 Task: Research Airbnb listings near Independence Hall and other landmarks for exploring historical sites in Philadelphia, Pennsylvania. 
Action: Key pressed p<Key.caps_lock>ENSYLVANI
Screenshot: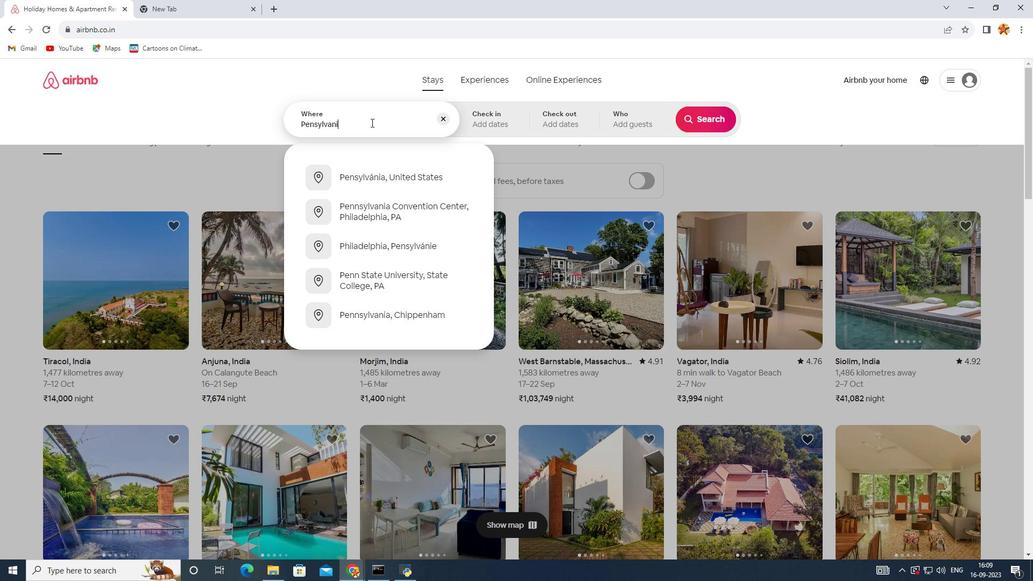 
Action: Mouse moved to (376, 240)
Screenshot: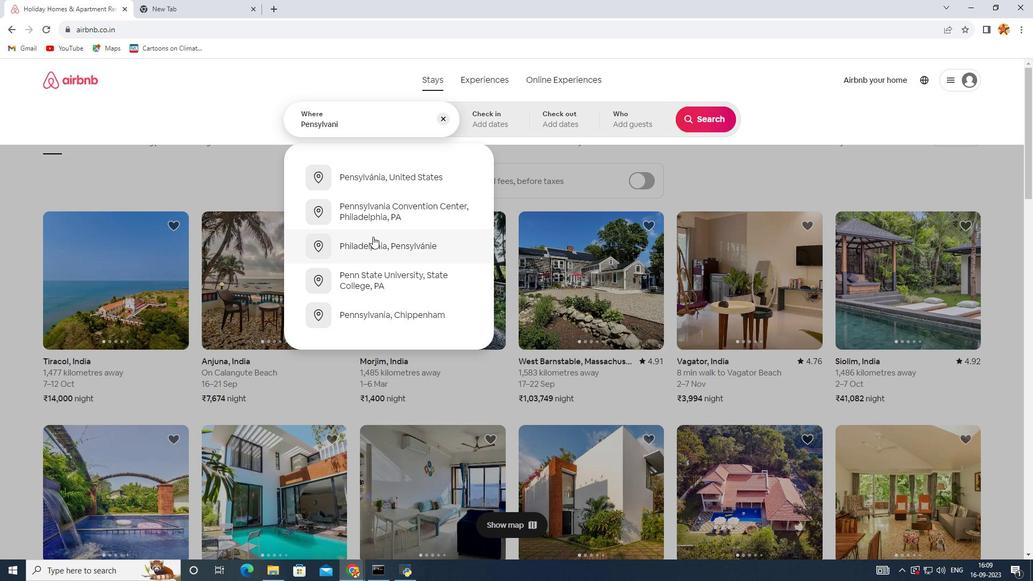 
Action: Mouse pressed left at (376, 240)
Screenshot: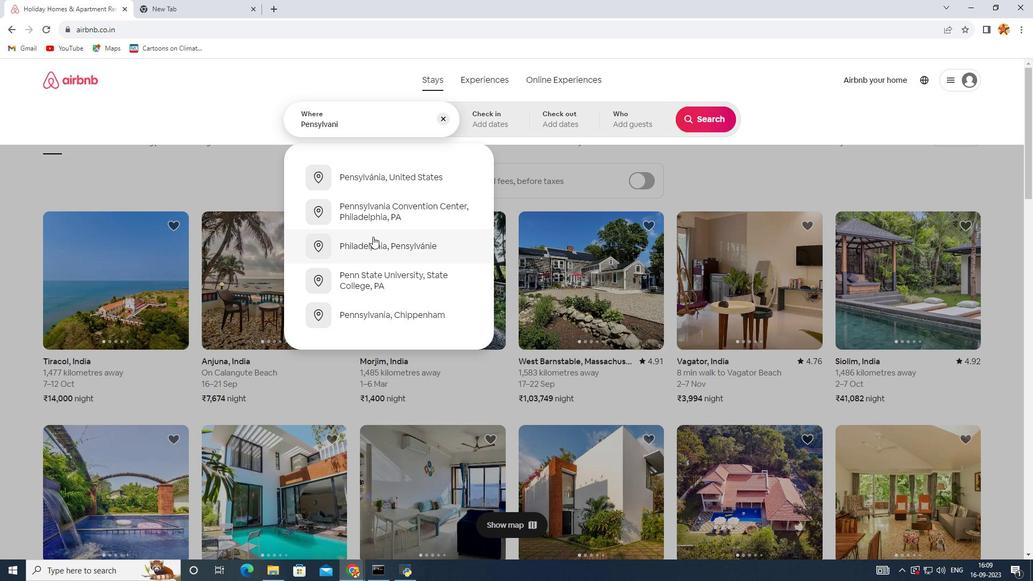 
Action: Mouse moved to (540, 278)
Screenshot: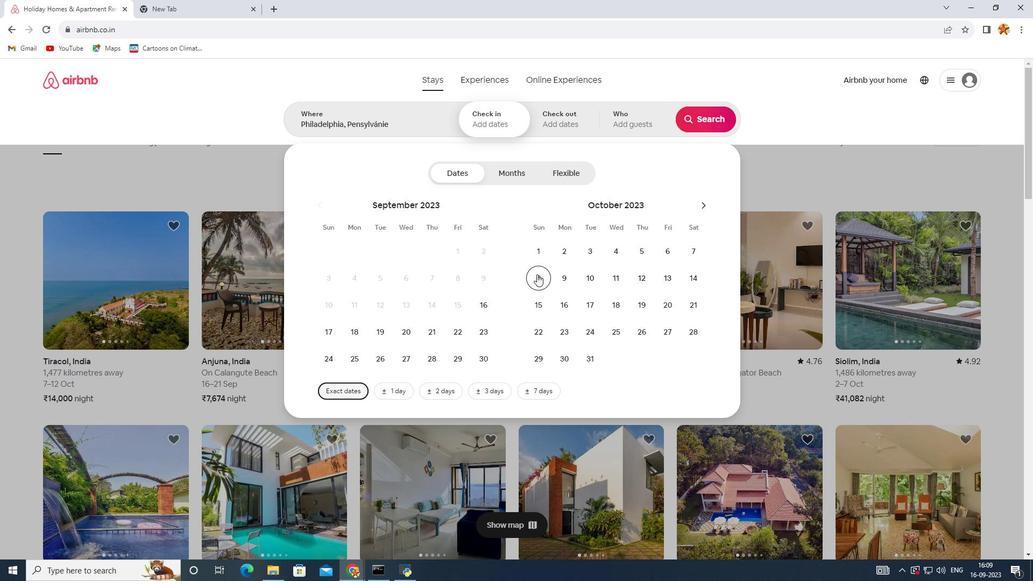 
Action: Mouse pressed left at (540, 278)
Screenshot: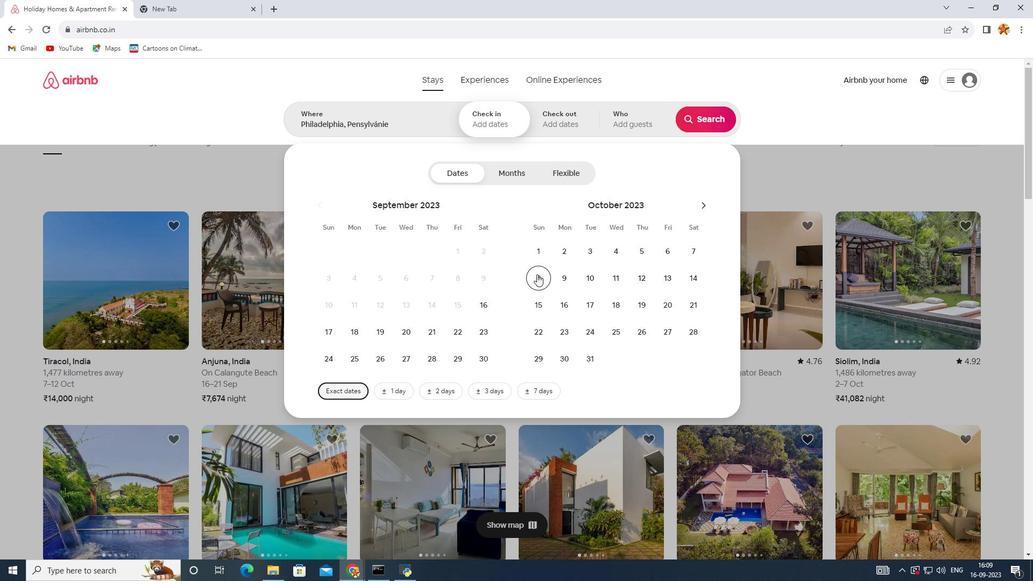 
Action: Mouse moved to (538, 307)
Screenshot: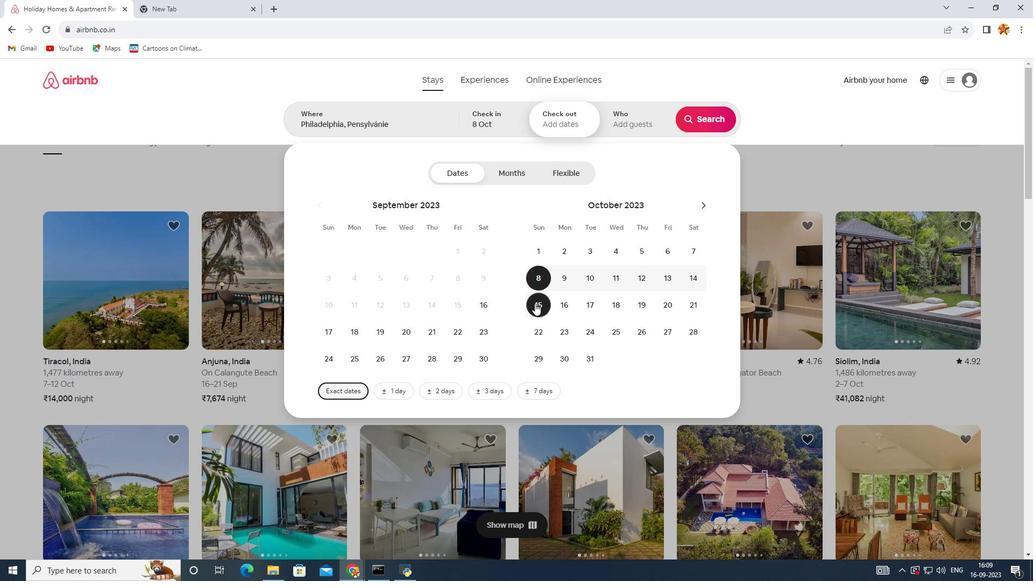 
Action: Mouse pressed left at (538, 307)
Screenshot: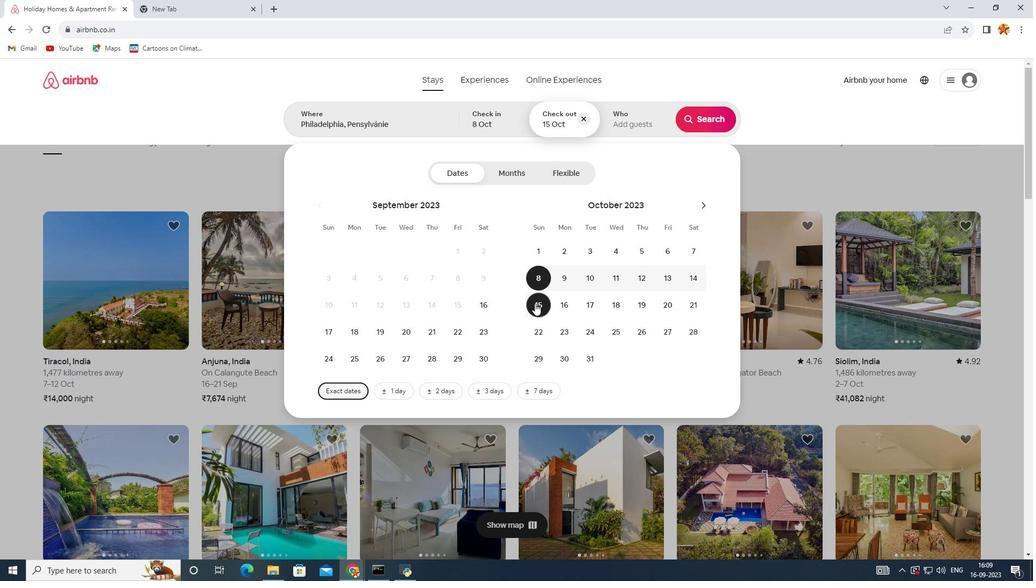 
Action: Mouse moved to (697, 126)
Screenshot: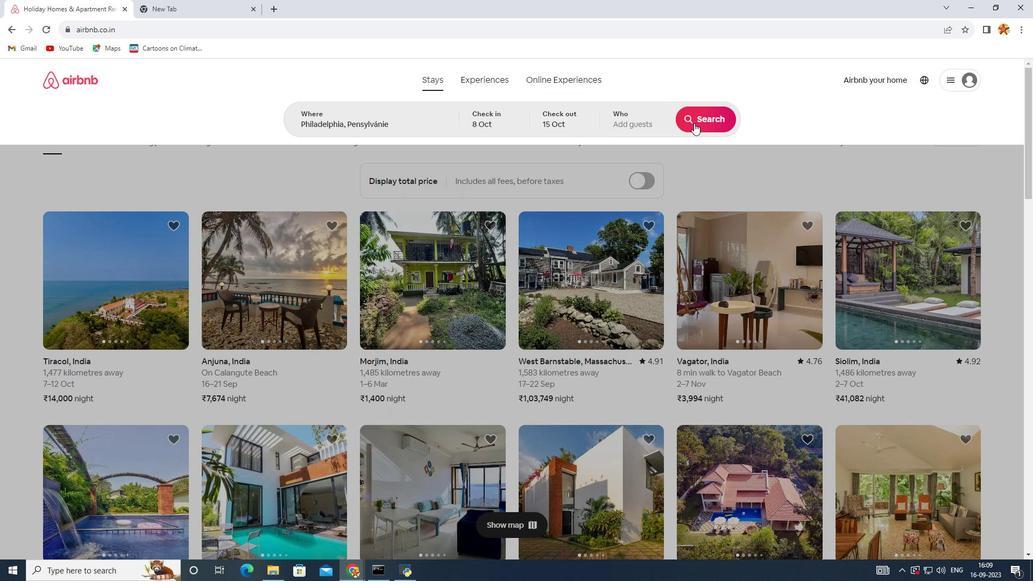 
Action: Mouse pressed left at (697, 126)
Screenshot: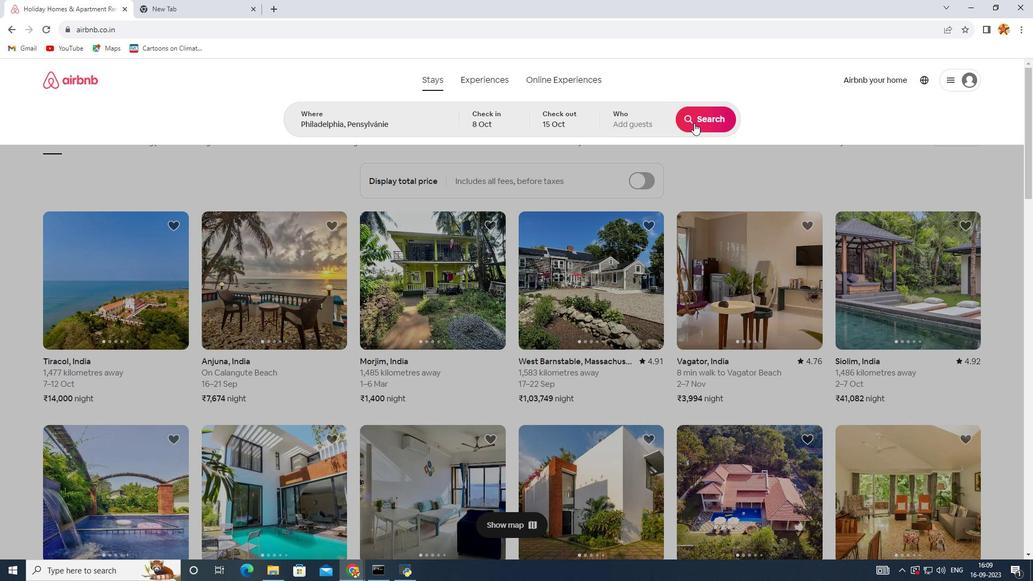 
Action: Mouse moved to (97, 134)
Screenshot: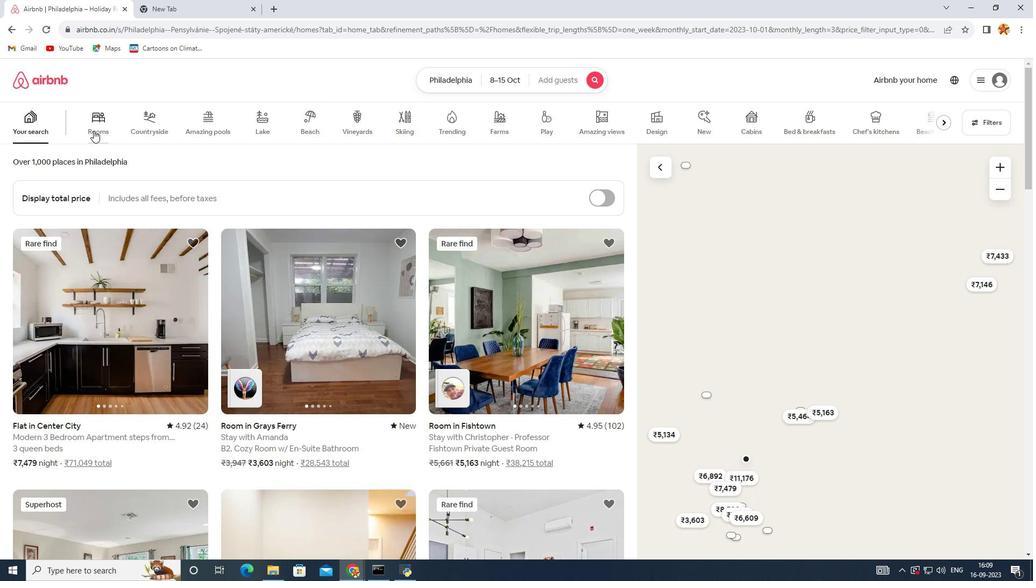 
Action: Mouse pressed left at (97, 134)
Screenshot: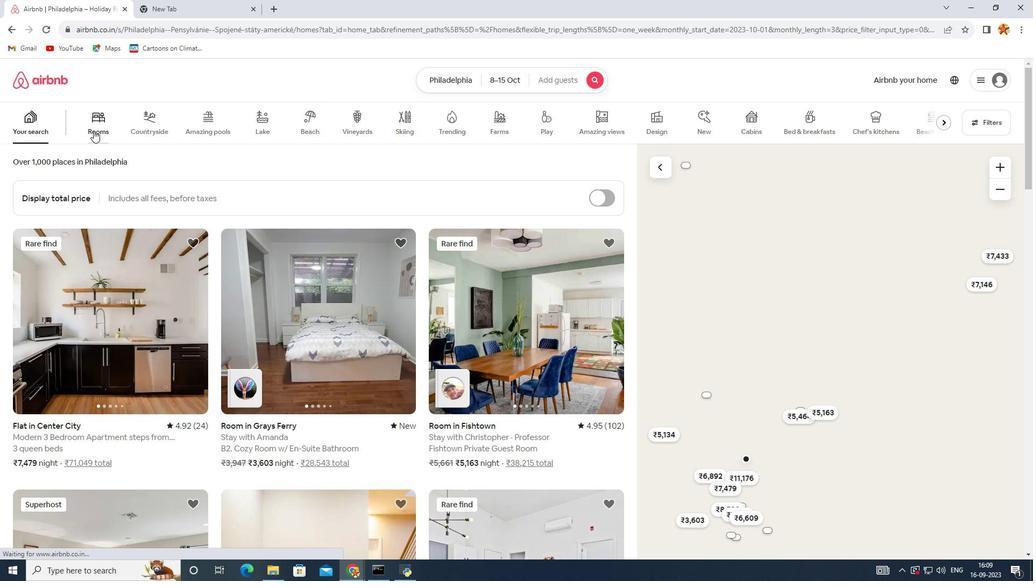 
Action: Mouse moved to (356, 435)
Screenshot: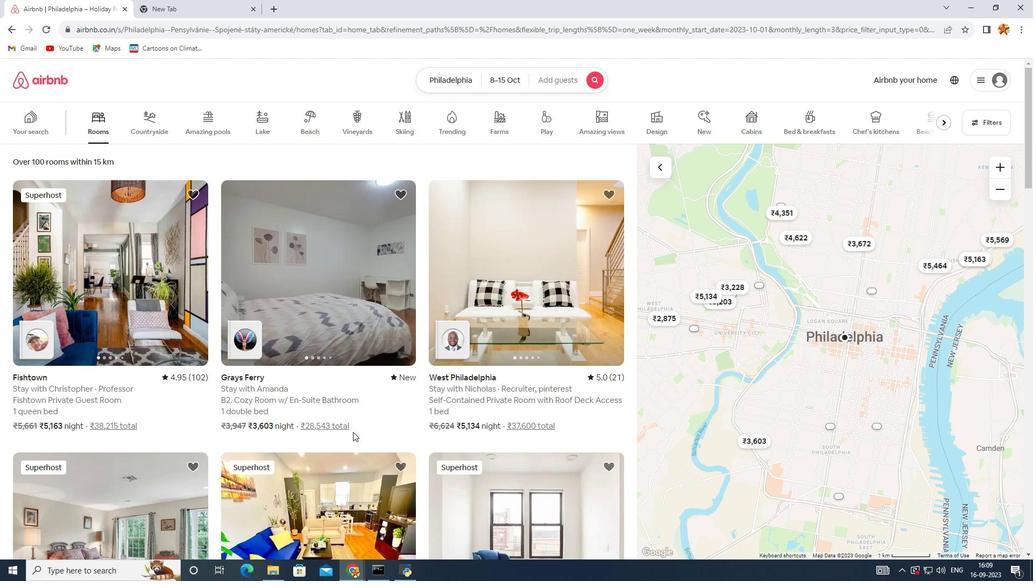 
Action: Mouse scrolled (356, 435) with delta (0, 0)
Screenshot: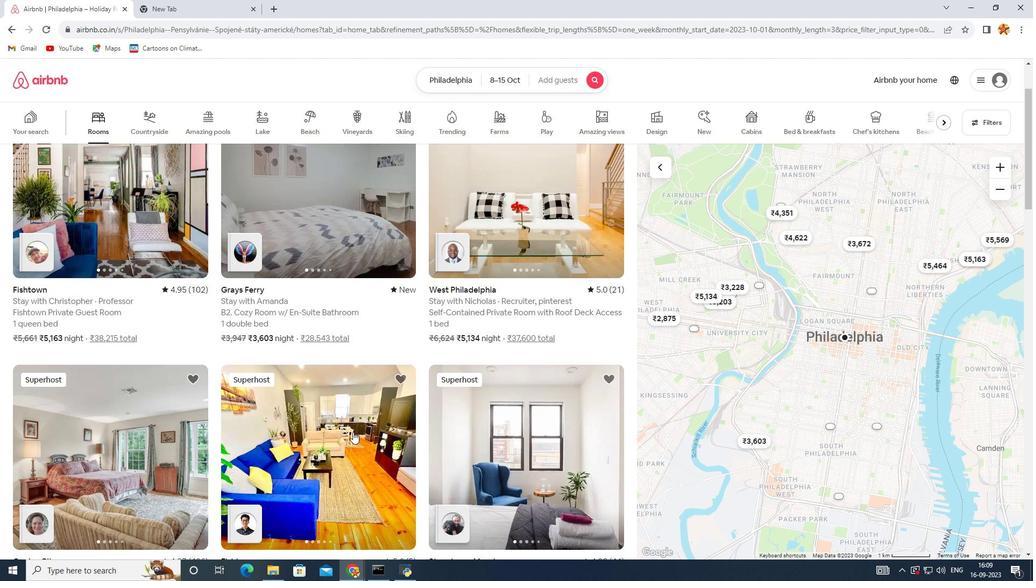 
Action: Mouse scrolled (356, 435) with delta (0, 0)
Screenshot: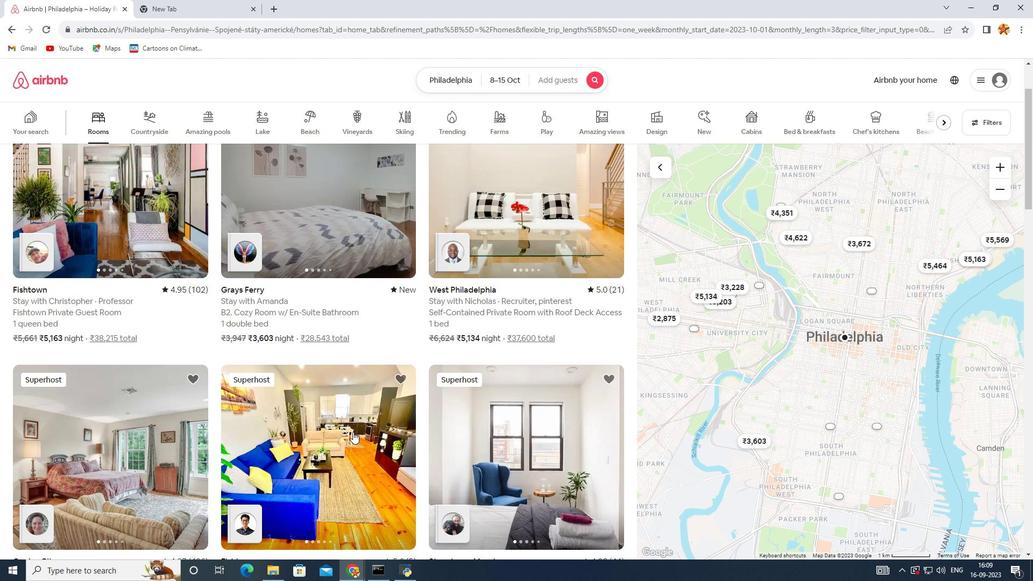 
Action: Mouse scrolled (356, 435) with delta (0, 0)
Screenshot: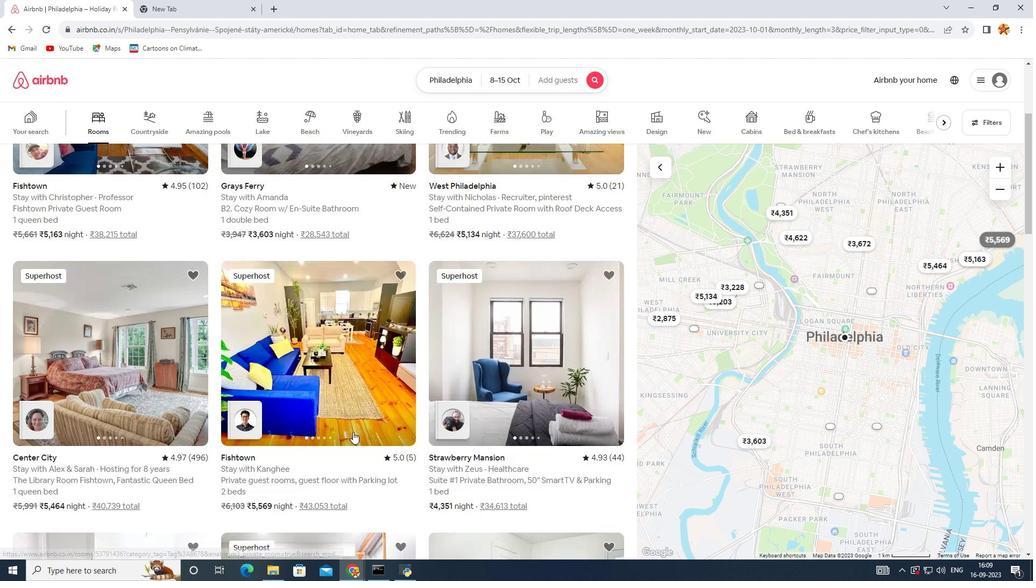 
Action: Mouse scrolled (356, 435) with delta (0, 0)
Screenshot: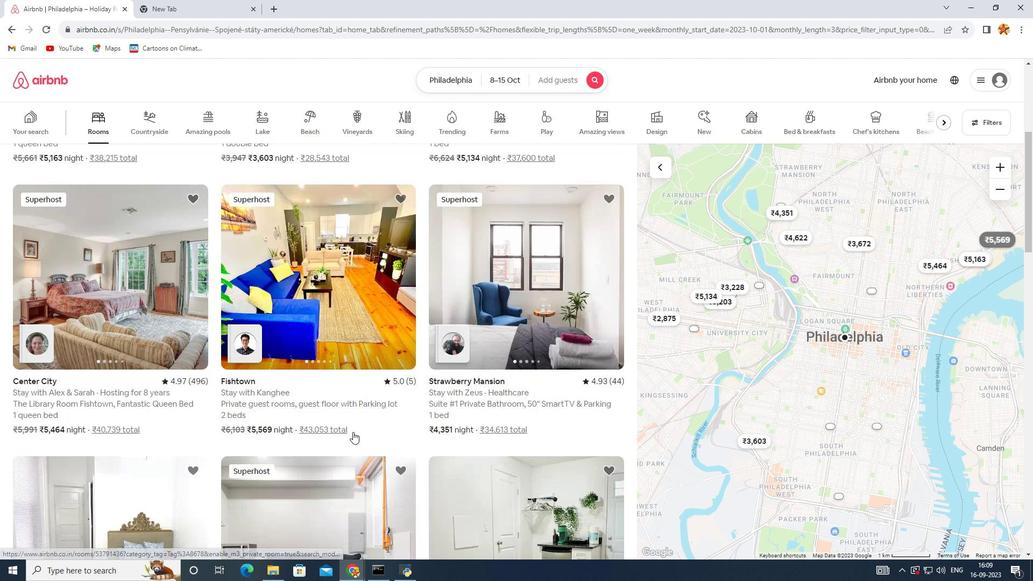 
Action: Mouse scrolled (356, 435) with delta (0, 0)
Screenshot: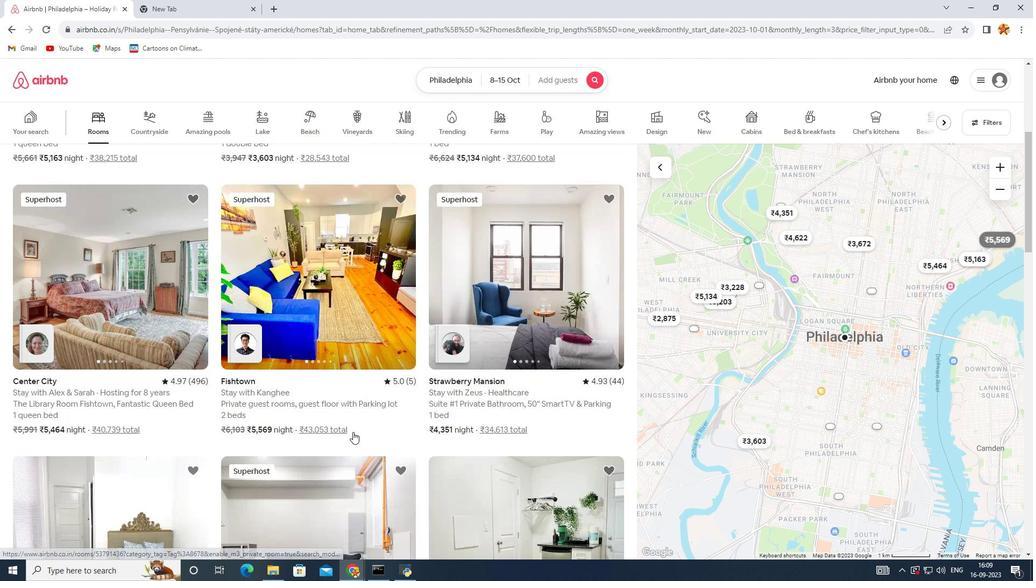 
Action: Mouse scrolled (356, 435) with delta (0, 0)
Screenshot: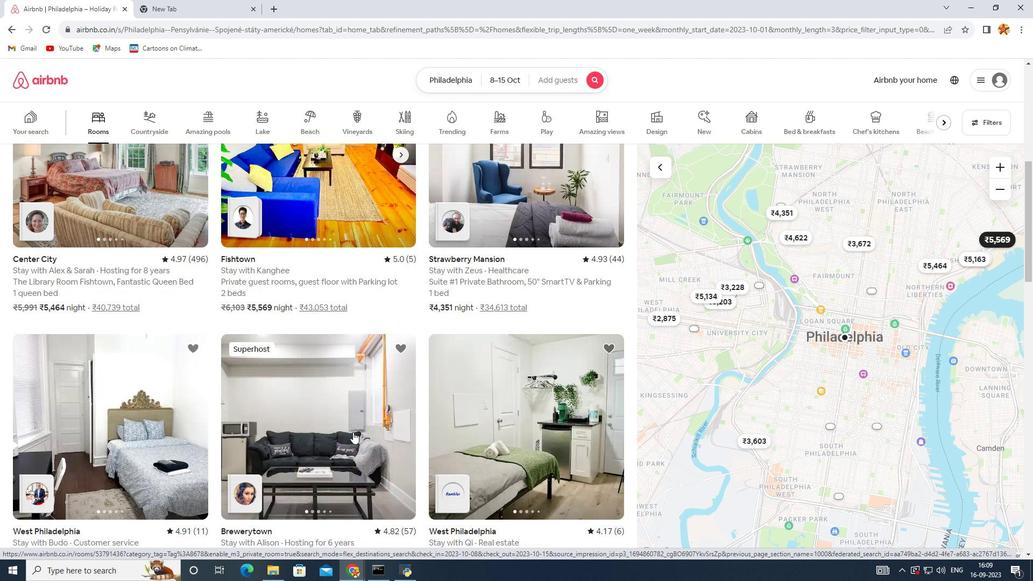 
Action: Mouse scrolled (356, 435) with delta (0, 0)
Screenshot: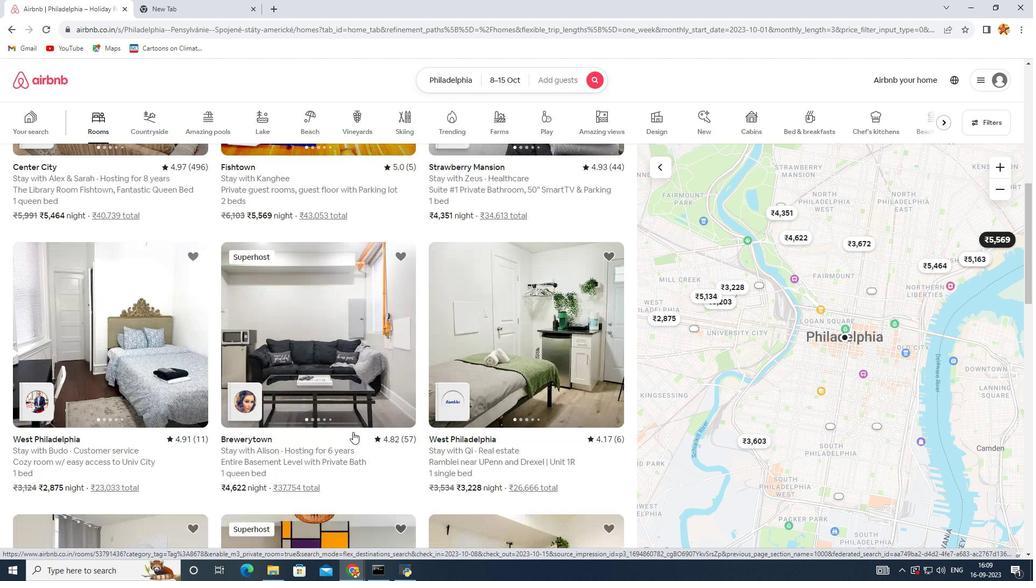 
Action: Mouse scrolled (356, 435) with delta (0, 0)
Screenshot: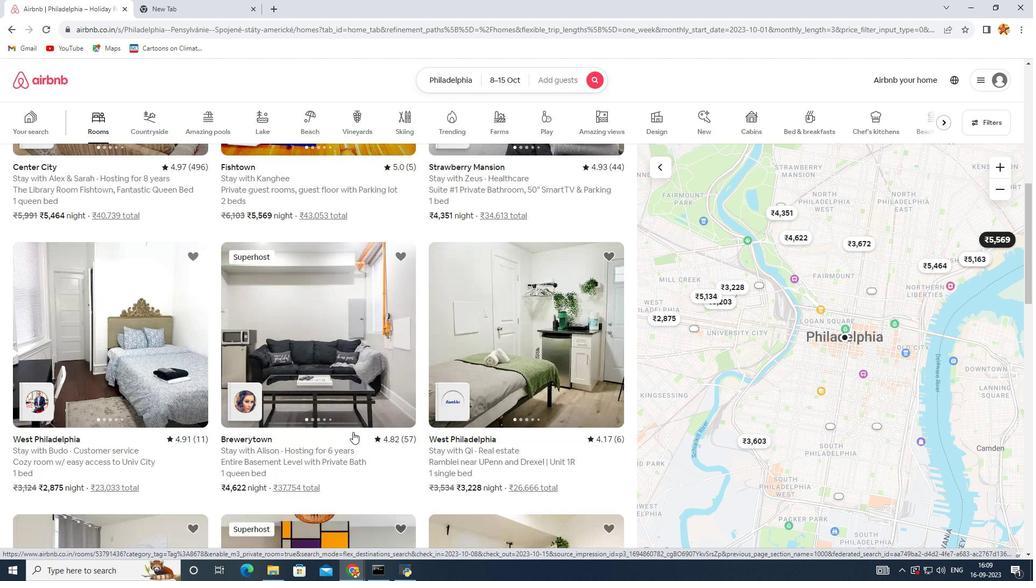 
Action: Mouse scrolled (356, 435) with delta (0, 0)
Screenshot: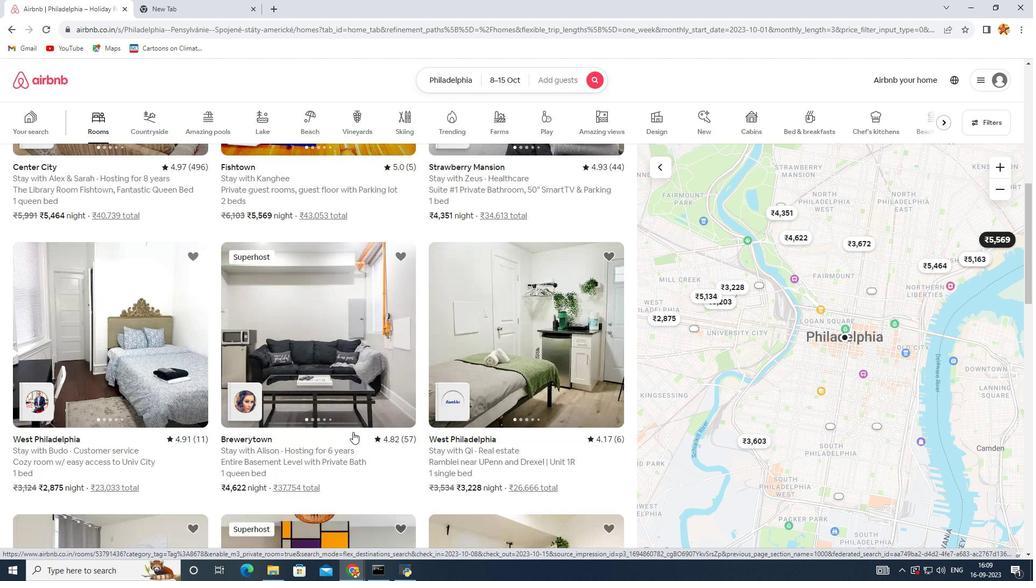 
Action: Mouse scrolled (356, 435) with delta (0, 0)
Screenshot: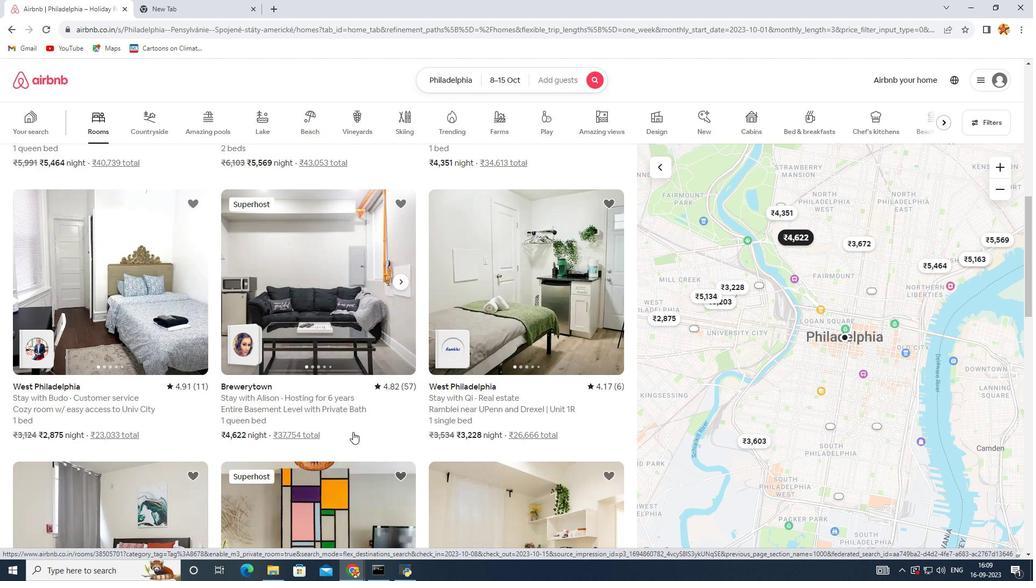 
Action: Mouse scrolled (356, 435) with delta (0, 0)
Screenshot: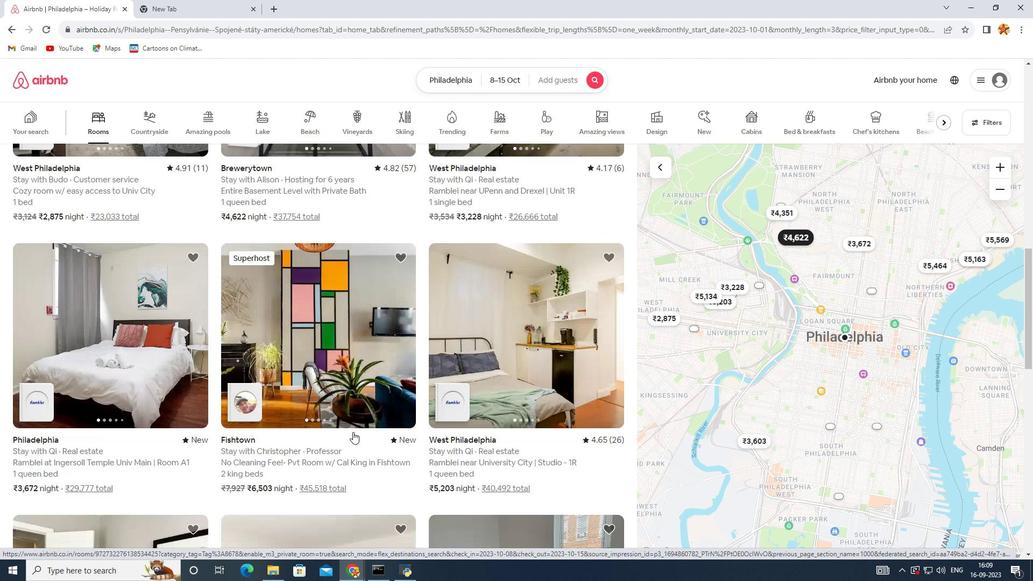 
Action: Mouse scrolled (356, 435) with delta (0, 0)
Screenshot: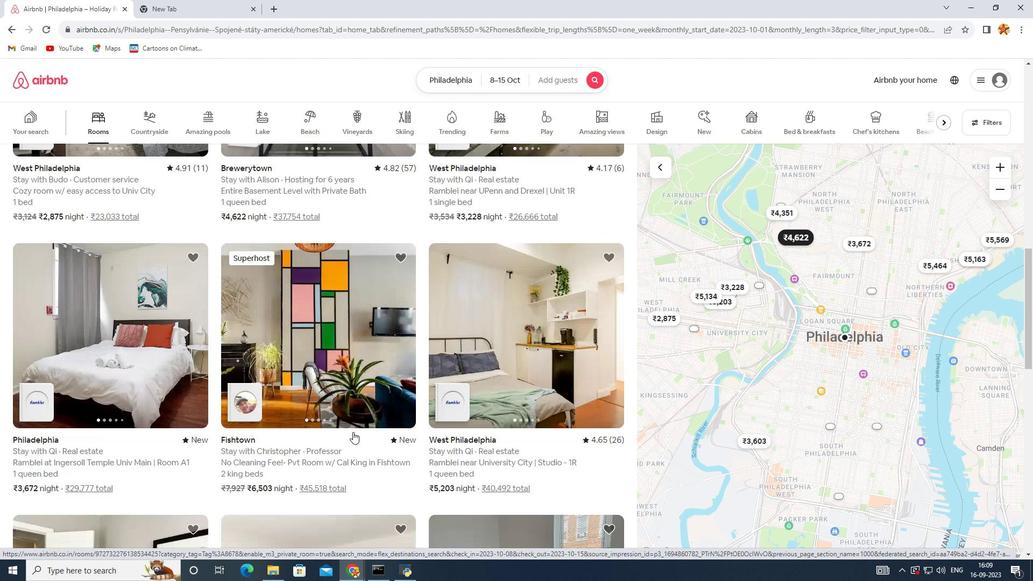 
Action: Mouse scrolled (356, 435) with delta (0, 0)
Screenshot: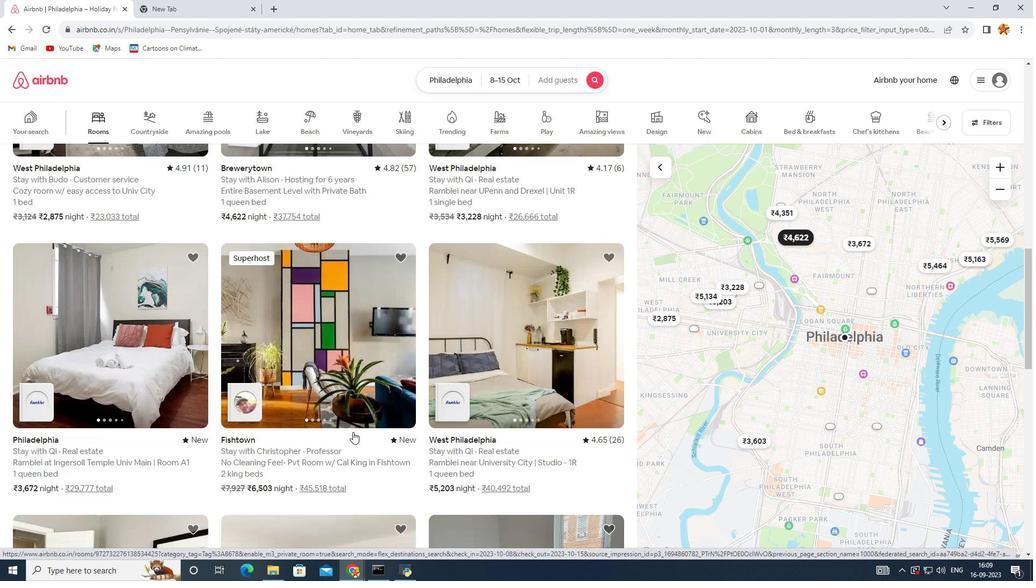 
Action: Mouse scrolled (356, 435) with delta (0, 0)
Screenshot: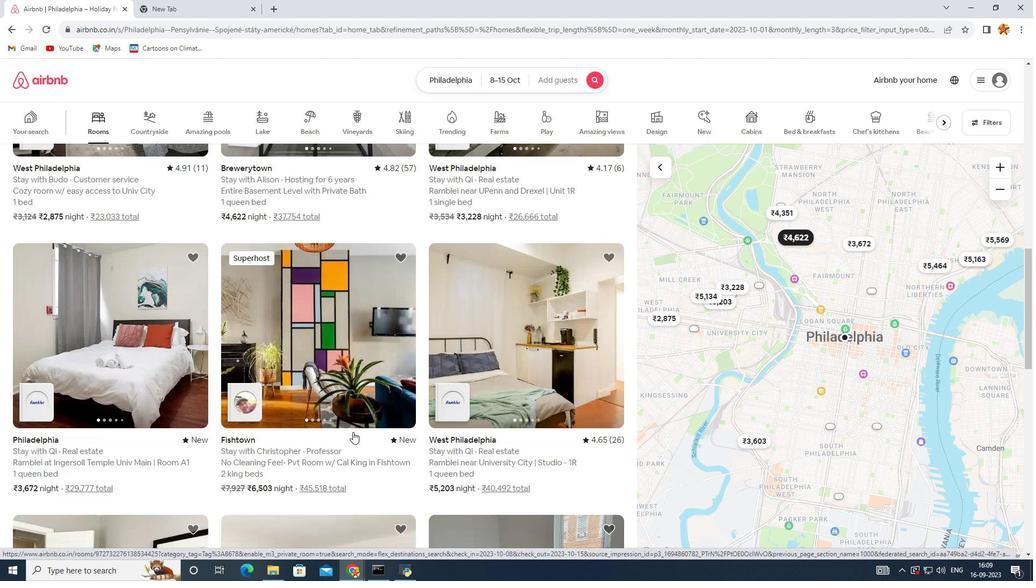 
Action: Mouse moved to (276, 387)
Screenshot: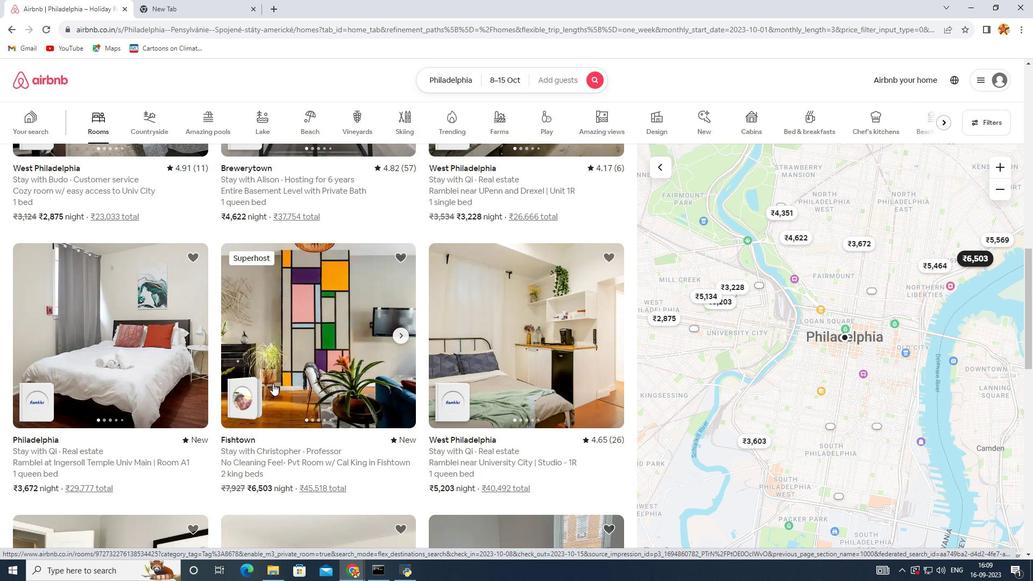 
Action: Mouse scrolled (276, 386) with delta (0, 0)
Screenshot: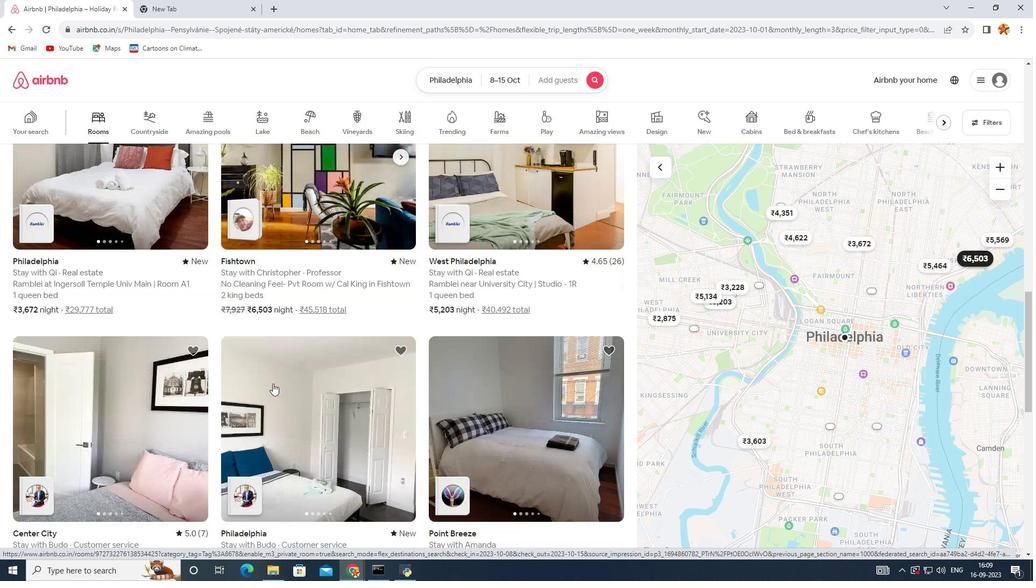
Action: Mouse scrolled (276, 386) with delta (0, 0)
Screenshot: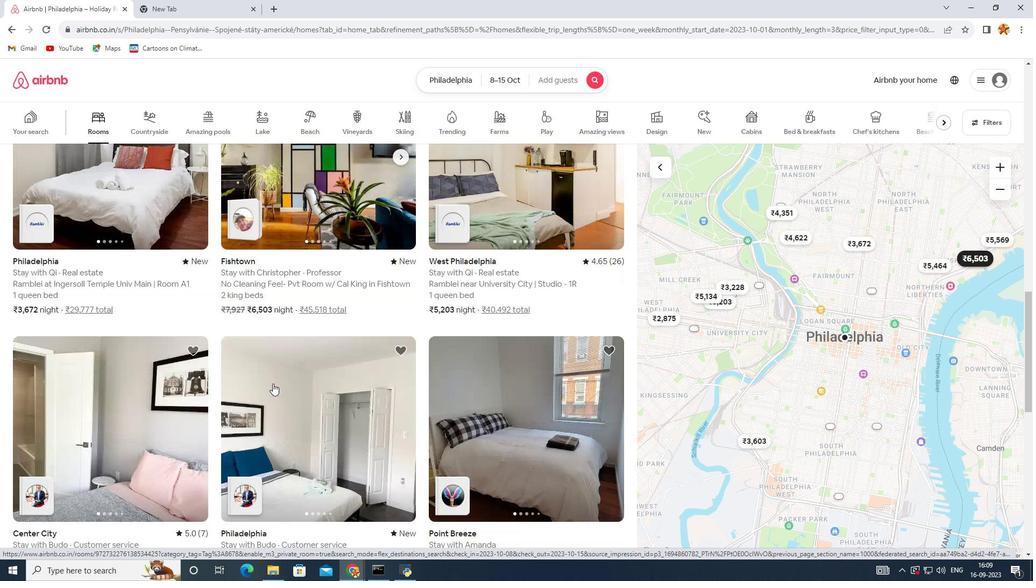 
Action: Mouse scrolled (276, 386) with delta (0, 0)
Screenshot: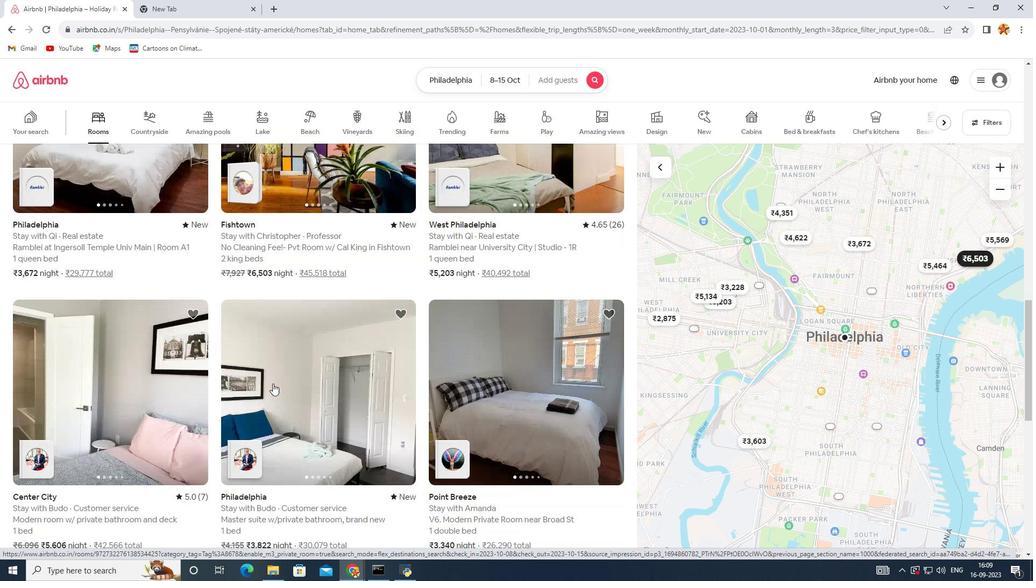 
Action: Mouse scrolled (276, 386) with delta (0, 0)
Screenshot: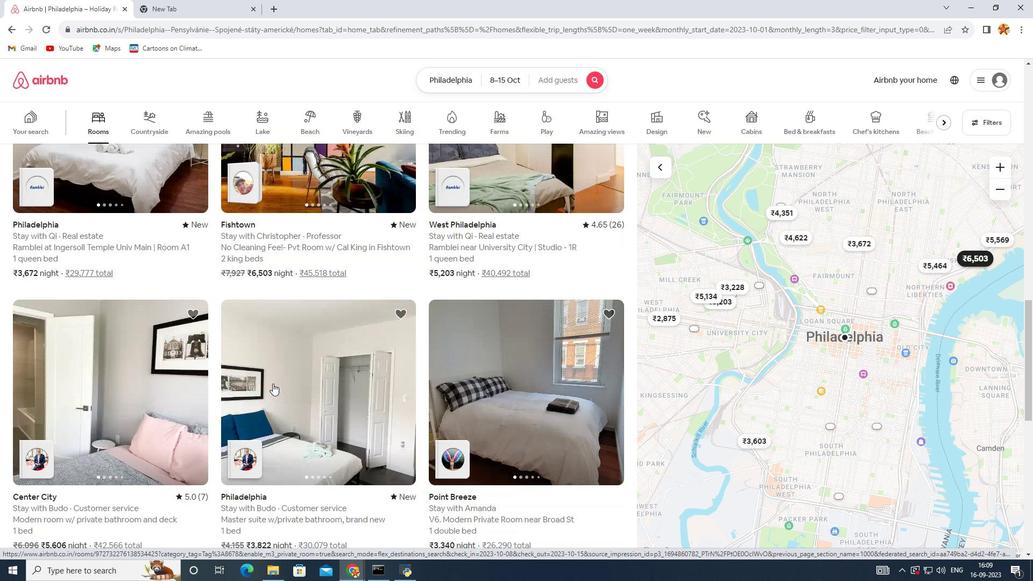 
Action: Mouse scrolled (276, 386) with delta (0, 0)
Screenshot: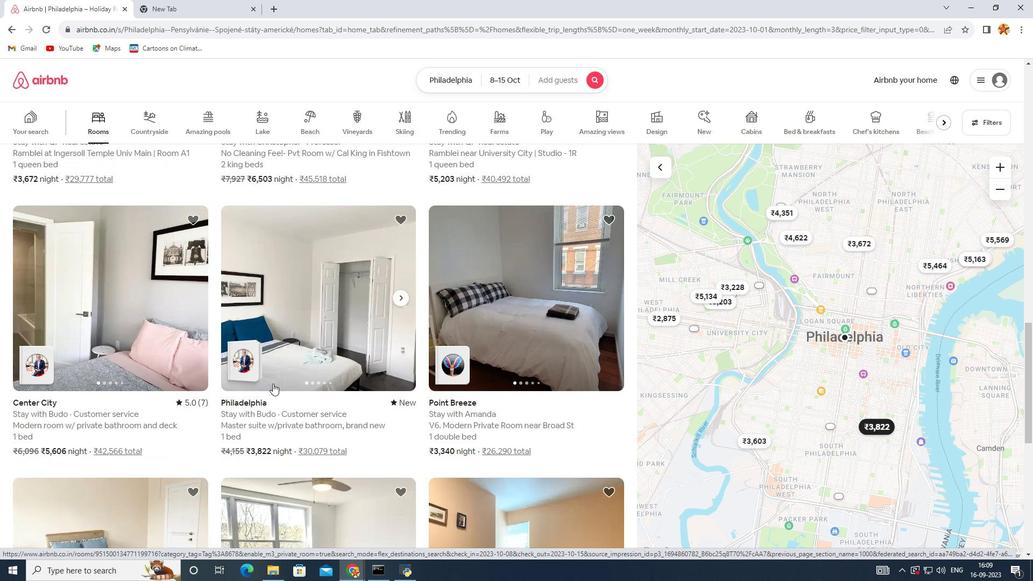 
Action: Mouse scrolled (276, 386) with delta (0, 0)
Screenshot: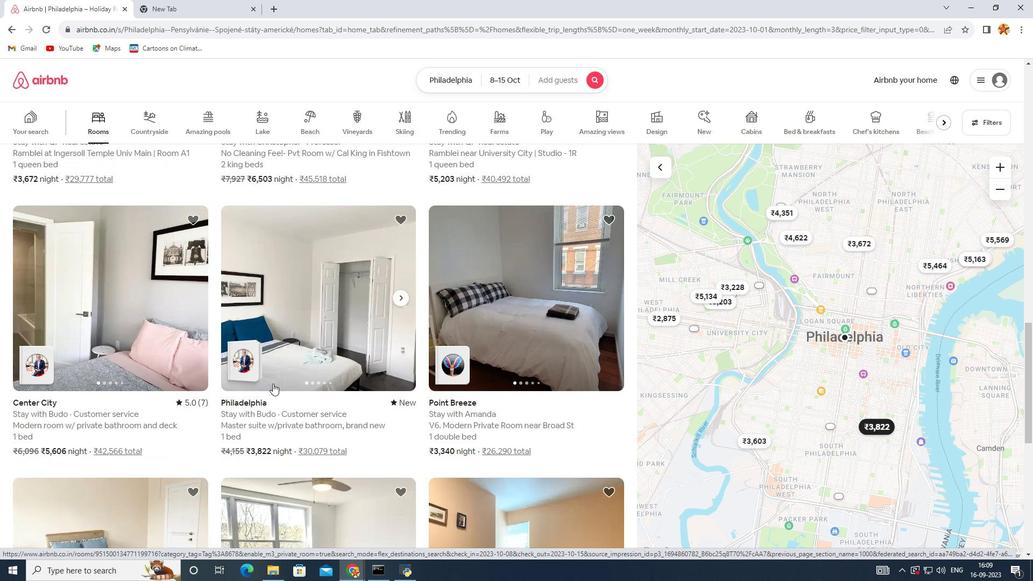 
Action: Mouse scrolled (276, 386) with delta (0, 0)
Screenshot: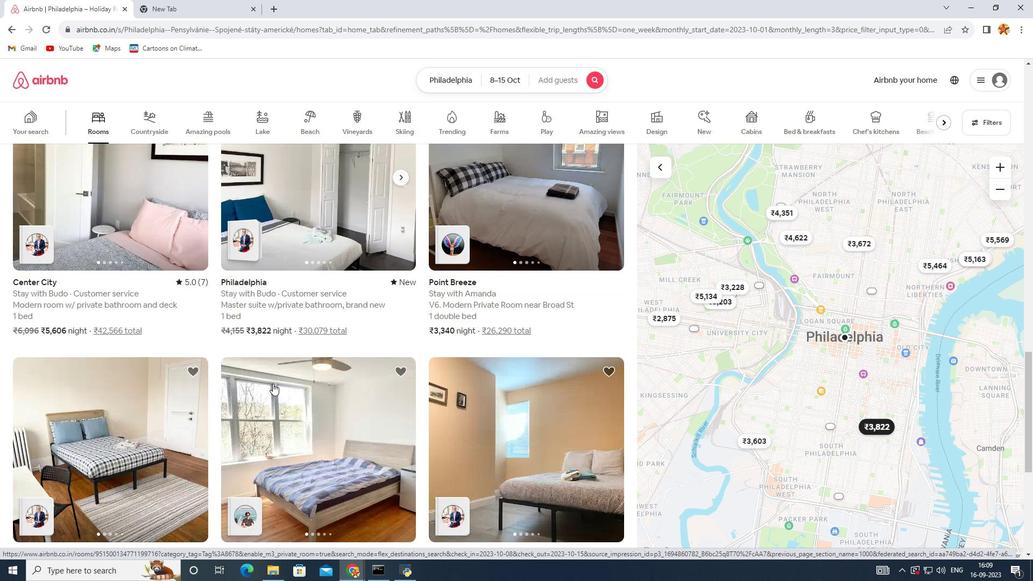 
Action: Mouse scrolled (276, 386) with delta (0, 0)
Screenshot: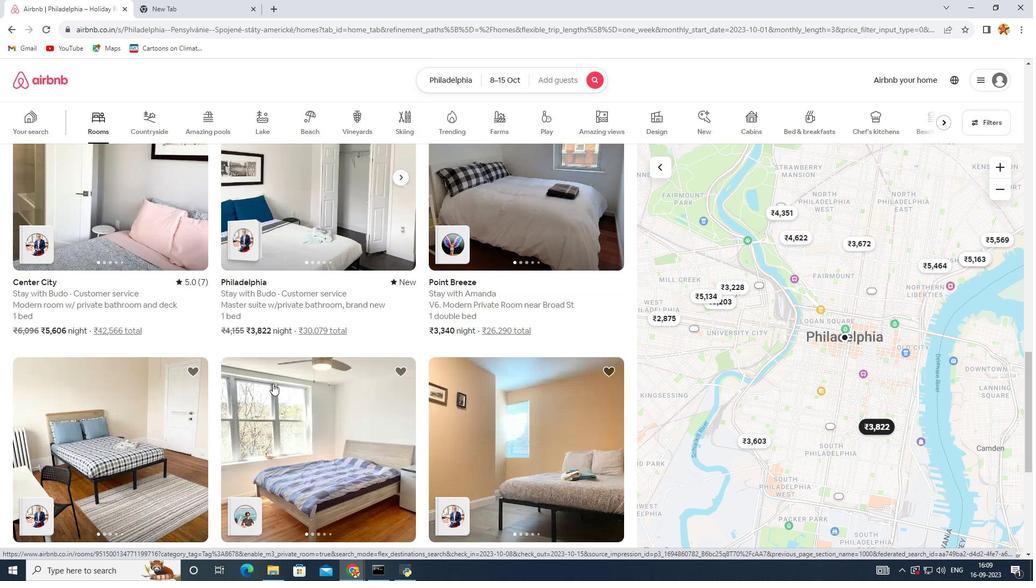 
Action: Mouse scrolled (276, 386) with delta (0, 0)
Screenshot: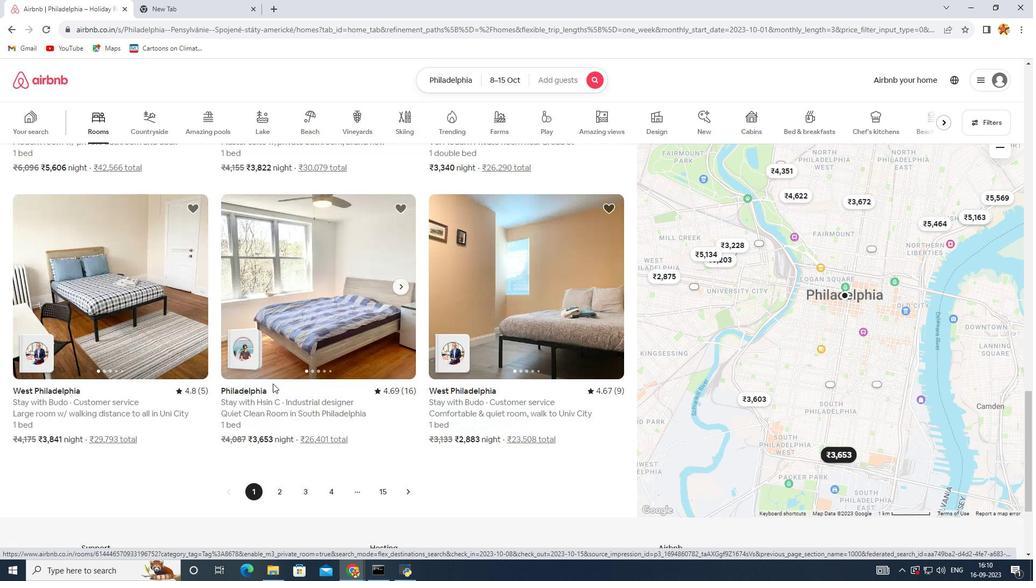 
Action: Mouse scrolled (276, 386) with delta (0, 0)
Screenshot: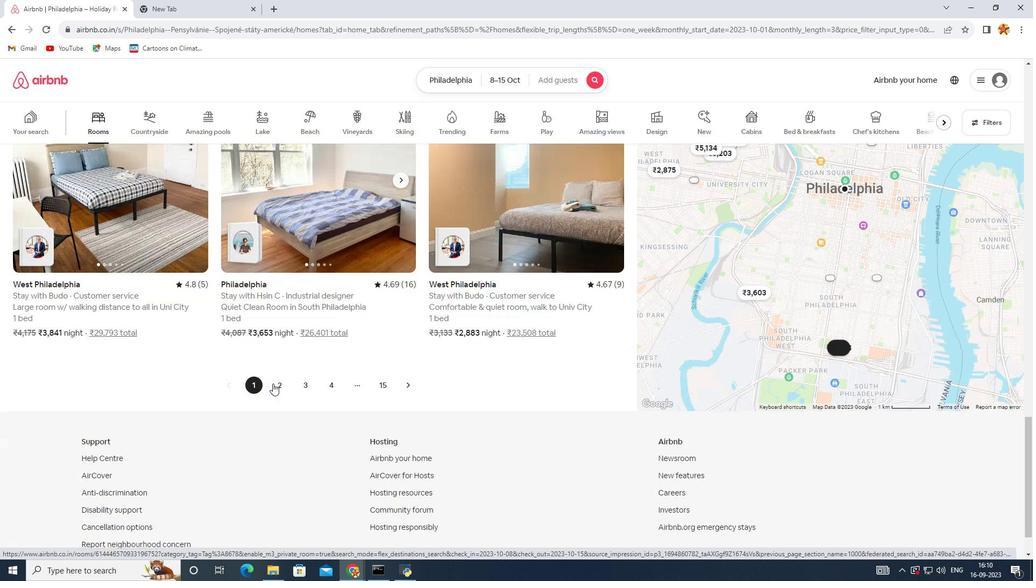 
Action: Mouse scrolled (276, 386) with delta (0, 0)
Screenshot: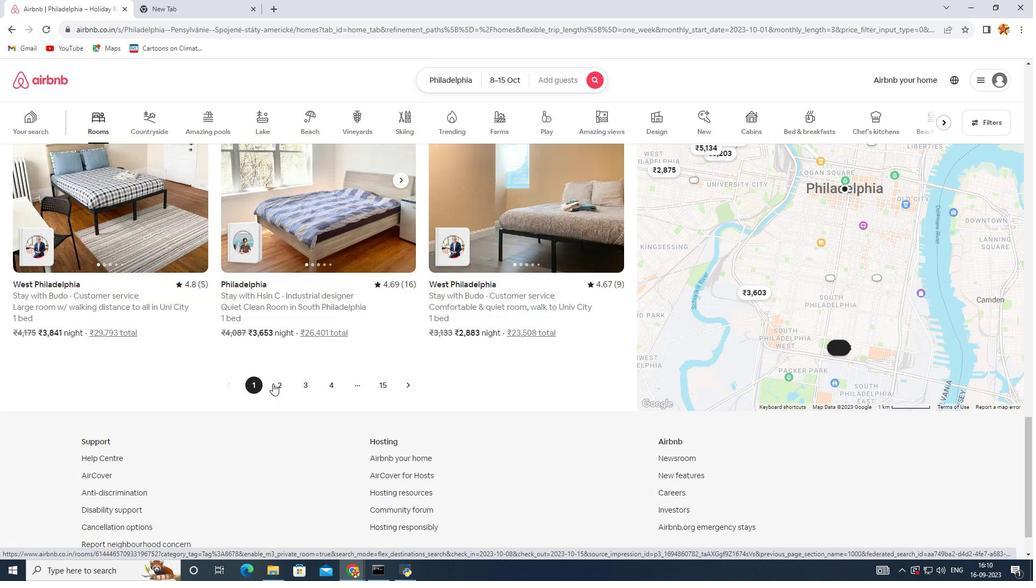 
Action: Mouse scrolled (276, 386) with delta (0, 0)
Screenshot: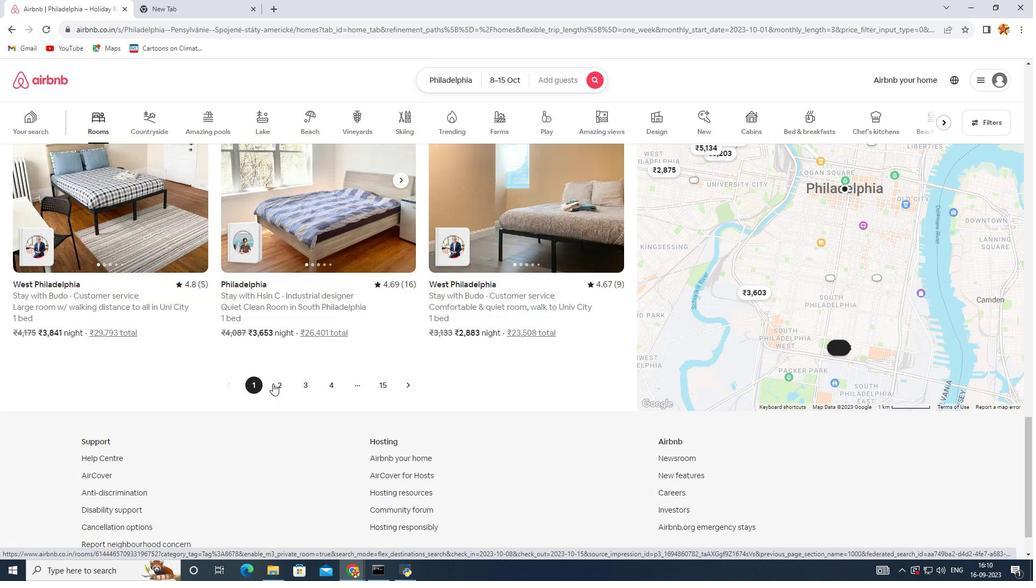 
Action: Mouse scrolled (276, 386) with delta (0, 0)
Screenshot: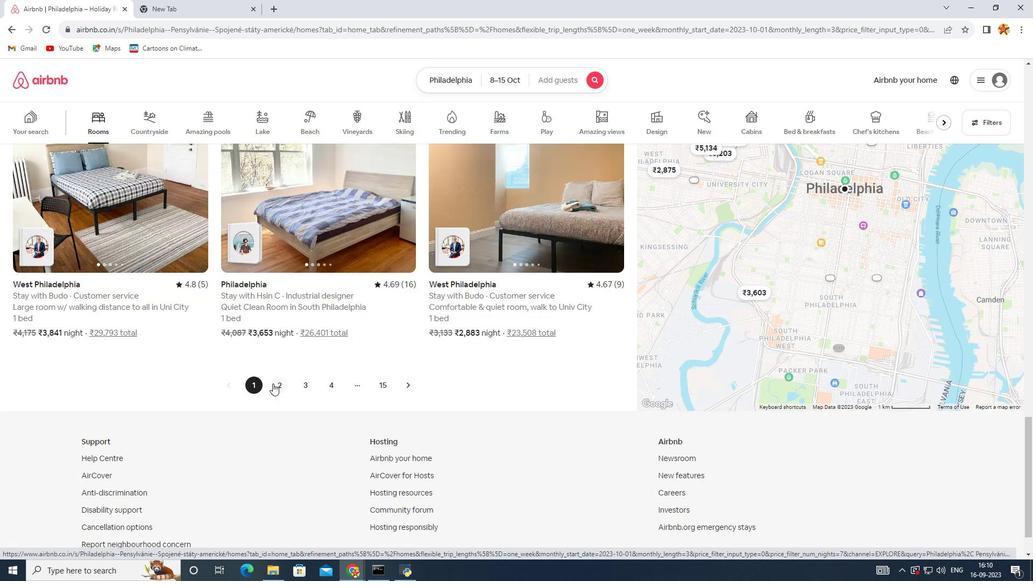 
Action: Mouse moved to (273, 397)
Screenshot: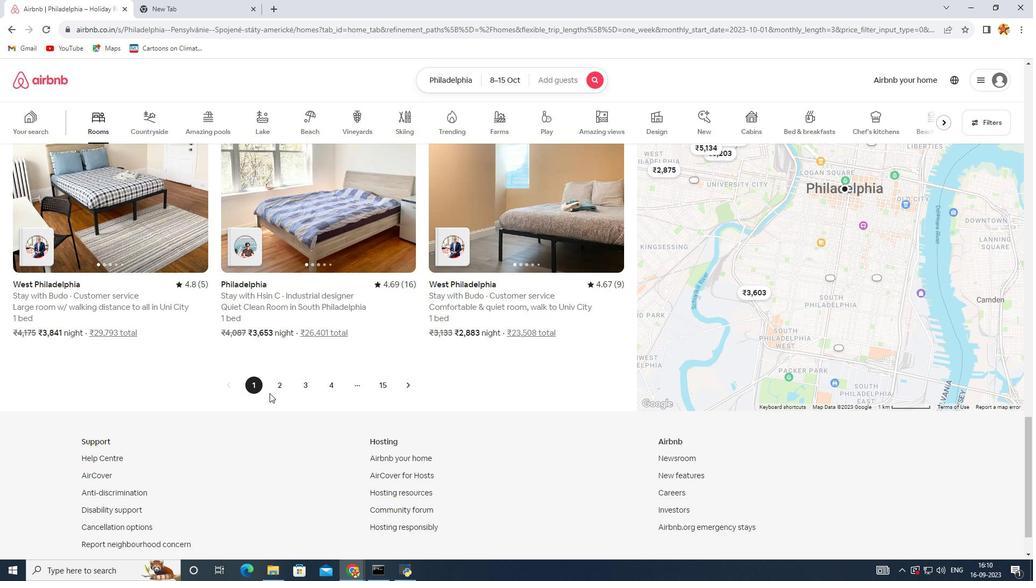 
Action: Mouse pressed left at (273, 397)
Screenshot: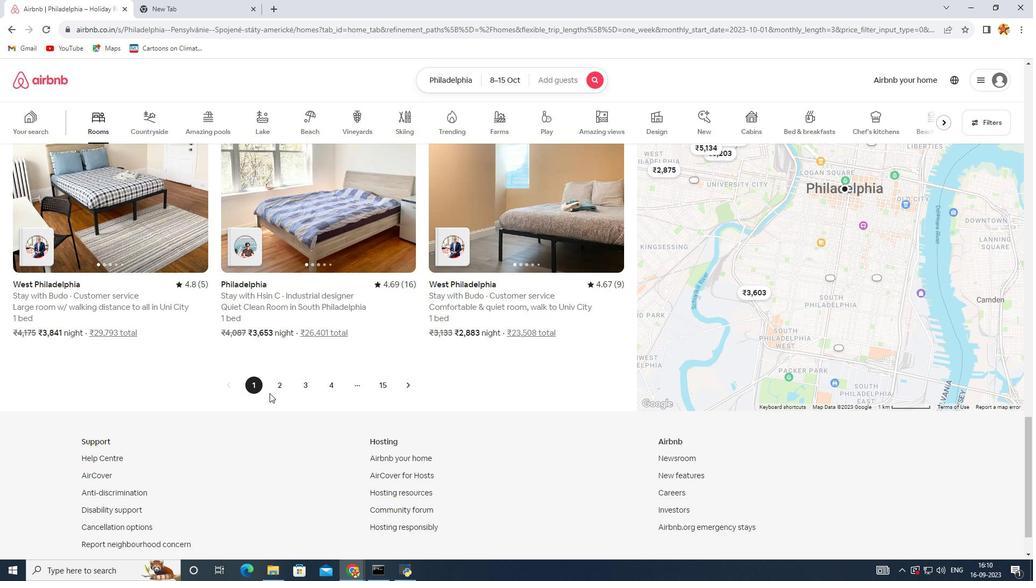 
Action: Mouse moved to (276, 391)
Screenshot: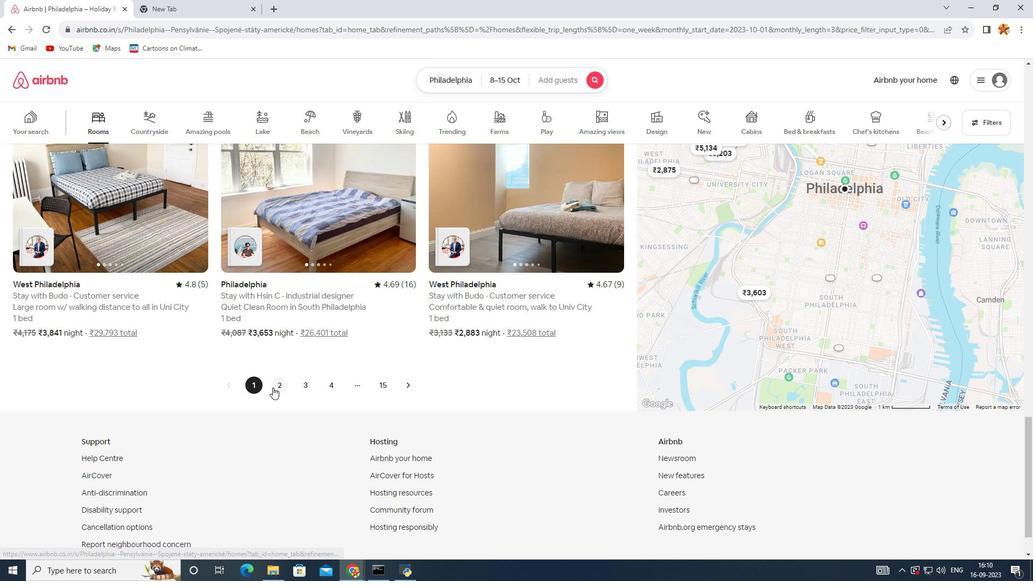 
Action: Mouse pressed left at (276, 391)
Screenshot: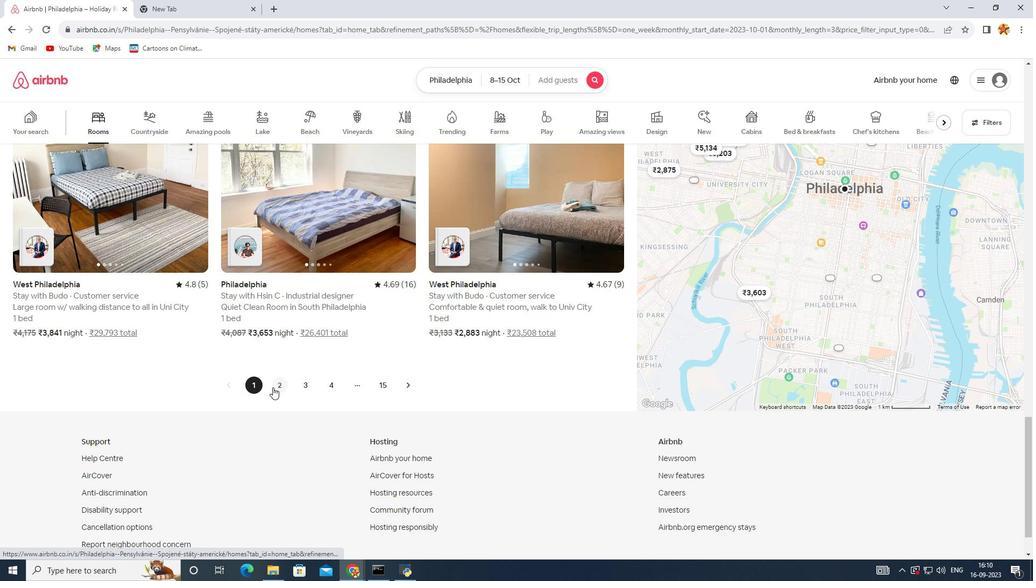 
Action: Mouse moved to (319, 389)
Screenshot: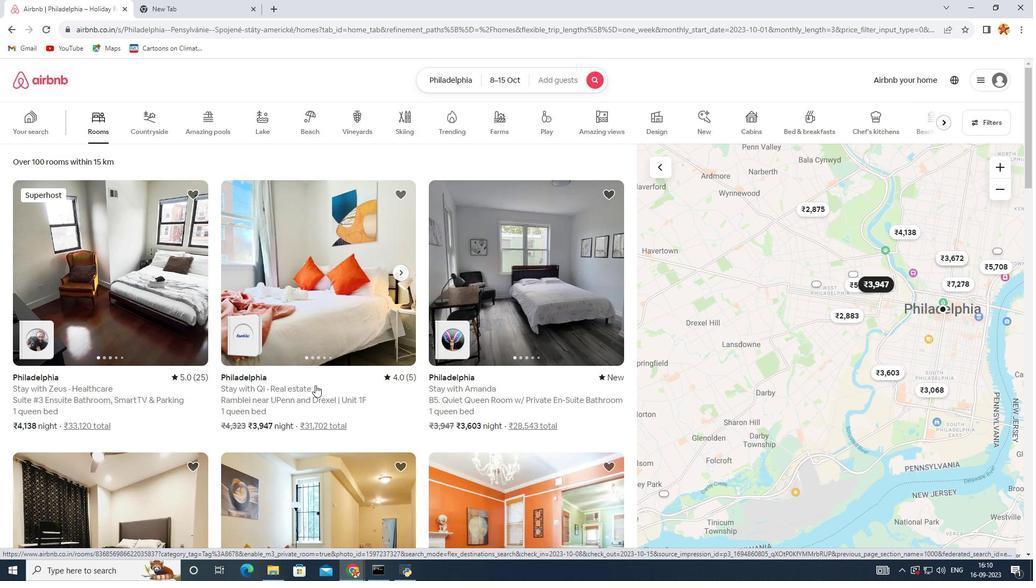 
Action: Mouse scrolled (319, 388) with delta (0, 0)
Screenshot: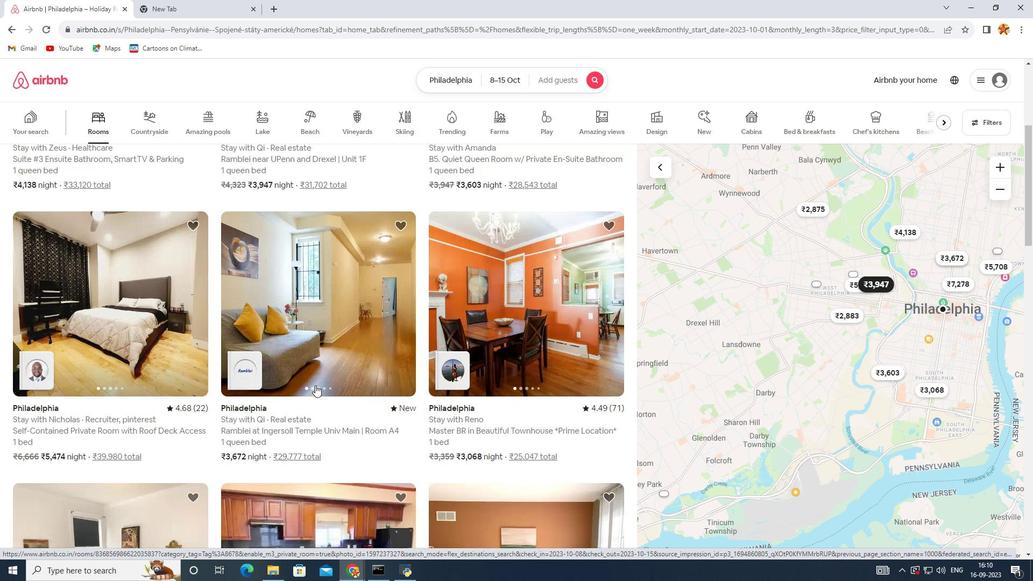 
Action: Mouse scrolled (319, 388) with delta (0, 0)
Screenshot: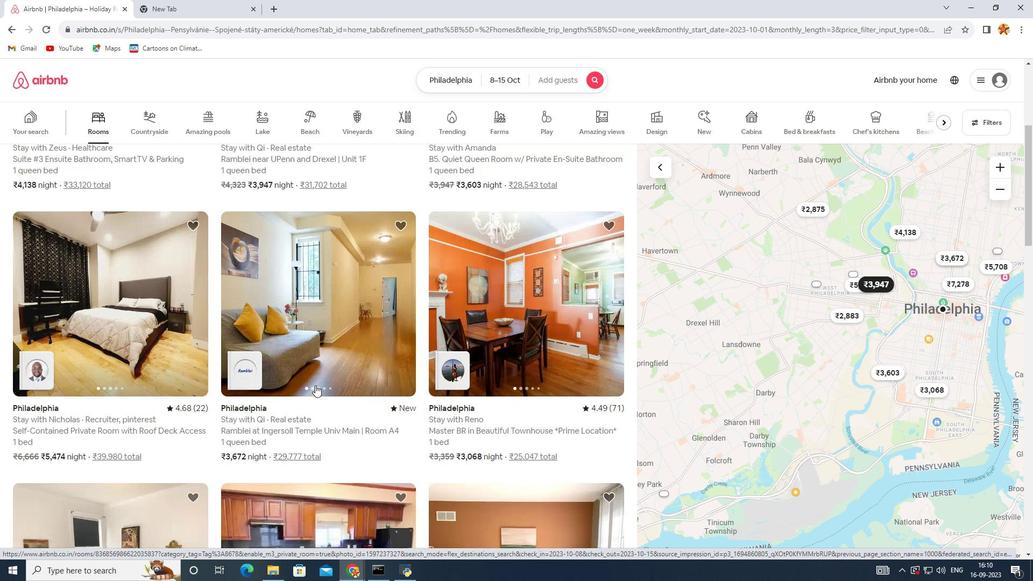 
Action: Mouse scrolled (319, 388) with delta (0, 0)
Screenshot: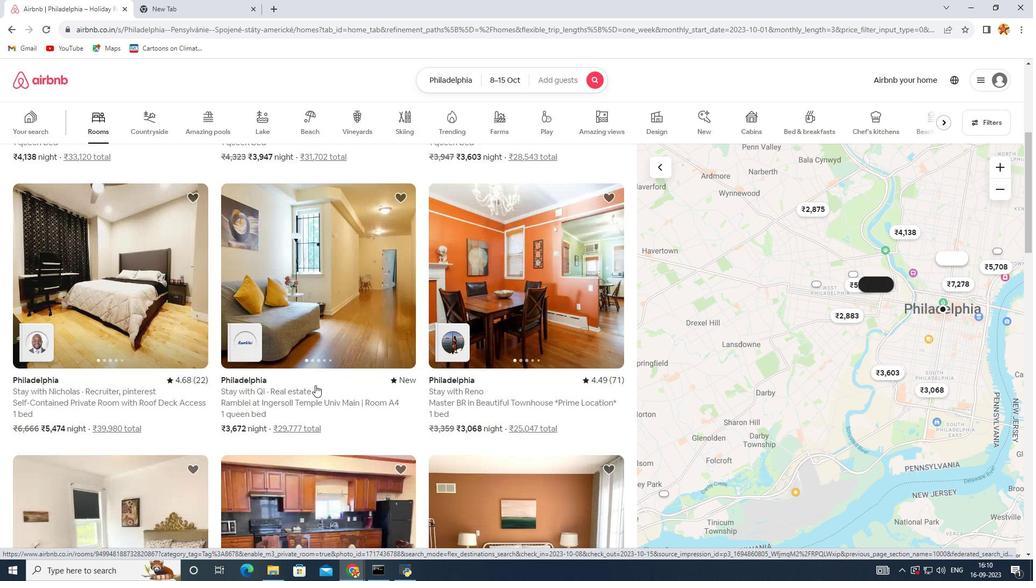 
Action: Mouse scrolled (319, 388) with delta (0, 0)
Screenshot: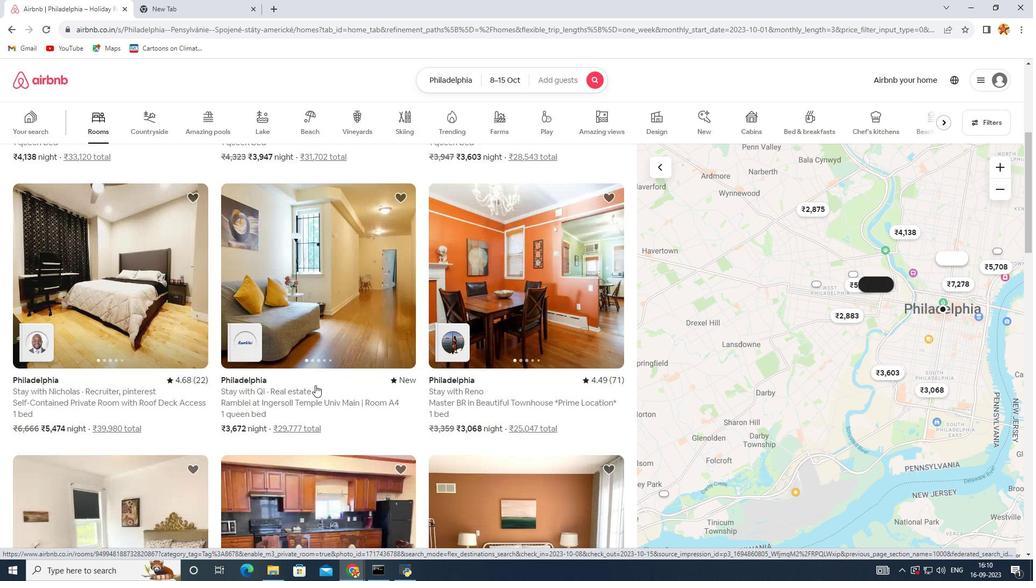 
Action: Mouse scrolled (319, 388) with delta (0, 0)
Screenshot: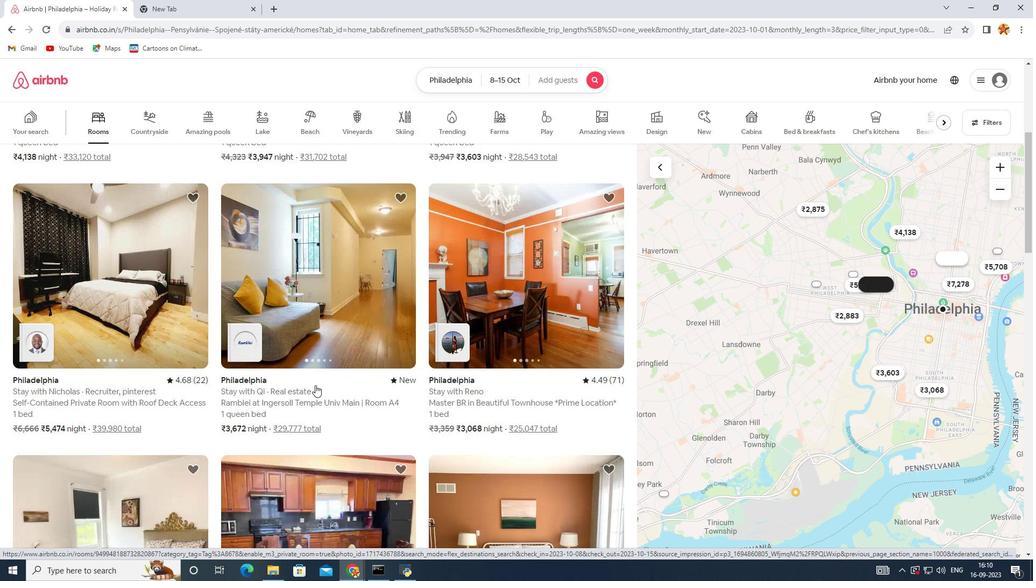 
Action: Mouse scrolled (319, 388) with delta (0, 0)
Screenshot: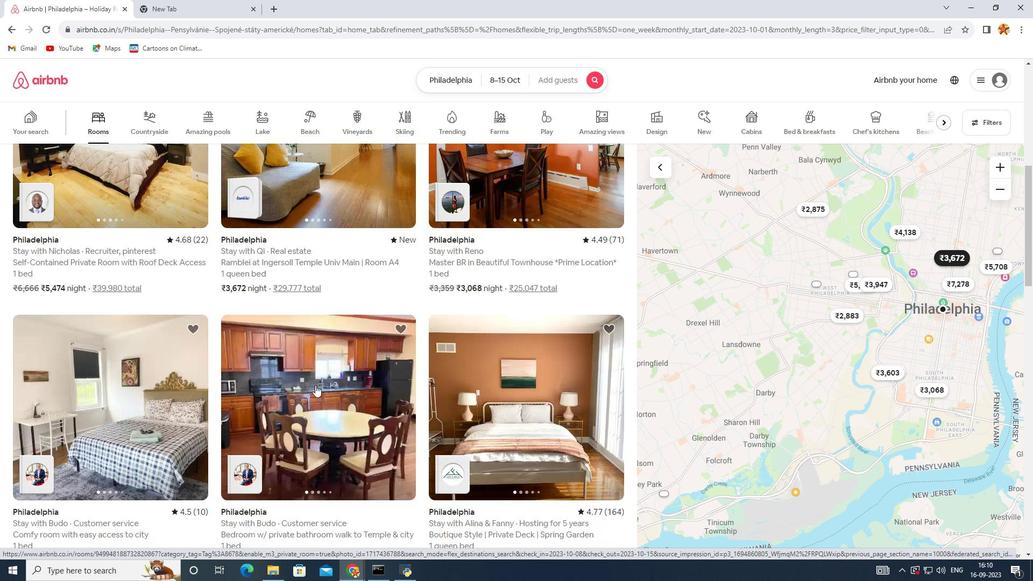 
Action: Mouse scrolled (319, 388) with delta (0, 0)
Screenshot: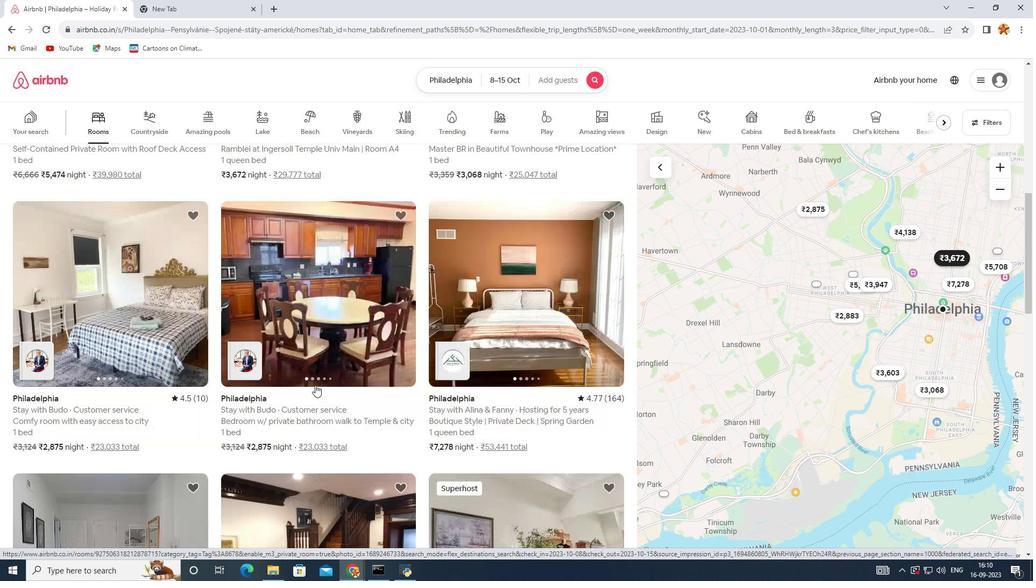
Action: Mouse scrolled (319, 388) with delta (0, 0)
Screenshot: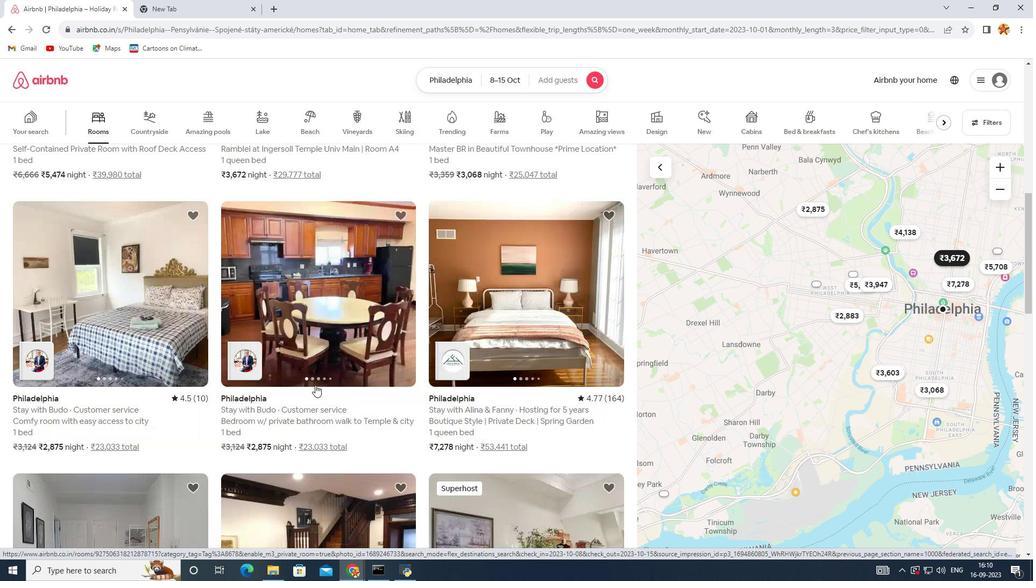 
Action: Mouse scrolled (319, 388) with delta (0, 0)
Screenshot: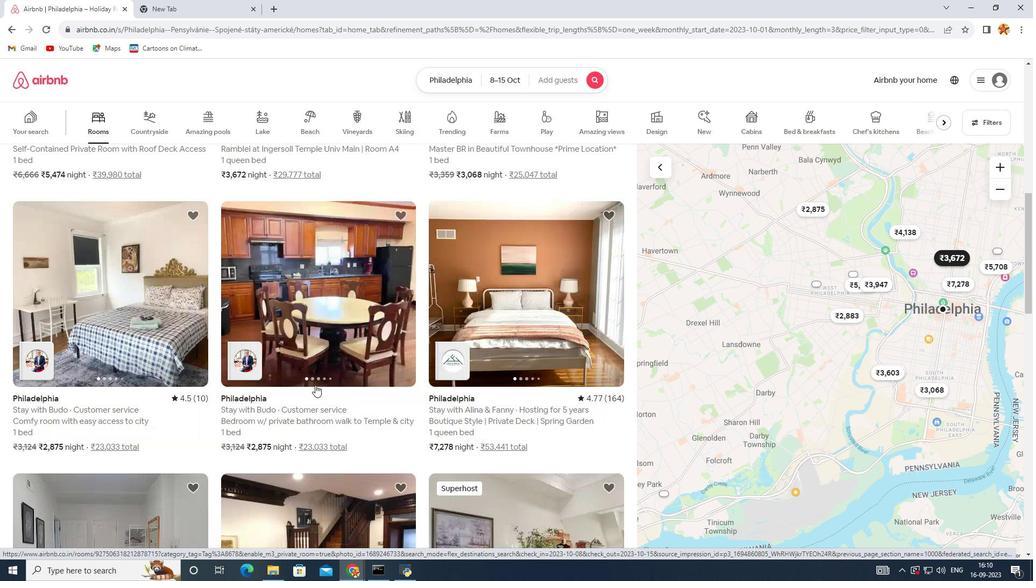 
Action: Mouse scrolled (319, 388) with delta (0, 0)
Screenshot: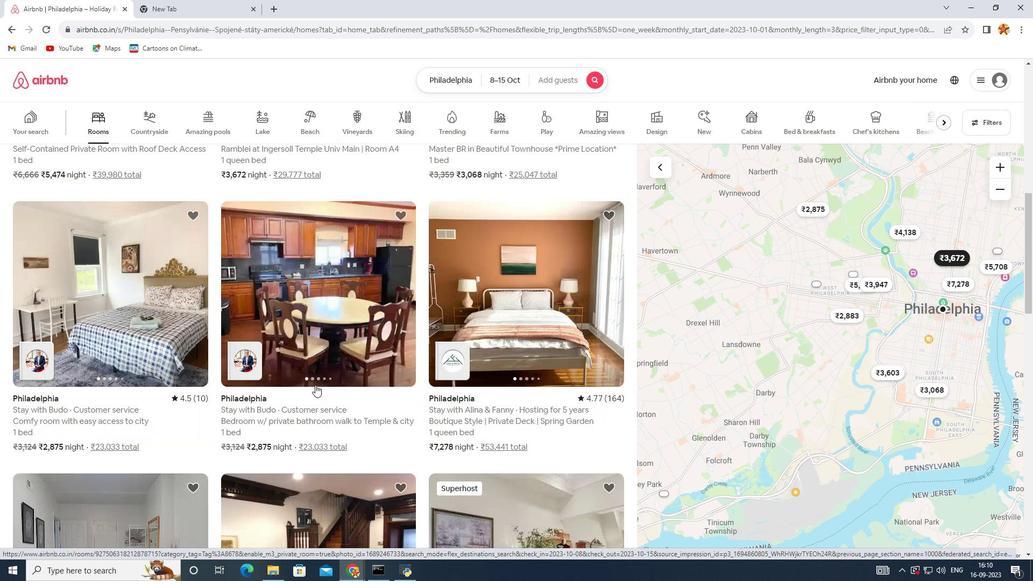 
Action: Mouse scrolled (319, 388) with delta (0, 0)
Screenshot: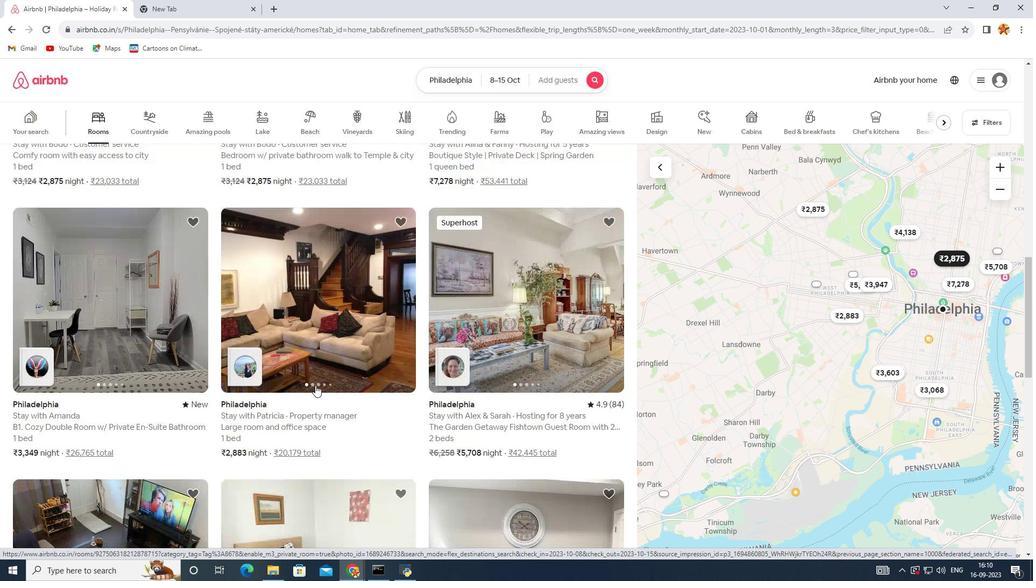 
Action: Mouse scrolled (319, 388) with delta (0, 0)
Screenshot: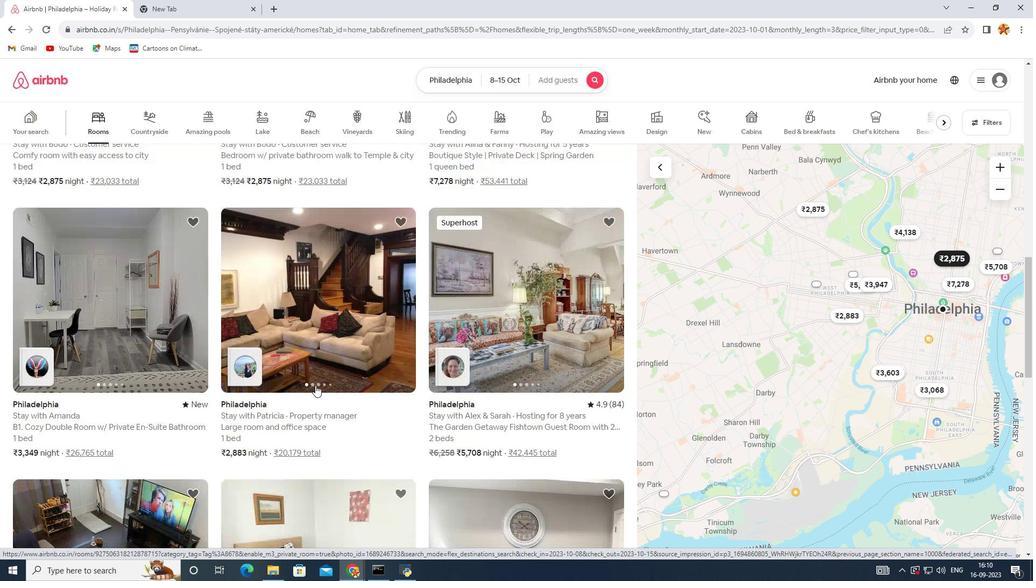 
Action: Mouse scrolled (319, 388) with delta (0, 0)
Screenshot: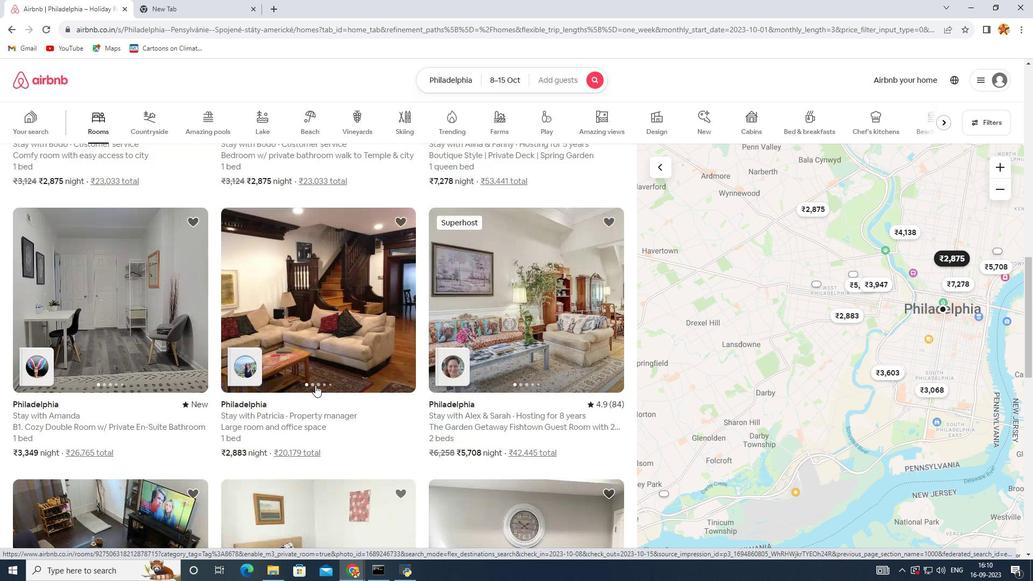 
Action: Mouse scrolled (319, 388) with delta (0, 0)
Screenshot: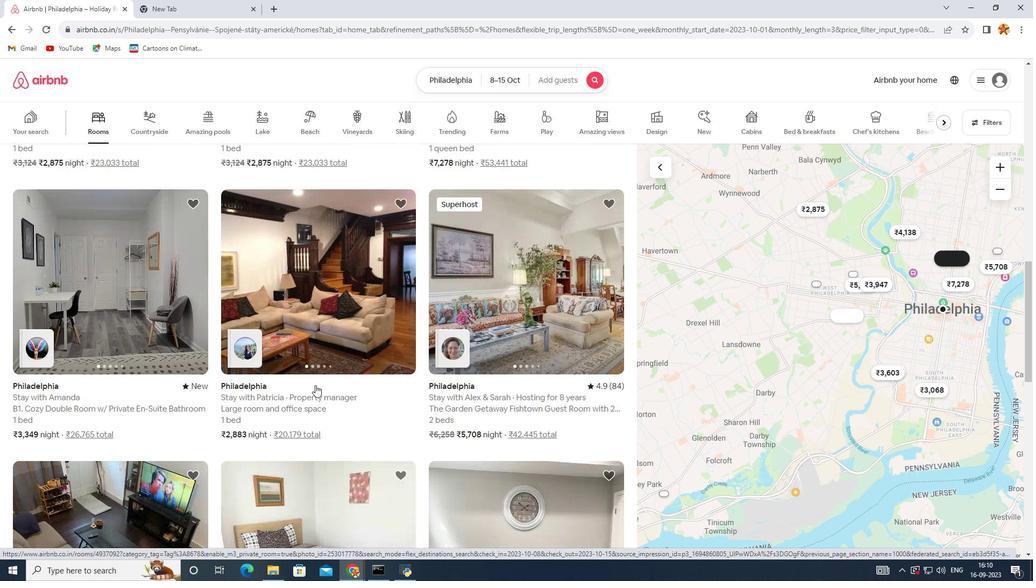 
Action: Mouse scrolled (319, 388) with delta (0, 0)
Screenshot: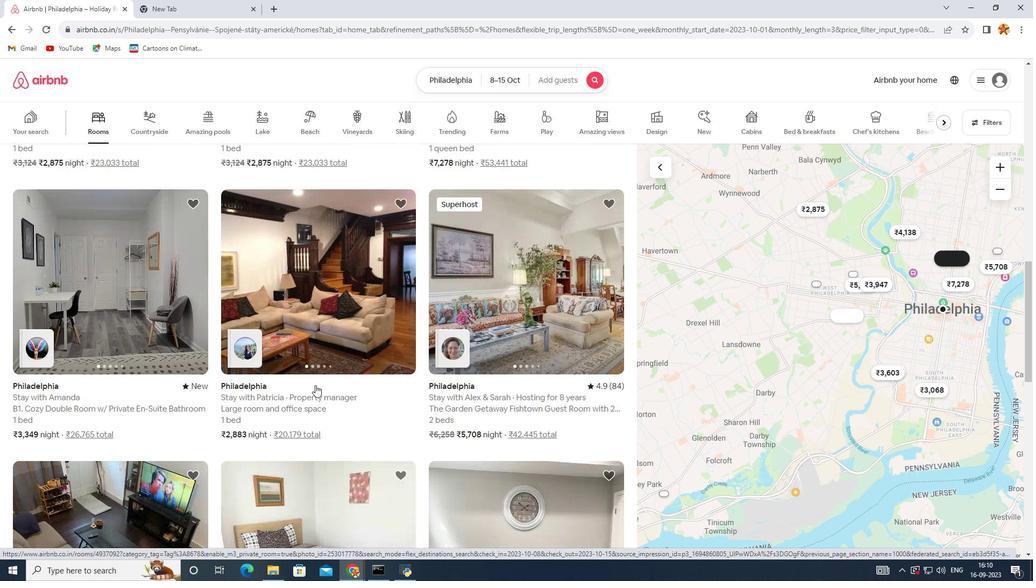
Action: Mouse scrolled (319, 388) with delta (0, 0)
Screenshot: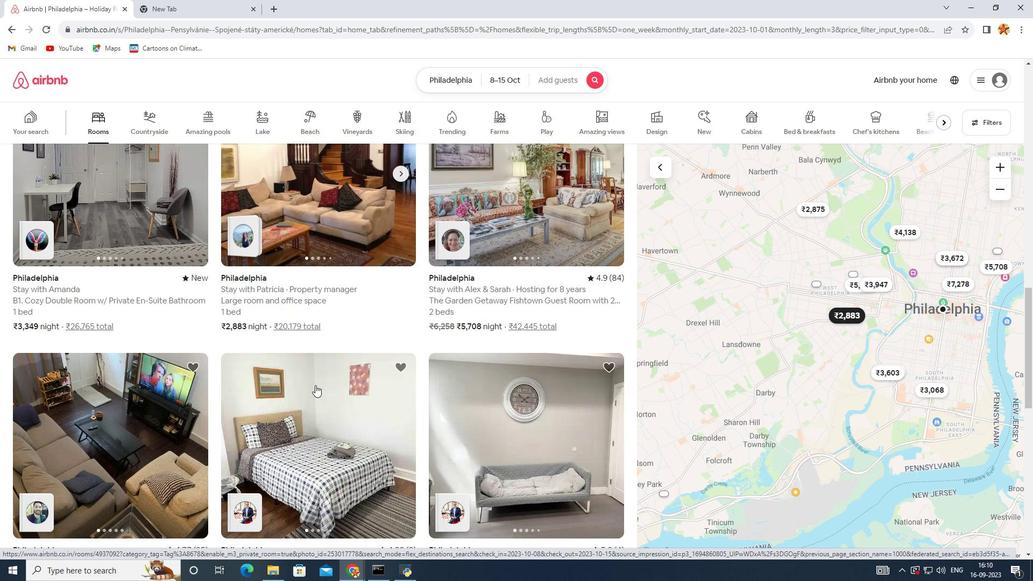 
Action: Mouse scrolled (319, 388) with delta (0, 0)
Screenshot: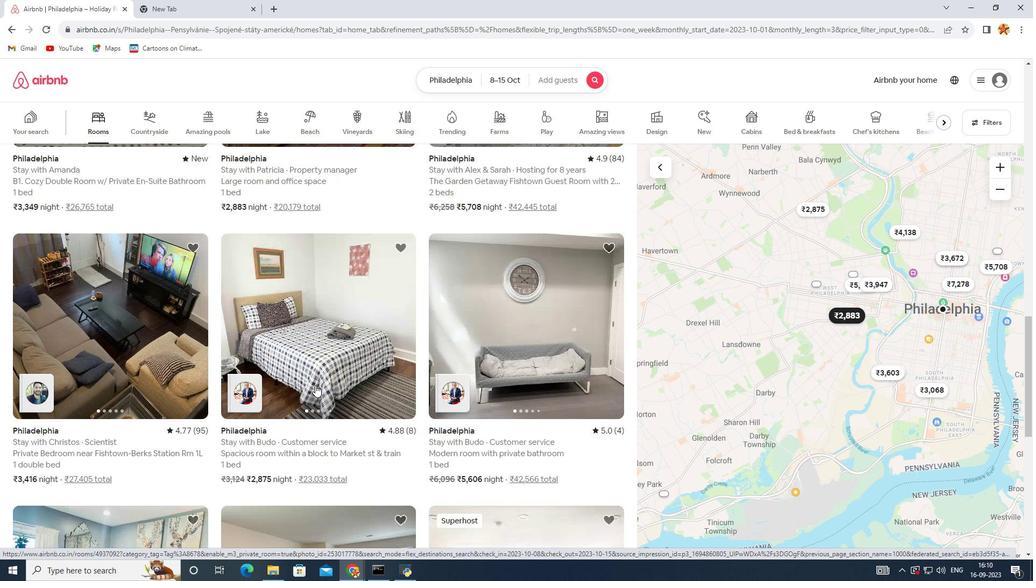 
Action: Mouse scrolled (319, 388) with delta (0, 0)
Screenshot: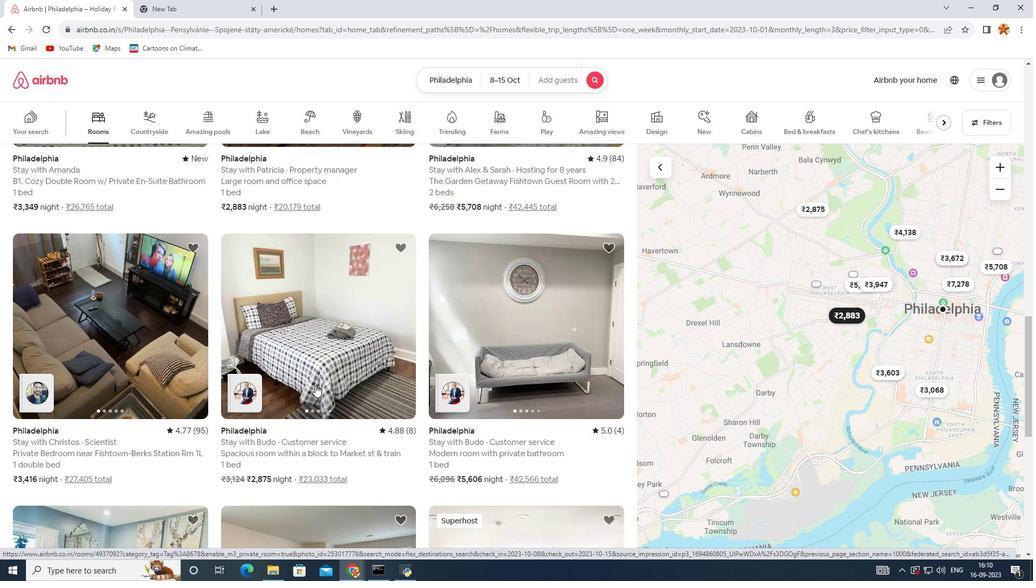 
Action: Mouse scrolled (319, 388) with delta (0, 0)
Screenshot: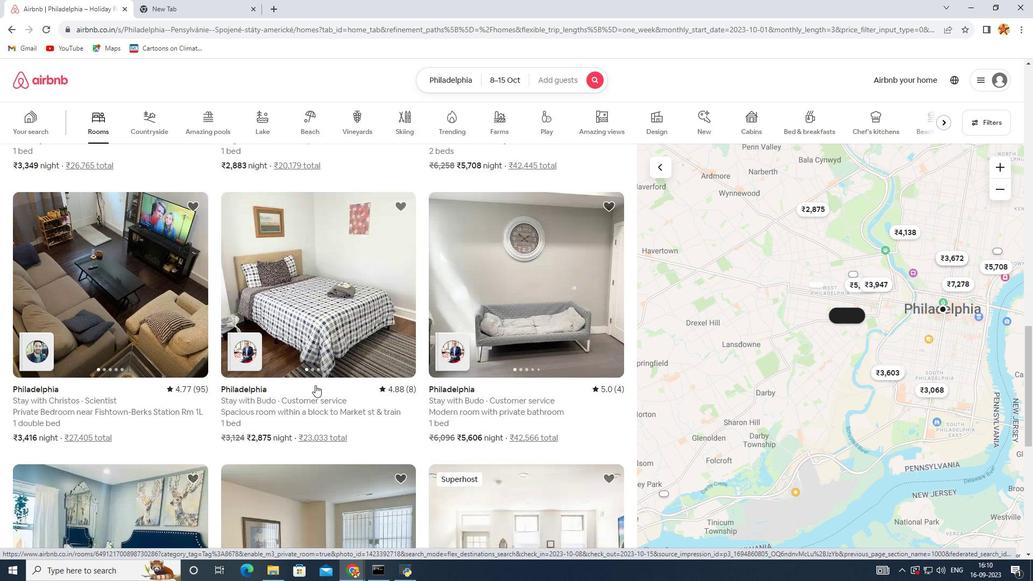 
Action: Mouse scrolled (319, 388) with delta (0, 0)
Screenshot: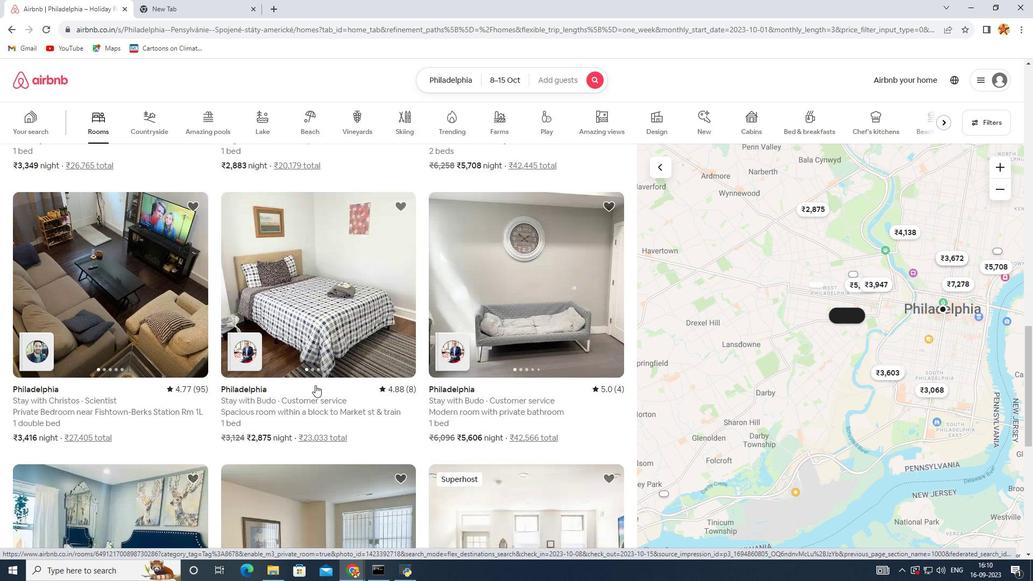 
Action: Mouse scrolled (319, 388) with delta (0, 0)
Screenshot: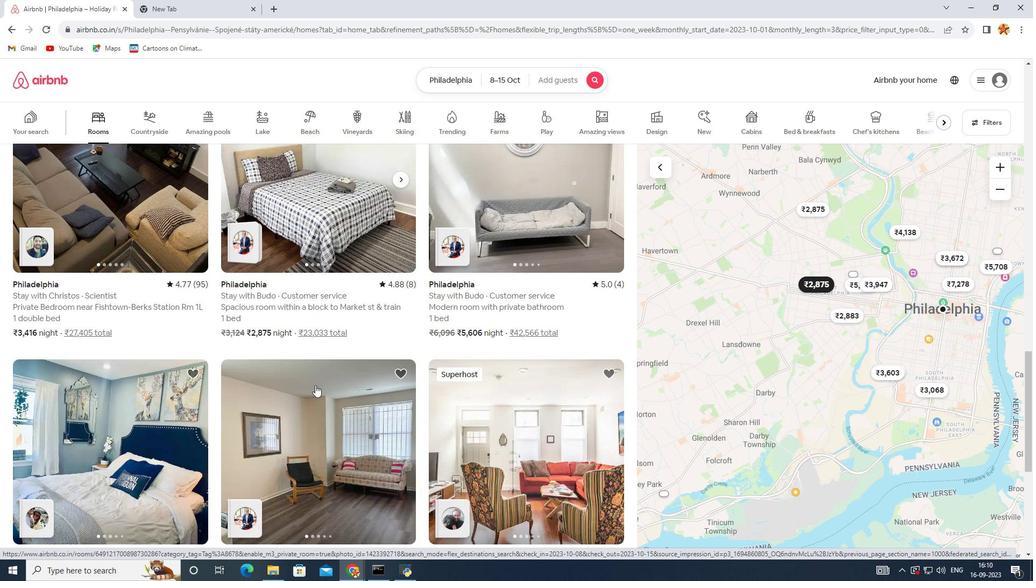 
Action: Mouse scrolled (319, 388) with delta (0, 0)
Screenshot: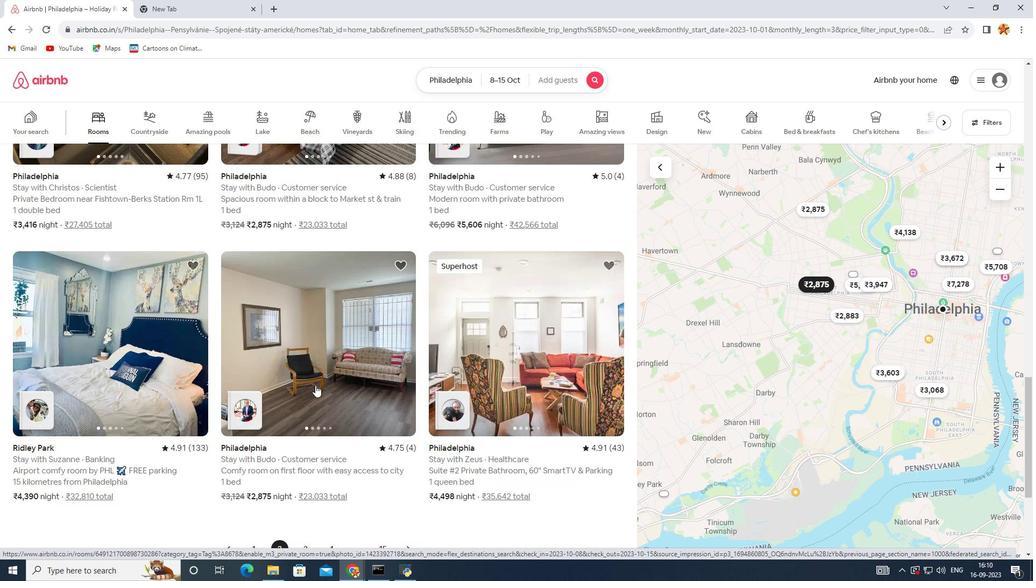 
Action: Mouse scrolled (319, 388) with delta (0, 0)
Screenshot: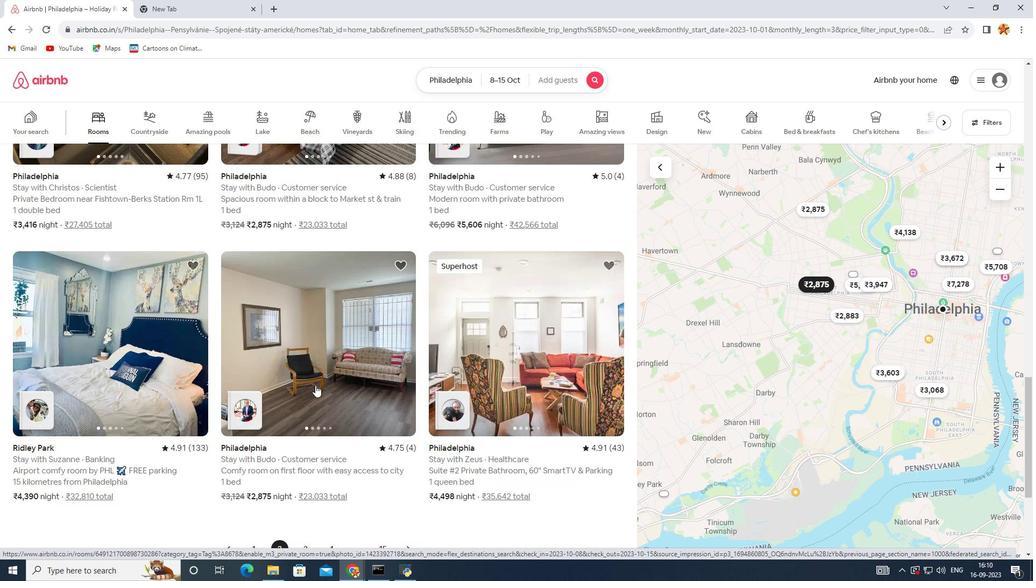 
Action: Mouse scrolled (319, 388) with delta (0, 0)
Screenshot: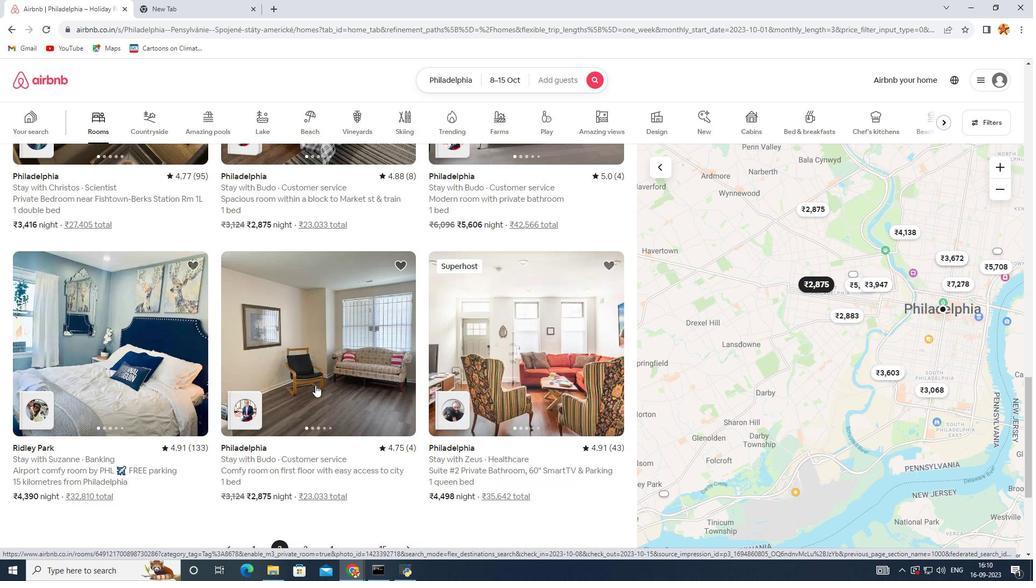
Action: Mouse scrolled (319, 388) with delta (0, 0)
Screenshot: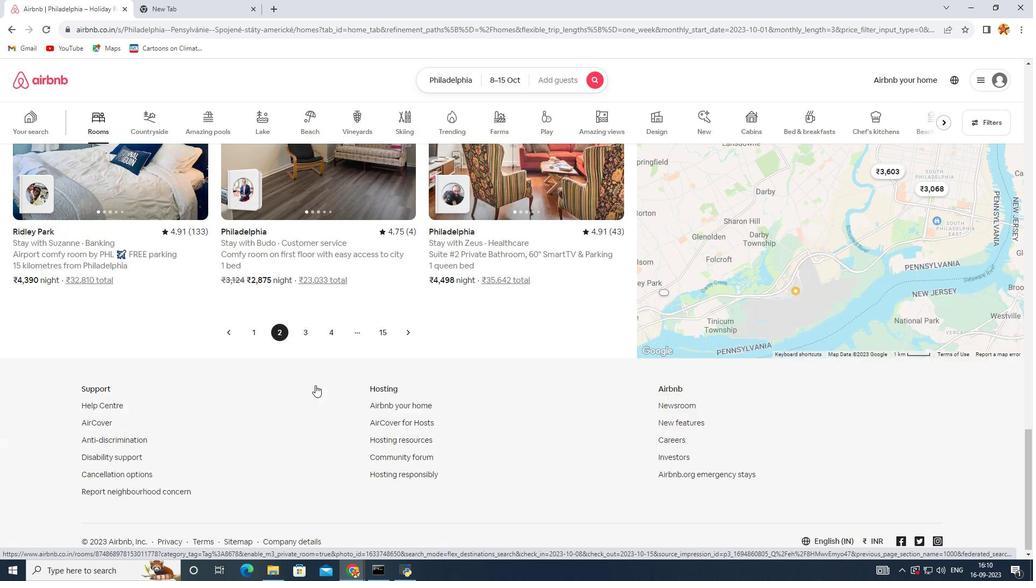
Action: Mouse scrolled (319, 388) with delta (0, 0)
Screenshot: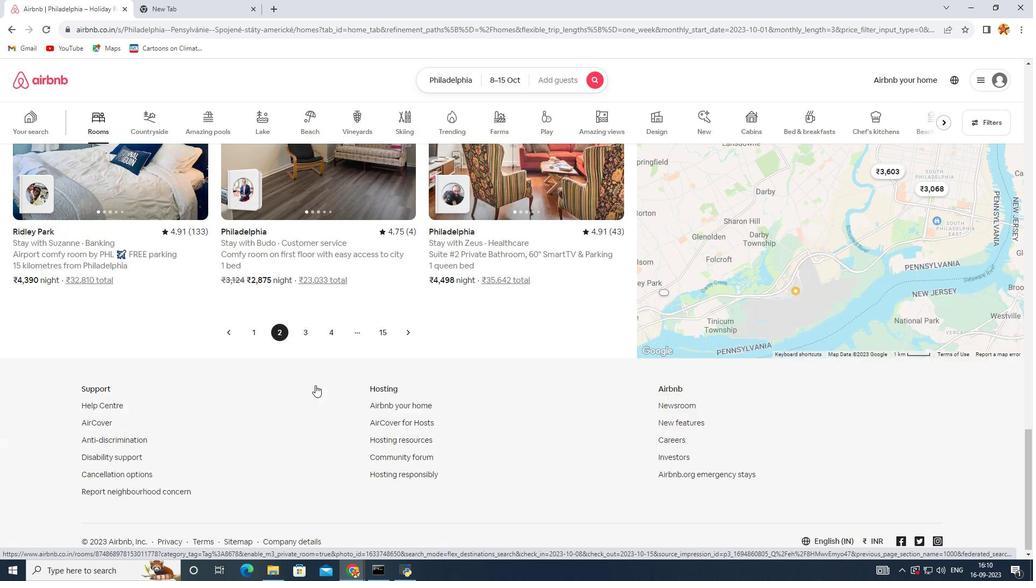
Action: Mouse scrolled (319, 388) with delta (0, 0)
Screenshot: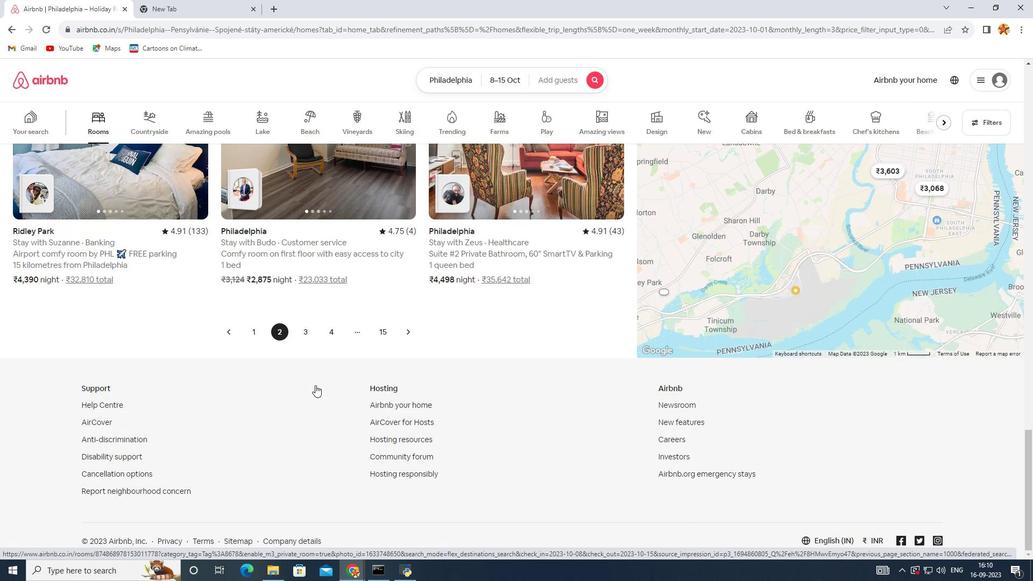 
Action: Mouse scrolled (319, 388) with delta (0, 0)
Screenshot: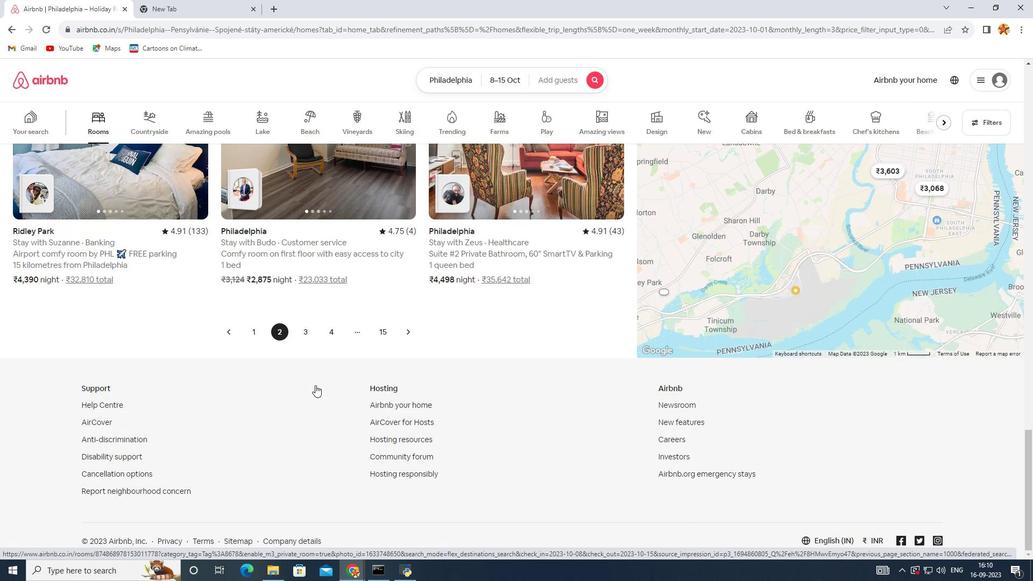 
Action: Mouse moved to (253, 334)
Screenshot: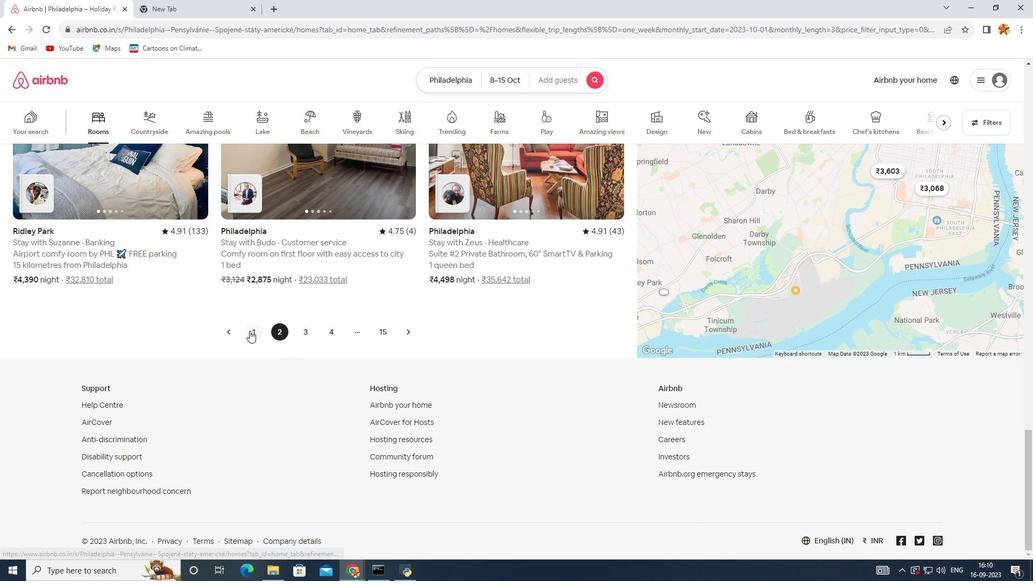 
Action: Mouse pressed left at (253, 334)
Screenshot: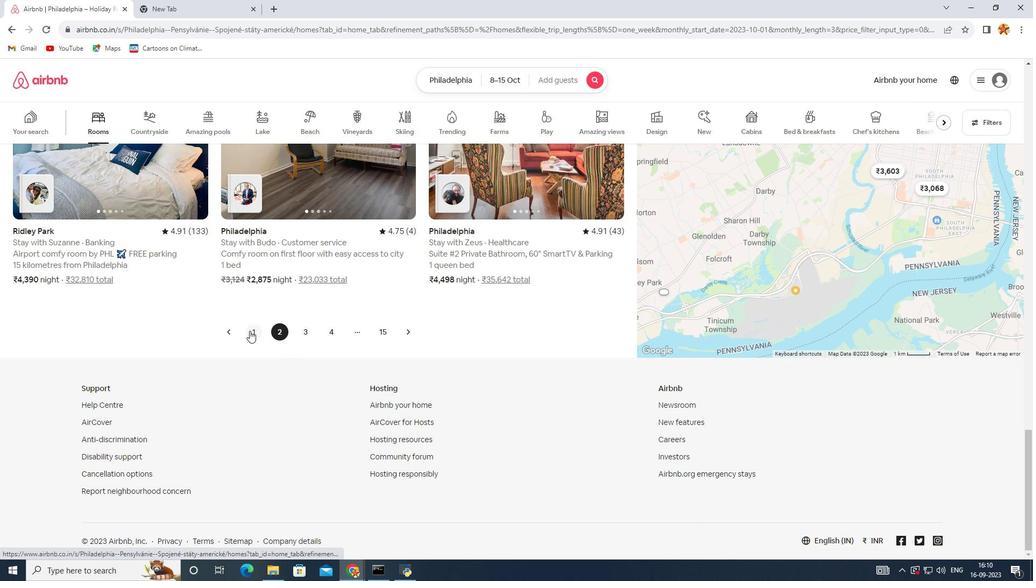 
Action: Mouse moved to (286, 410)
Screenshot: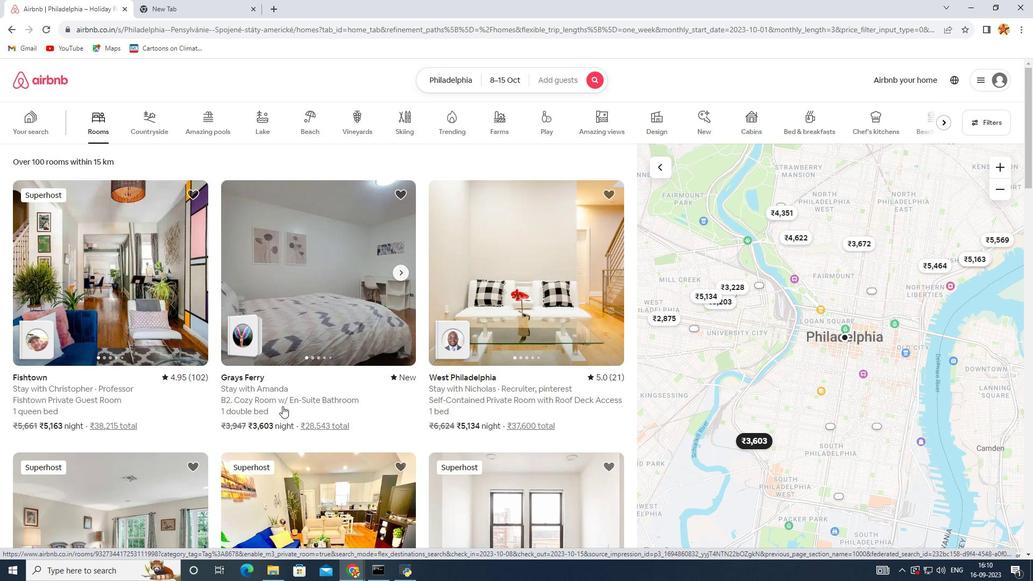 
Action: Mouse scrolled (286, 409) with delta (0, 0)
Screenshot: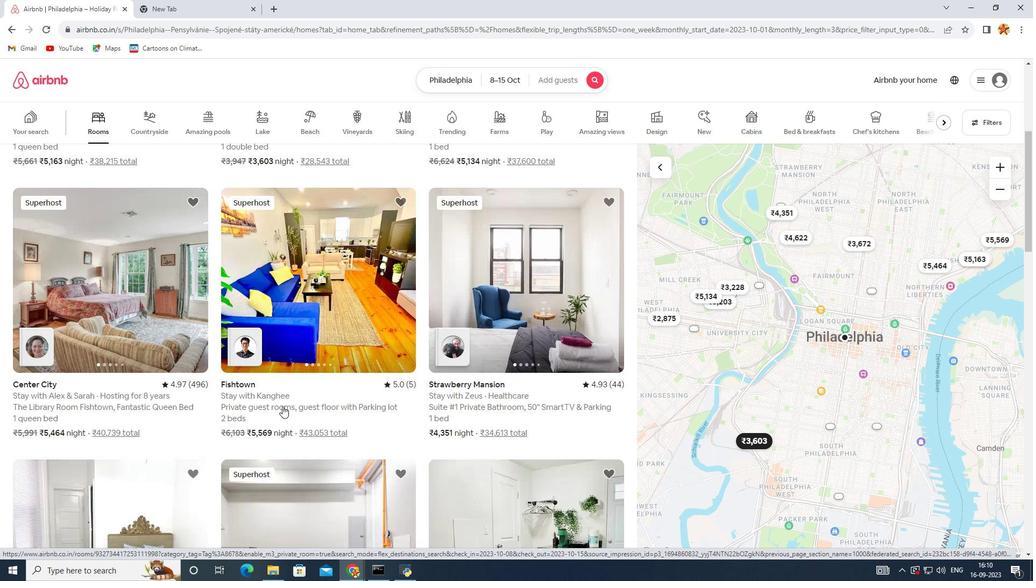 
Action: Mouse scrolled (286, 409) with delta (0, 0)
Screenshot: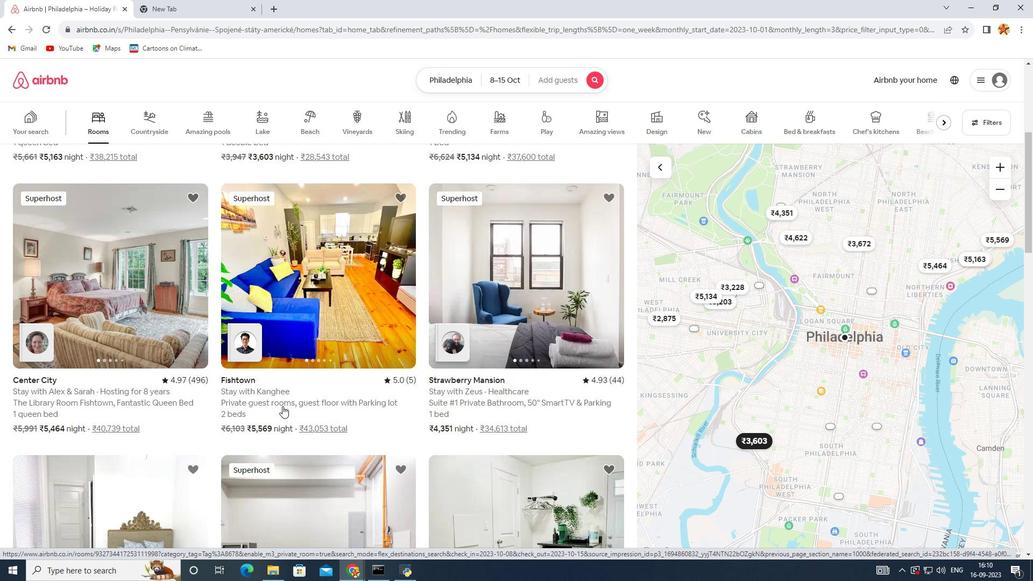 
Action: Mouse scrolled (286, 409) with delta (0, 0)
Screenshot: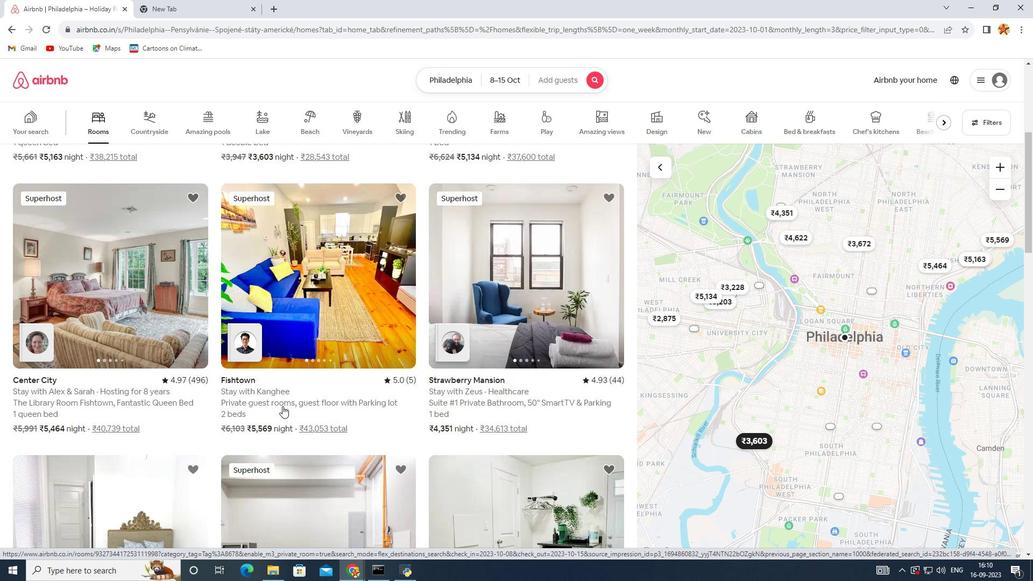 
Action: Mouse scrolled (286, 409) with delta (0, 0)
Screenshot: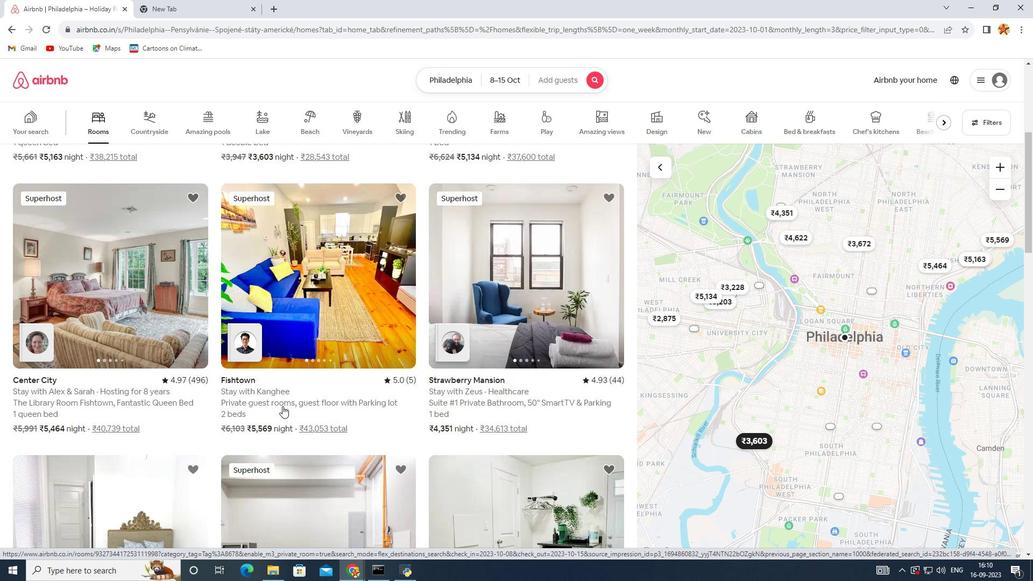 
Action: Mouse scrolled (286, 409) with delta (0, 0)
Screenshot: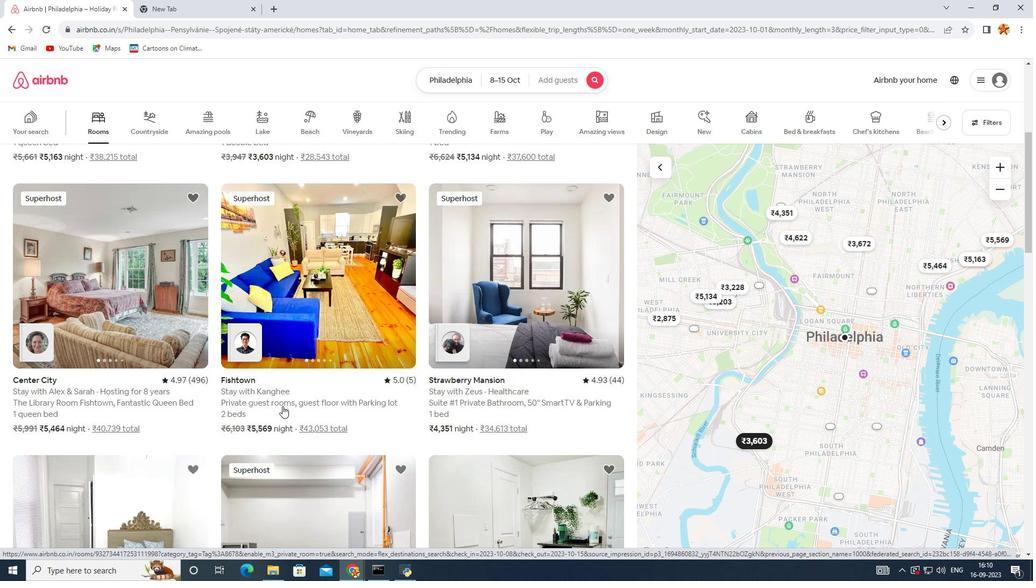 
Action: Mouse moved to (294, 366)
Screenshot: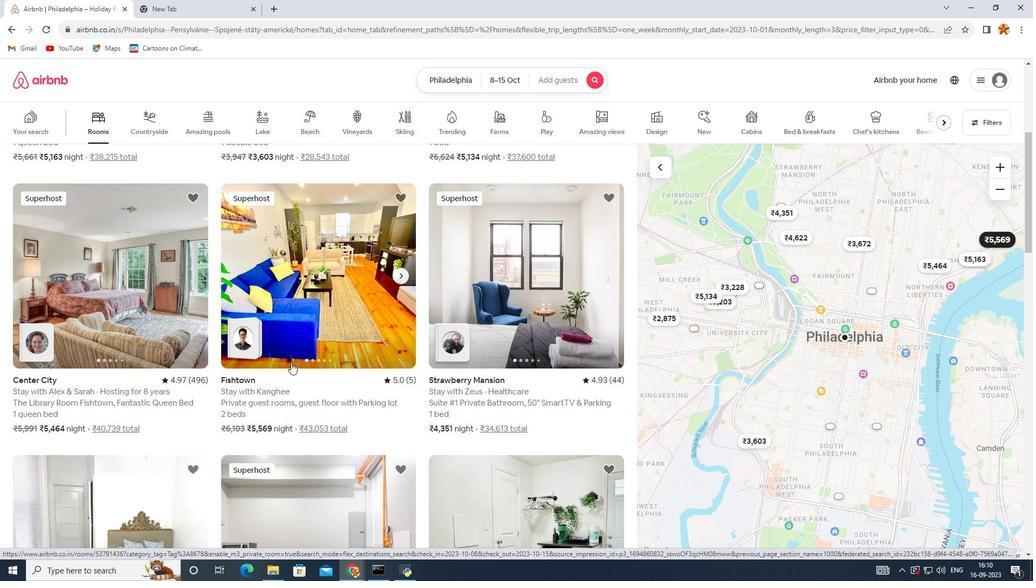 
Action: Mouse scrolled (294, 365) with delta (0, 0)
Screenshot: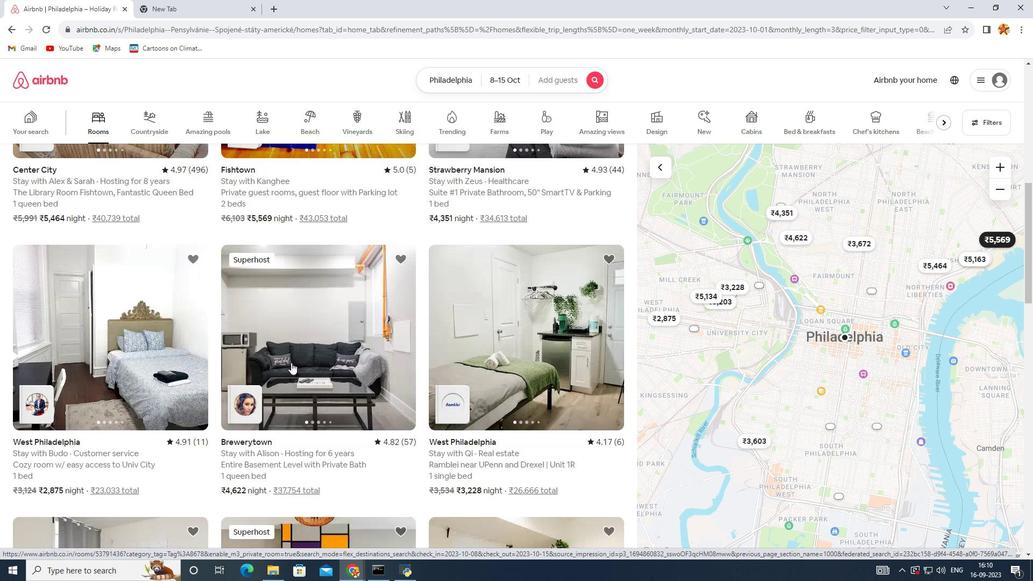 
Action: Mouse scrolled (294, 365) with delta (0, 0)
Screenshot: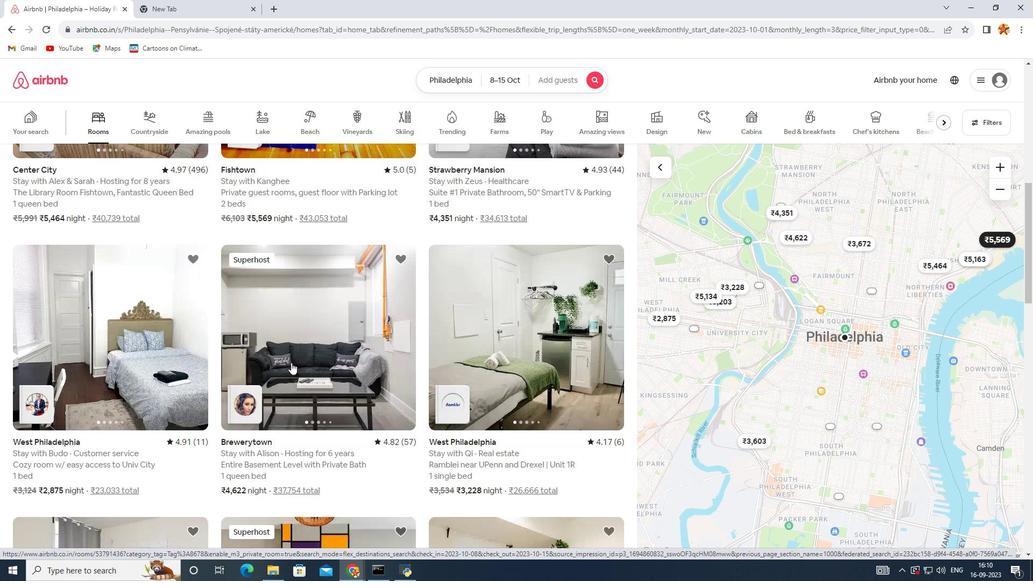 
Action: Mouse scrolled (294, 365) with delta (0, 0)
Screenshot: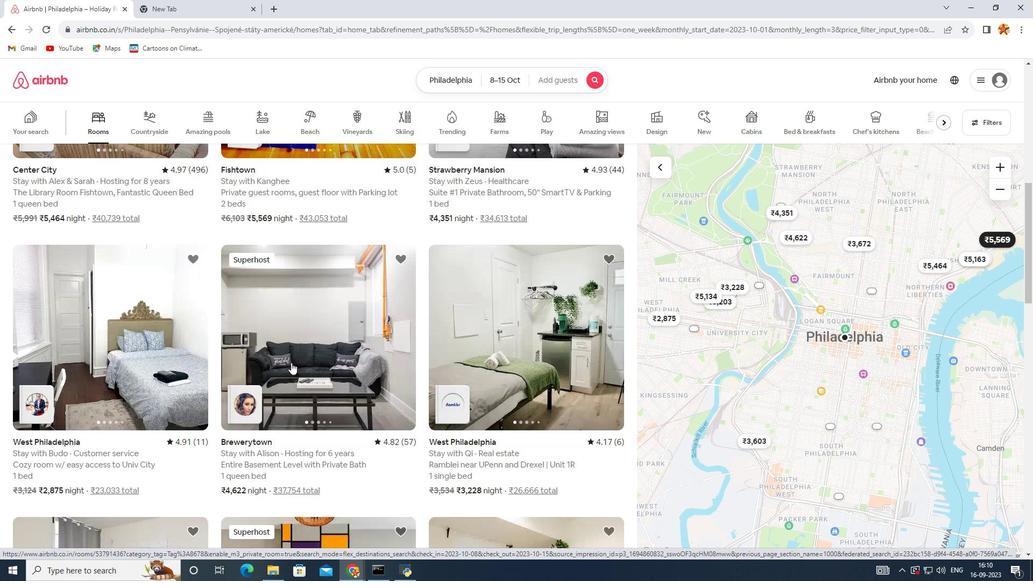 
Action: Mouse scrolled (294, 365) with delta (0, 0)
Screenshot: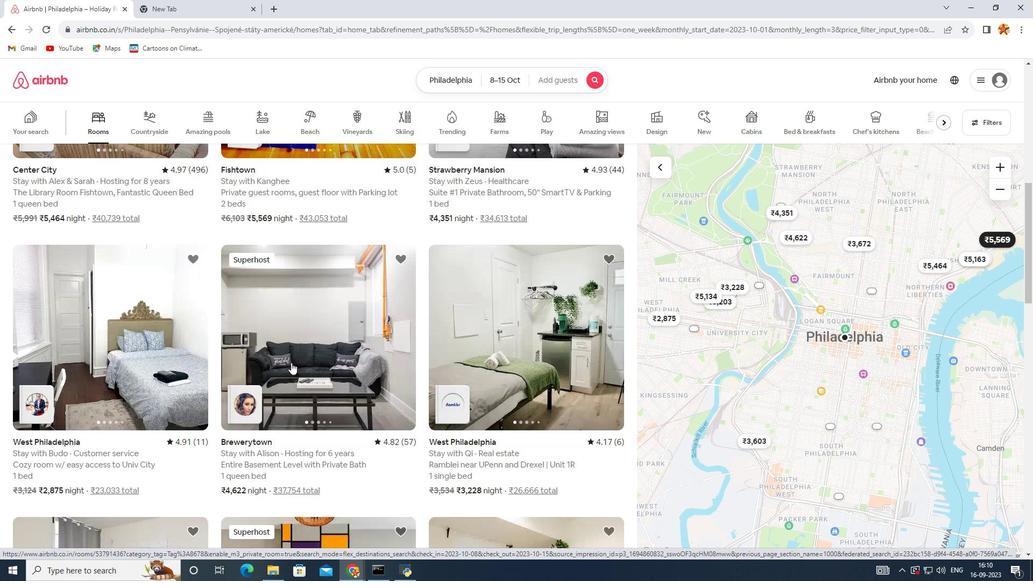 
Action: Mouse scrolled (294, 365) with delta (0, 0)
Screenshot: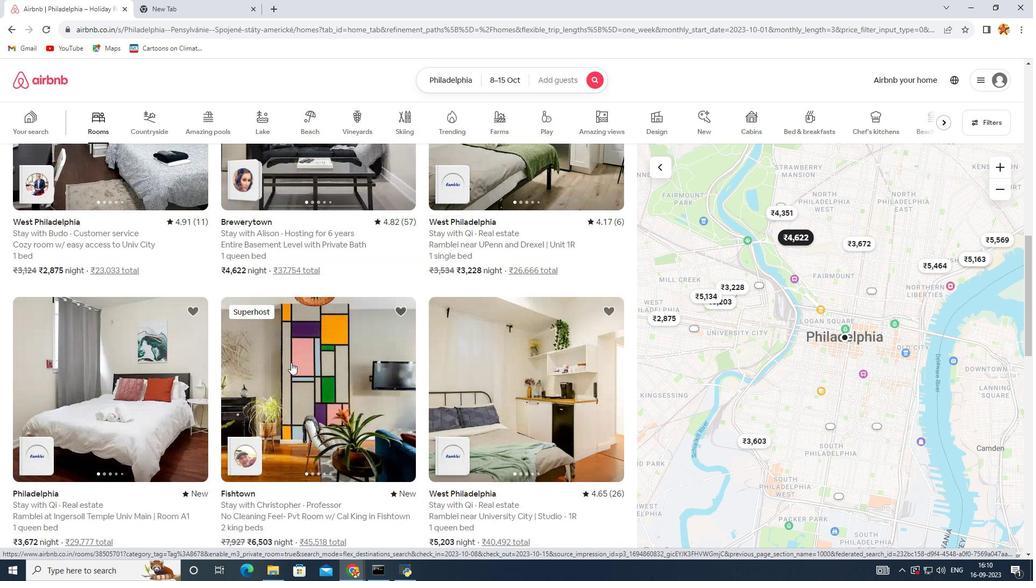 
Action: Mouse scrolled (294, 365) with delta (0, 0)
Screenshot: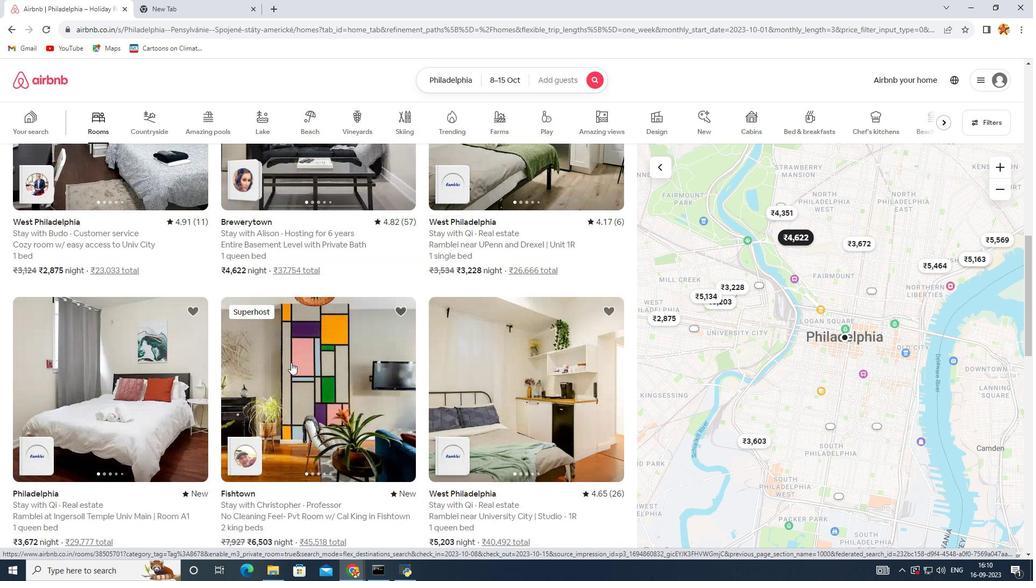 
Action: Mouse scrolled (294, 365) with delta (0, 0)
Screenshot: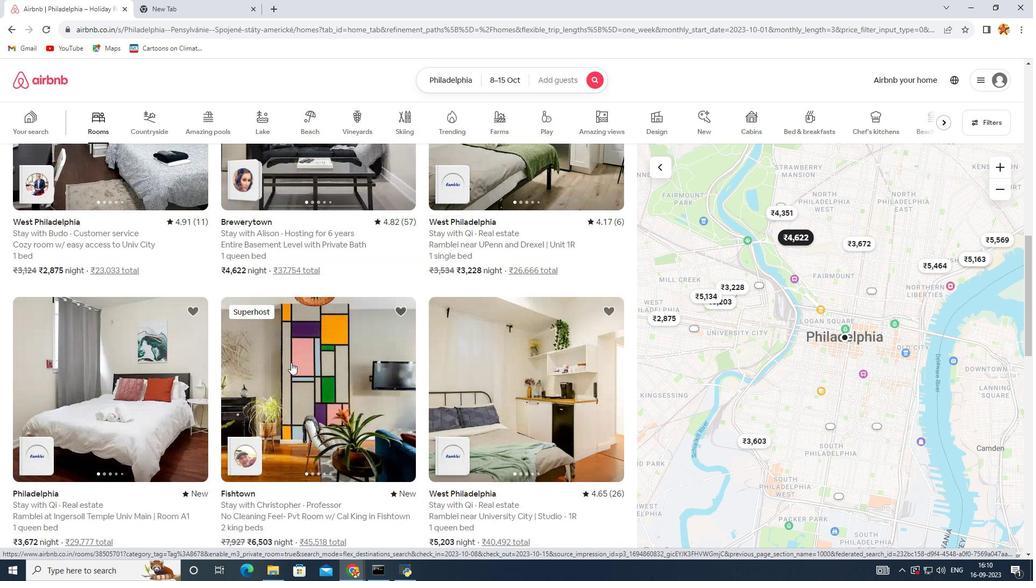 
Action: Mouse scrolled (294, 365) with delta (0, 0)
Screenshot: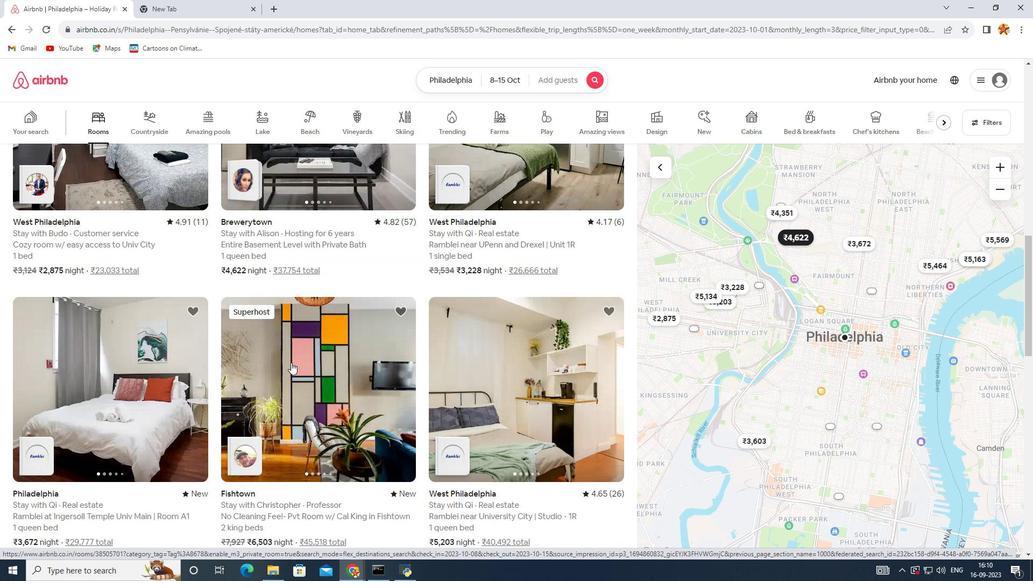 
Action: Mouse scrolled (294, 365) with delta (0, 0)
Screenshot: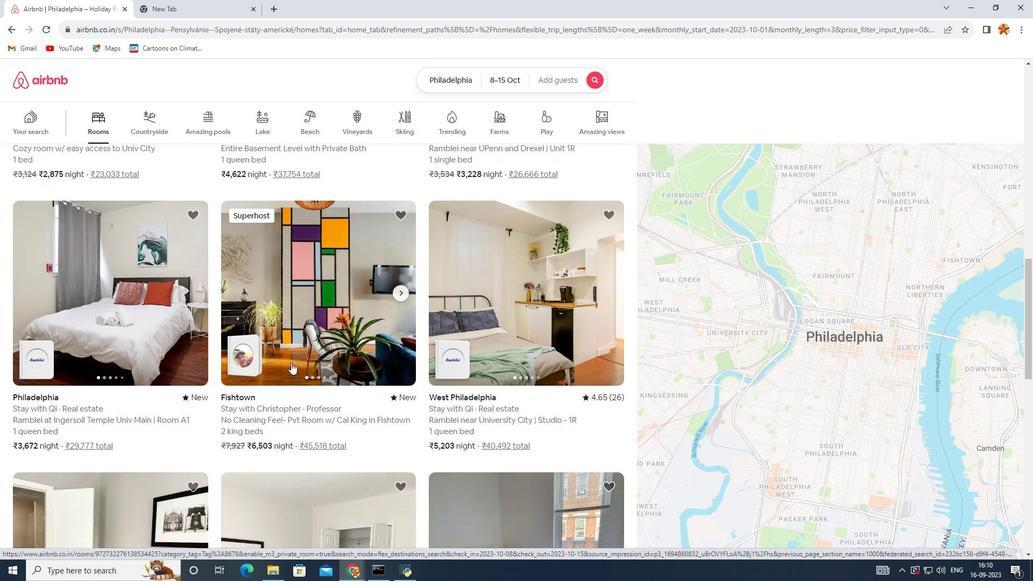 
Action: Mouse scrolled (294, 365) with delta (0, 0)
Screenshot: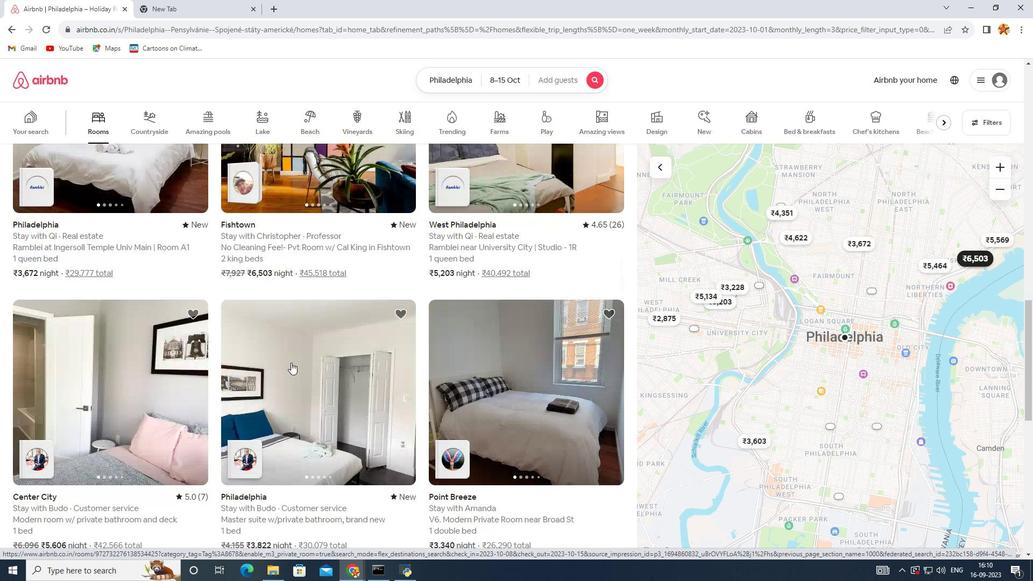 
Action: Mouse scrolled (294, 365) with delta (0, 0)
Screenshot: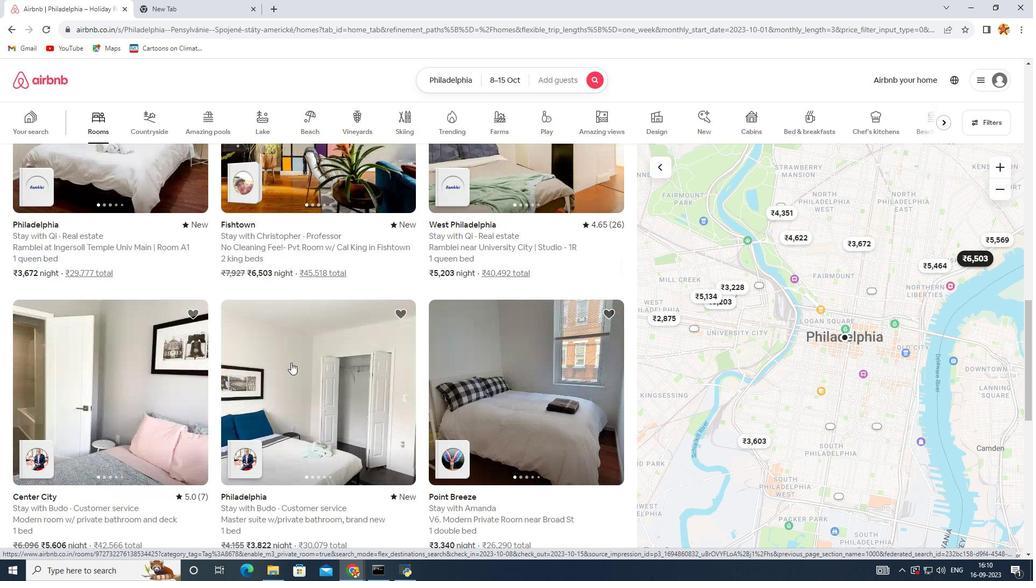 
Action: Mouse scrolled (294, 365) with delta (0, 0)
Screenshot: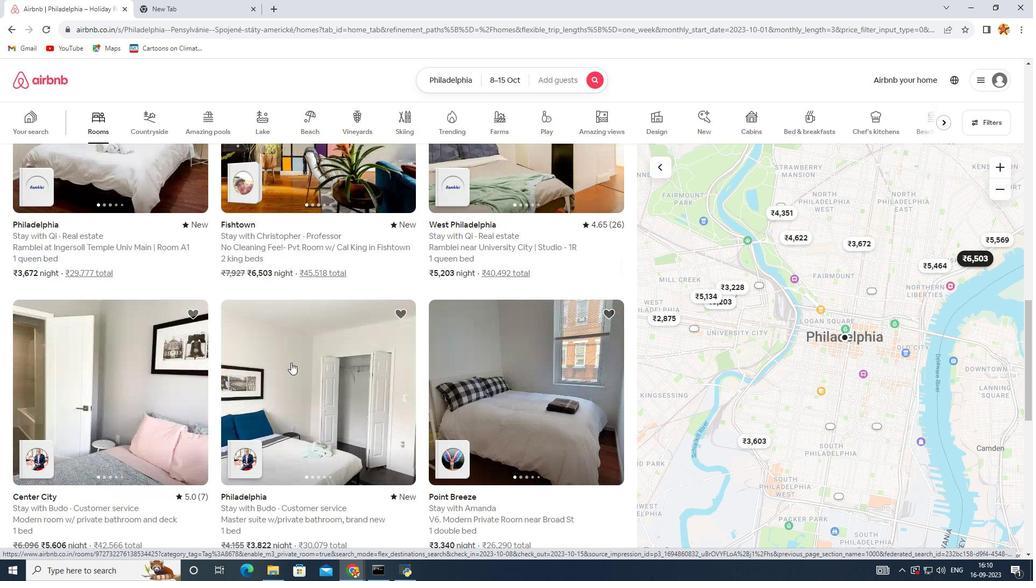 
Action: Mouse scrolled (294, 365) with delta (0, 0)
Screenshot: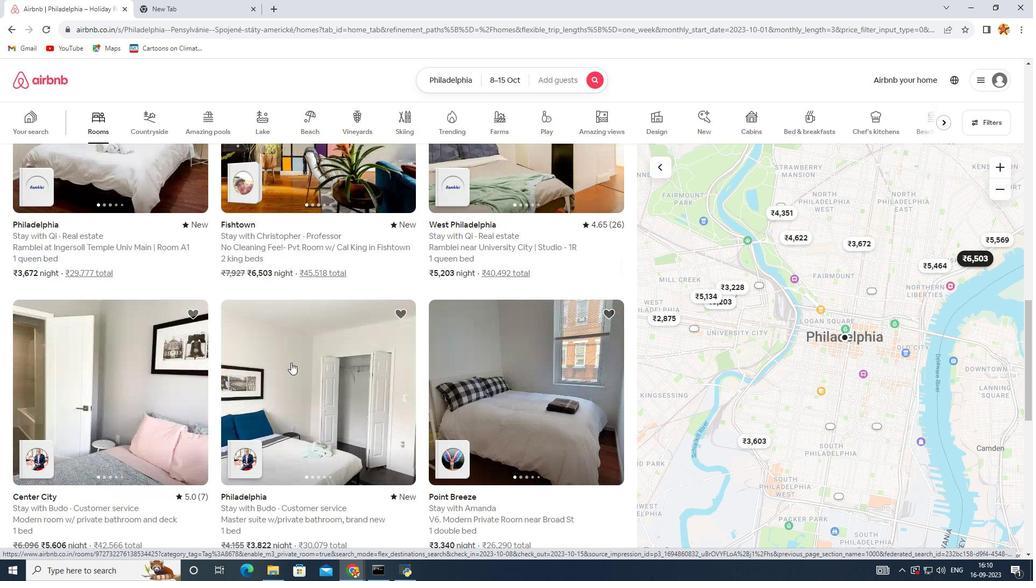 
Action: Mouse scrolled (294, 365) with delta (0, 0)
Screenshot: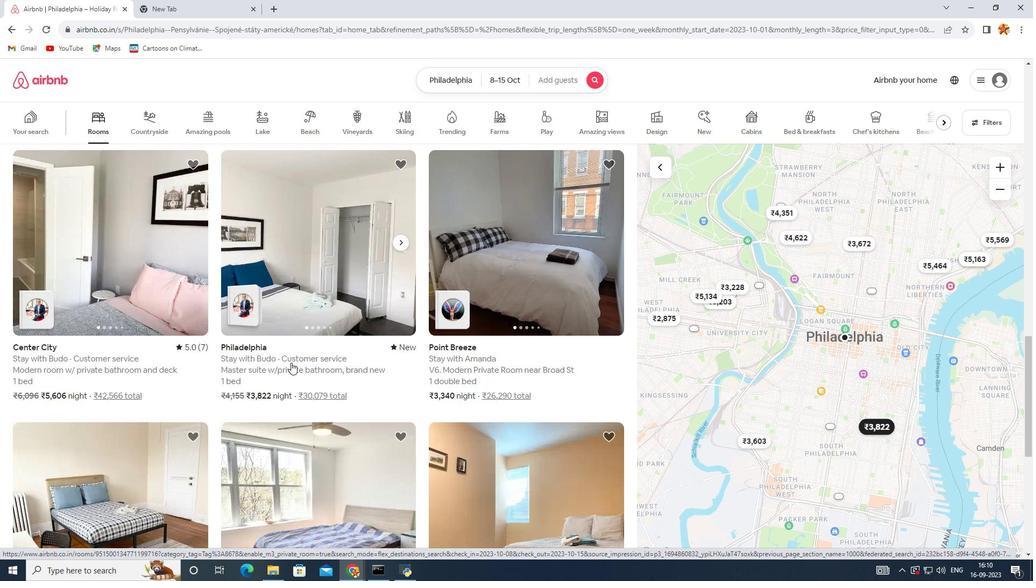 
Action: Mouse scrolled (294, 365) with delta (0, 0)
Screenshot: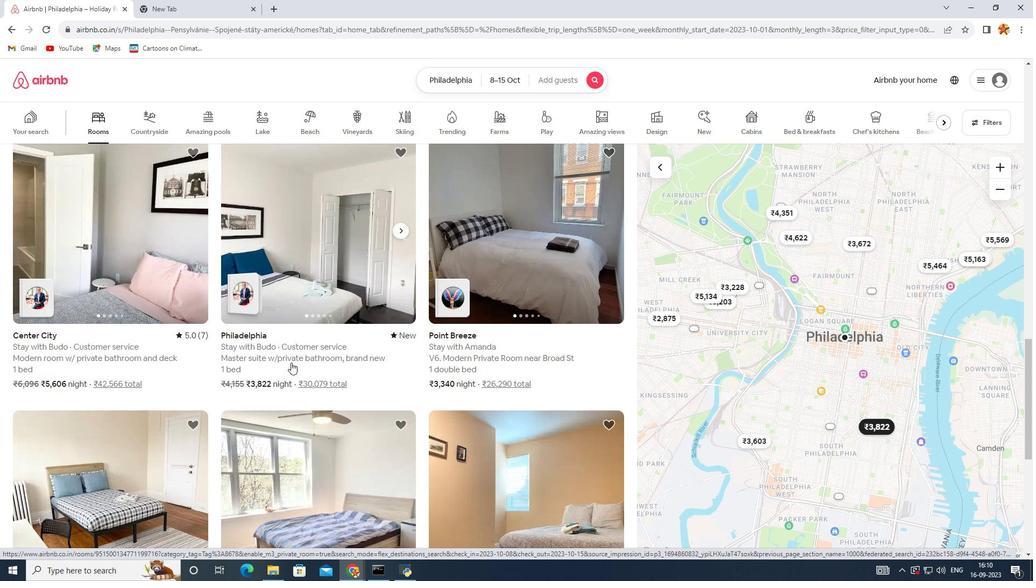 
Action: Mouse scrolled (294, 365) with delta (0, 0)
Screenshot: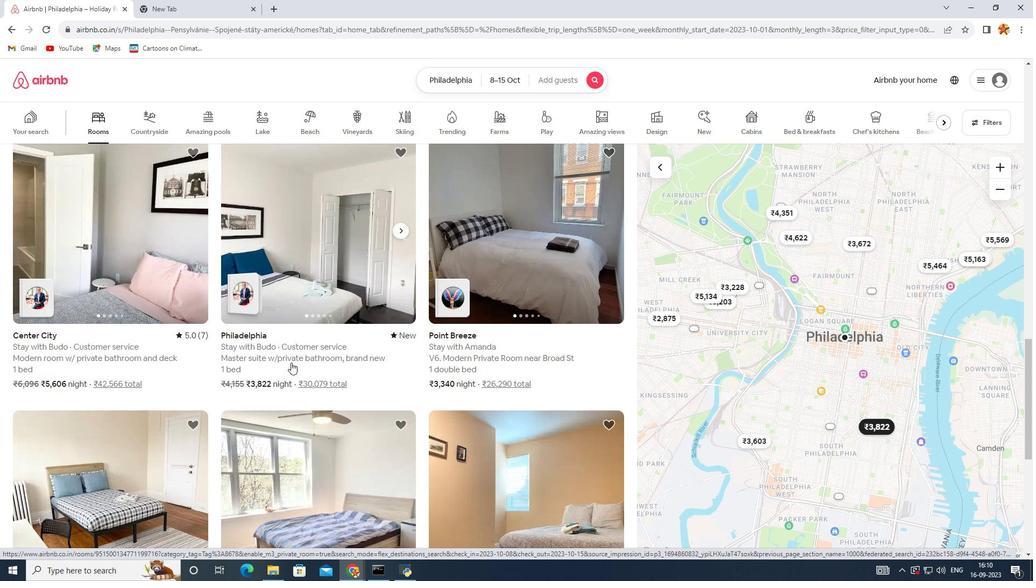 
Action: Mouse moved to (300, 298)
Screenshot: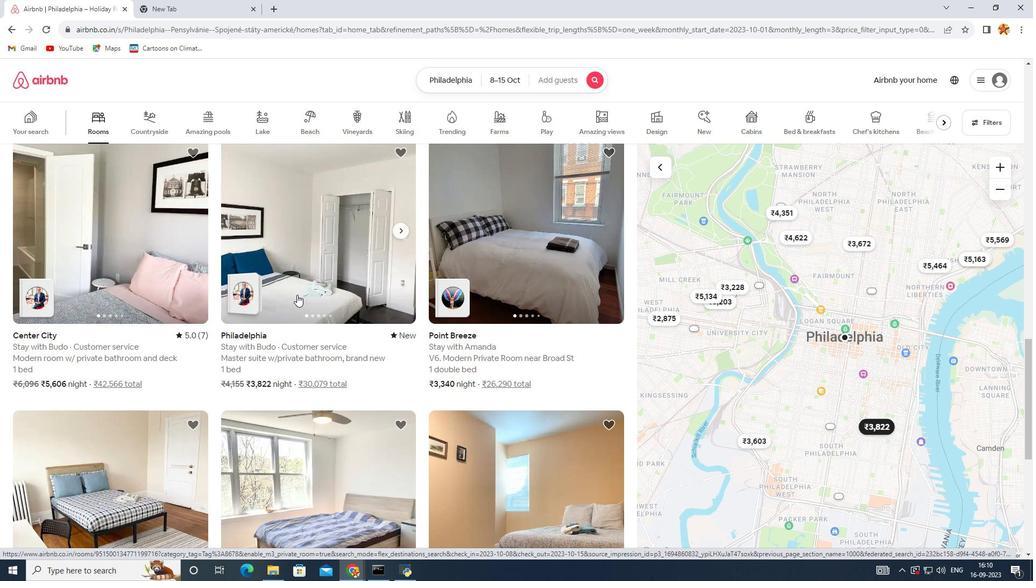 
Action: Mouse pressed left at (300, 298)
Screenshot: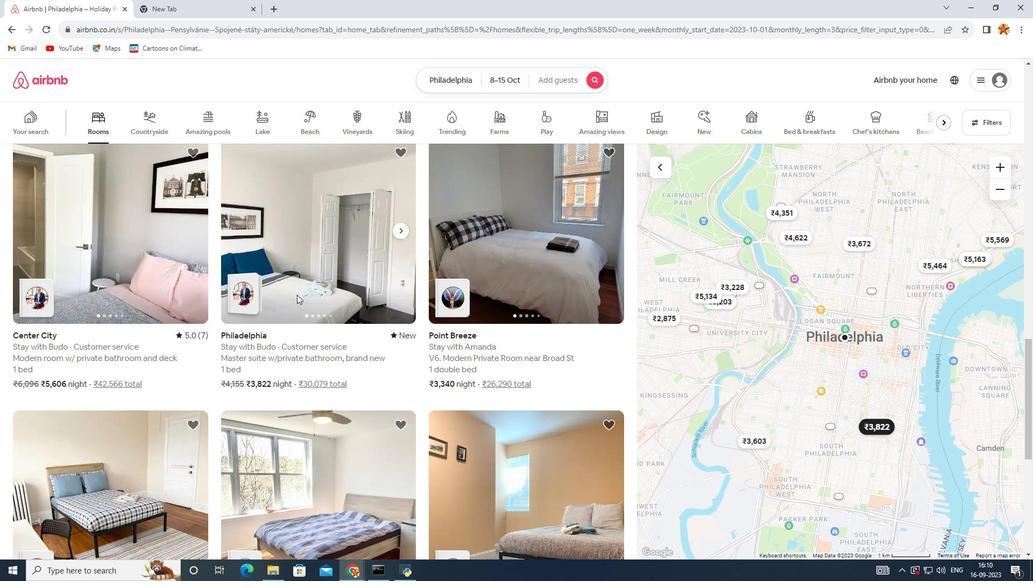 
Action: Mouse moved to (367, 374)
Screenshot: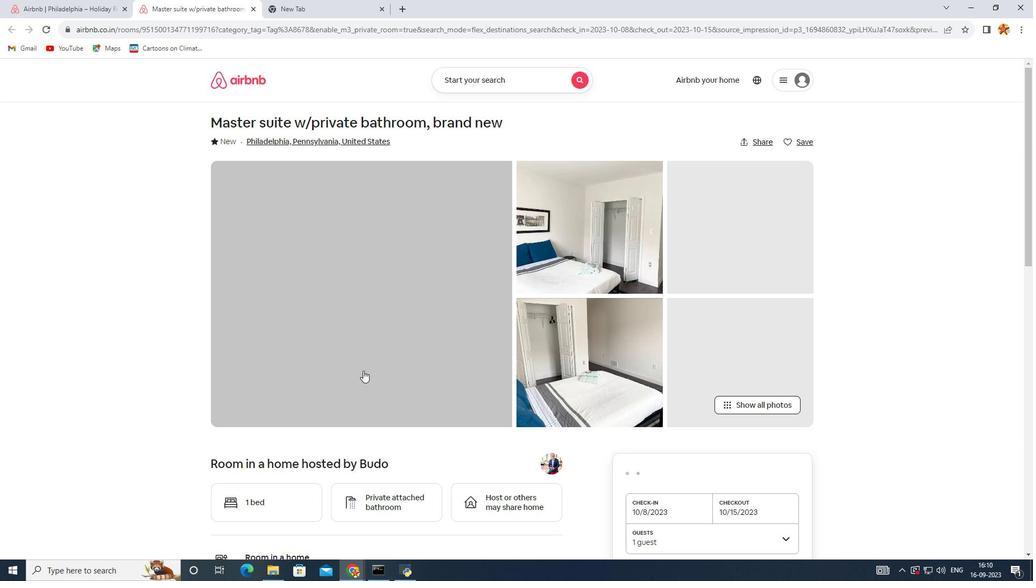 
Action: Mouse scrolled (367, 373) with delta (0, 0)
Screenshot: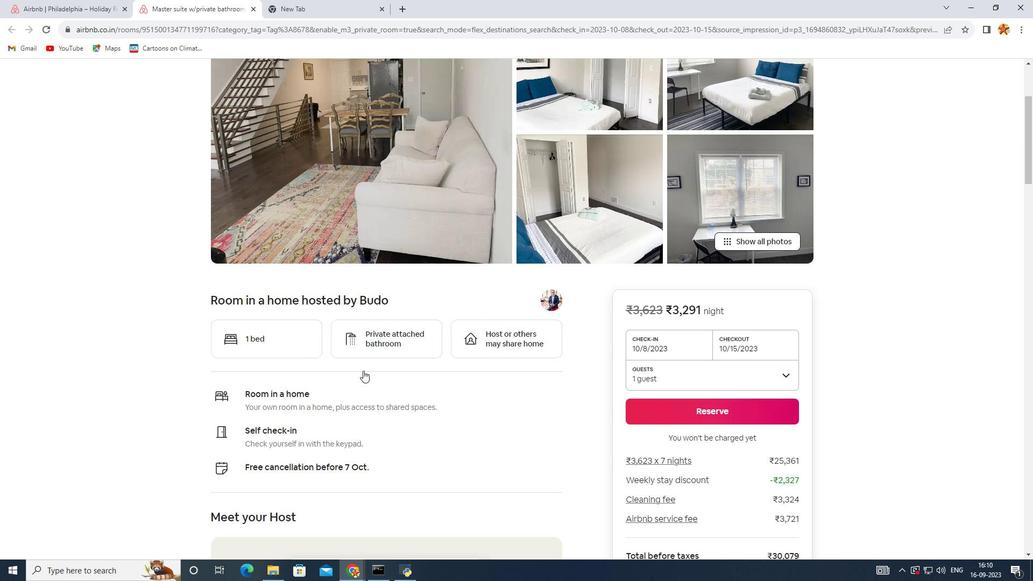 
Action: Mouse scrolled (367, 373) with delta (0, 0)
Screenshot: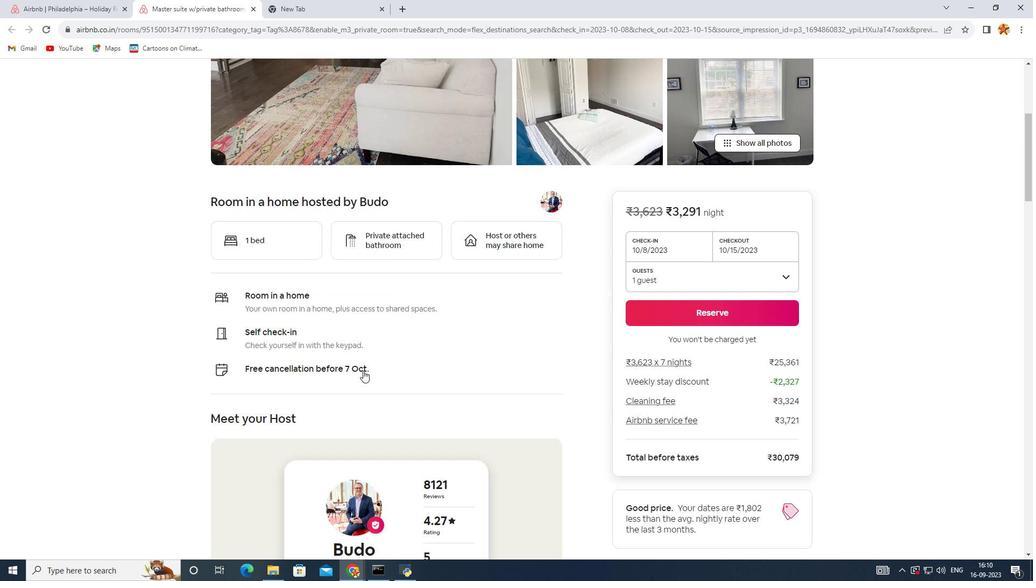 
Action: Mouse scrolled (367, 373) with delta (0, 0)
Screenshot: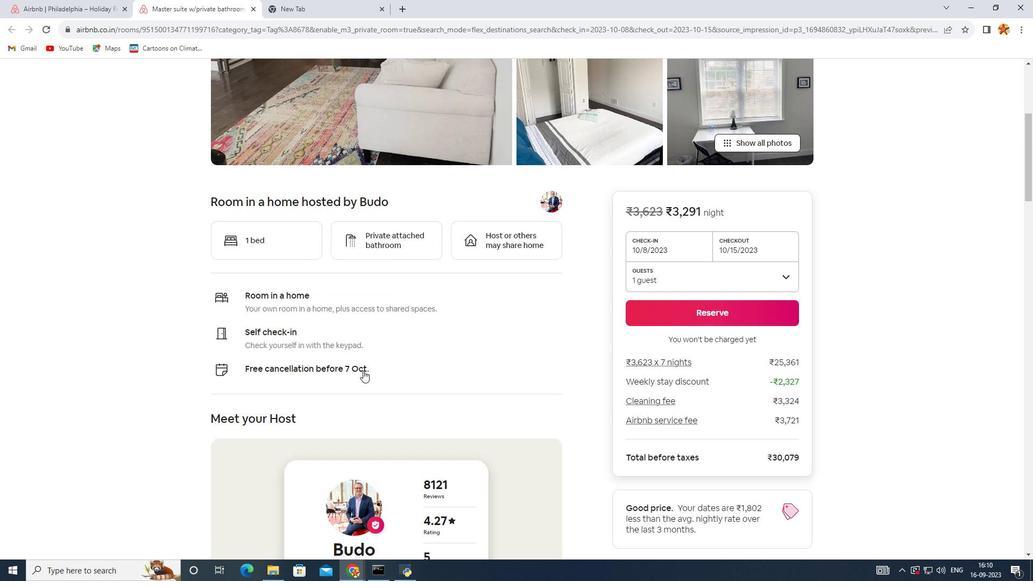 
Action: Mouse scrolled (367, 373) with delta (0, 0)
Screenshot: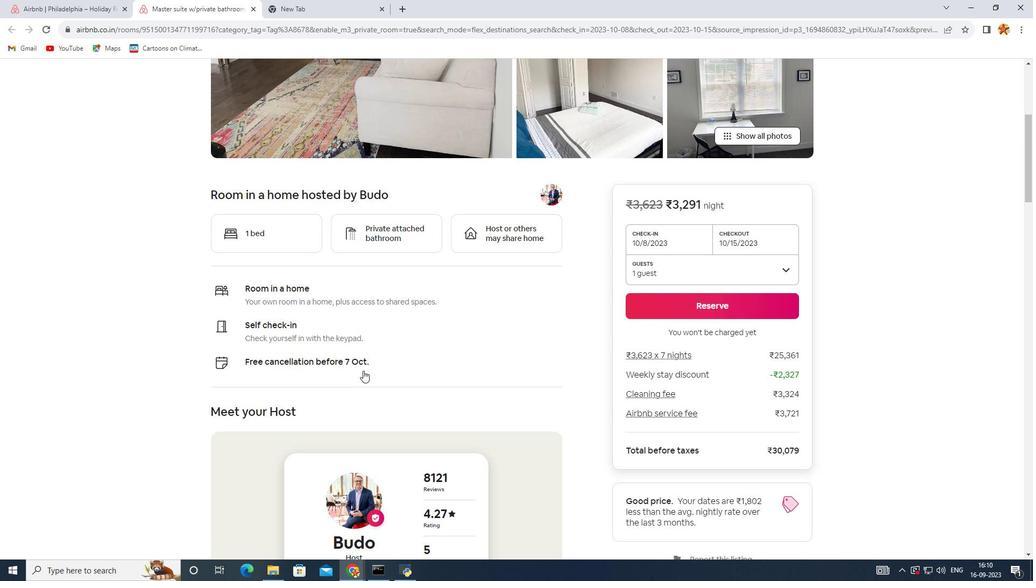 
Action: Mouse scrolled (367, 373) with delta (0, 0)
Screenshot: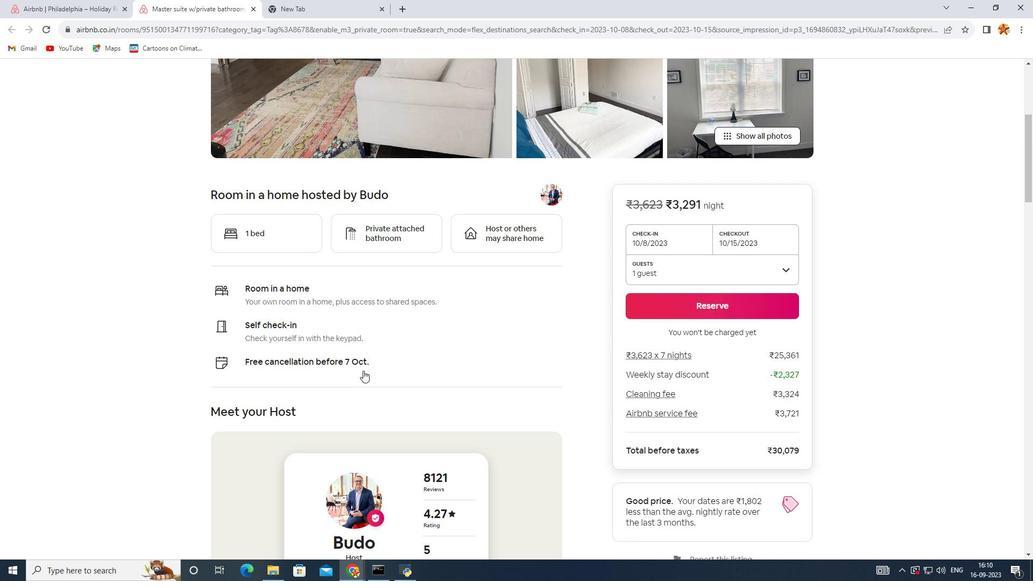 
Action: Mouse moved to (367, 373)
Screenshot: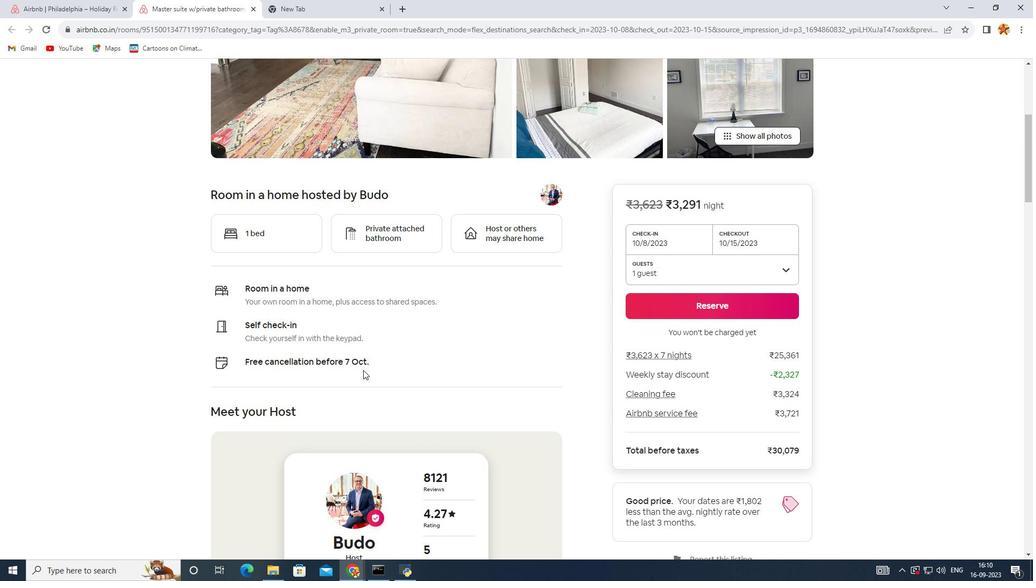 
Action: Mouse scrolled (367, 373) with delta (0, 0)
Screenshot: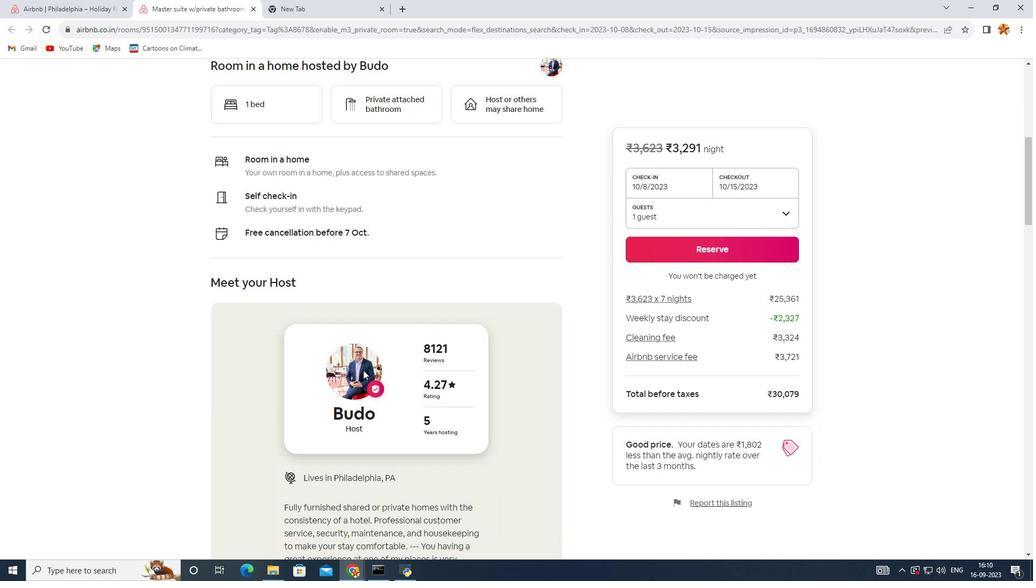 
Action: Mouse scrolled (367, 373) with delta (0, 0)
Screenshot: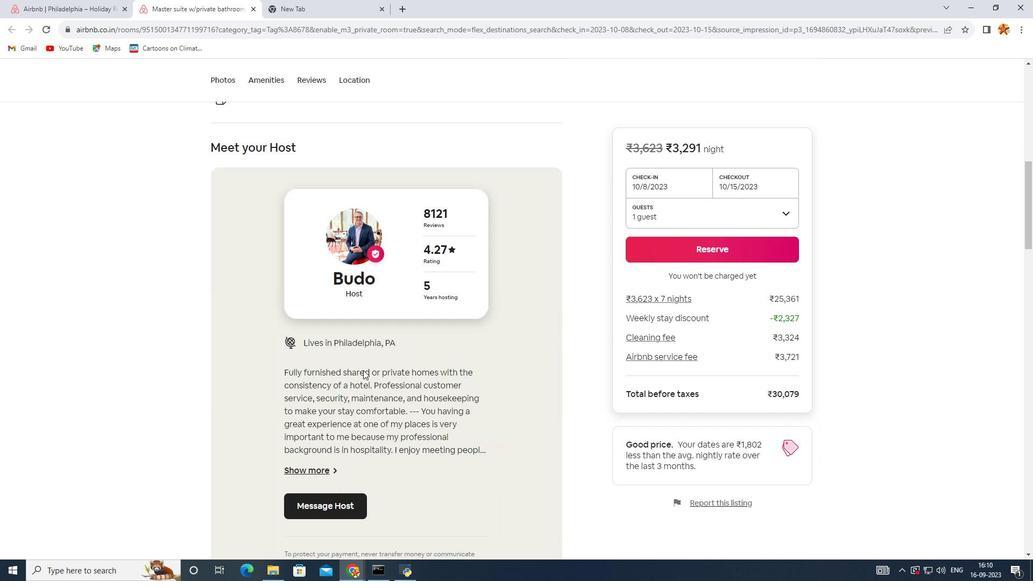 
Action: Mouse scrolled (367, 373) with delta (0, 0)
Screenshot: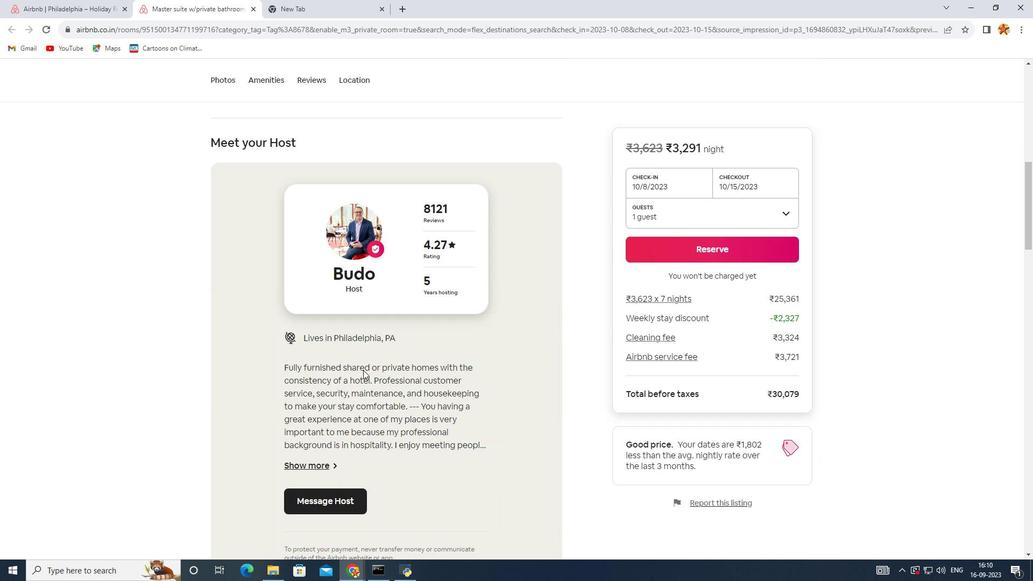 
Action: Mouse scrolled (367, 373) with delta (0, 0)
Screenshot: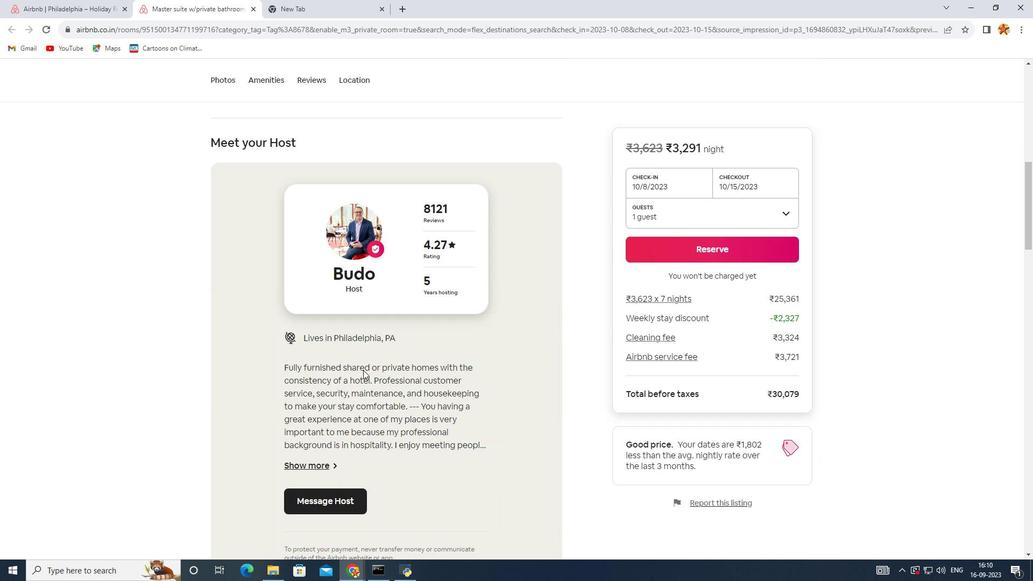 
Action: Mouse scrolled (367, 373) with delta (0, 0)
Screenshot: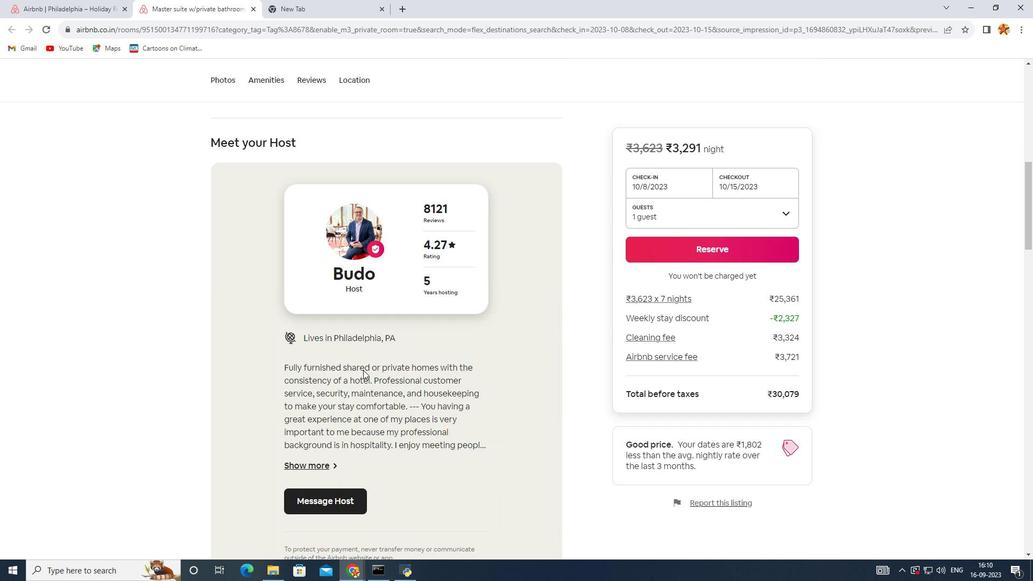 
Action: Mouse scrolled (367, 373) with delta (0, 0)
Screenshot: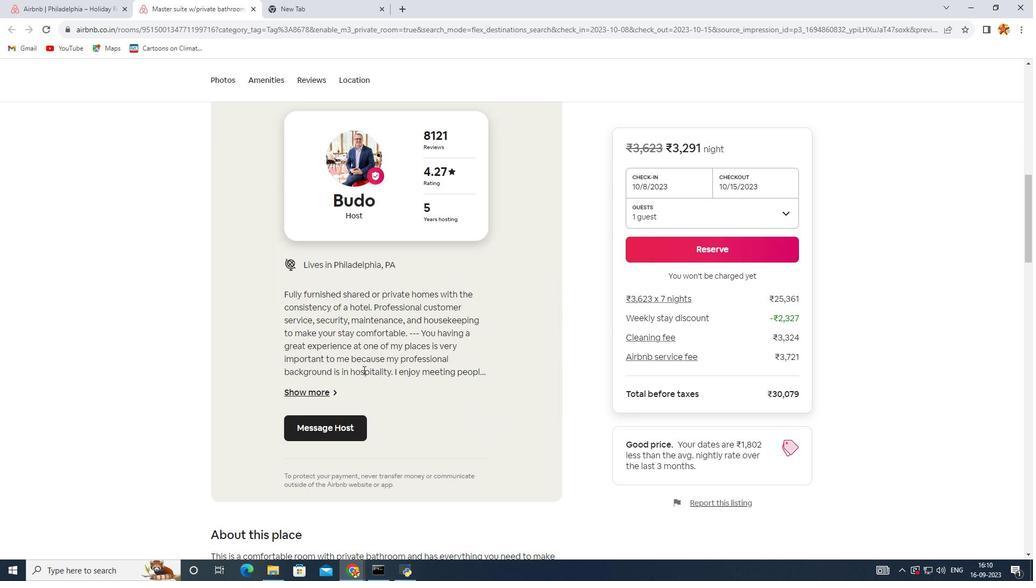 
Action: Mouse scrolled (367, 373) with delta (0, 0)
Screenshot: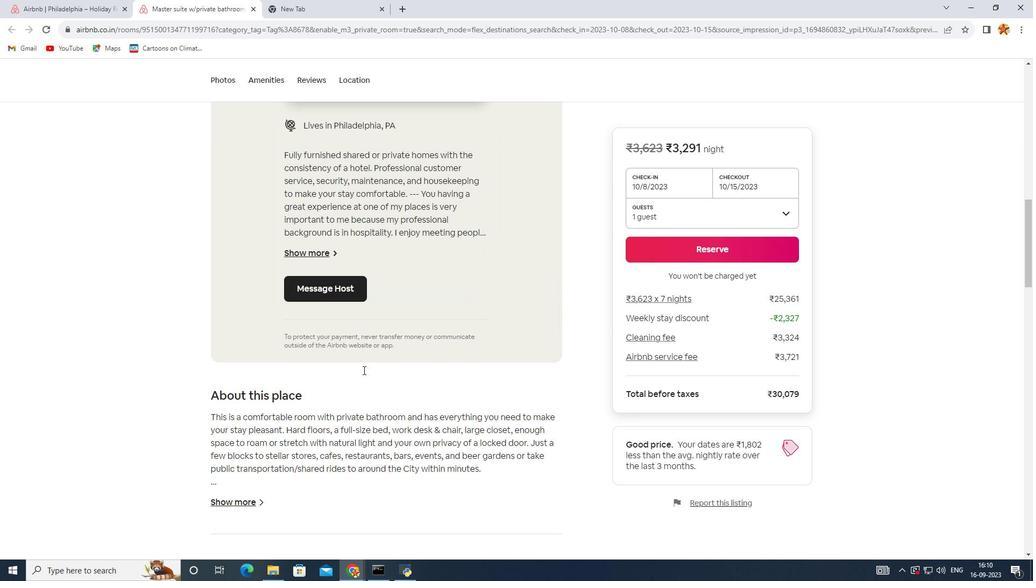 
Action: Mouse scrolled (367, 373) with delta (0, 0)
Screenshot: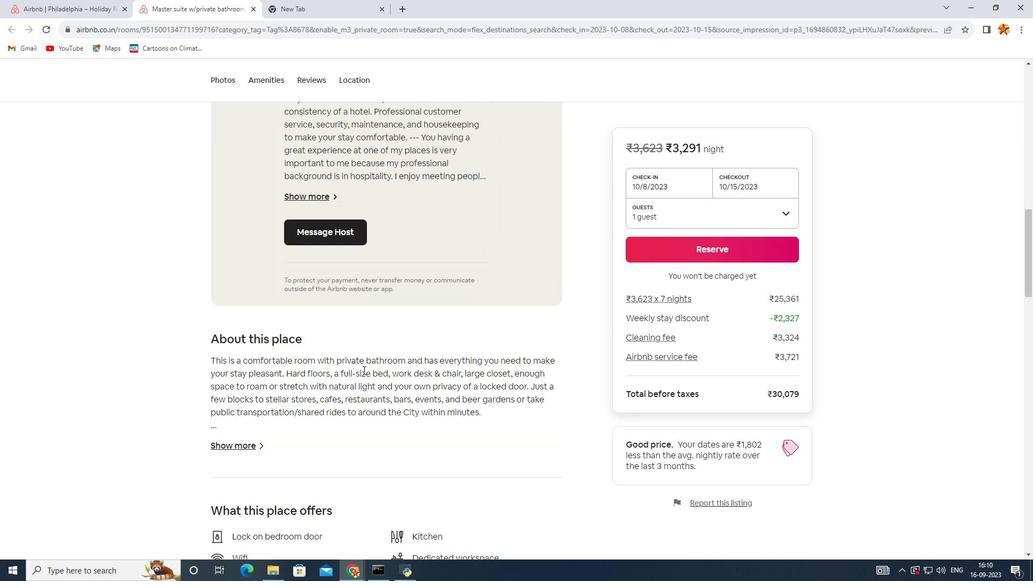 
Action: Mouse scrolled (367, 373) with delta (0, 0)
Screenshot: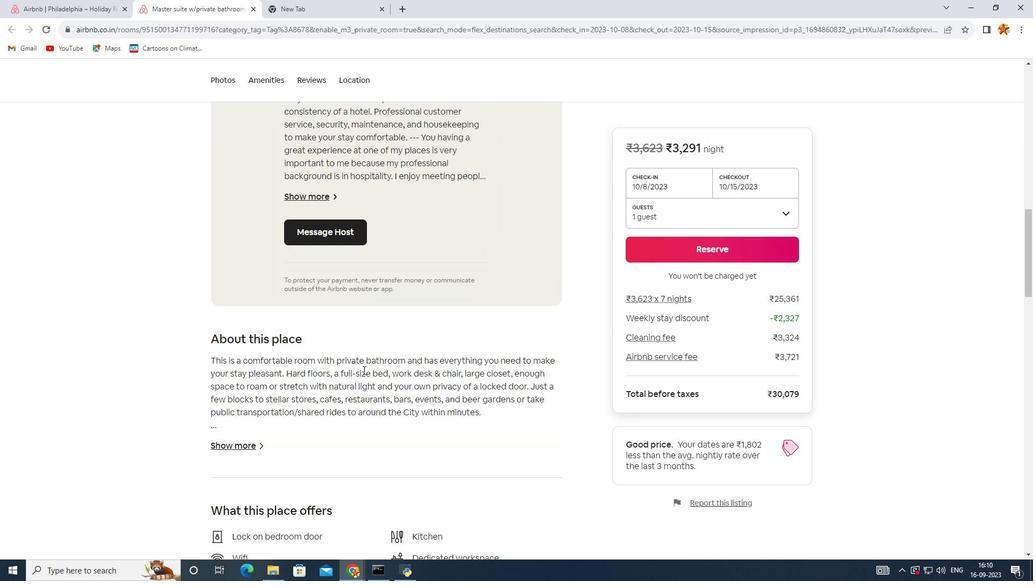 
Action: Mouse scrolled (367, 373) with delta (0, 0)
Screenshot: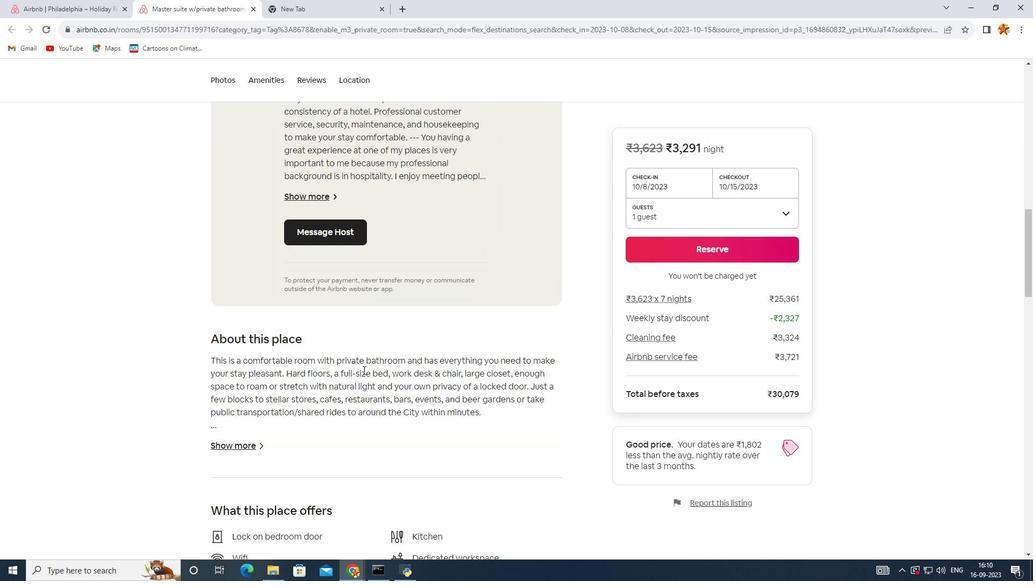 
Action: Mouse scrolled (367, 374) with delta (0, 0)
Screenshot: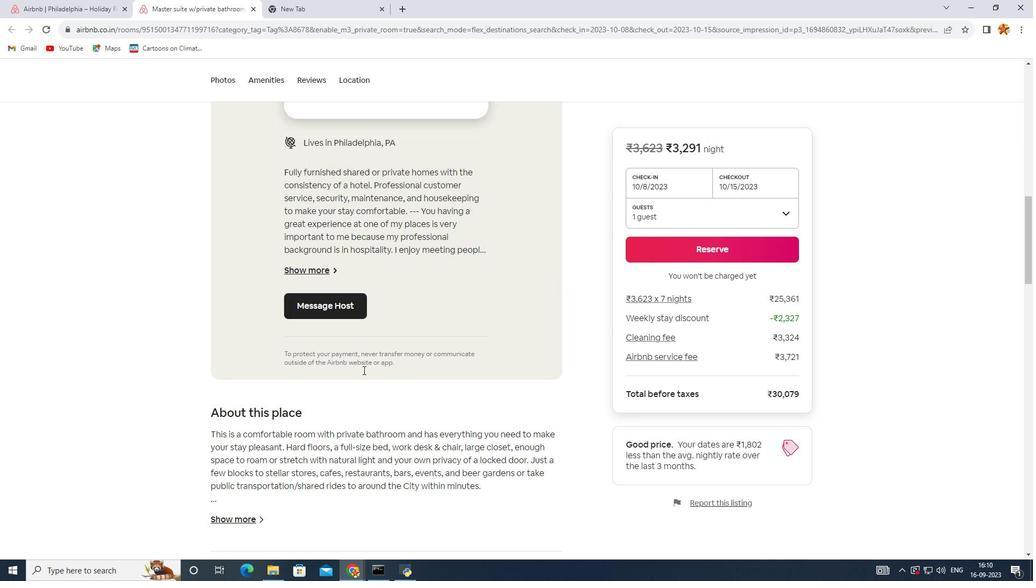 
Action: Mouse scrolled (367, 374) with delta (0, 0)
Screenshot: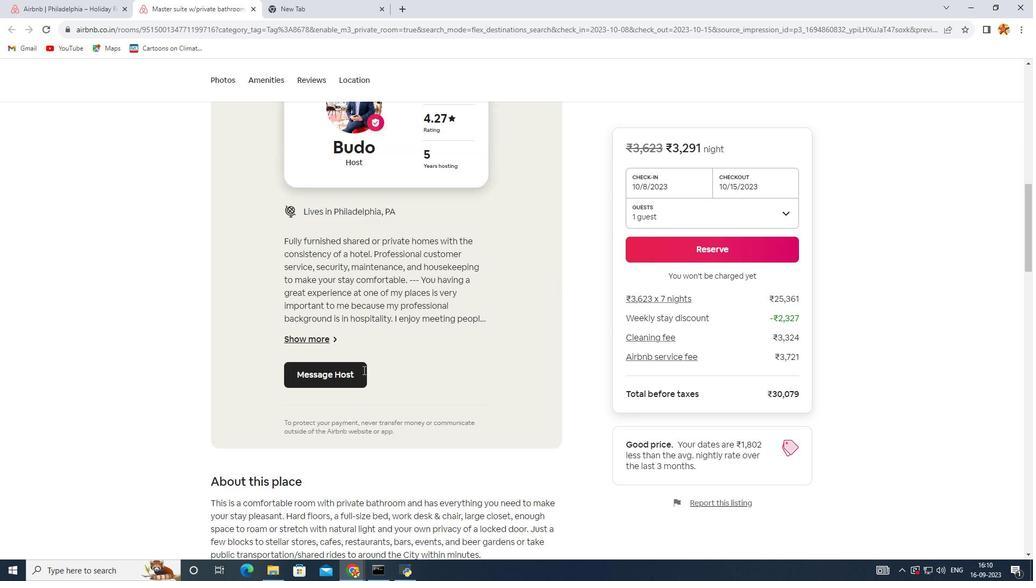 
Action: Mouse scrolled (367, 374) with delta (0, 0)
Screenshot: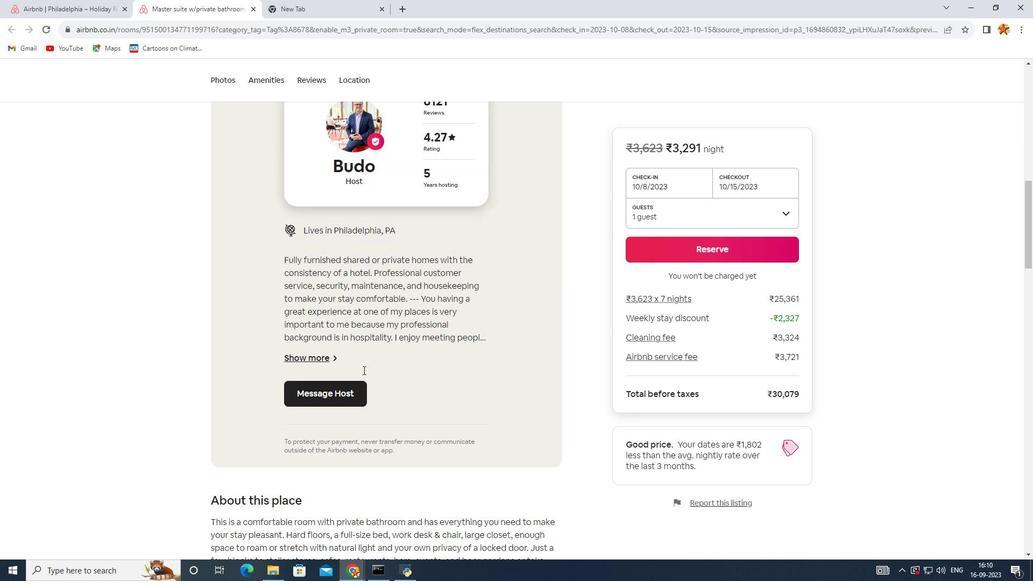 
Action: Mouse scrolled (367, 373) with delta (0, 0)
Screenshot: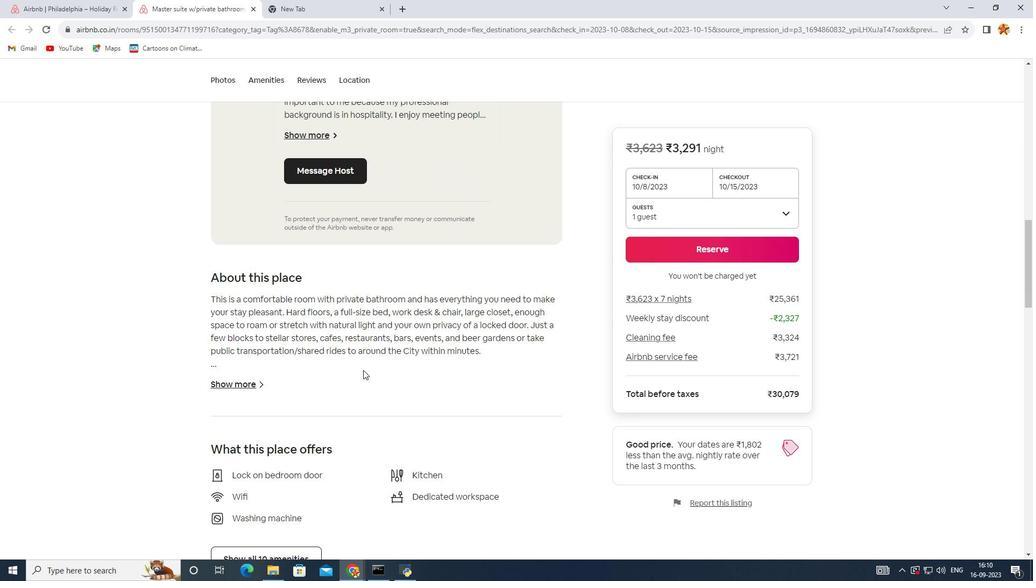 
Action: Mouse scrolled (367, 373) with delta (0, 0)
Screenshot: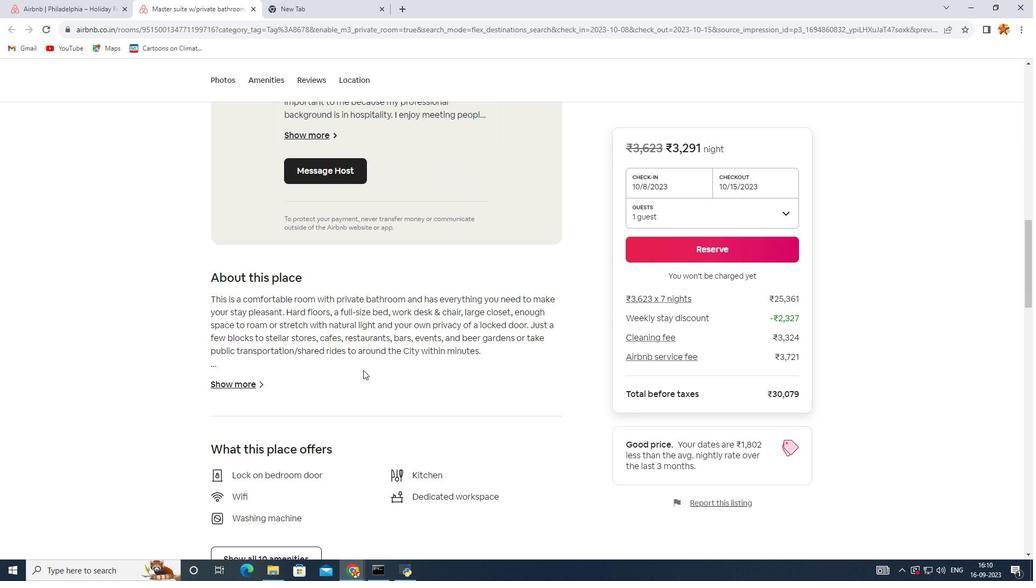 
Action: Mouse scrolled (367, 373) with delta (0, 0)
Screenshot: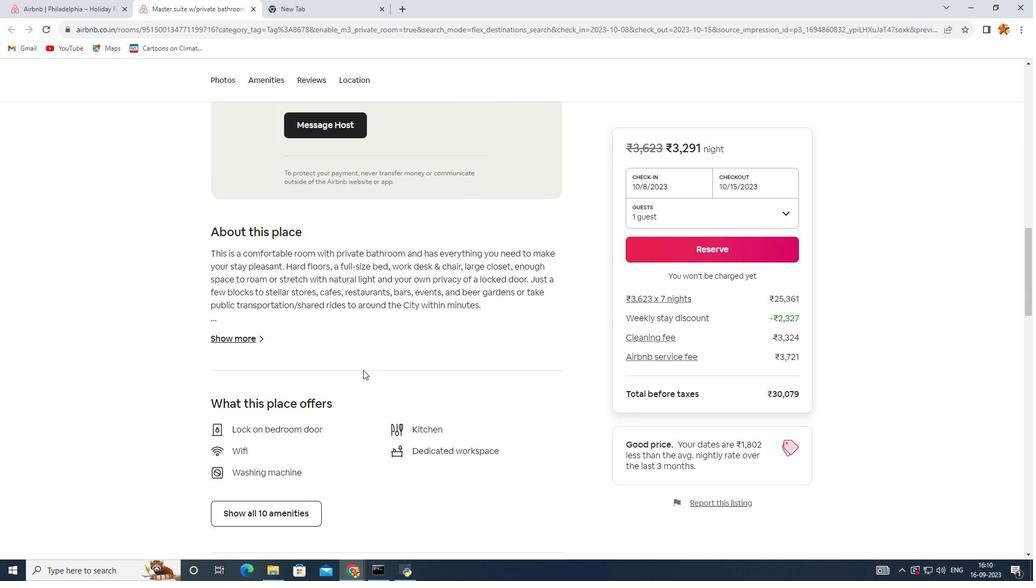 
Action: Mouse scrolled (367, 373) with delta (0, 0)
Screenshot: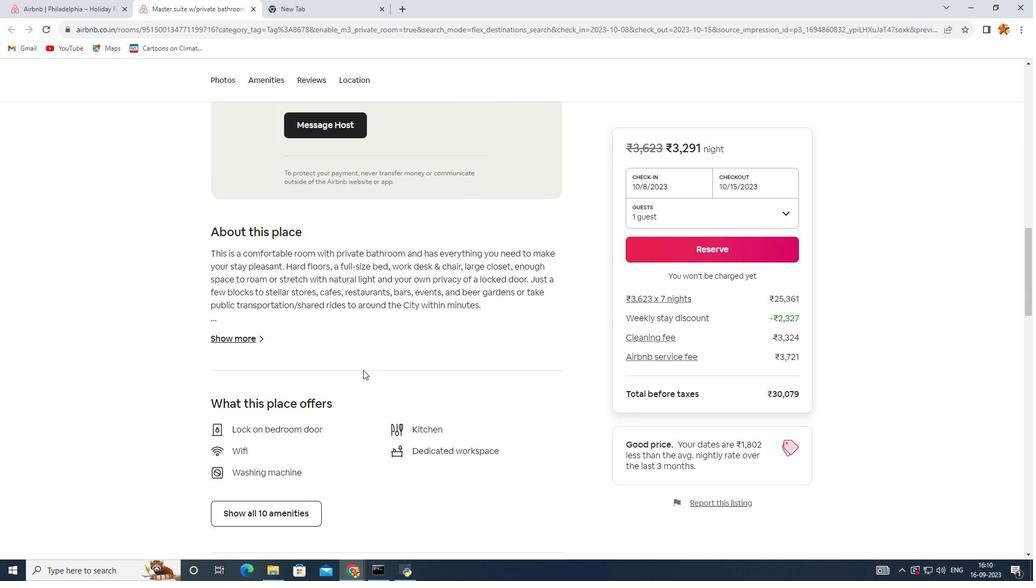 
Action: Mouse scrolled (367, 373) with delta (0, 0)
Screenshot: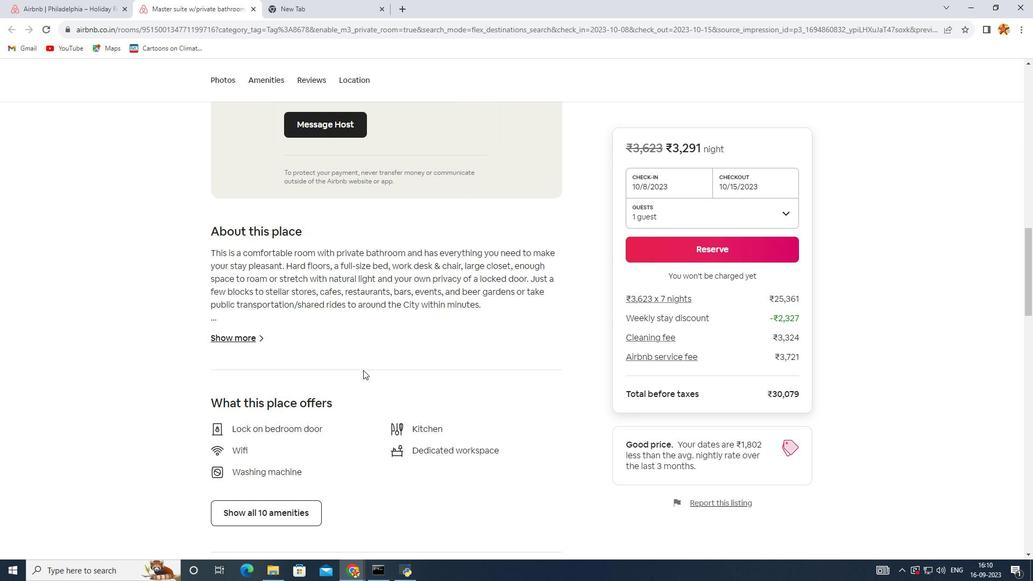
Action: Mouse moved to (243, 341)
Screenshot: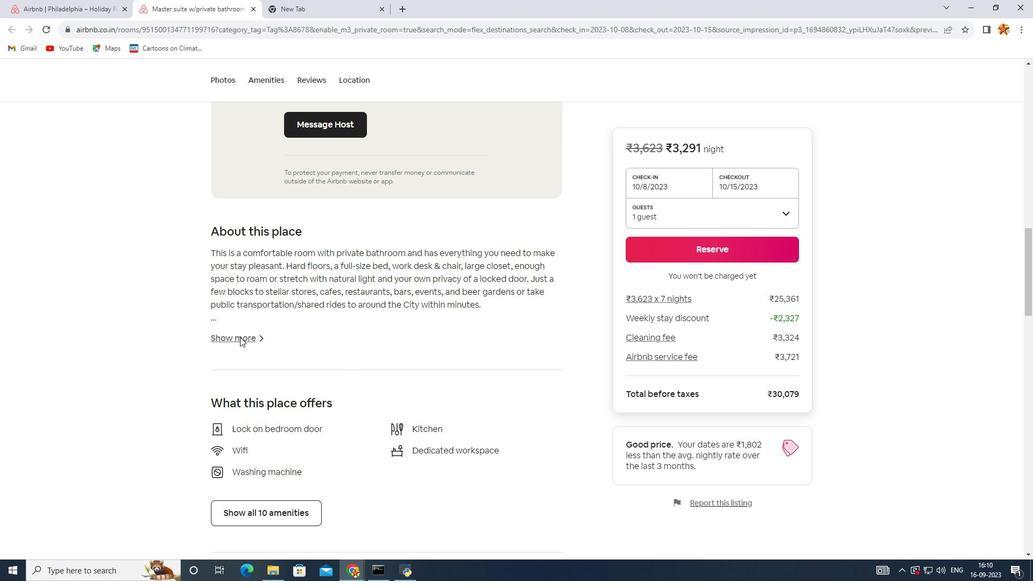 
Action: Mouse pressed left at (243, 341)
Screenshot: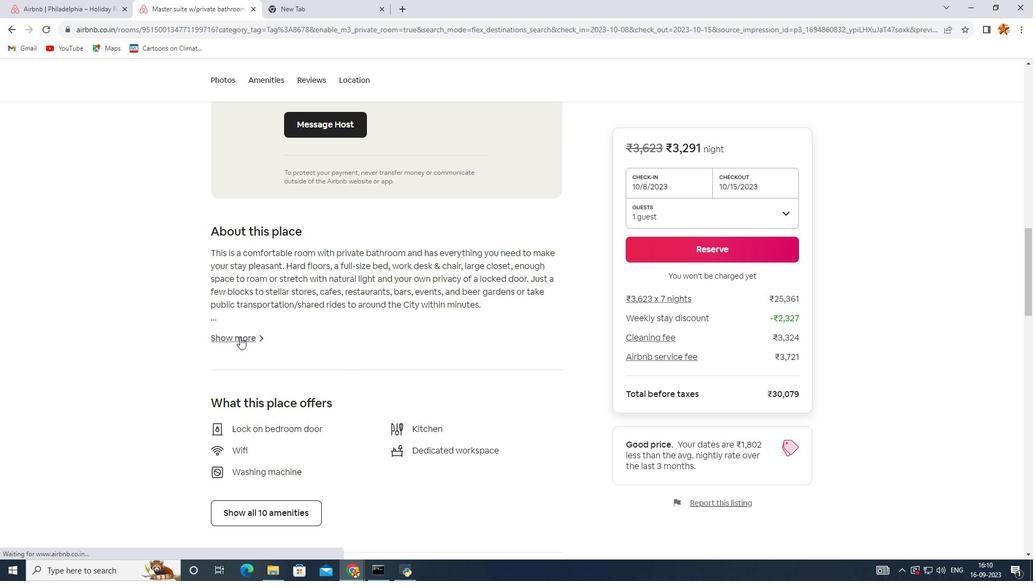 
Action: Mouse moved to (321, 229)
Screenshot: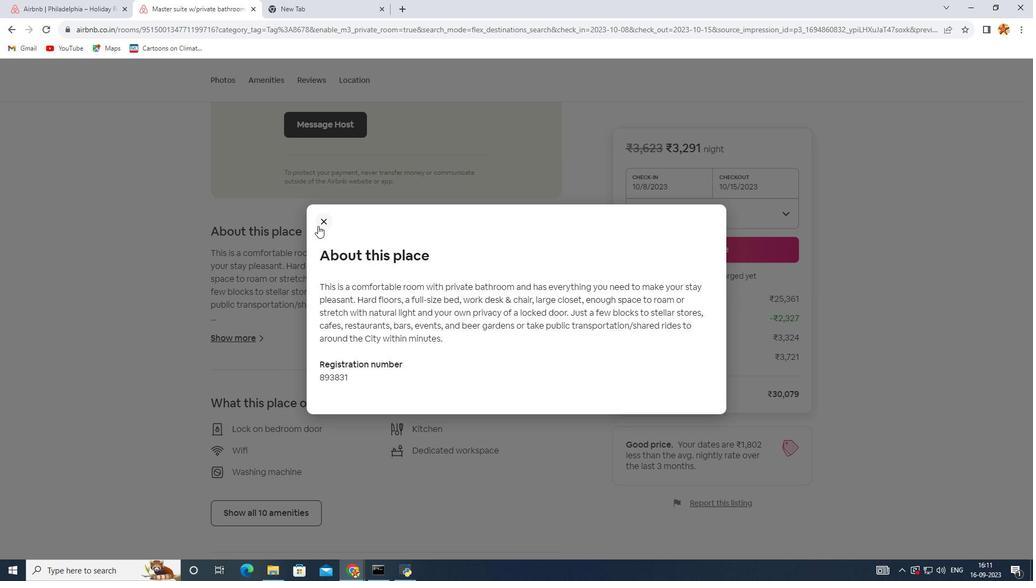 
Action: Mouse pressed left at (321, 229)
Screenshot: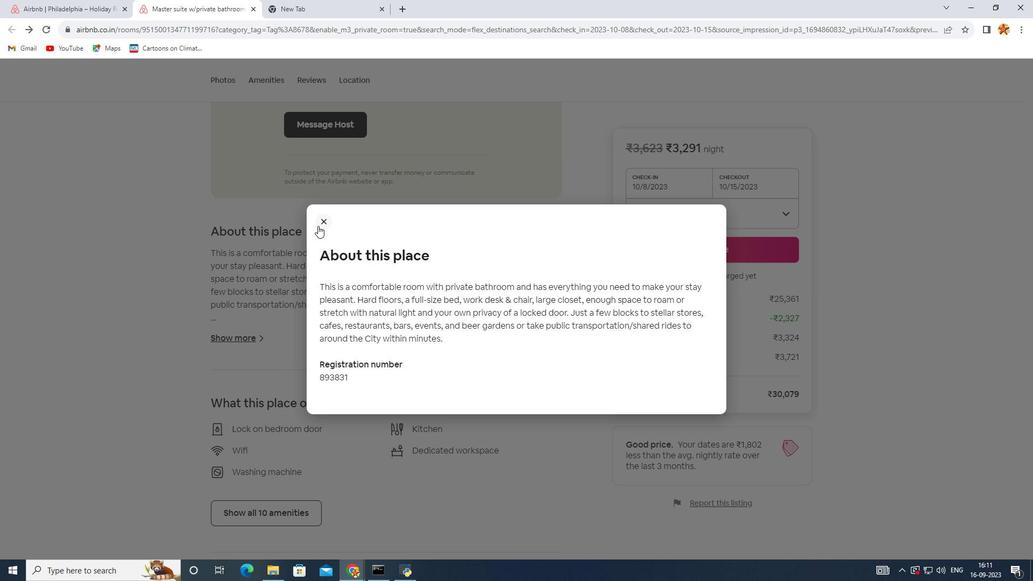 
Action: Mouse moved to (269, 377)
Screenshot: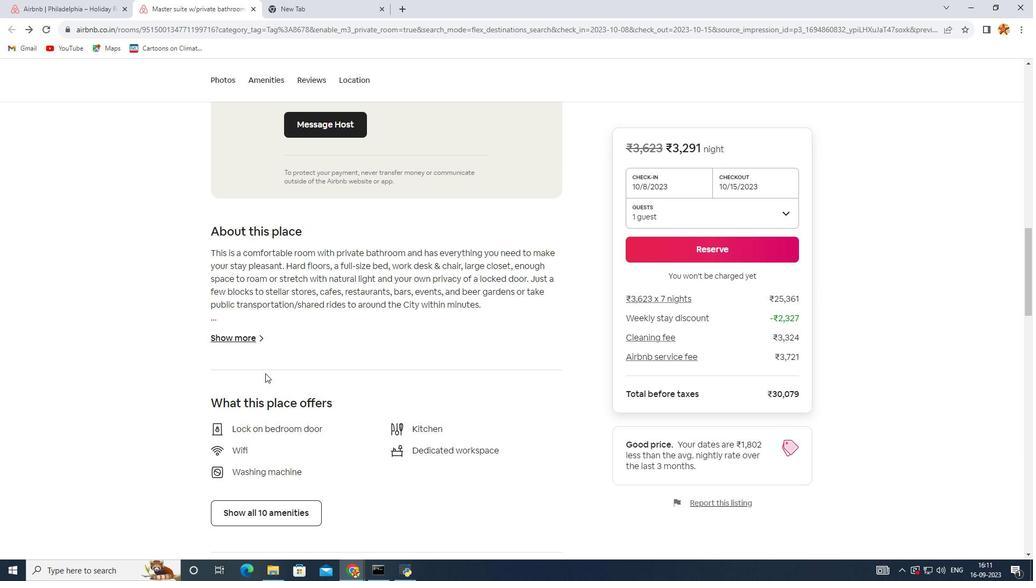 
Action: Mouse scrolled (269, 376) with delta (0, 0)
Screenshot: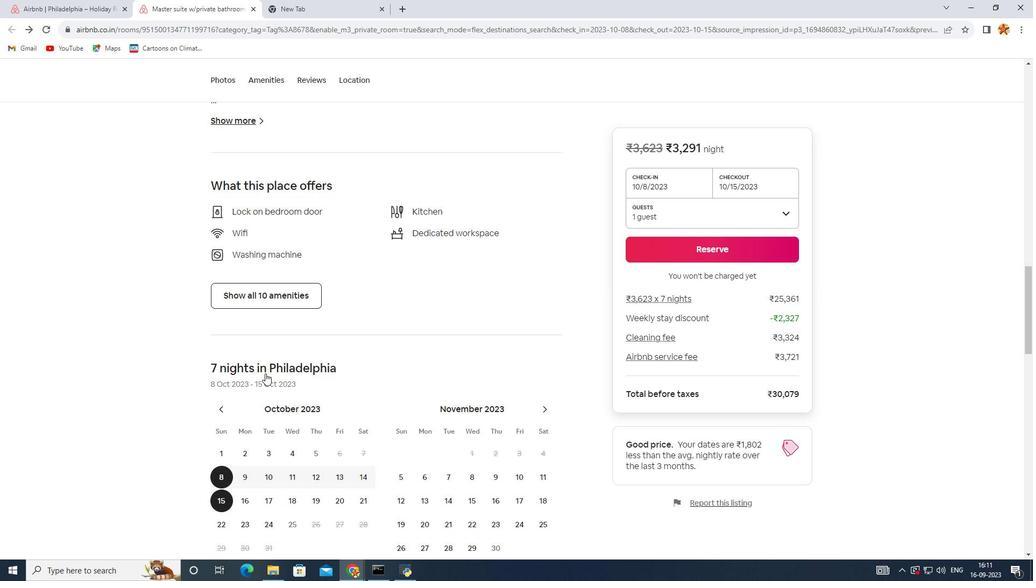 
Action: Mouse scrolled (269, 376) with delta (0, 0)
Screenshot: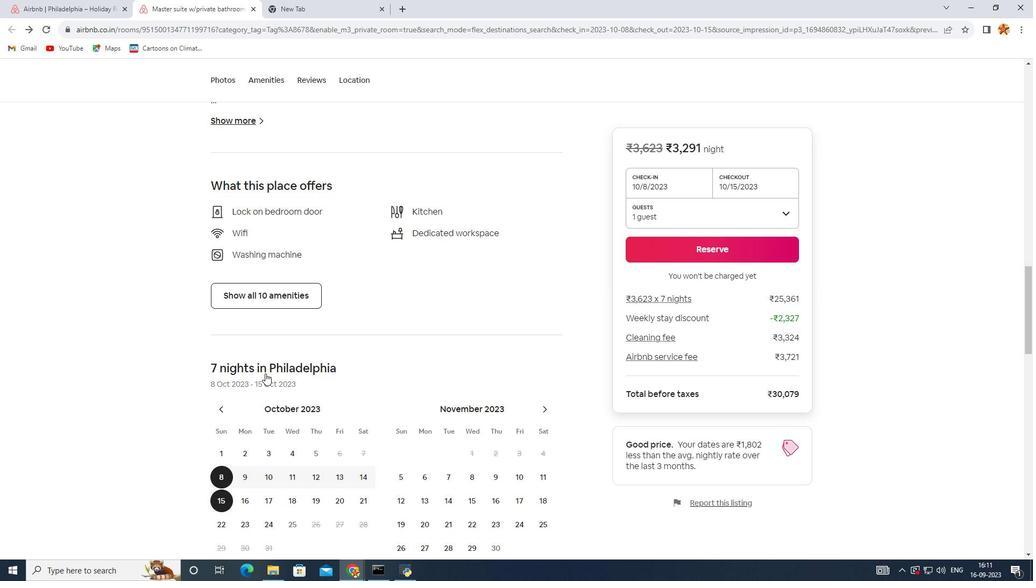 
Action: Mouse scrolled (269, 376) with delta (0, 0)
Screenshot: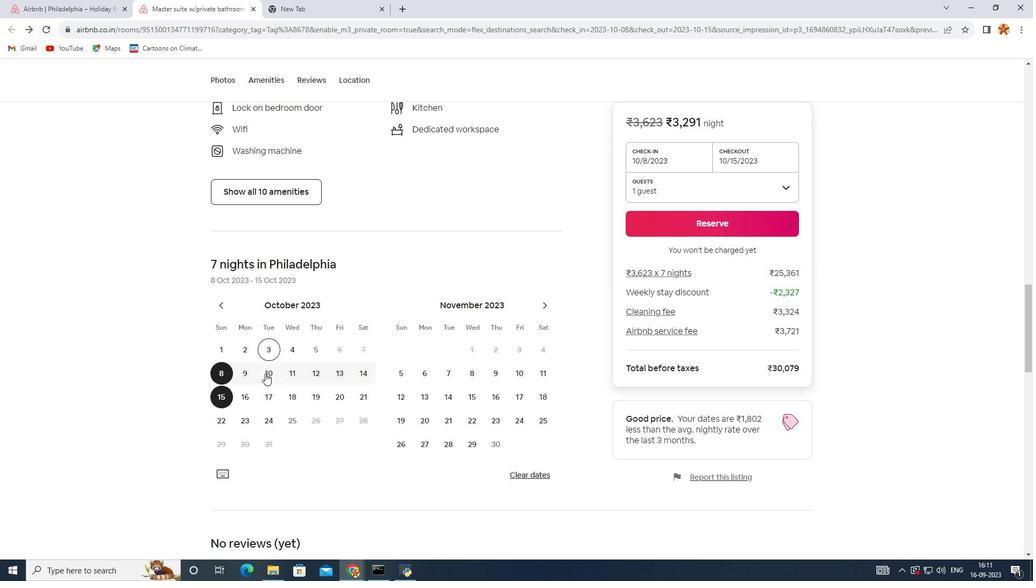 
Action: Mouse scrolled (269, 376) with delta (0, 0)
Screenshot: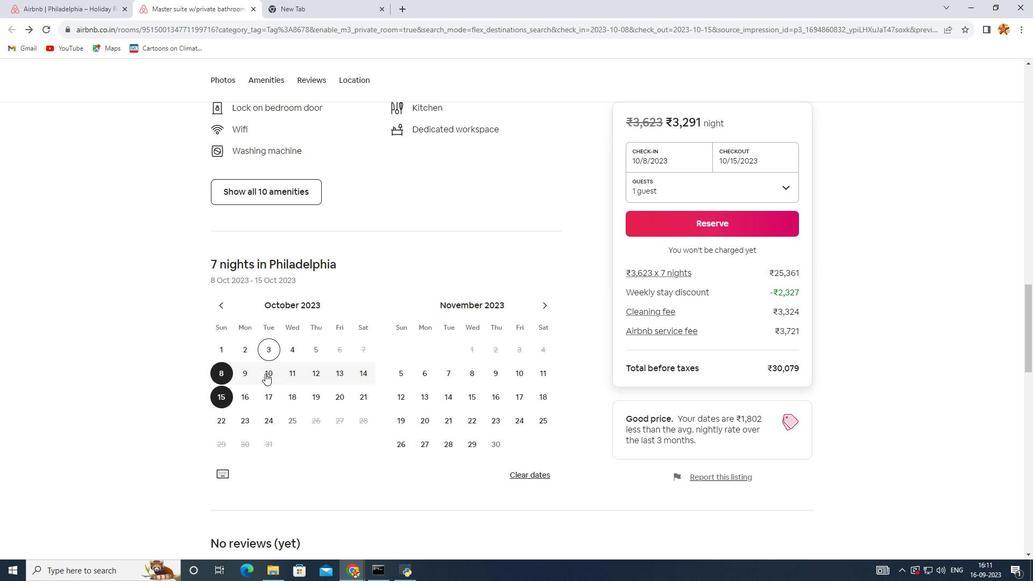 
Action: Mouse scrolled (269, 376) with delta (0, 0)
Screenshot: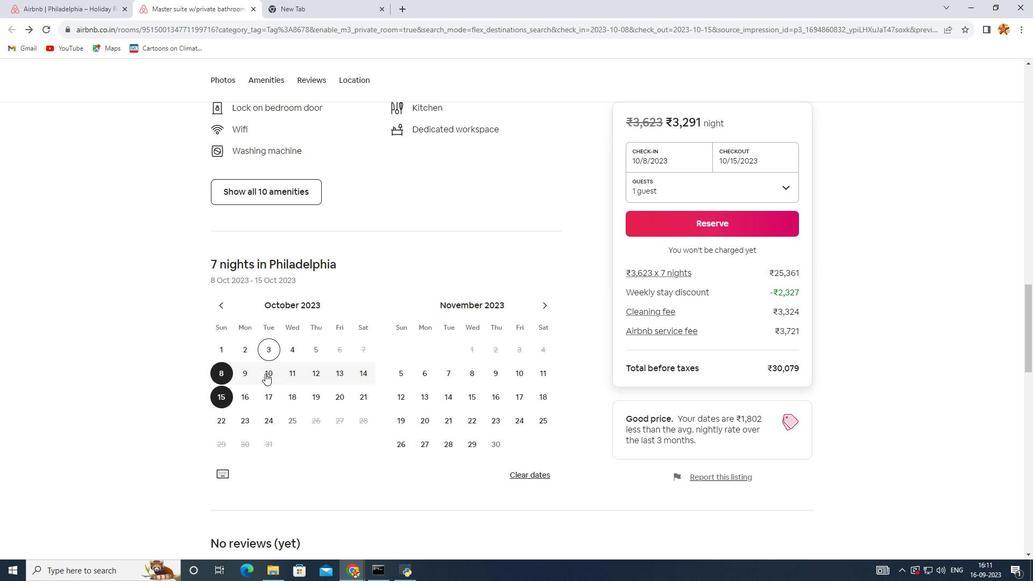 
Action: Mouse scrolled (269, 376) with delta (0, 0)
Screenshot: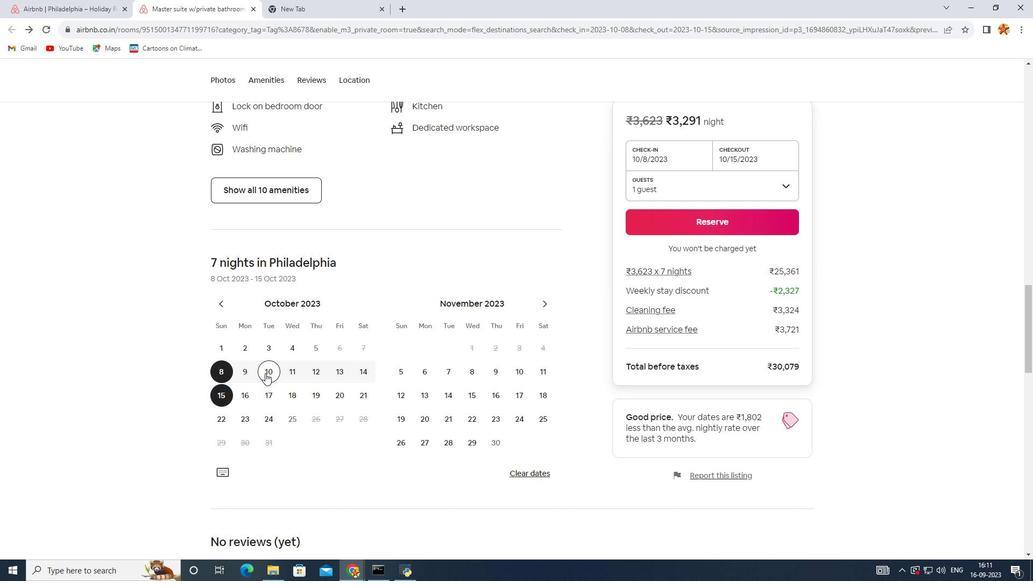 
Action: Mouse moved to (267, 191)
Screenshot: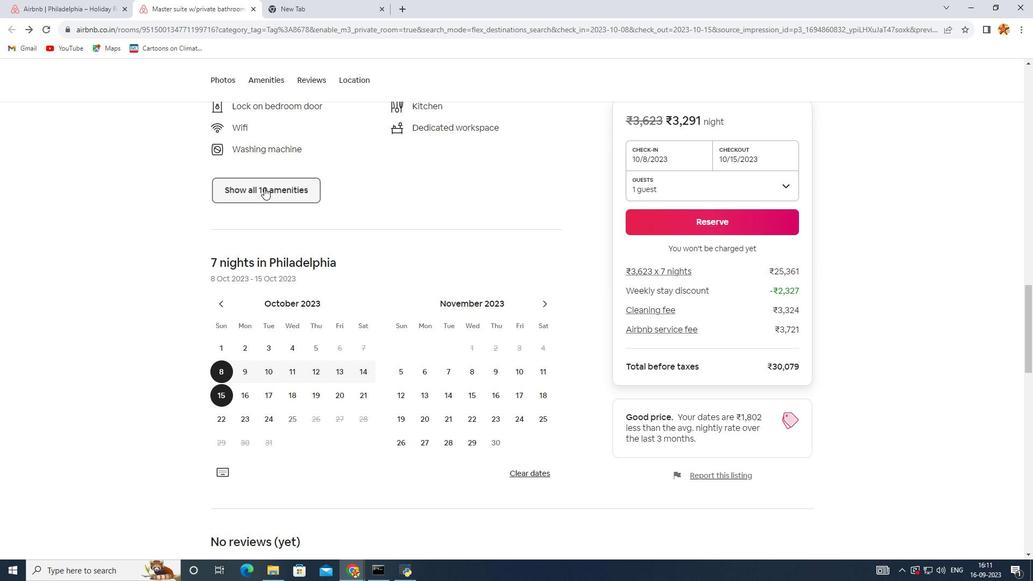 
Action: Mouse pressed left at (267, 191)
Screenshot: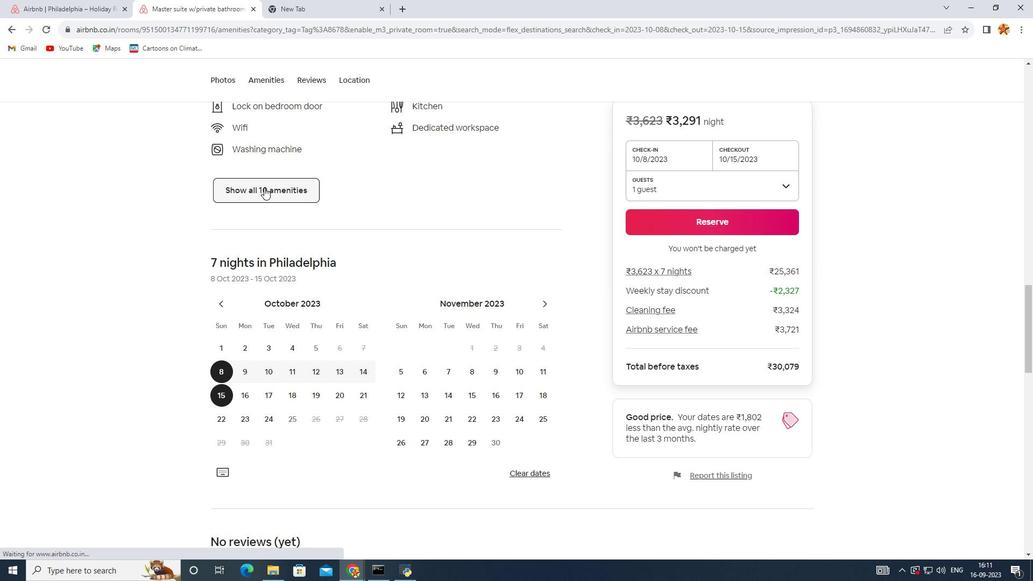 
Action: Mouse moved to (418, 303)
Screenshot: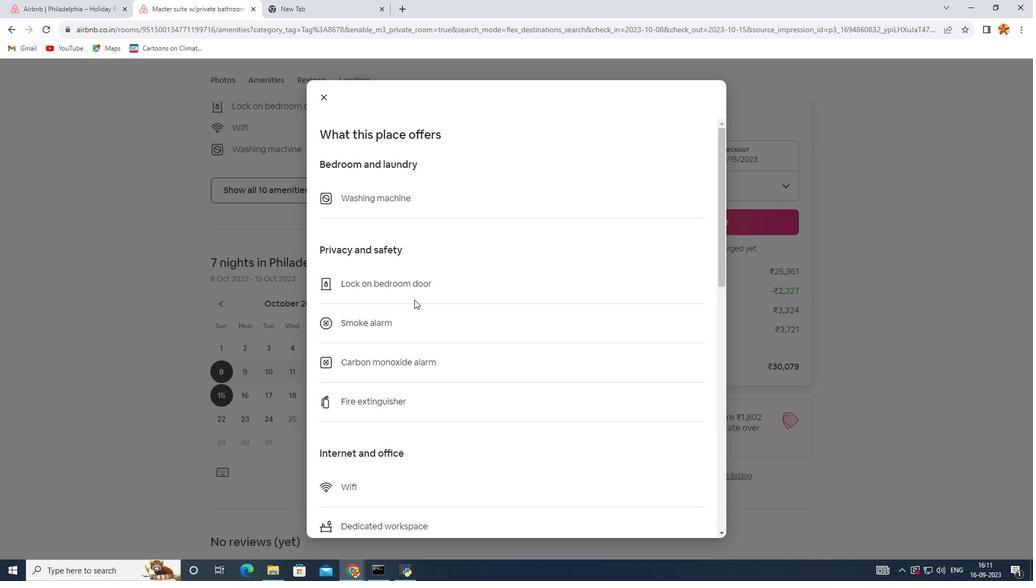 
Action: Mouse scrolled (418, 302) with delta (0, 0)
Screenshot: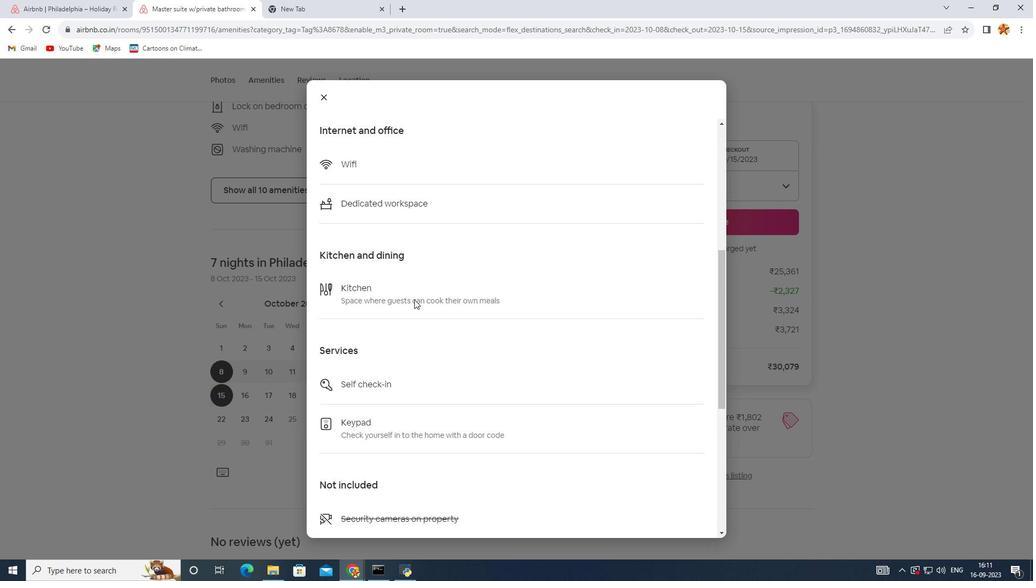 
Action: Mouse scrolled (418, 302) with delta (0, 0)
Screenshot: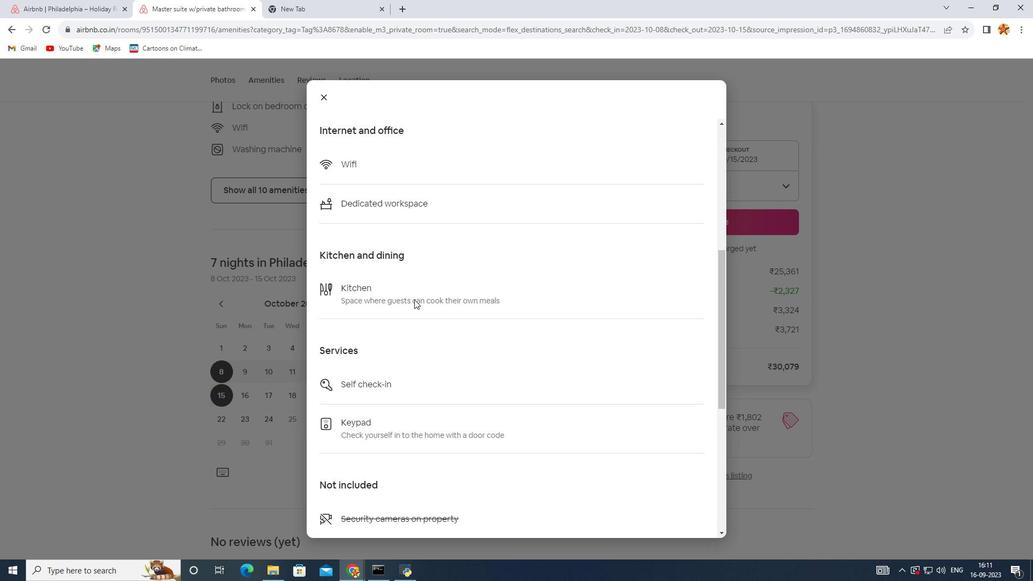
Action: Mouse scrolled (418, 302) with delta (0, 0)
Screenshot: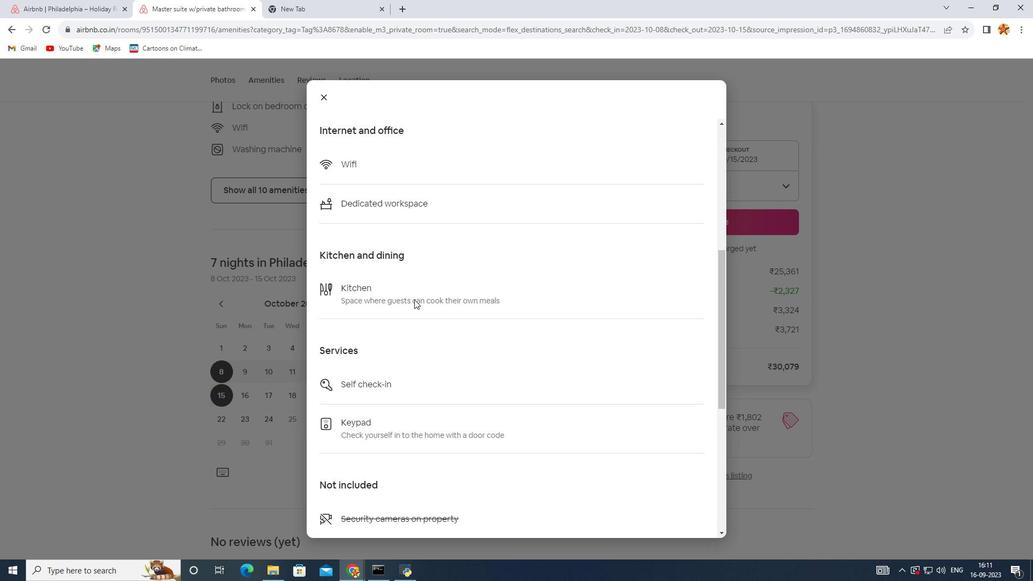 
Action: Mouse scrolled (418, 302) with delta (0, 0)
Screenshot: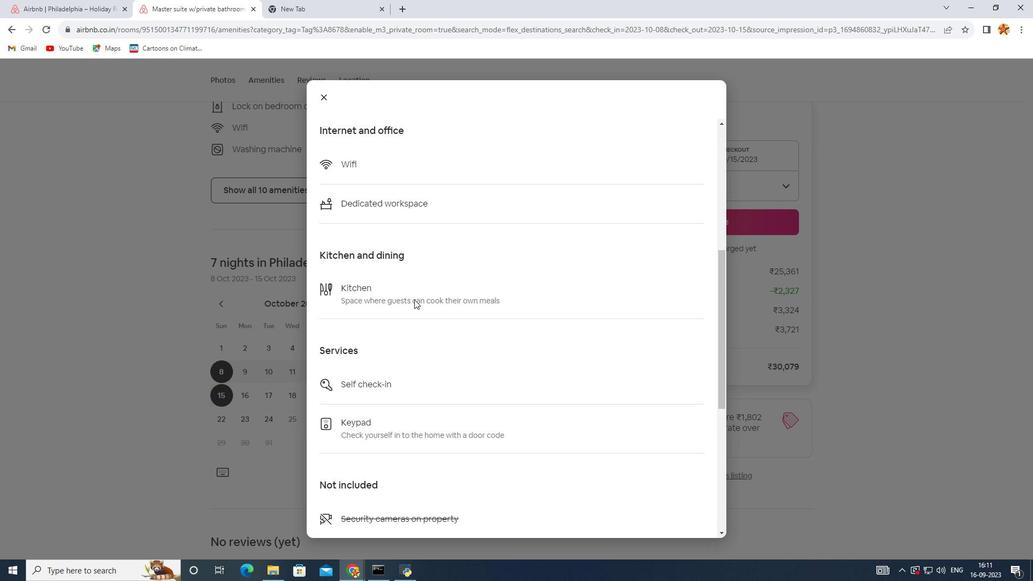 
Action: Mouse scrolled (418, 302) with delta (0, 0)
Screenshot: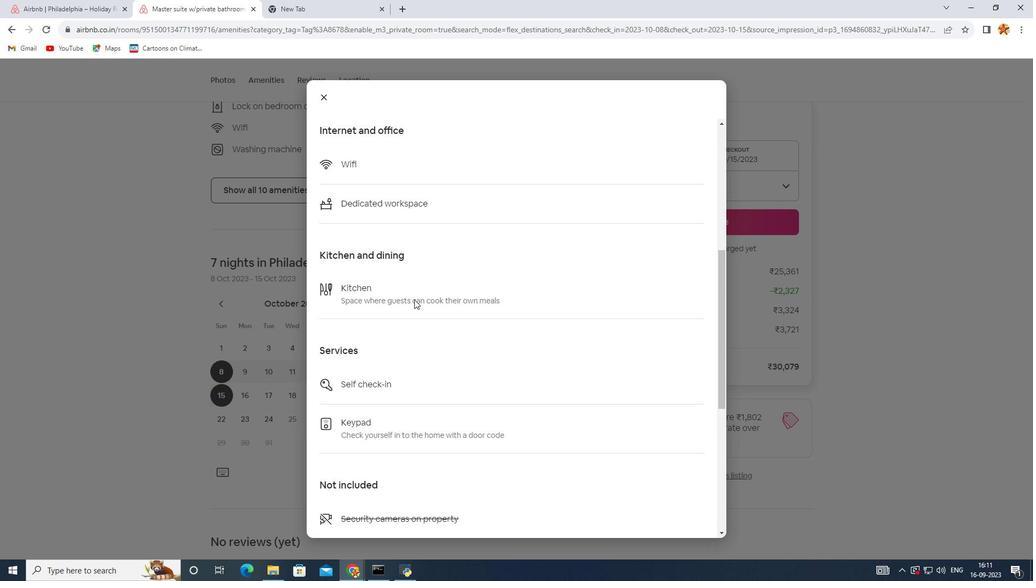 
Action: Mouse scrolled (418, 302) with delta (0, 0)
Screenshot: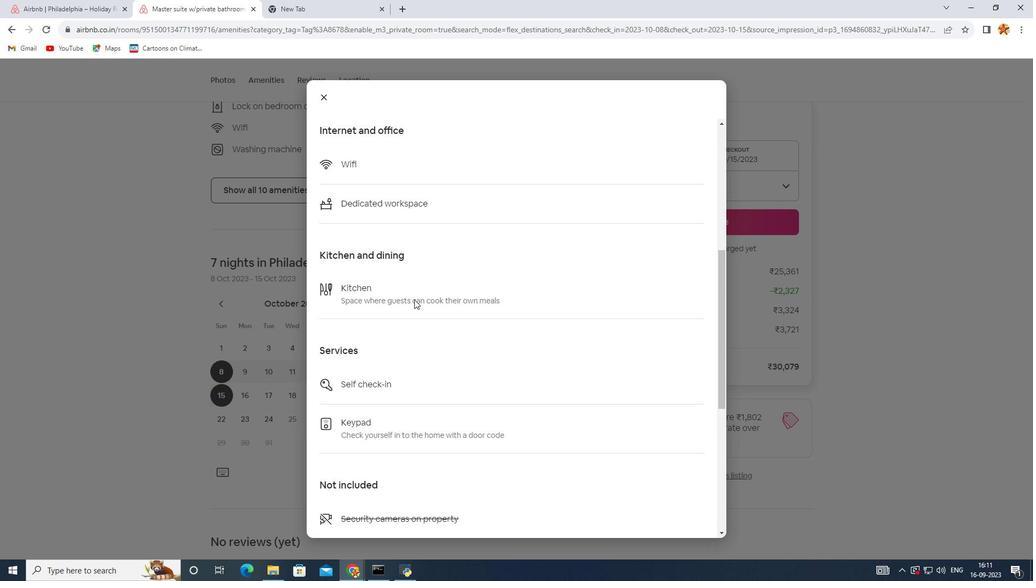 
Action: Mouse scrolled (418, 302) with delta (0, 0)
Screenshot: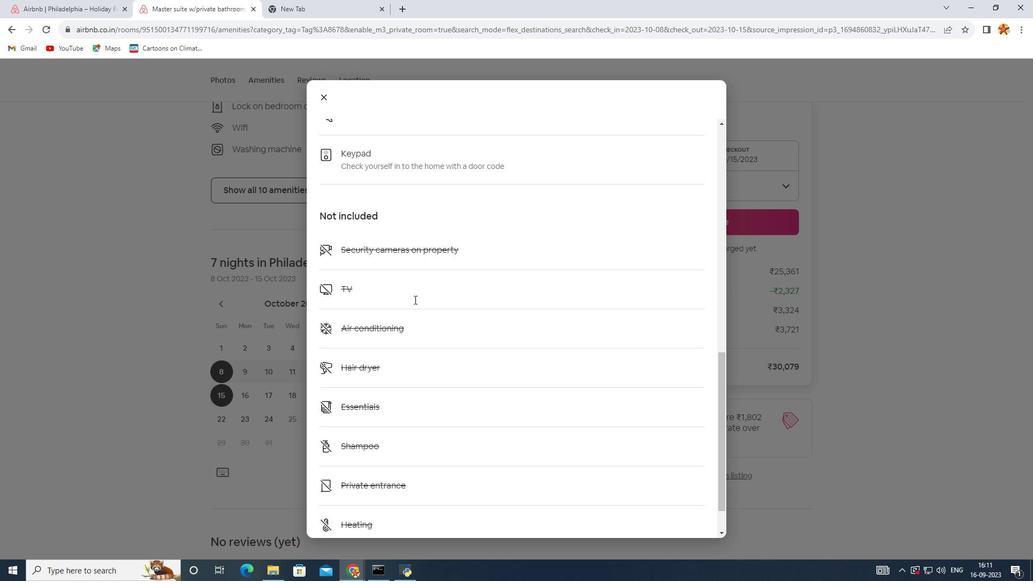 
Action: Mouse scrolled (418, 302) with delta (0, 0)
Screenshot: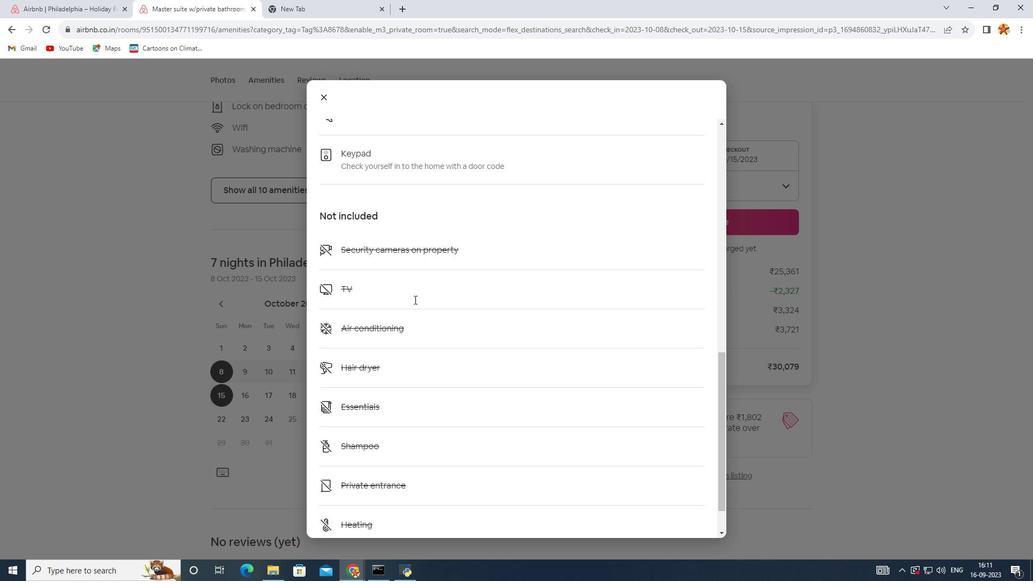 
Action: Mouse scrolled (418, 302) with delta (0, 0)
Screenshot: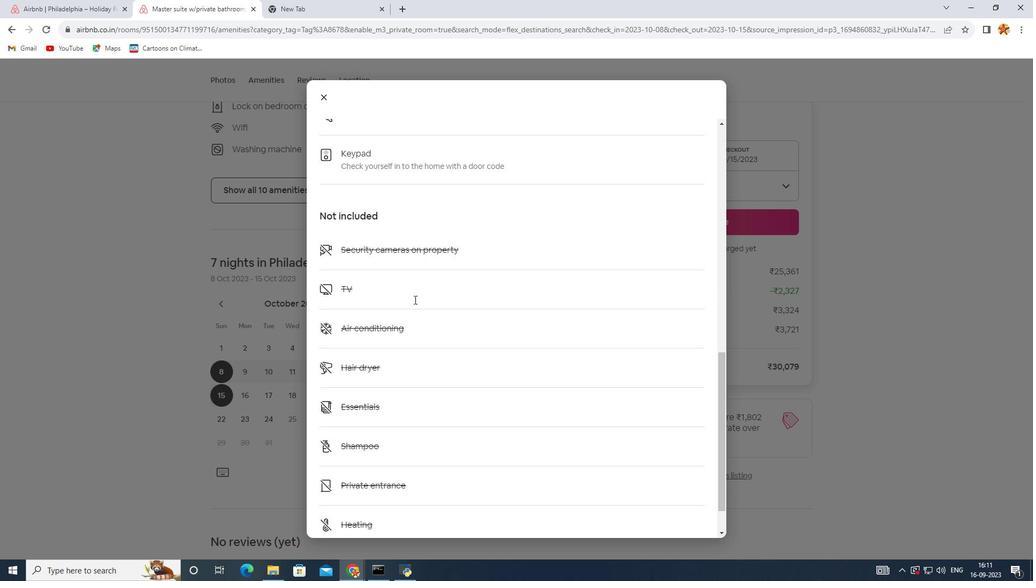
Action: Mouse scrolled (418, 302) with delta (0, 0)
Screenshot: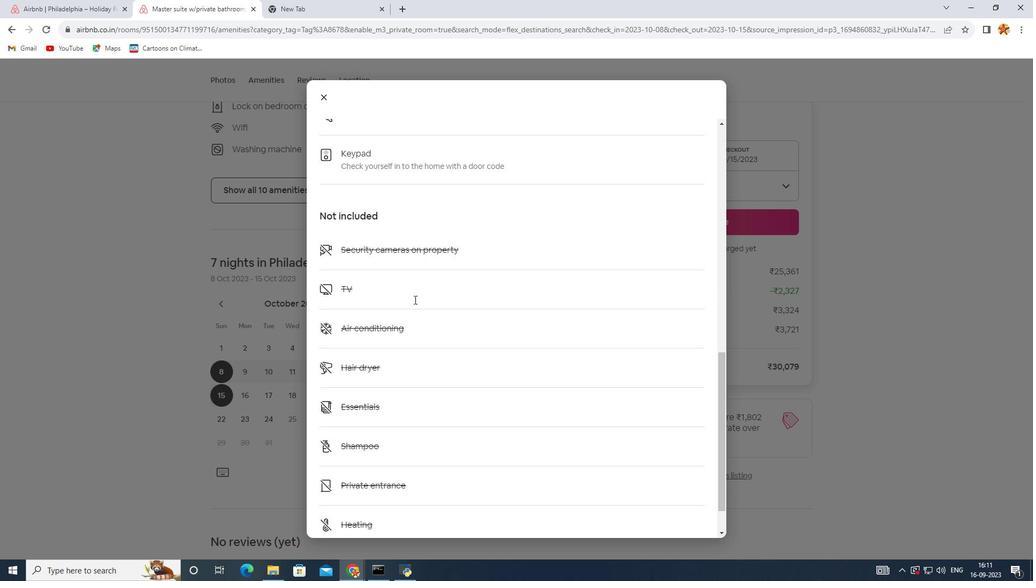 
Action: Mouse scrolled (418, 302) with delta (0, 0)
Screenshot: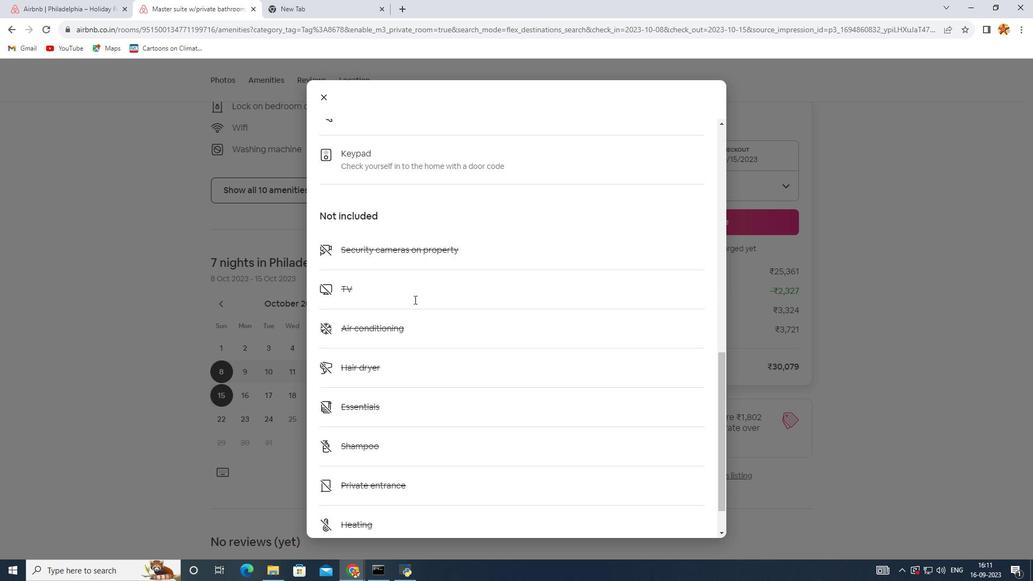 
Action: Mouse moved to (408, 289)
Screenshot: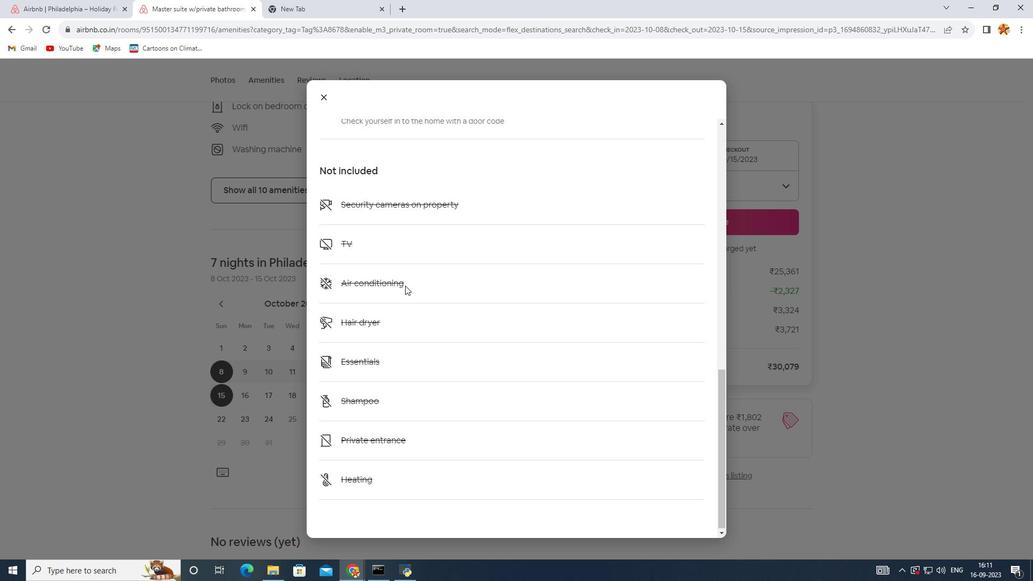
Action: Mouse scrolled (408, 288) with delta (0, 0)
Screenshot: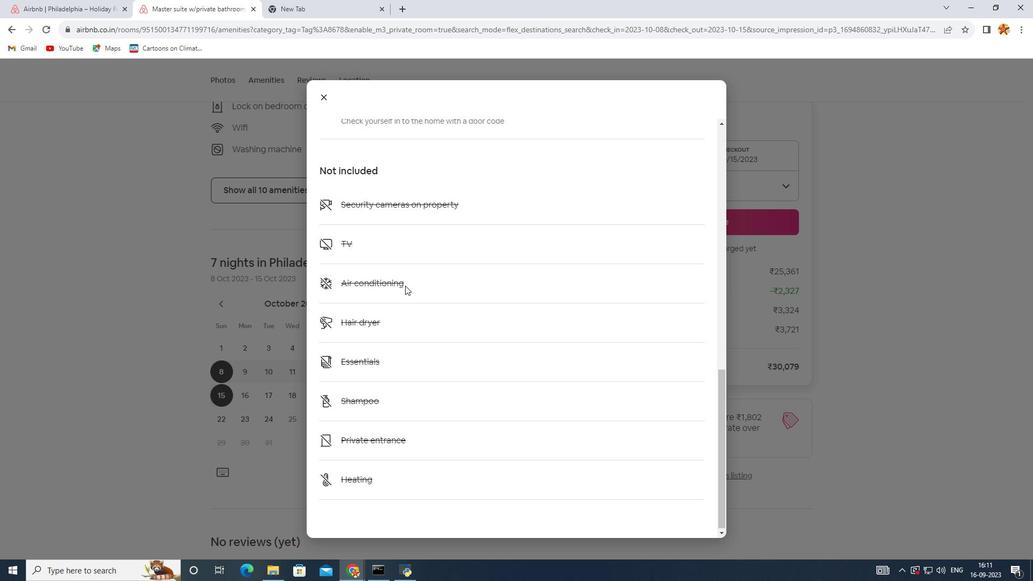 
Action: Mouse scrolled (408, 288) with delta (0, 0)
Screenshot: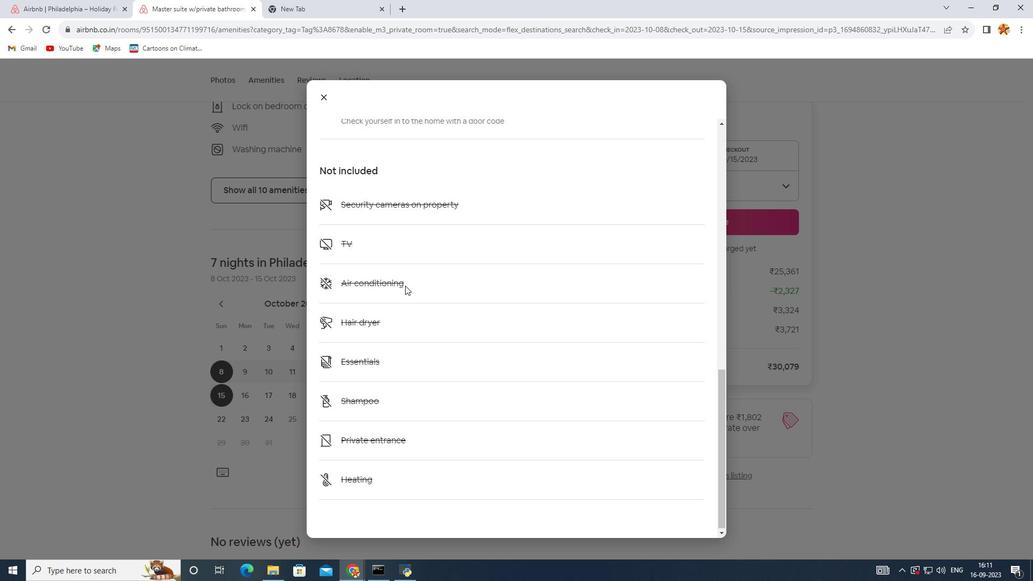 
Action: Mouse scrolled (408, 288) with delta (0, 0)
Screenshot: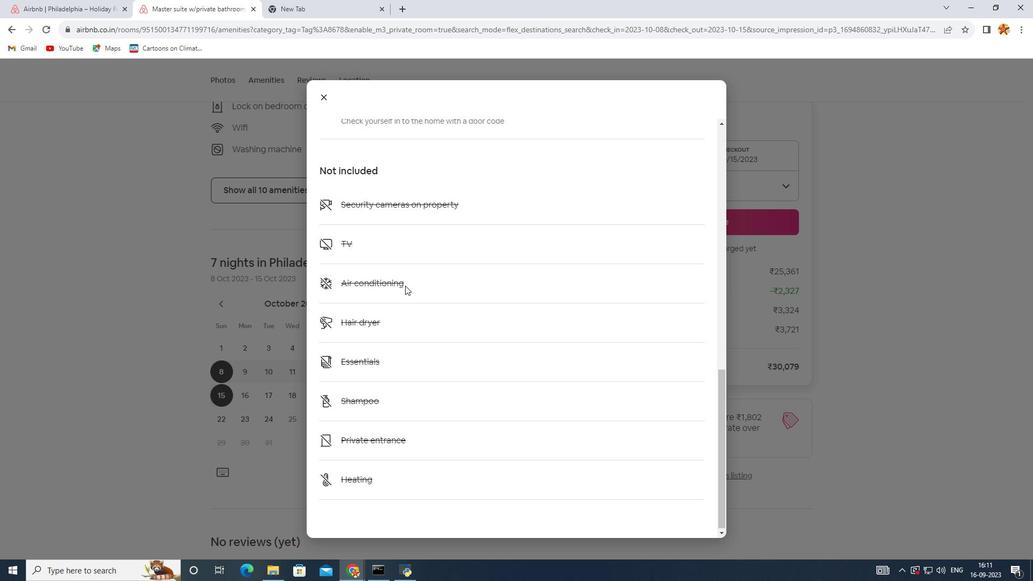 
Action: Mouse scrolled (408, 288) with delta (0, 0)
Screenshot: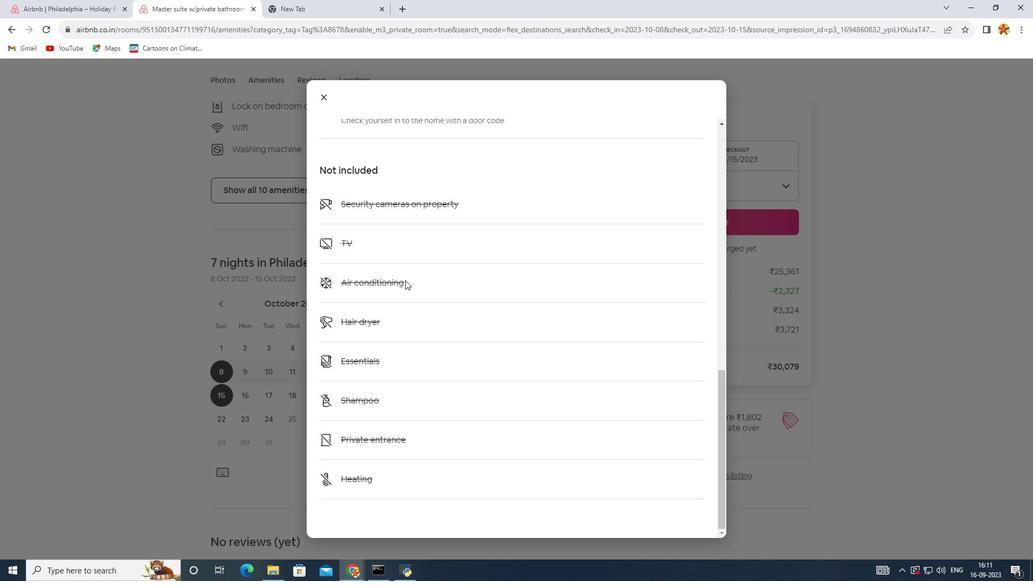 
Action: Mouse scrolled (408, 288) with delta (0, 0)
Screenshot: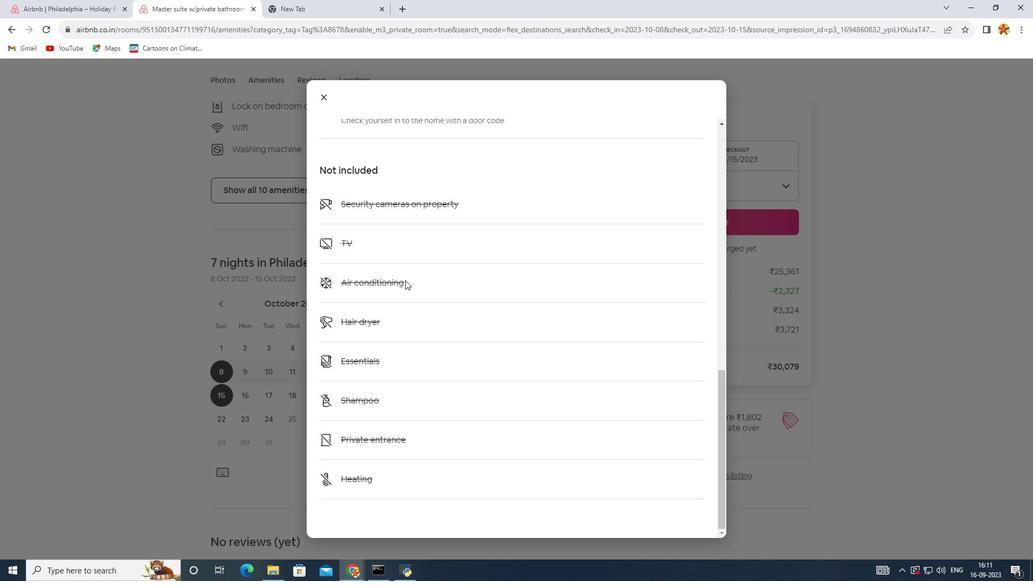 
Action: Mouse moved to (323, 101)
Screenshot: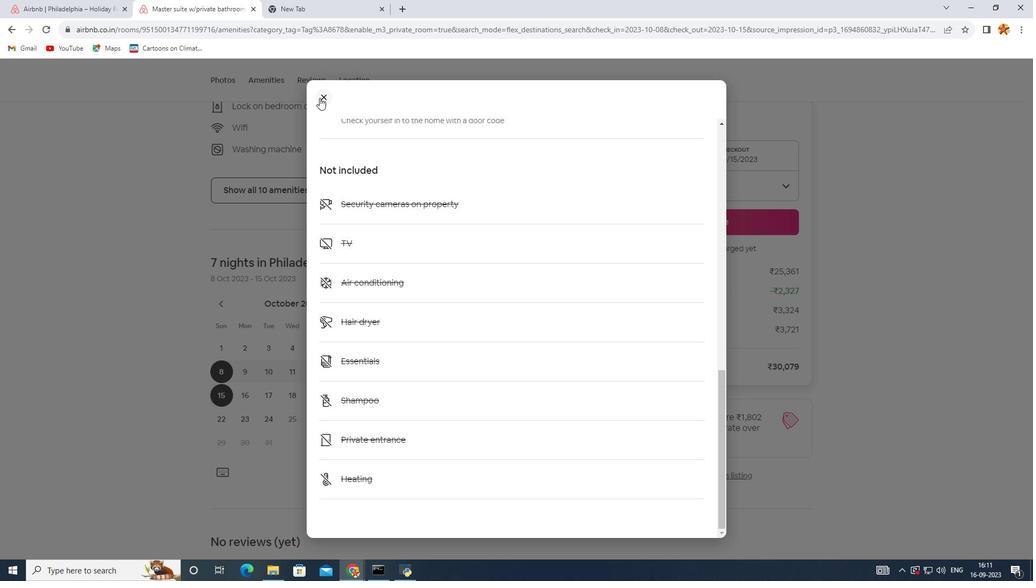 
Action: Mouse pressed left at (323, 101)
Screenshot: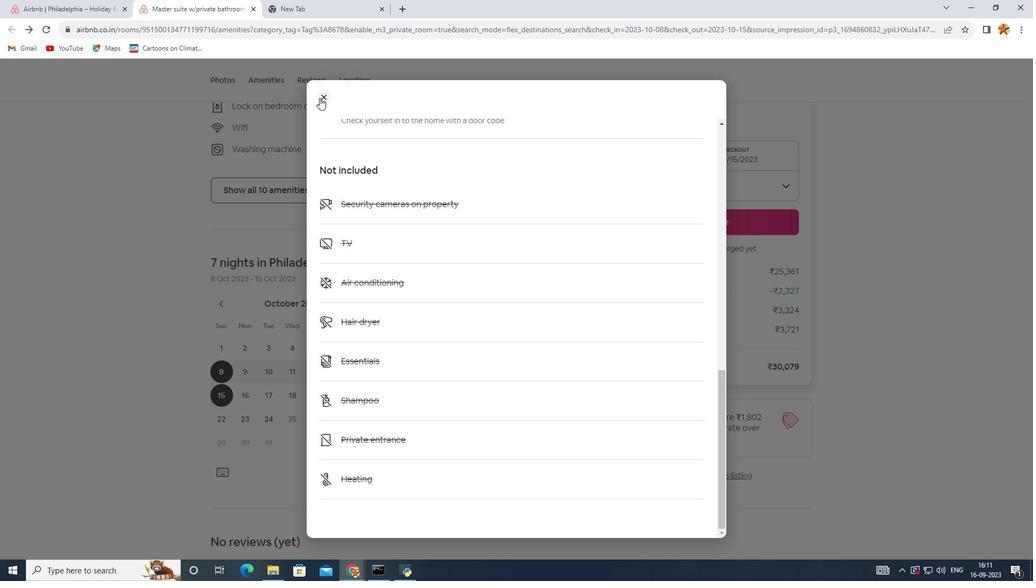 
Action: Mouse moved to (272, 453)
Screenshot: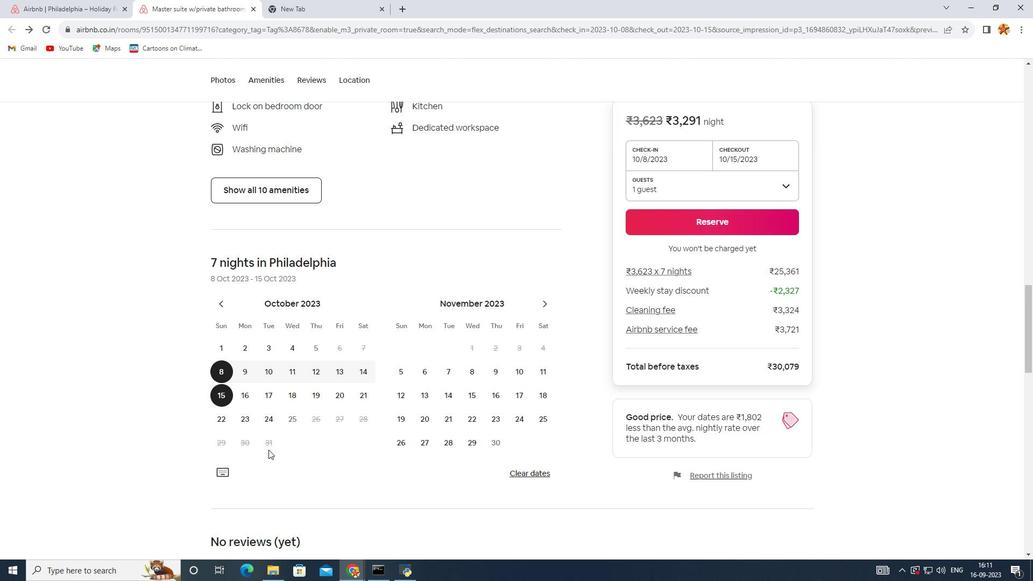 
Action: Mouse scrolled (272, 453) with delta (0, 0)
Screenshot: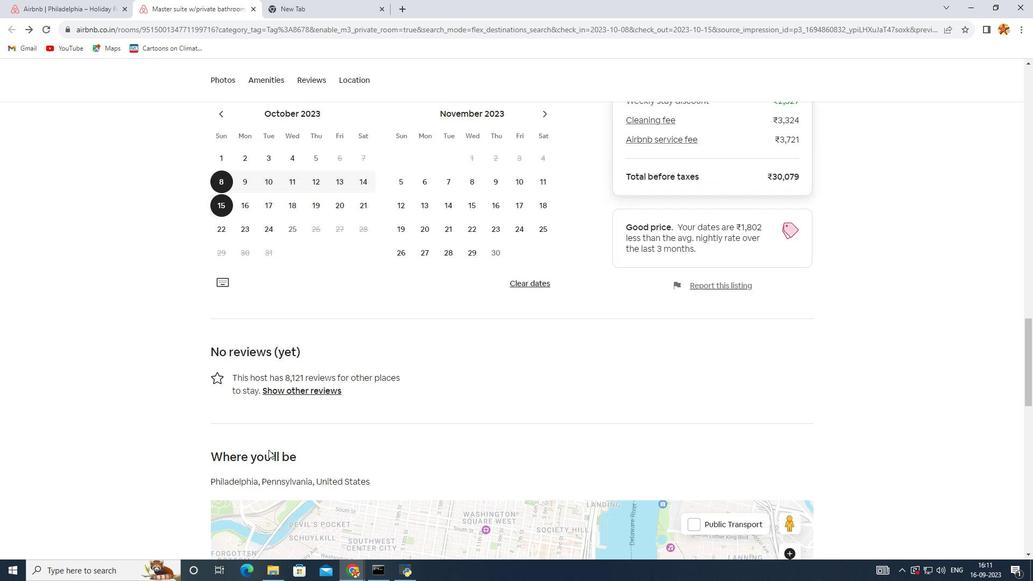 
Action: Mouse scrolled (272, 453) with delta (0, 0)
Screenshot: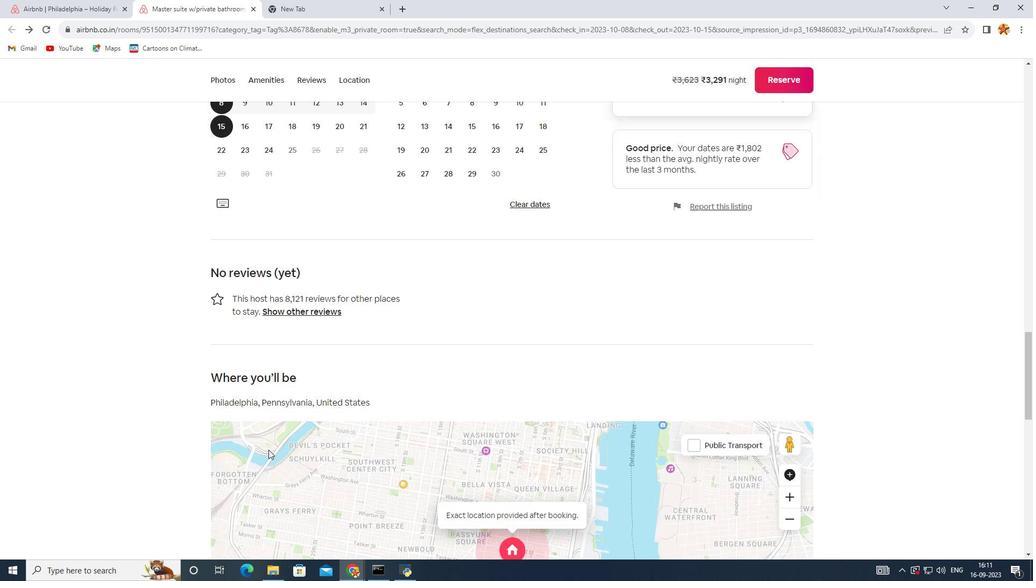 
Action: Mouse scrolled (272, 453) with delta (0, 0)
Screenshot: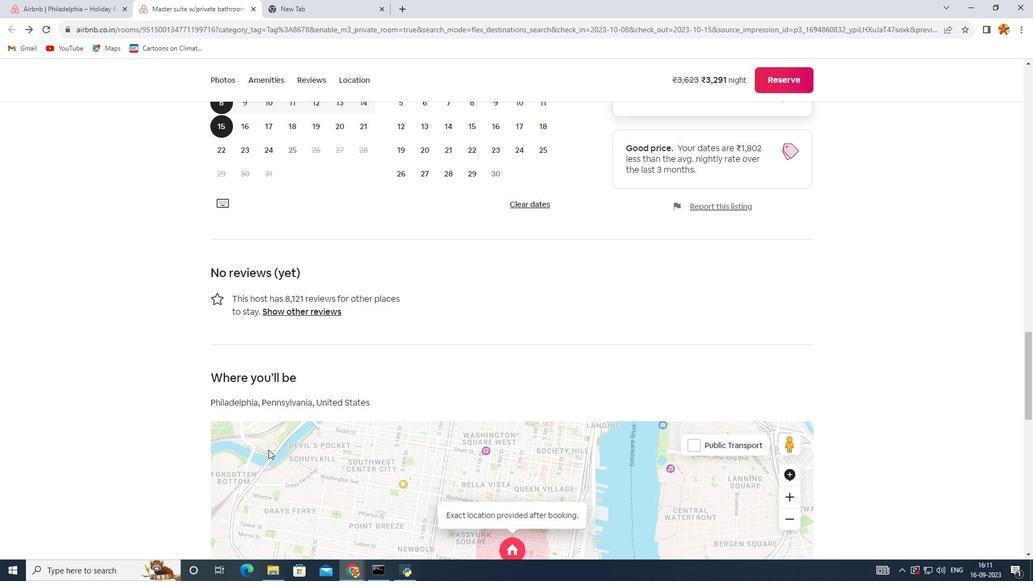 
Action: Mouse scrolled (272, 453) with delta (0, 0)
Screenshot: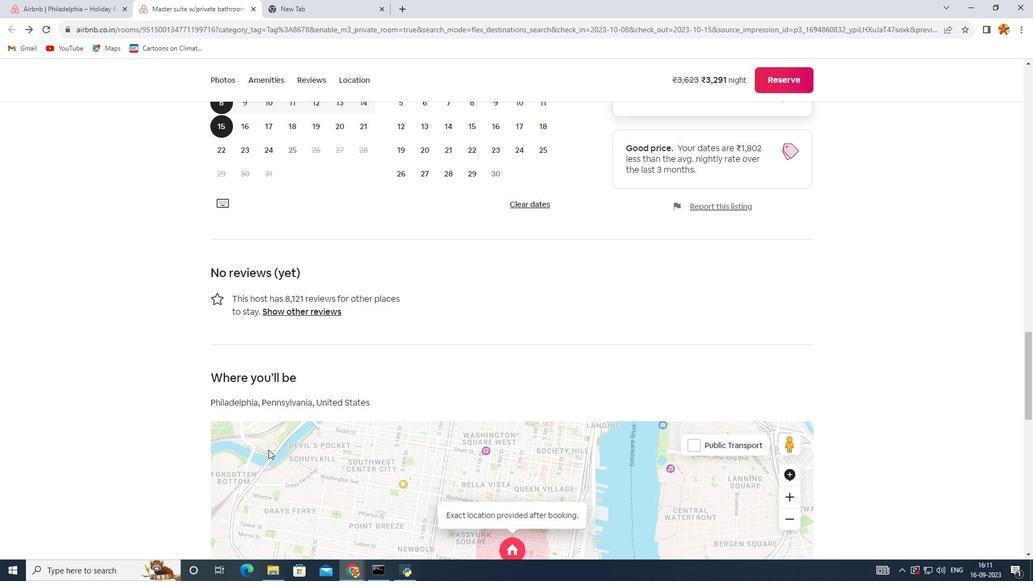 
Action: Mouse scrolled (272, 453) with delta (0, 0)
Screenshot: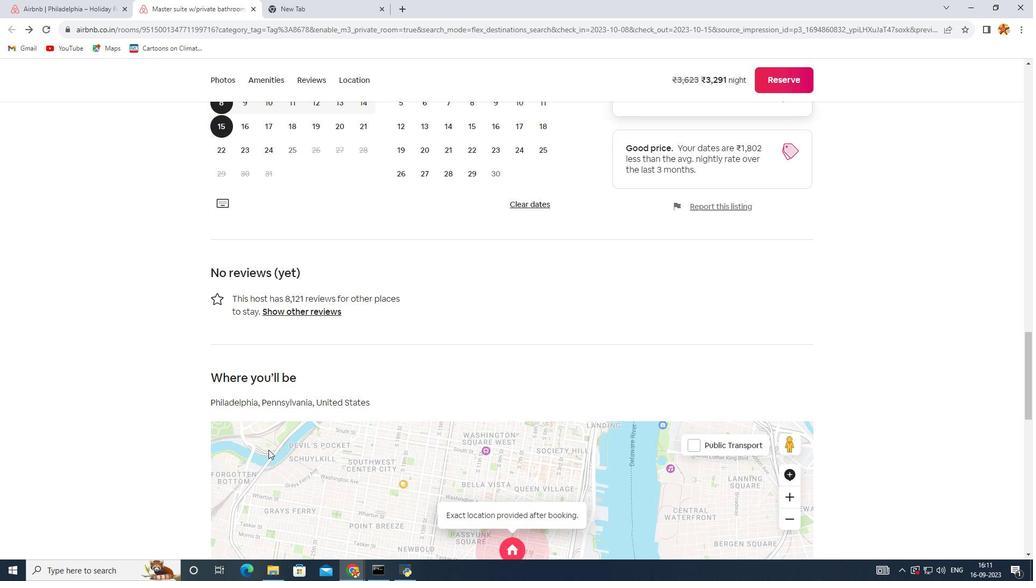 
Action: Mouse scrolled (272, 453) with delta (0, 0)
Screenshot: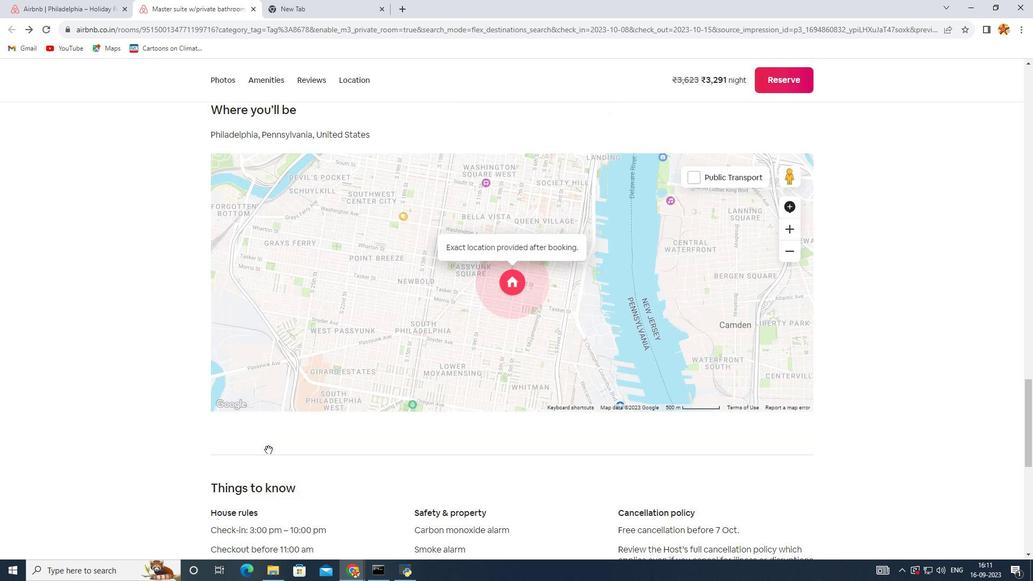 
Action: Mouse scrolled (272, 453) with delta (0, 0)
Screenshot: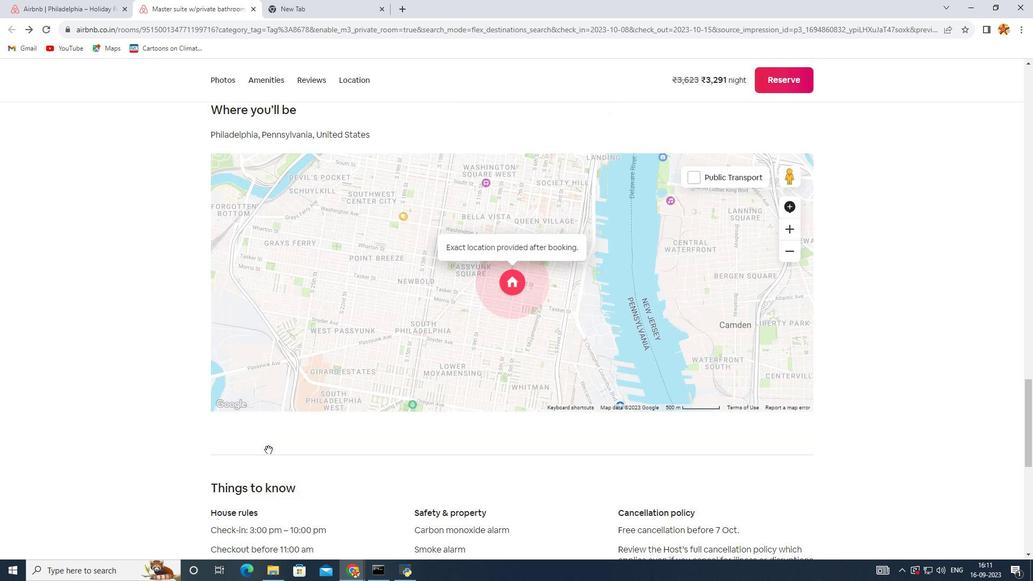
Action: Mouse scrolled (272, 453) with delta (0, 0)
Screenshot: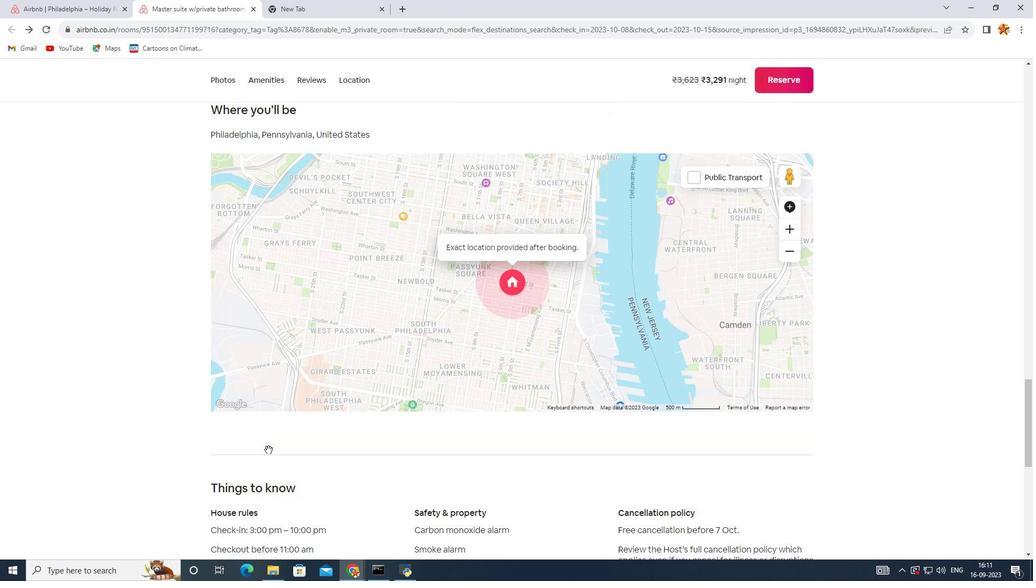 
Action: Mouse scrolled (272, 453) with delta (0, 0)
Screenshot: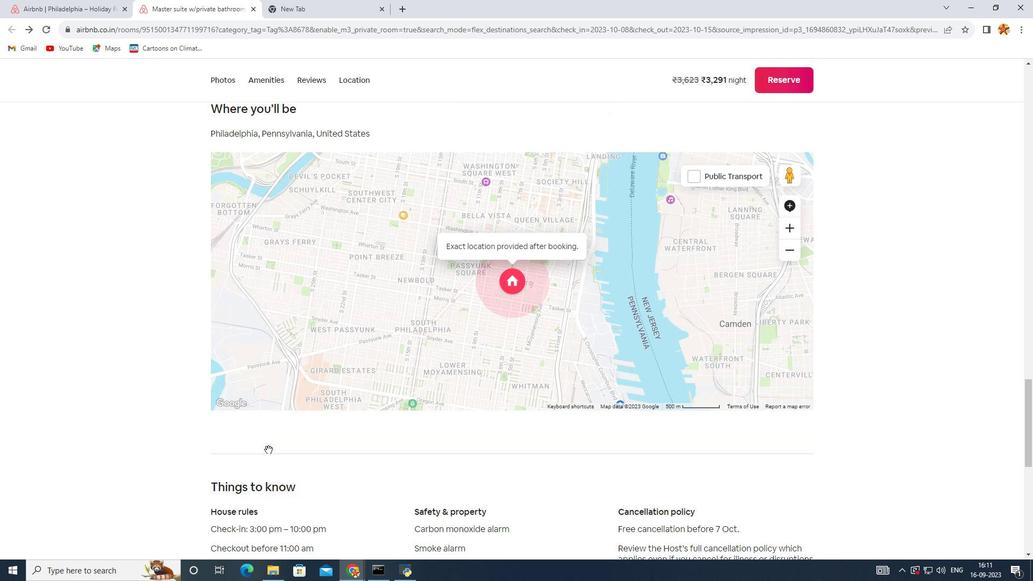 
Action: Mouse scrolled (272, 453) with delta (0, 0)
Screenshot: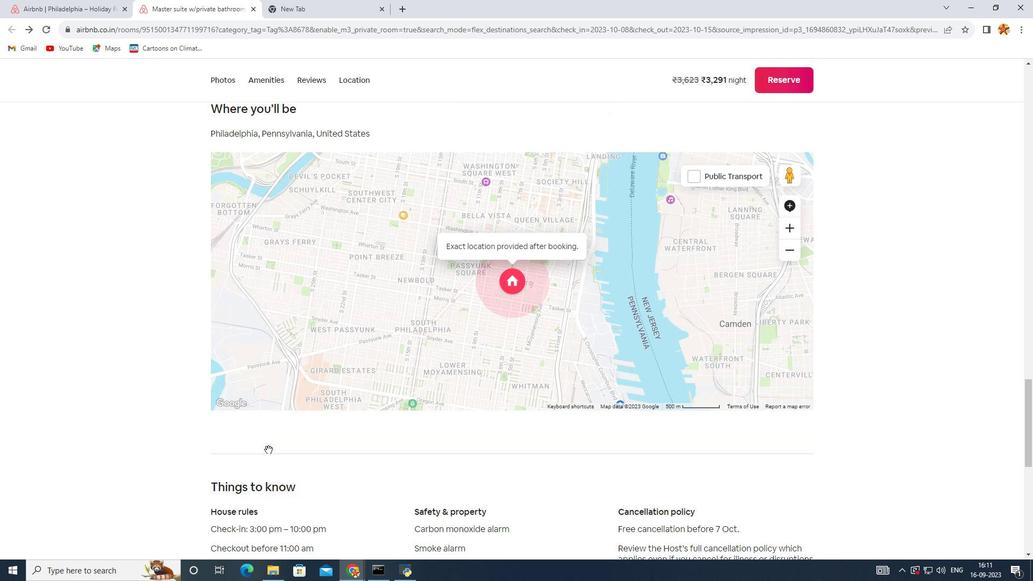 
Action: Mouse scrolled (272, 453) with delta (0, 0)
Screenshot: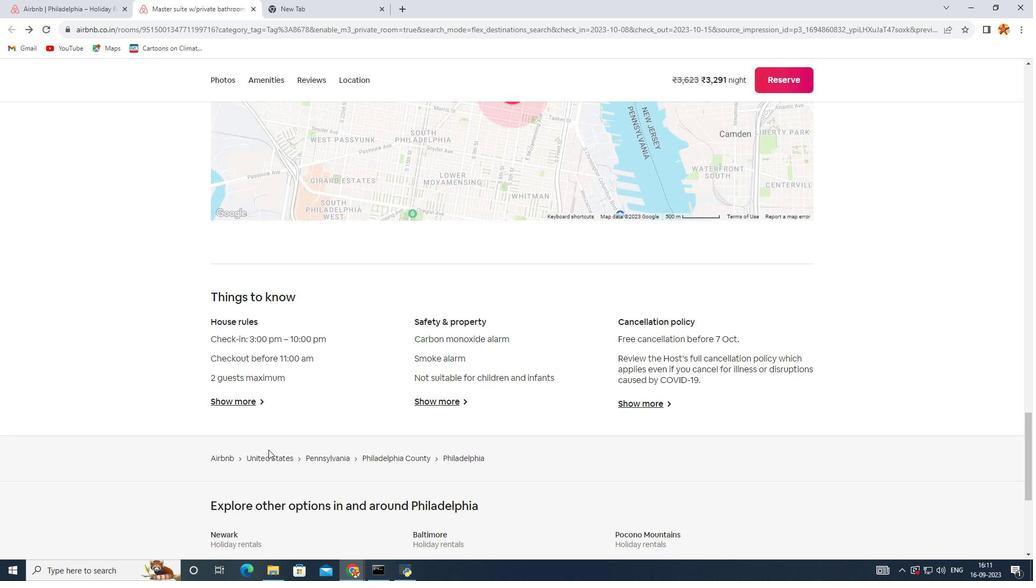 
Action: Mouse scrolled (272, 453) with delta (0, 0)
Screenshot: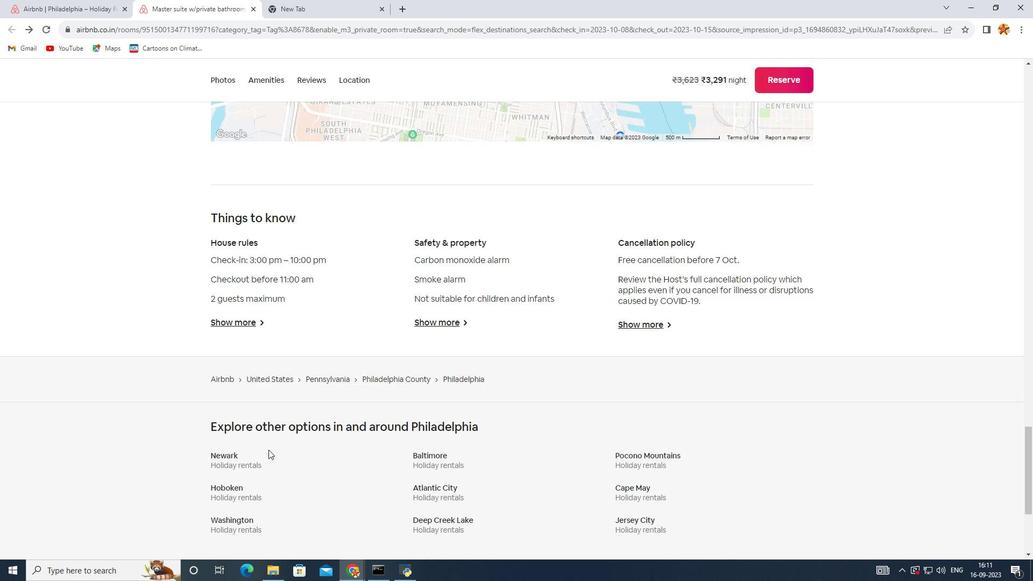
Action: Mouse scrolled (272, 453) with delta (0, 0)
Screenshot: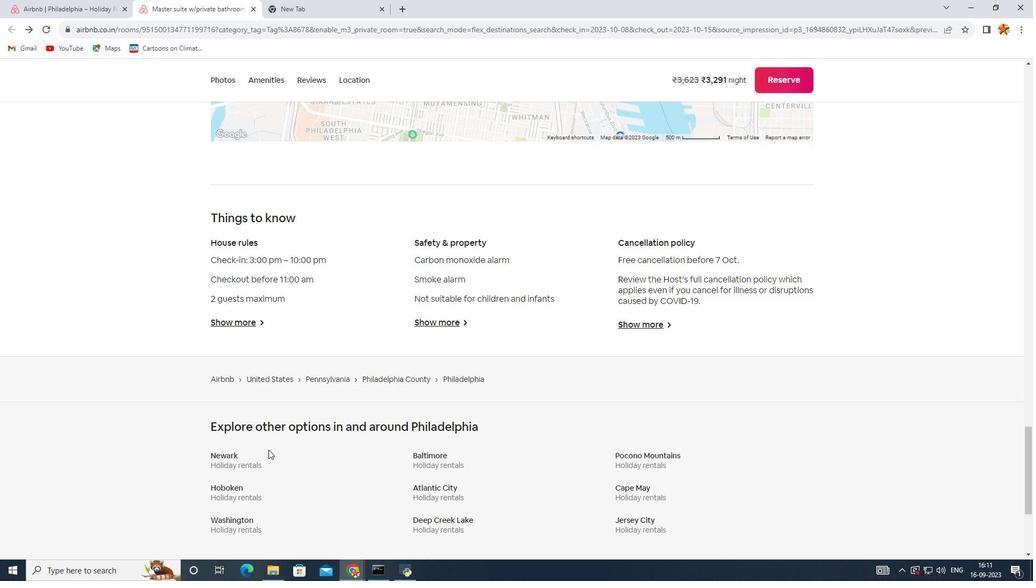
Action: Mouse scrolled (272, 453) with delta (0, 0)
Screenshot: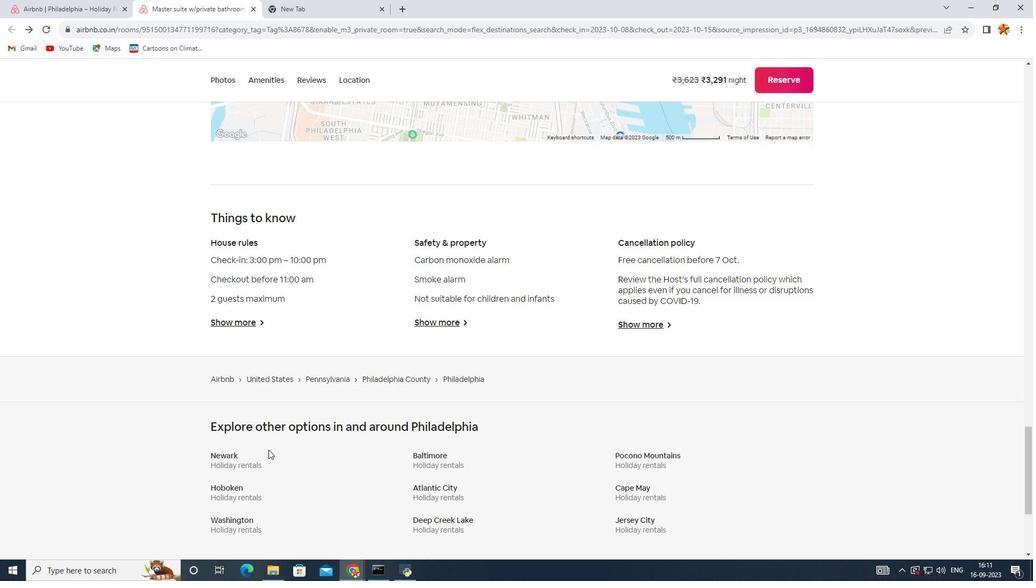 
Action: Mouse scrolled (272, 453) with delta (0, 0)
Screenshot: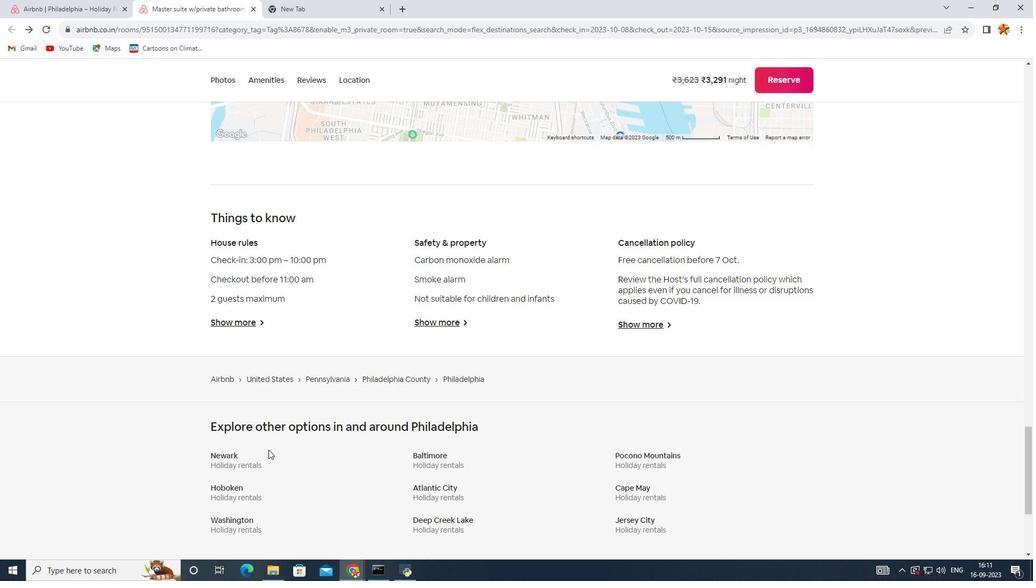 
Action: Mouse scrolled (272, 454) with delta (0, 0)
Screenshot: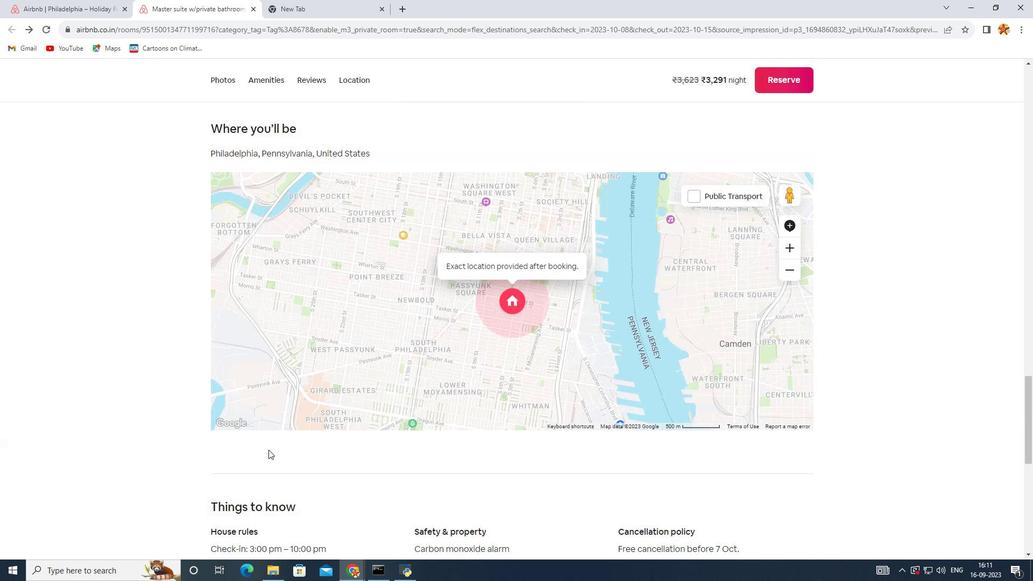 
Action: Mouse scrolled (272, 454) with delta (0, 0)
Screenshot: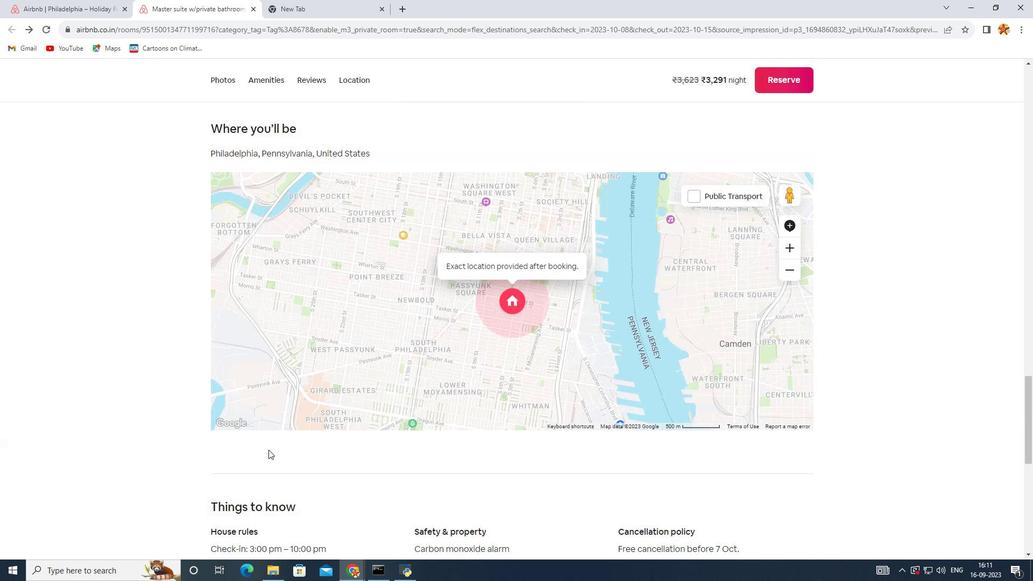 
Action: Mouse scrolled (272, 454) with delta (0, 0)
Screenshot: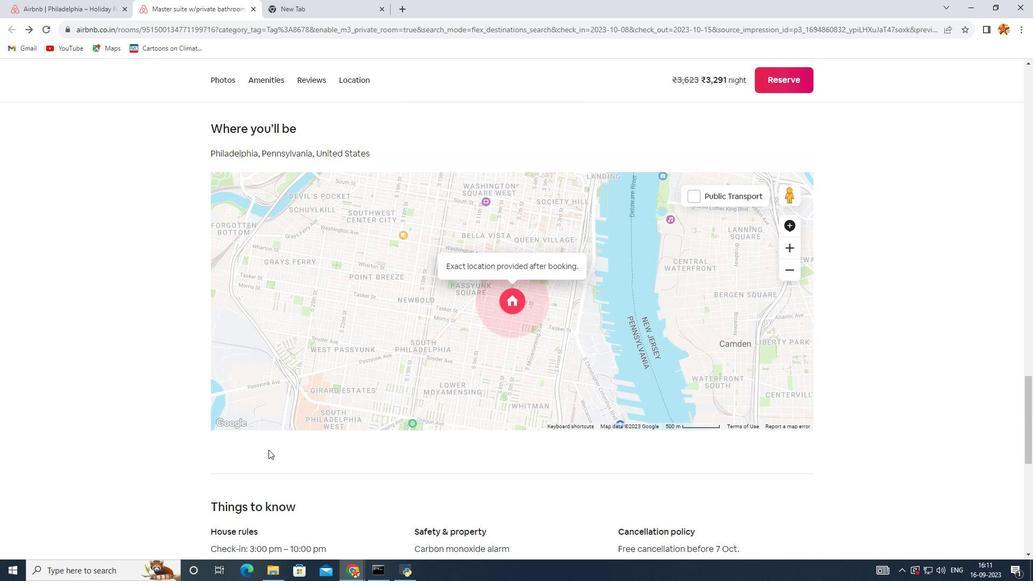 
Action: Mouse scrolled (272, 454) with delta (0, 0)
Screenshot: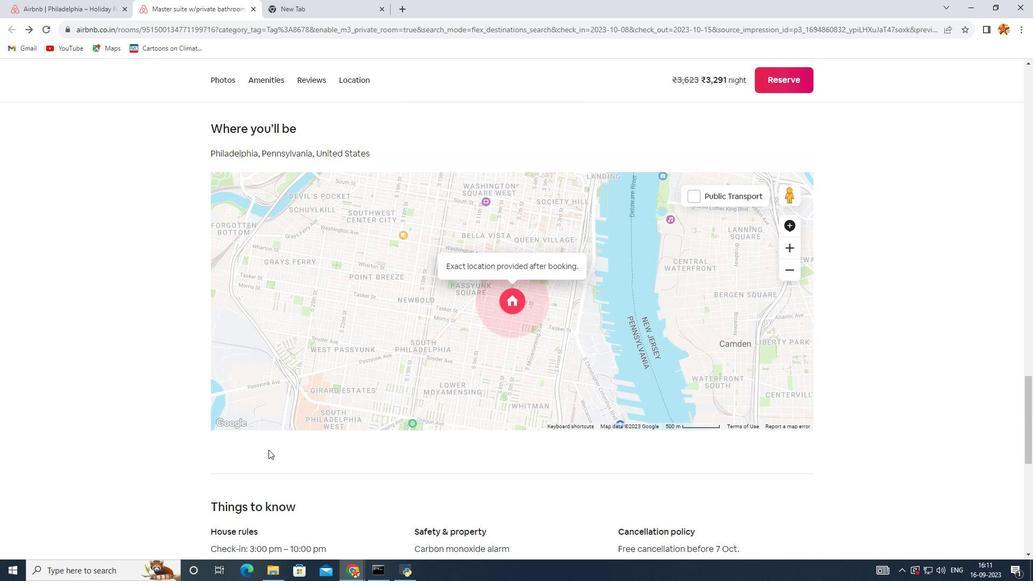
Action: Mouse scrolled (272, 454) with delta (0, 0)
Screenshot: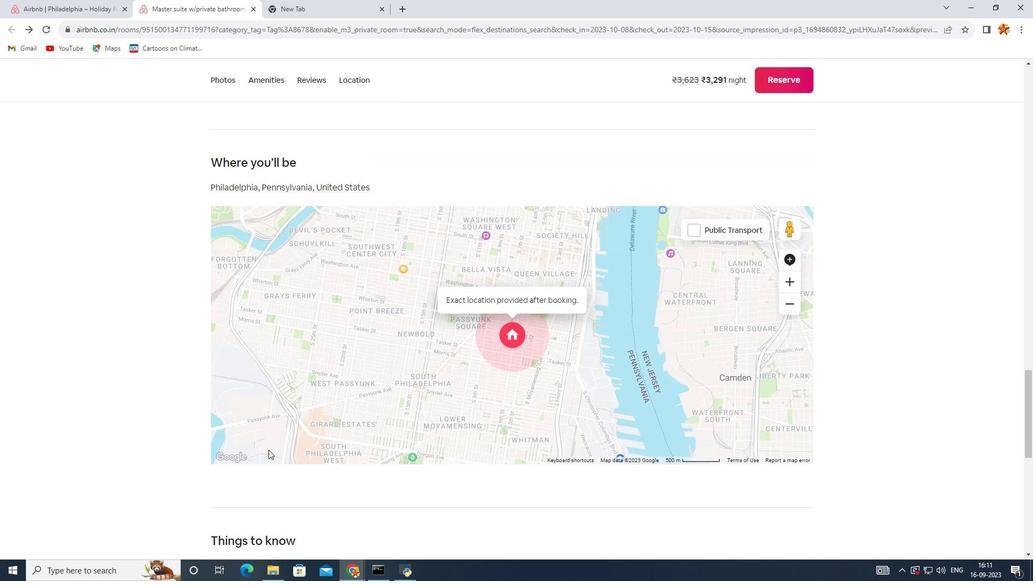 
Action: Mouse scrolled (272, 454) with delta (0, 0)
Screenshot: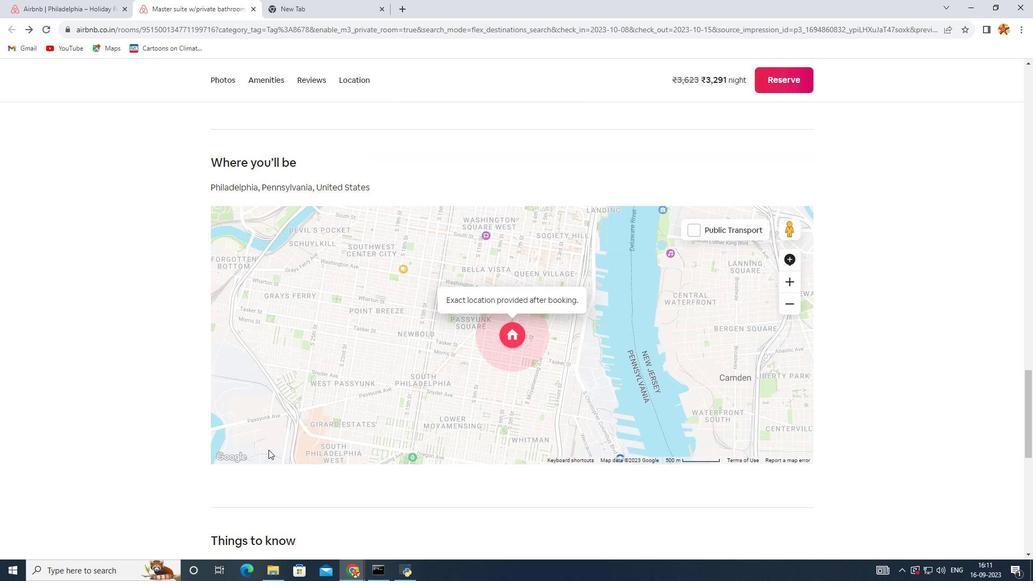 
Action: Mouse scrolled (272, 454) with delta (0, 0)
Screenshot: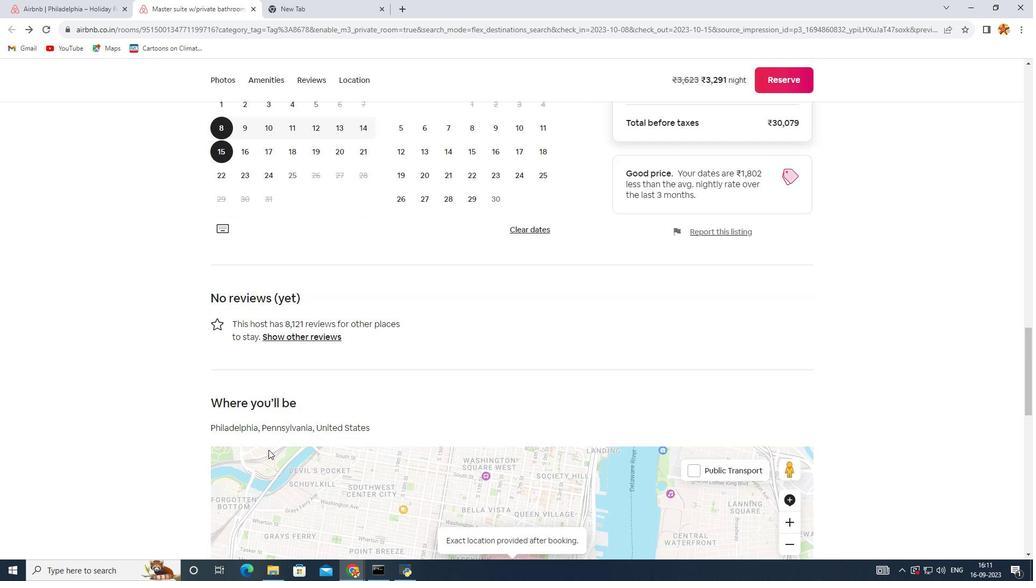 
Action: Mouse scrolled (272, 454) with delta (0, 0)
Screenshot: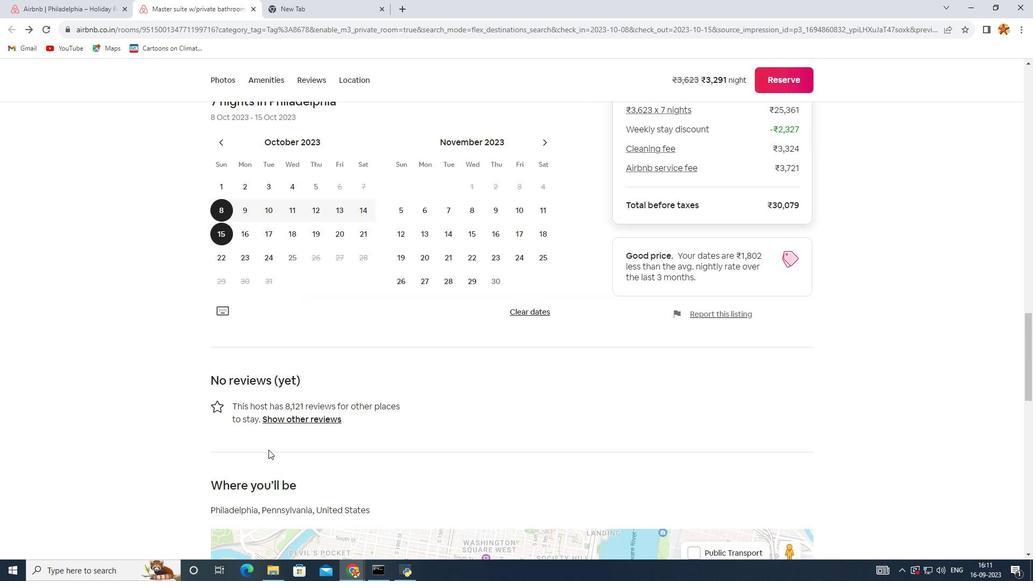 
Action: Mouse scrolled (272, 454) with delta (0, 0)
Screenshot: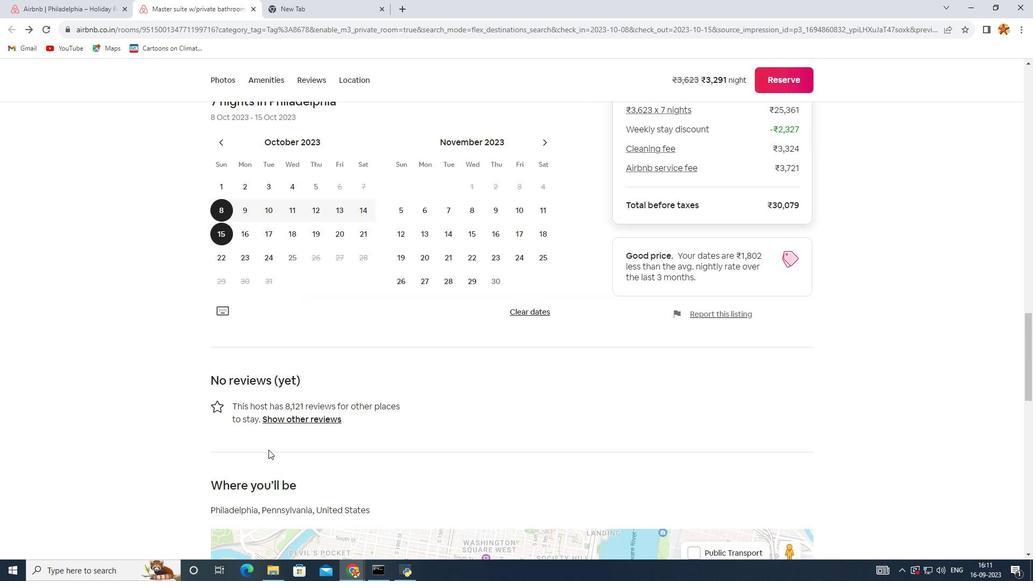
Action: Mouse scrolled (272, 454) with delta (0, 0)
Screenshot: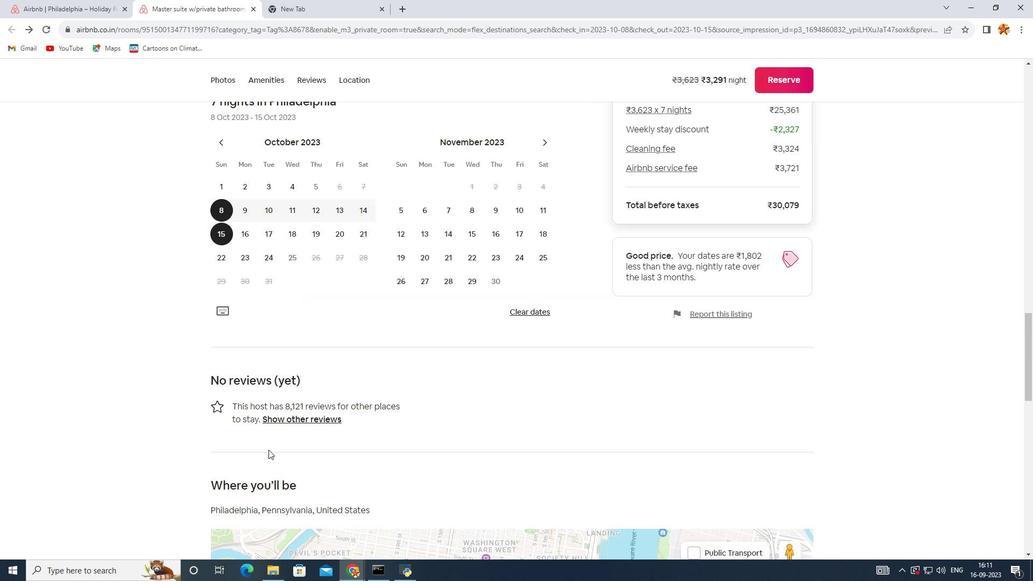 
Action: Mouse scrolled (272, 454) with delta (0, 0)
Screenshot: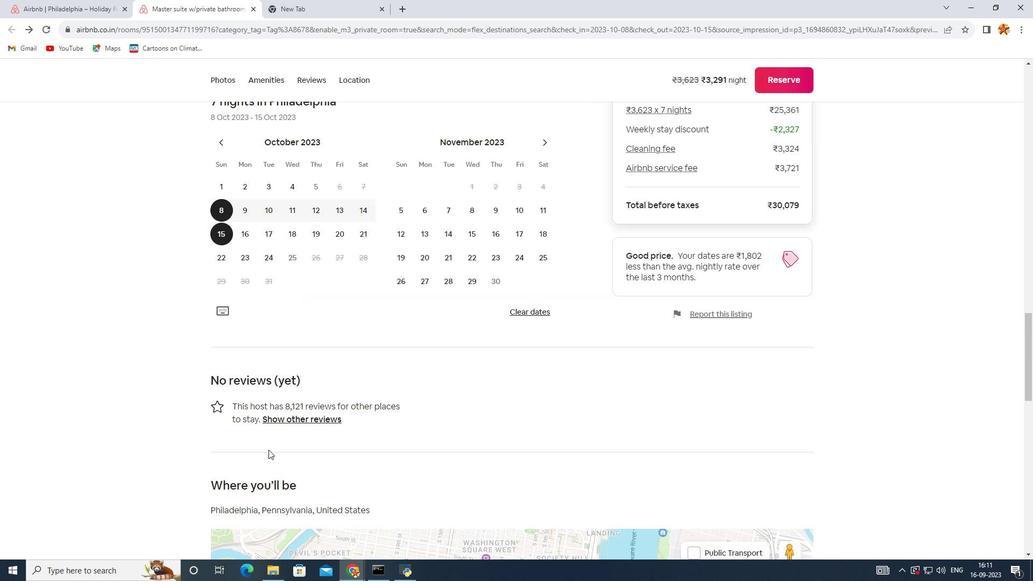 
Action: Mouse scrolled (272, 454) with delta (0, 0)
Screenshot: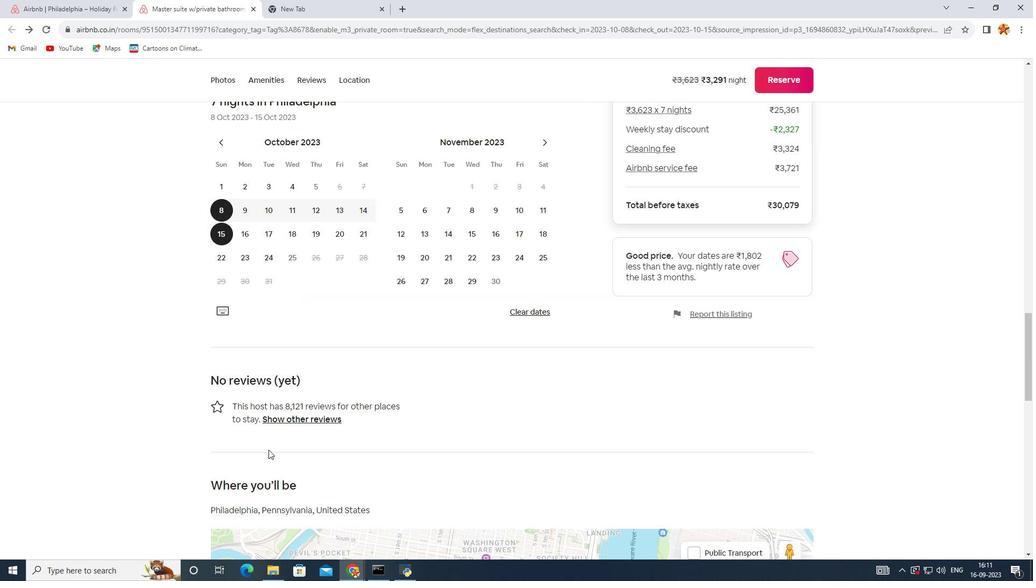 
Action: Mouse scrolled (272, 454) with delta (0, 0)
Screenshot: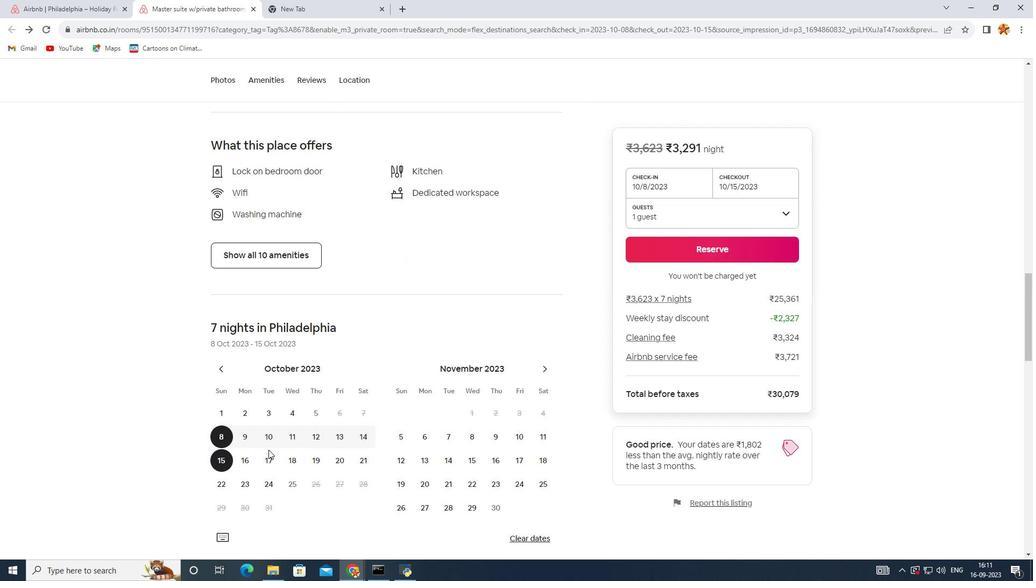 
Action: Mouse scrolled (272, 454) with delta (0, 0)
Screenshot: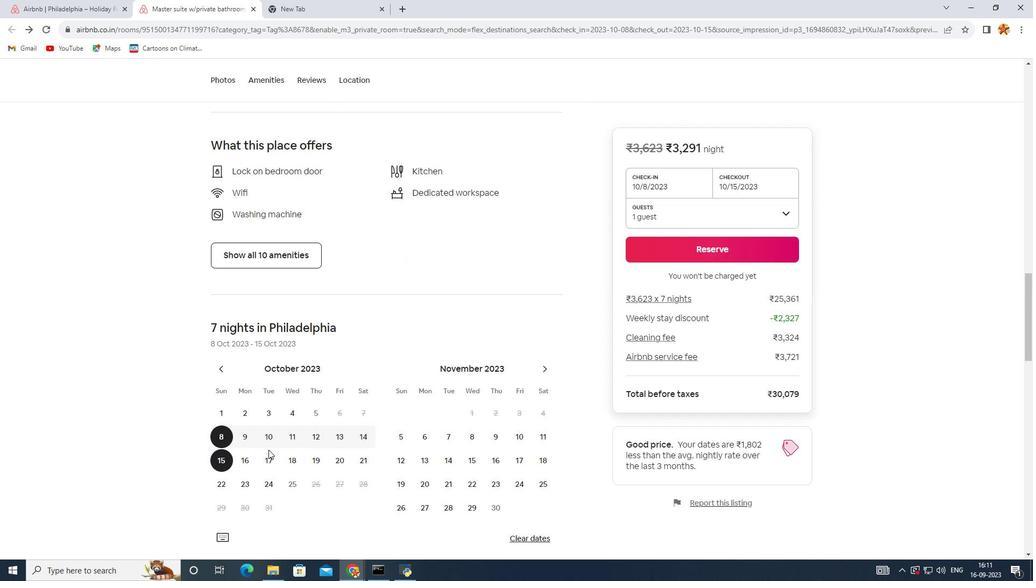 
Action: Mouse scrolled (272, 454) with delta (0, 0)
Screenshot: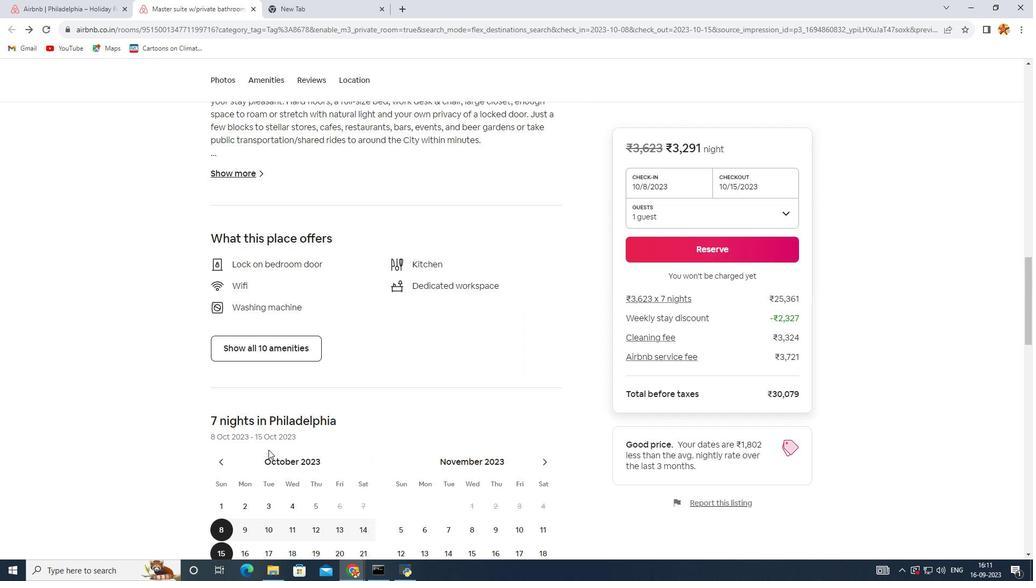 
Action: Mouse scrolled (272, 454) with delta (0, 0)
Screenshot: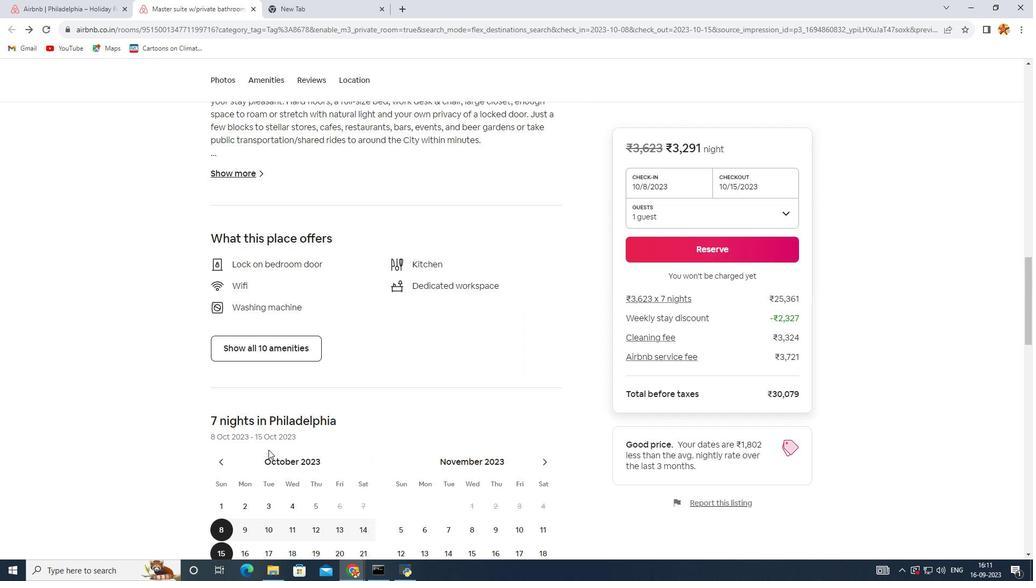 
Action: Mouse scrolled (272, 454) with delta (0, 0)
Screenshot: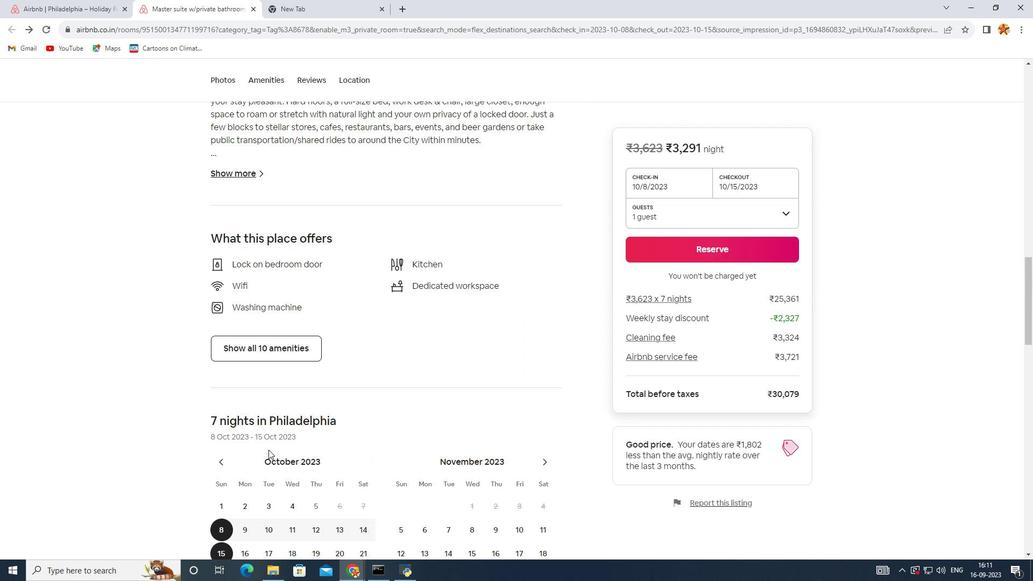 
Action: Mouse scrolled (272, 454) with delta (0, 0)
Screenshot: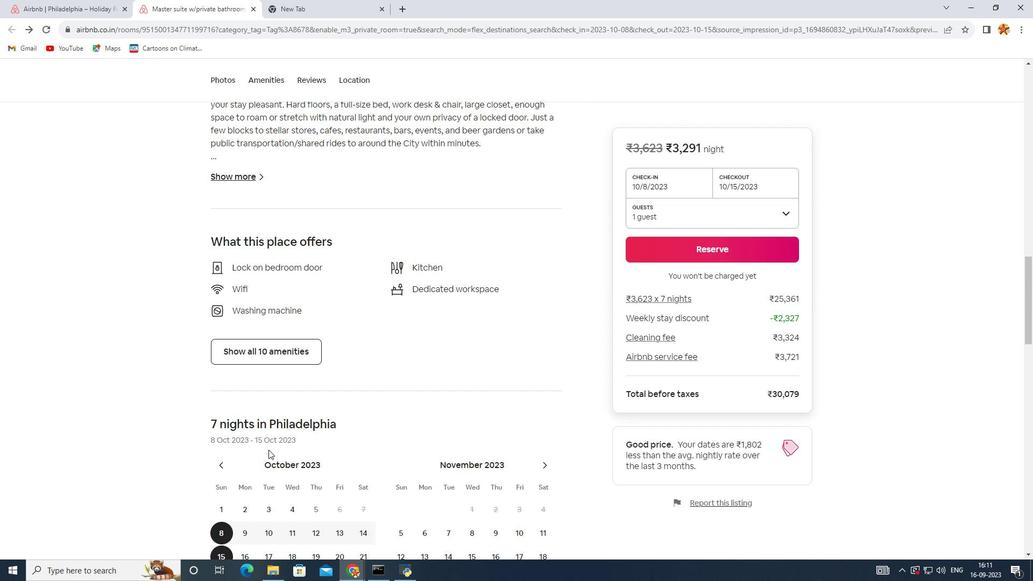 
Action: Mouse scrolled (272, 454) with delta (0, 0)
Screenshot: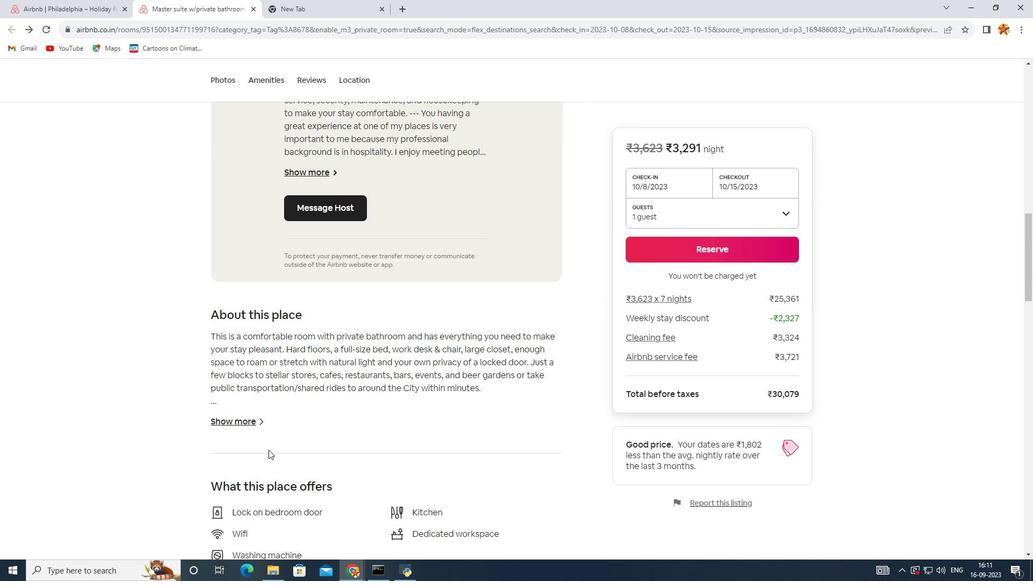 
Action: Mouse scrolled (272, 454) with delta (0, 0)
Screenshot: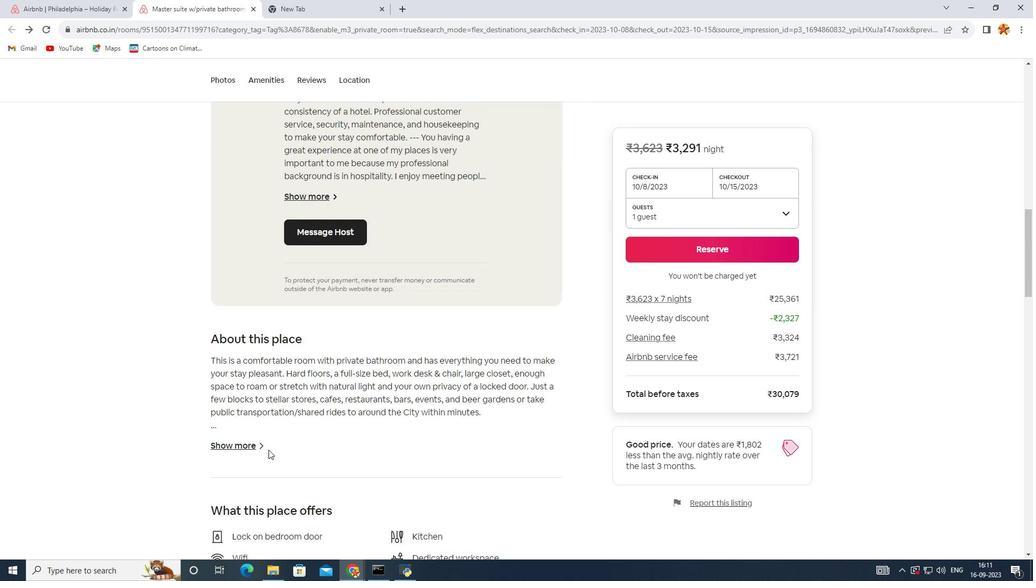 
Action: Mouse scrolled (272, 454) with delta (0, 0)
Screenshot: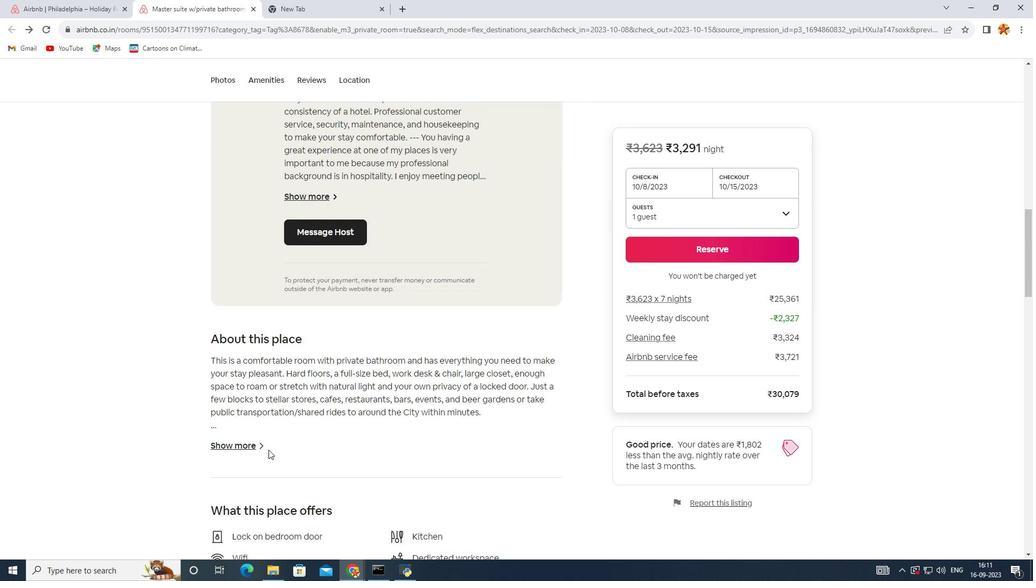 
Action: Mouse scrolled (272, 454) with delta (0, 0)
Screenshot: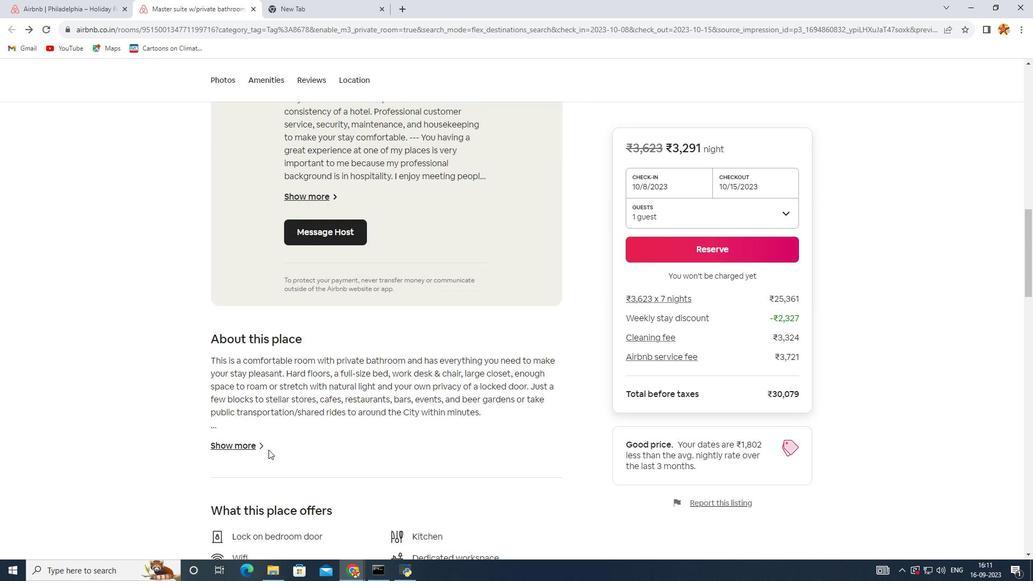 
Action: Mouse scrolled (272, 454) with delta (0, 0)
Screenshot: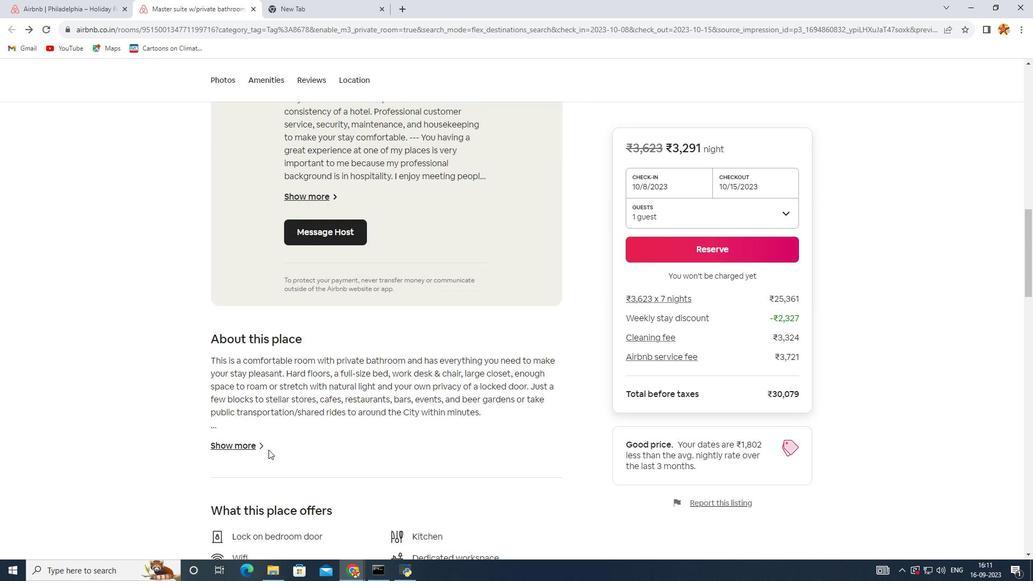
Action: Mouse scrolled (272, 454) with delta (0, 0)
Screenshot: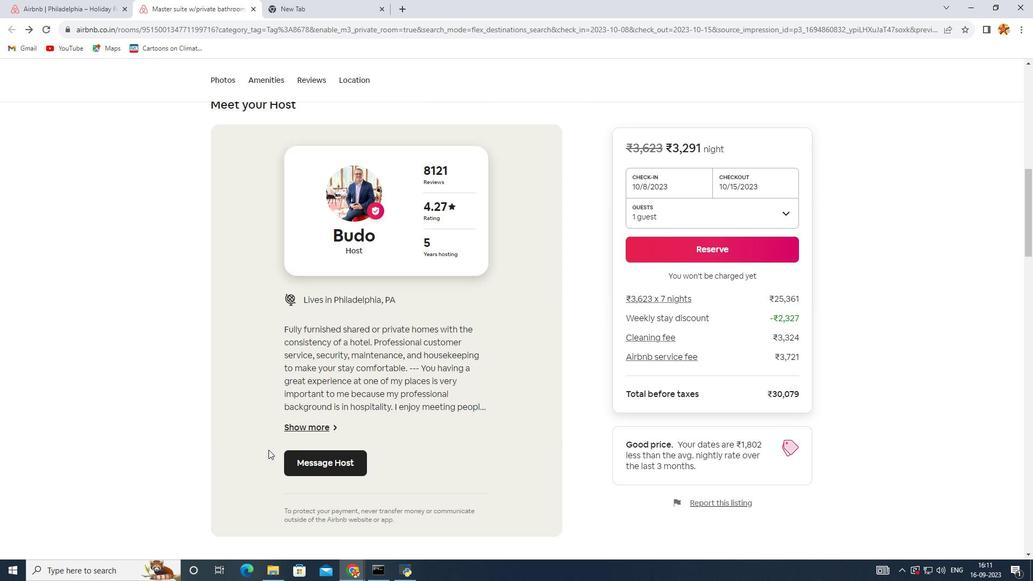 
Action: Mouse scrolled (272, 454) with delta (0, 0)
Screenshot: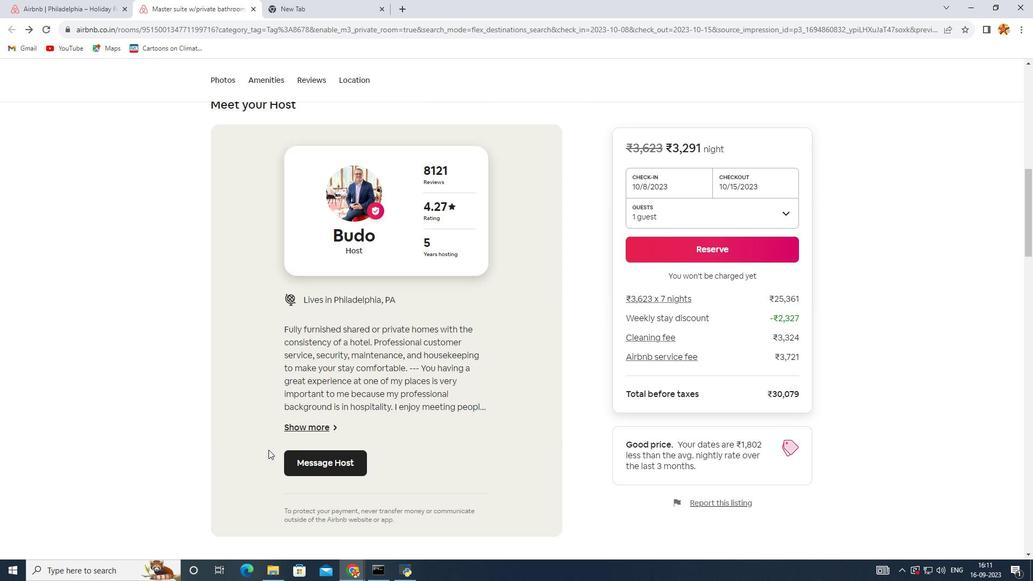 
Action: Mouse scrolled (272, 454) with delta (0, 0)
Screenshot: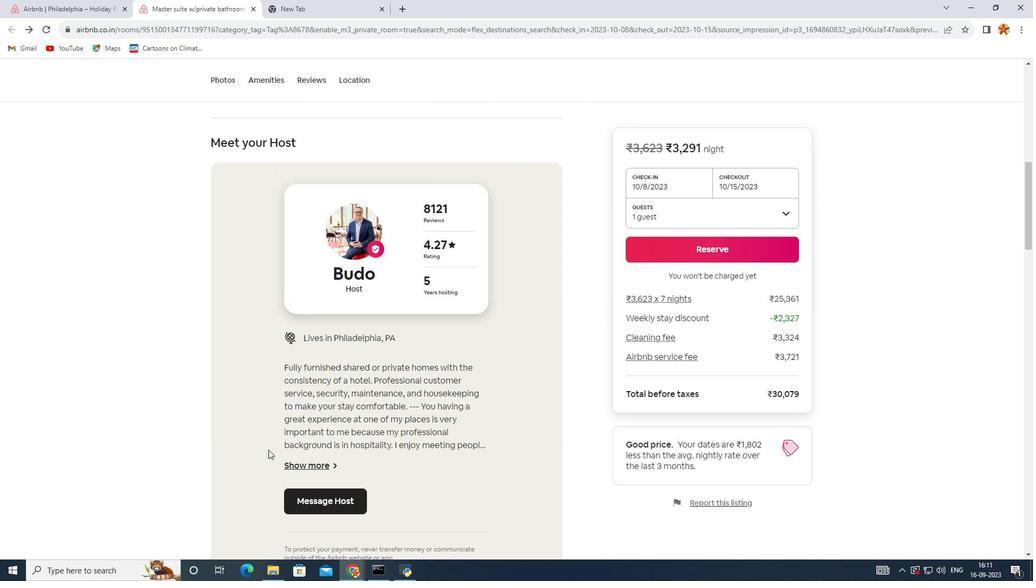 
Action: Mouse scrolled (272, 454) with delta (0, 0)
Screenshot: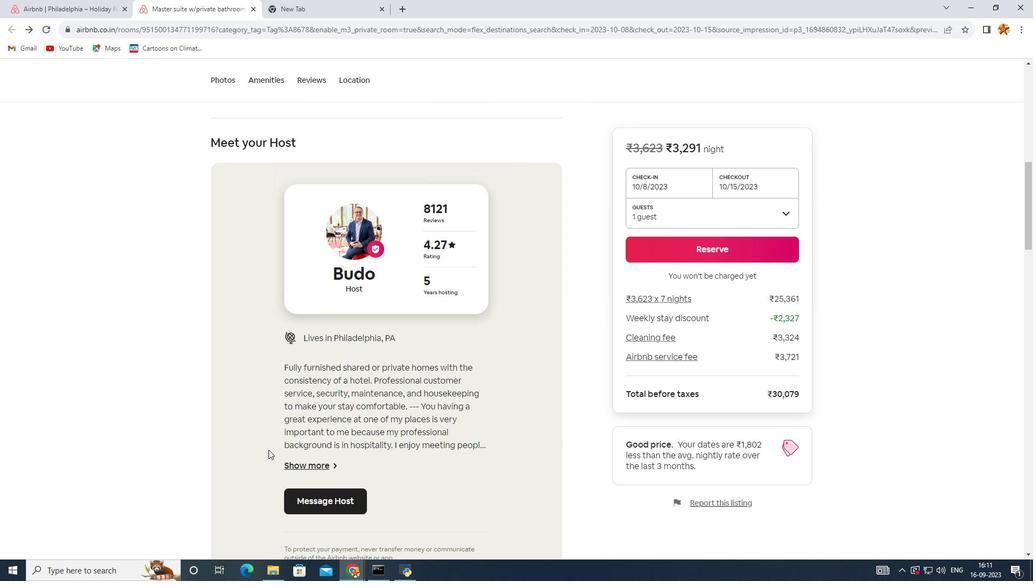 
Action: Mouse scrolled (272, 454) with delta (0, 0)
Screenshot: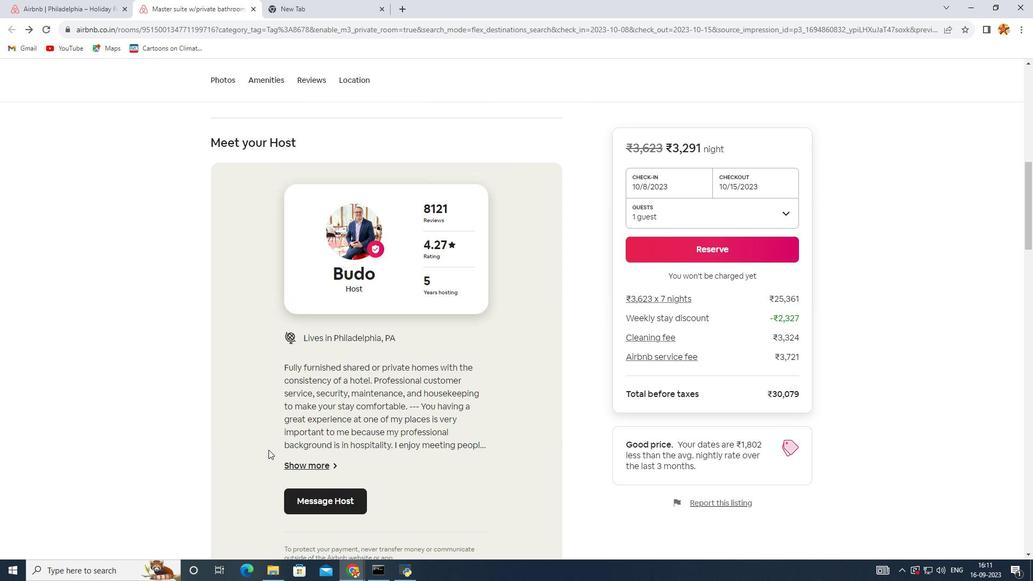 
Action: Mouse scrolled (272, 453) with delta (0, 0)
Screenshot: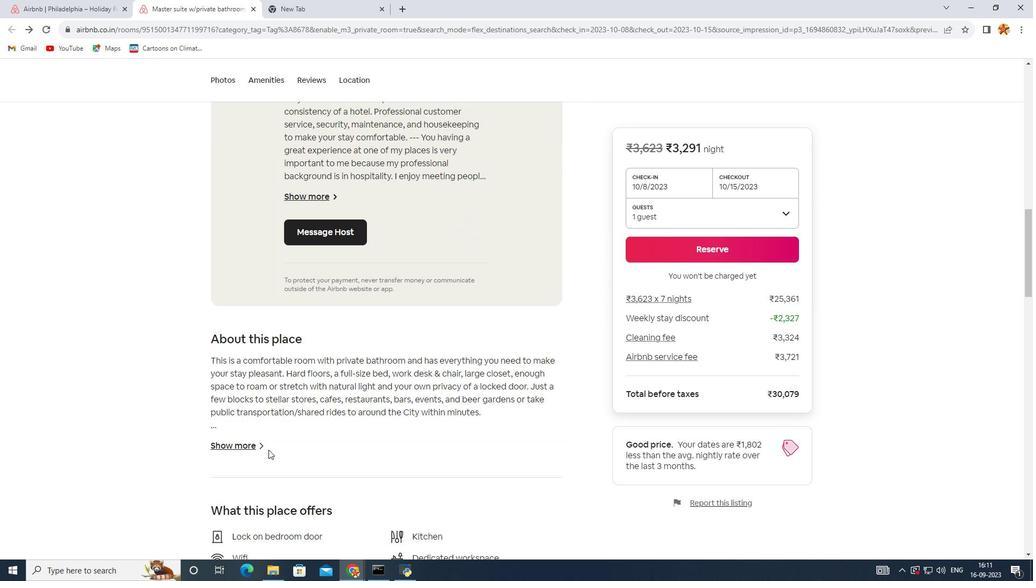
Action: Mouse scrolled (272, 453) with delta (0, 0)
Screenshot: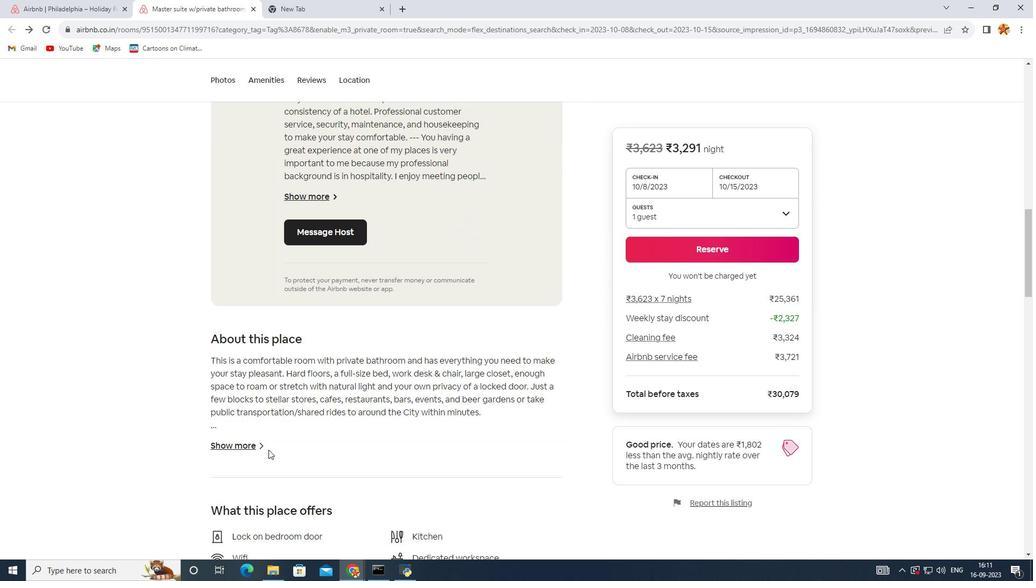 
Action: Mouse scrolled (272, 453) with delta (0, 0)
Screenshot: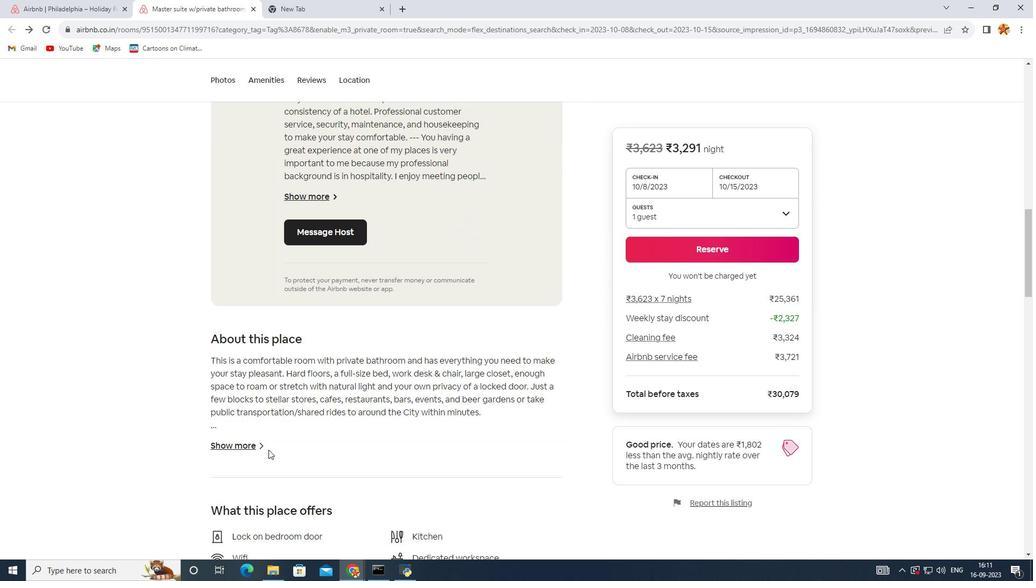 
Action: Mouse scrolled (272, 453) with delta (0, 0)
Screenshot: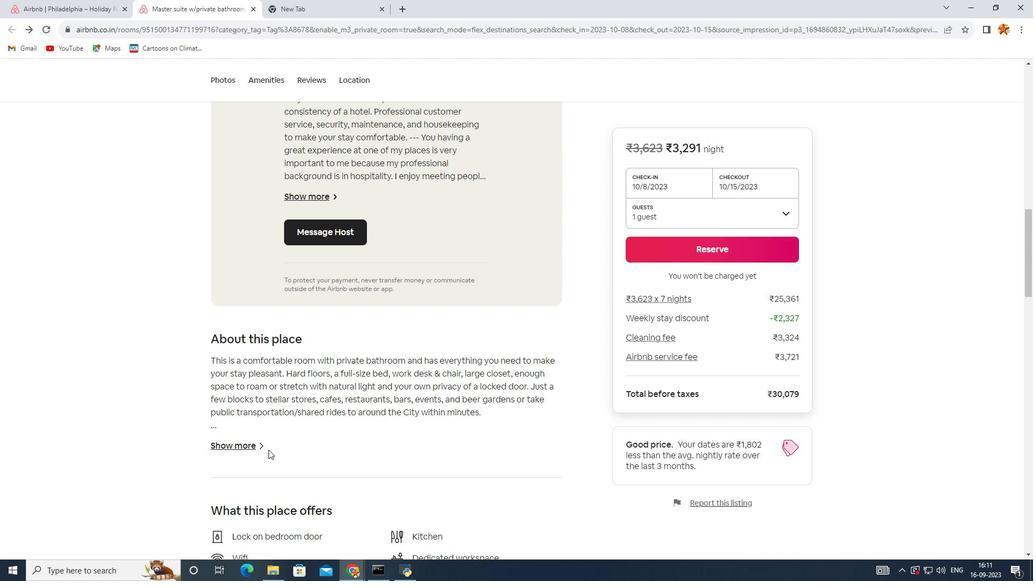 
Action: Mouse scrolled (272, 453) with delta (0, 0)
Screenshot: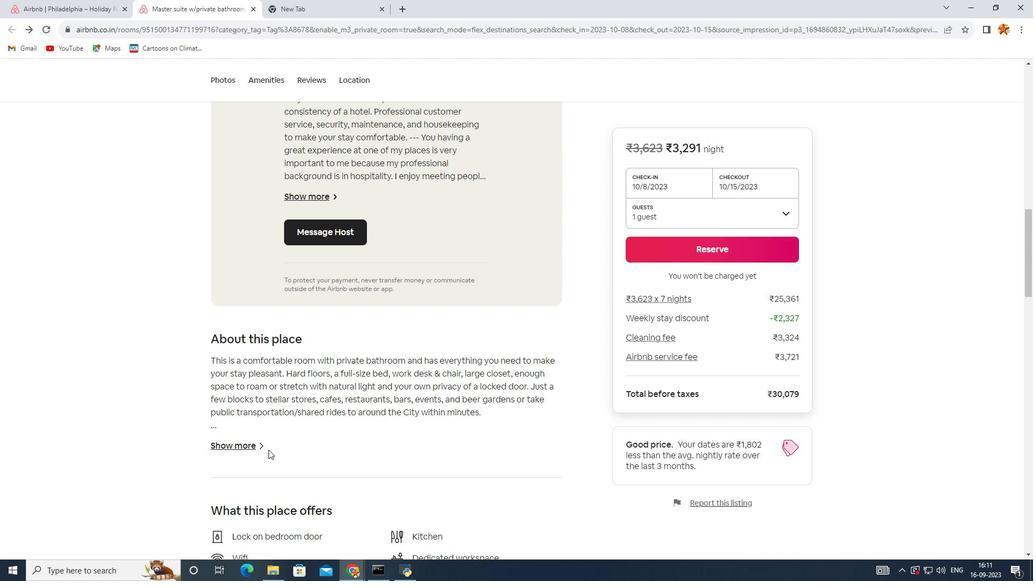 
Action: Mouse scrolled (272, 454) with delta (0, 0)
Screenshot: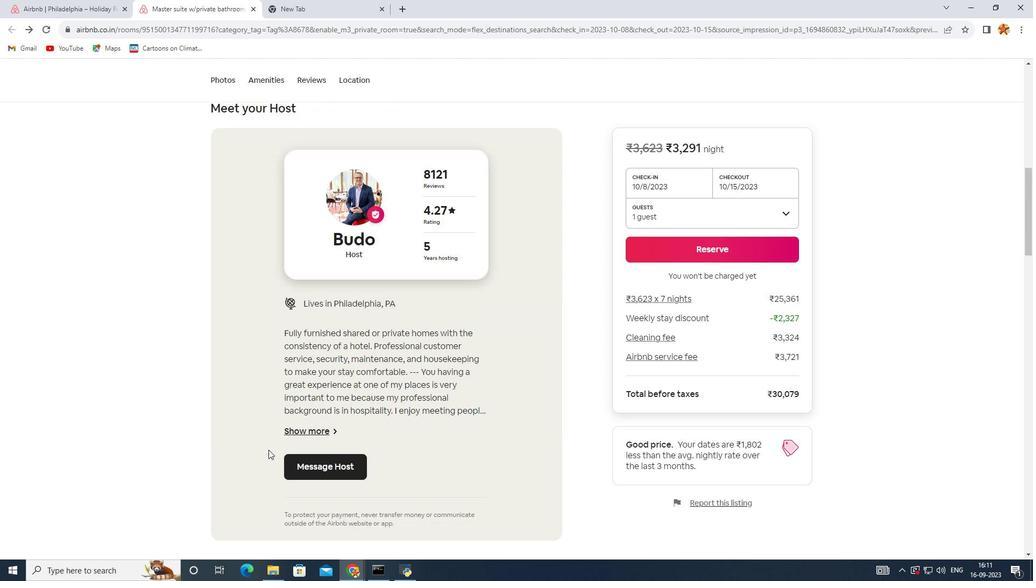 
Action: Mouse scrolled (272, 454) with delta (0, 0)
Screenshot: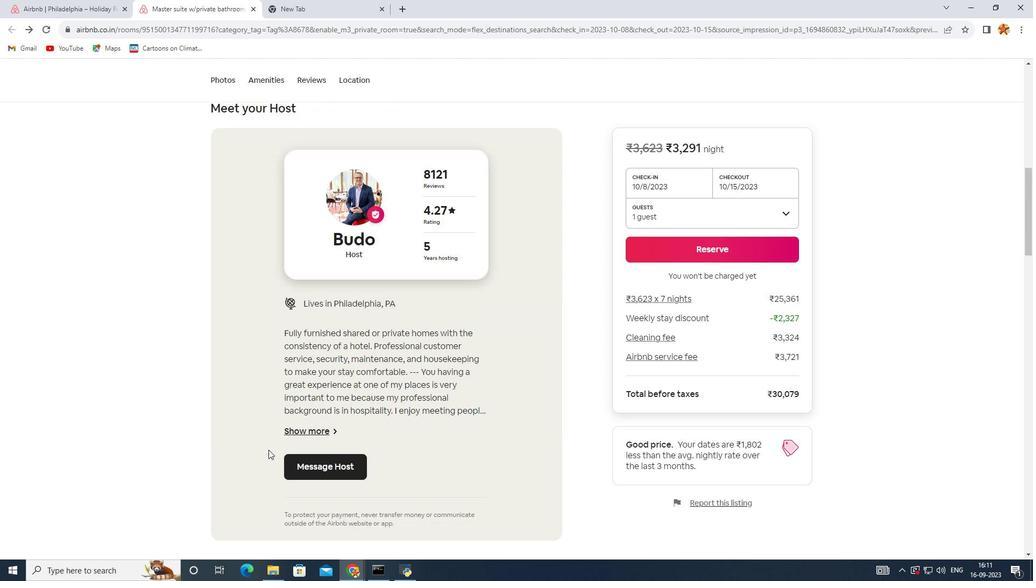
Action: Mouse scrolled (272, 454) with delta (0, 0)
Screenshot: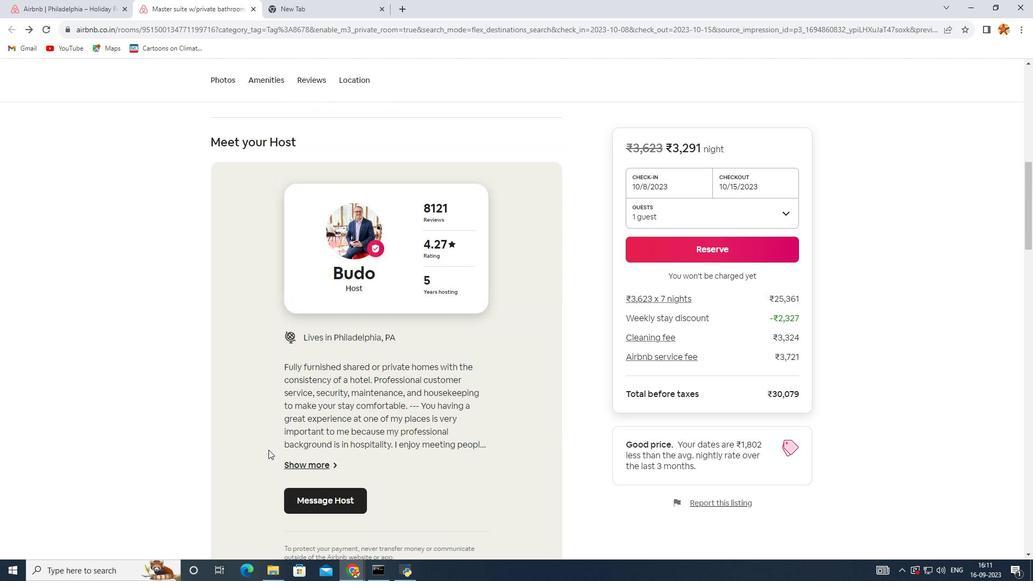 
Action: Mouse scrolled (272, 454) with delta (0, 0)
Screenshot: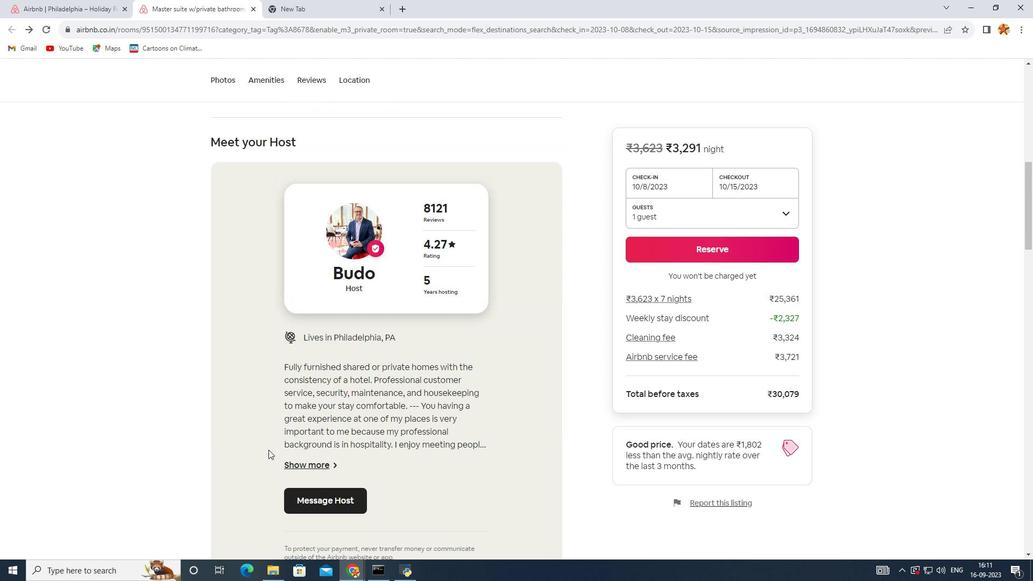 
Action: Mouse scrolled (272, 454) with delta (0, 0)
Screenshot: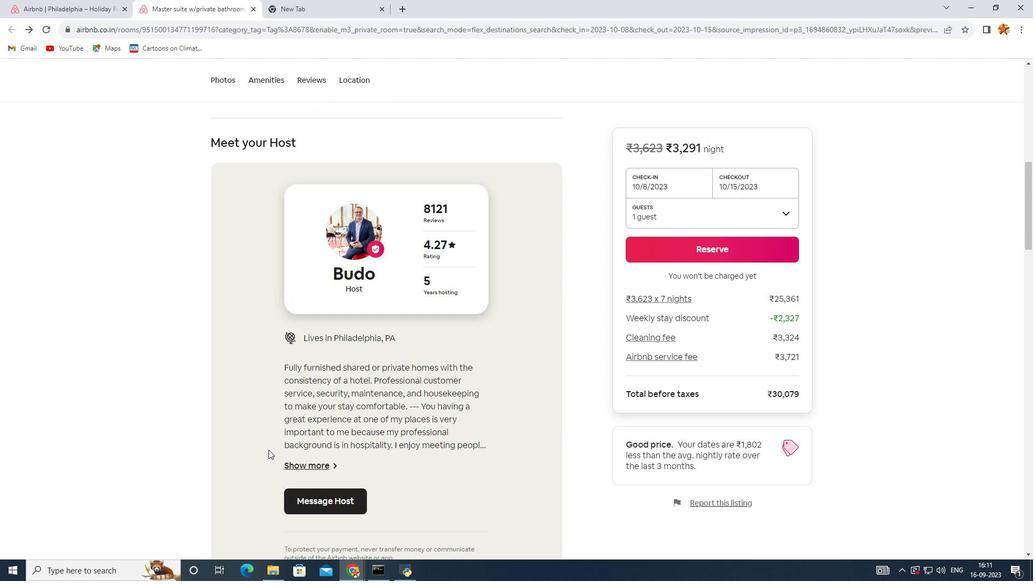 
Action: Mouse scrolled (272, 454) with delta (0, 0)
Screenshot: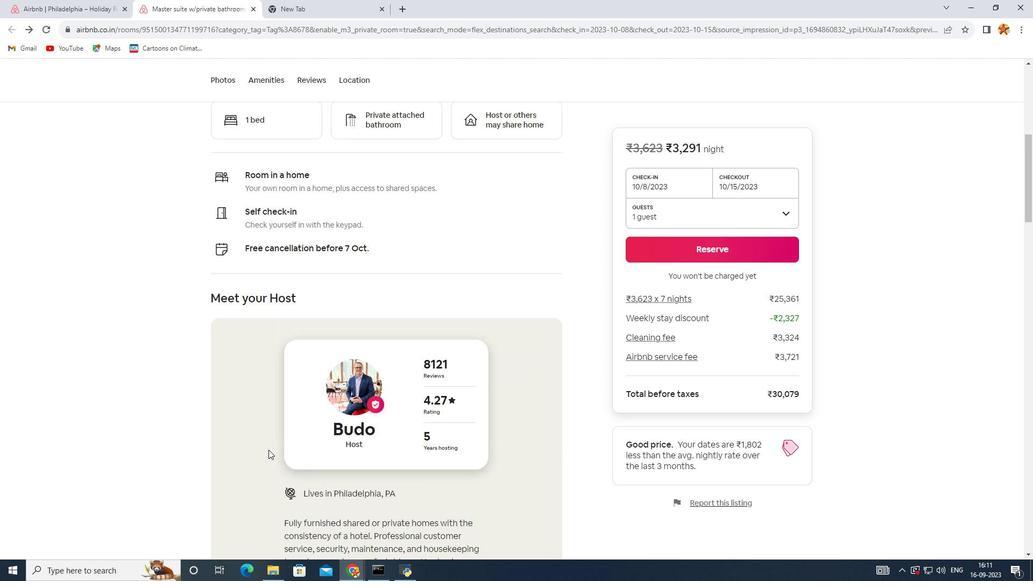 
Action: Mouse scrolled (272, 454) with delta (0, 0)
Screenshot: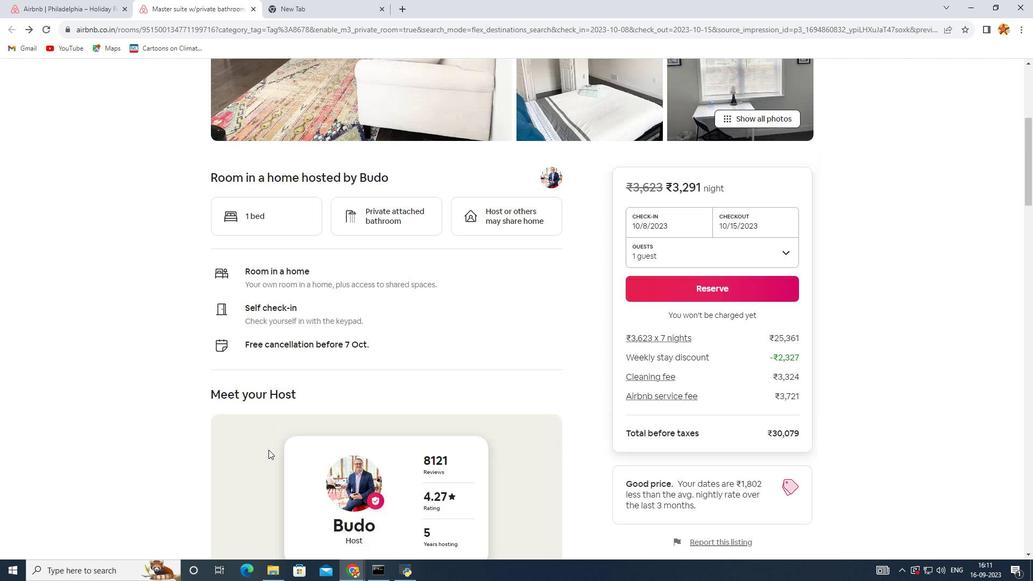 
Action: Mouse scrolled (272, 454) with delta (0, 0)
Screenshot: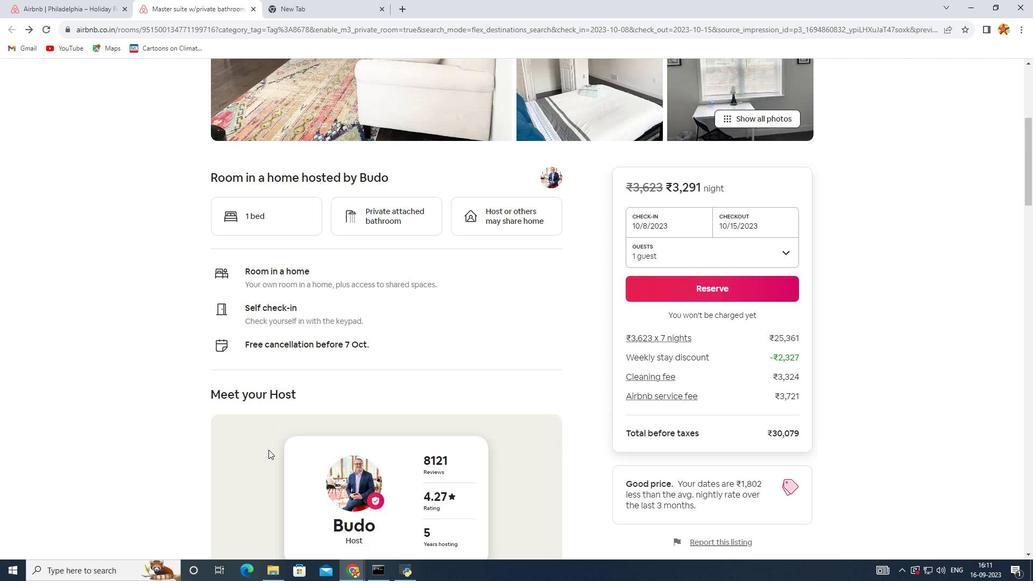 
Action: Mouse scrolled (272, 454) with delta (0, 0)
Screenshot: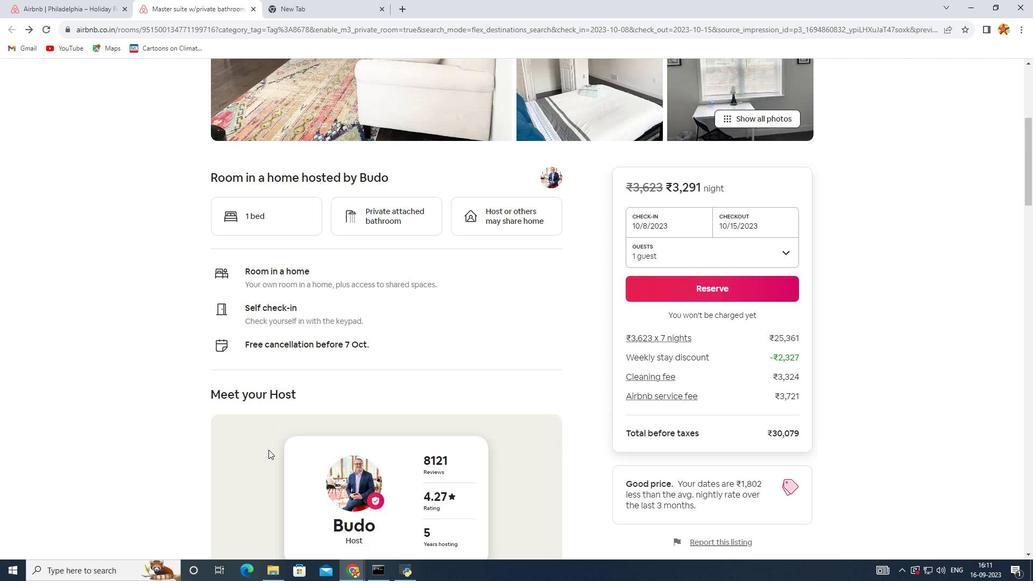 
Action: Mouse scrolled (272, 454) with delta (0, 0)
Screenshot: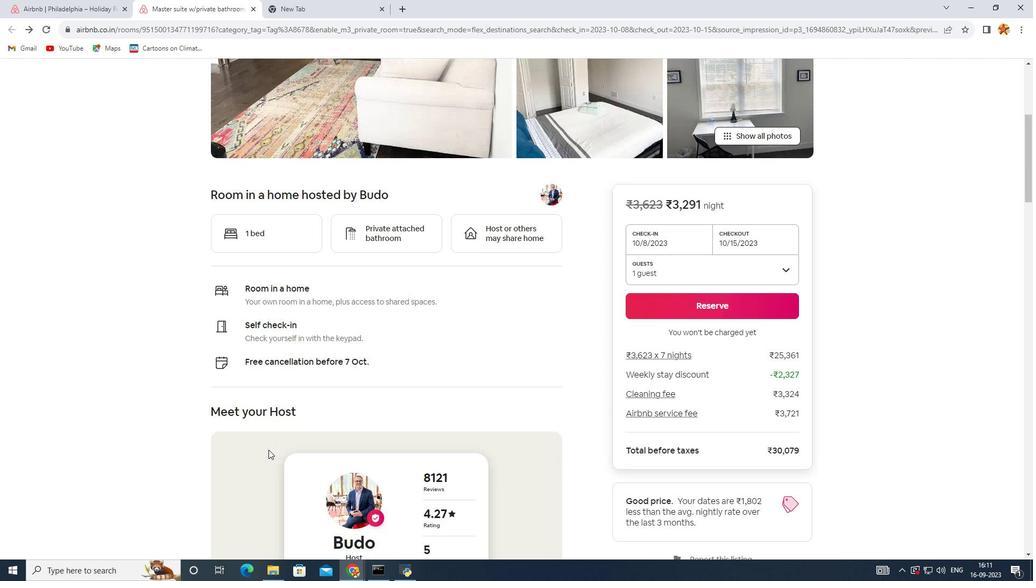
Action: Mouse moved to (270, 227)
Screenshot: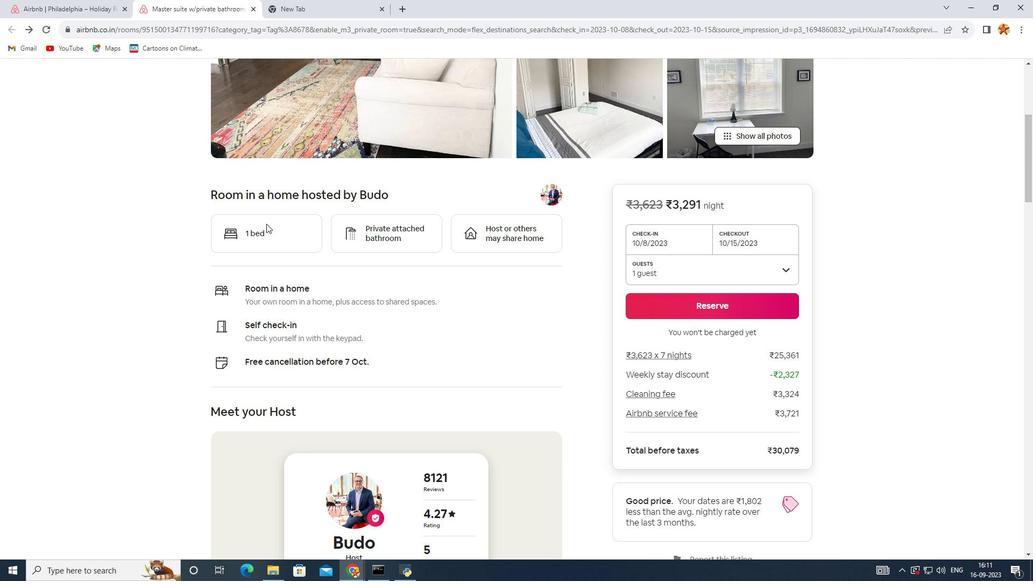 
Action: Mouse scrolled (270, 228) with delta (0, 0)
Screenshot: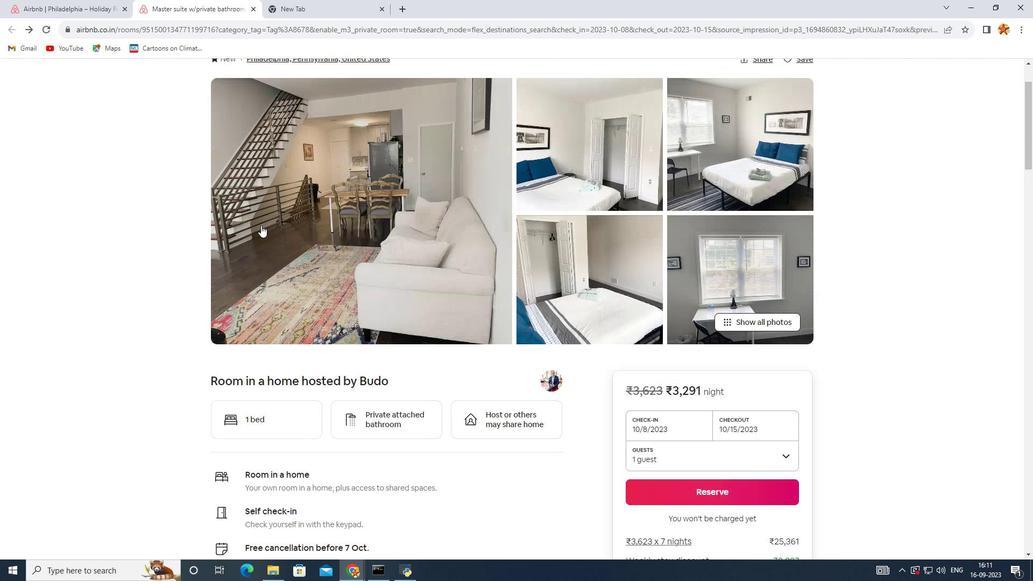 
Action: Mouse scrolled (270, 228) with delta (0, 0)
Screenshot: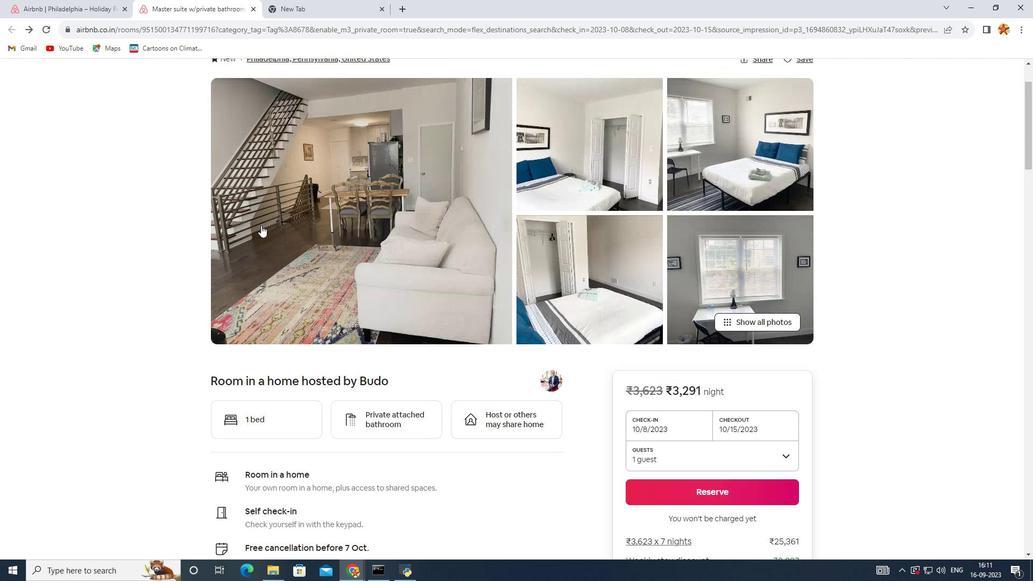 
Action: Mouse scrolled (270, 228) with delta (0, 0)
Screenshot: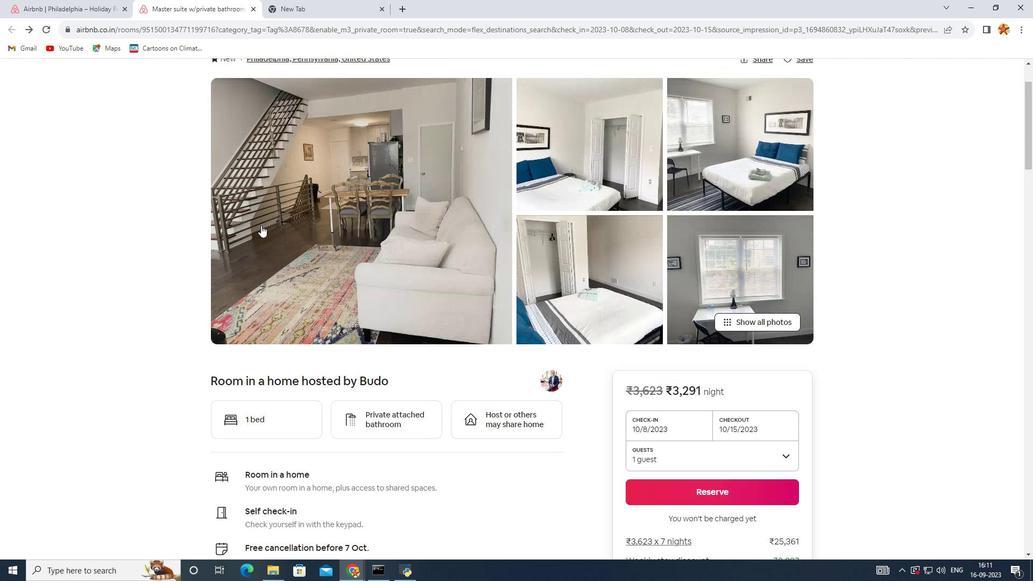 
Action: Mouse moved to (265, 228)
Screenshot: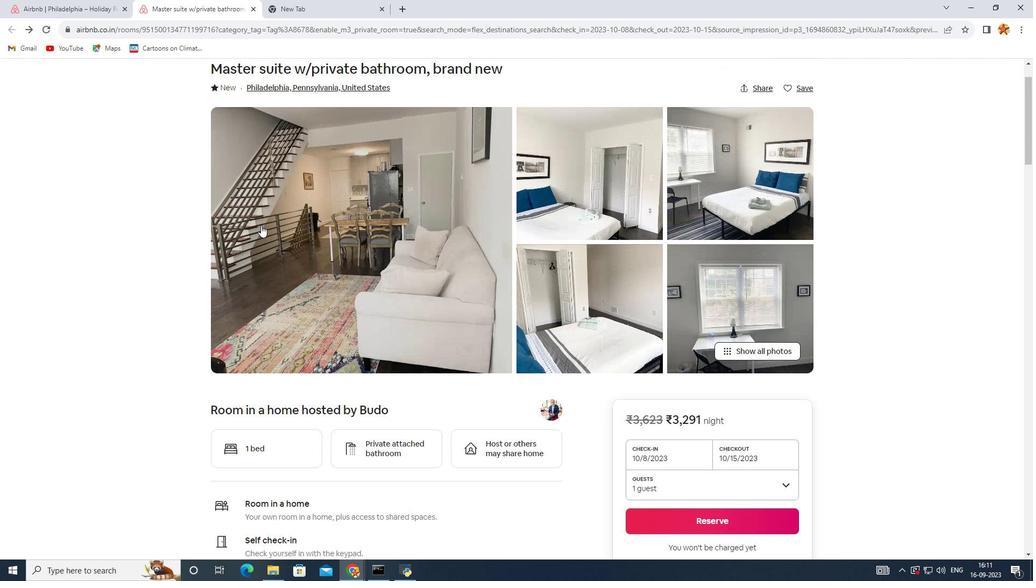 
Action: Mouse scrolled (265, 229) with delta (0, 0)
Screenshot: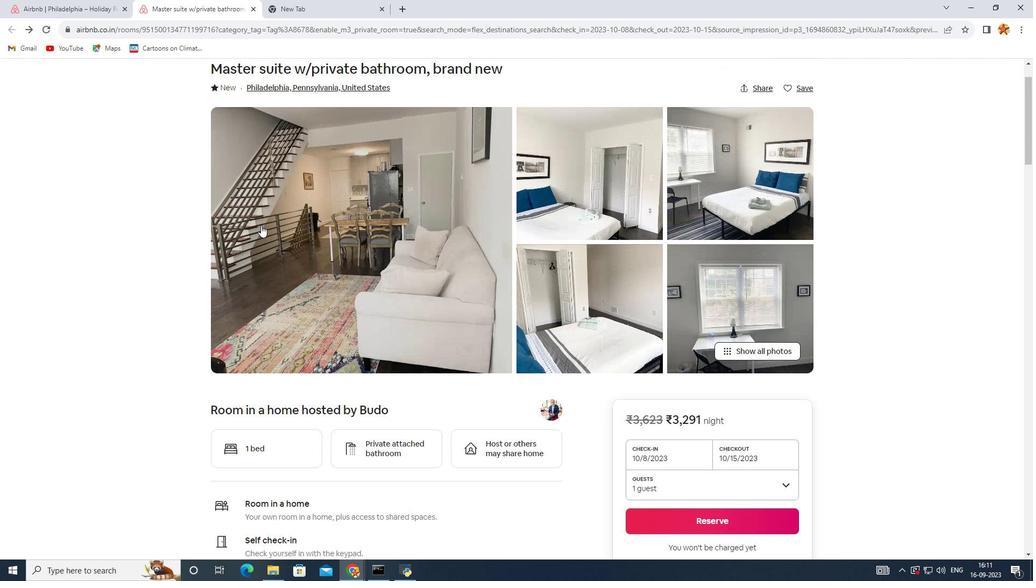 
Action: Mouse moved to (264, 229)
Screenshot: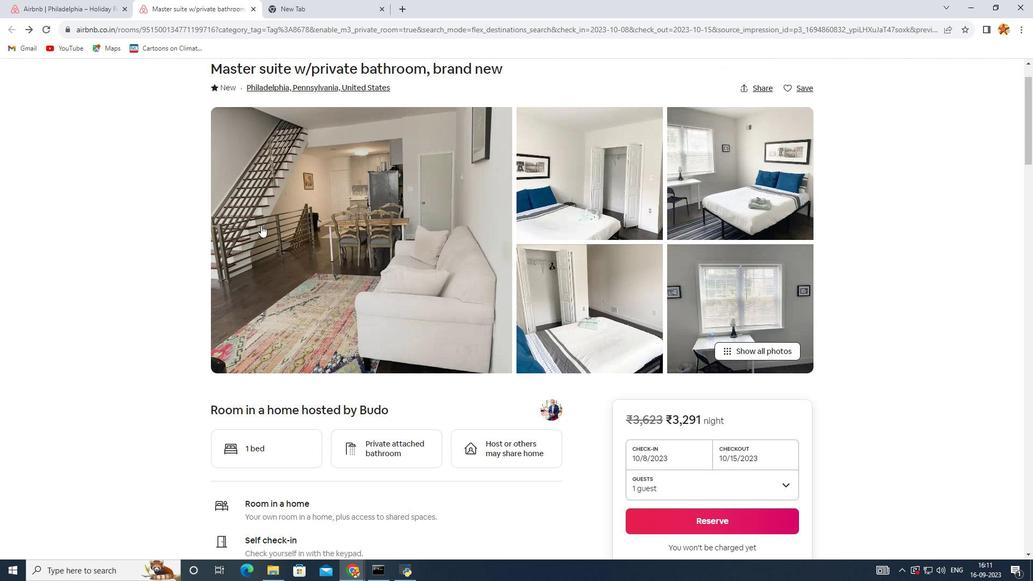 
Action: Mouse pressed left at (264, 229)
Screenshot: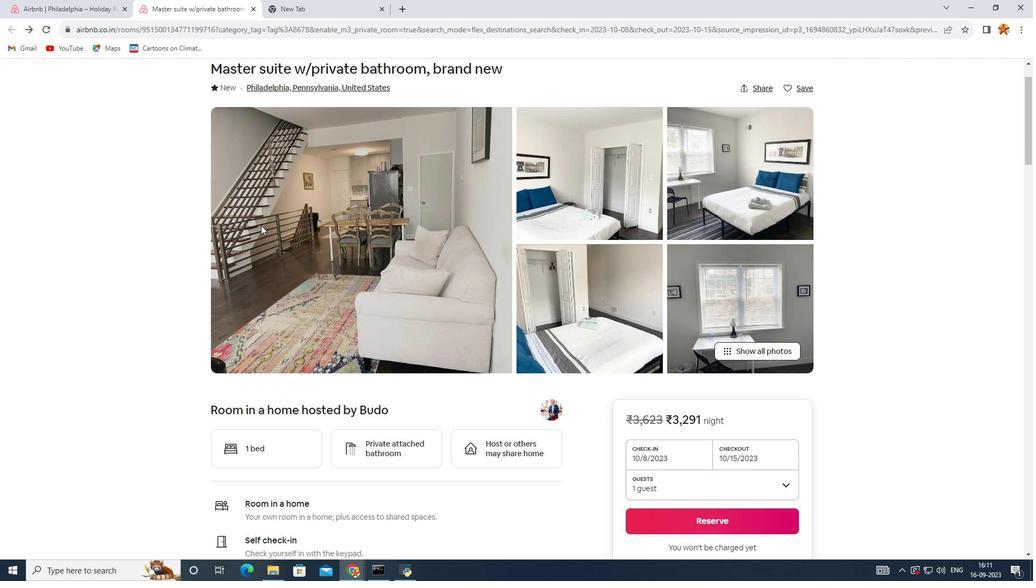 
Action: Mouse moved to (339, 472)
Screenshot: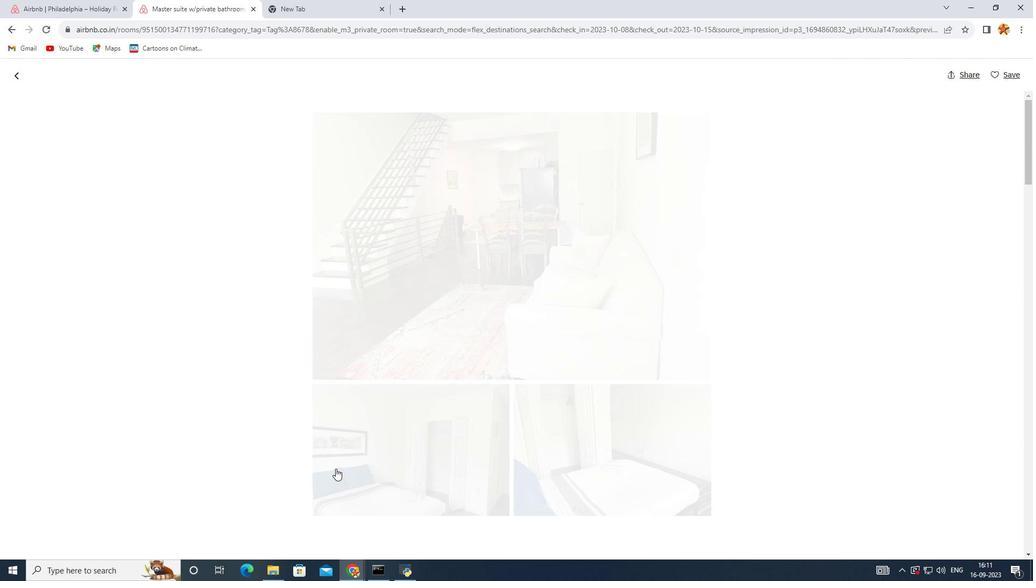
Action: Mouse scrolled (339, 471) with delta (0, 0)
Screenshot: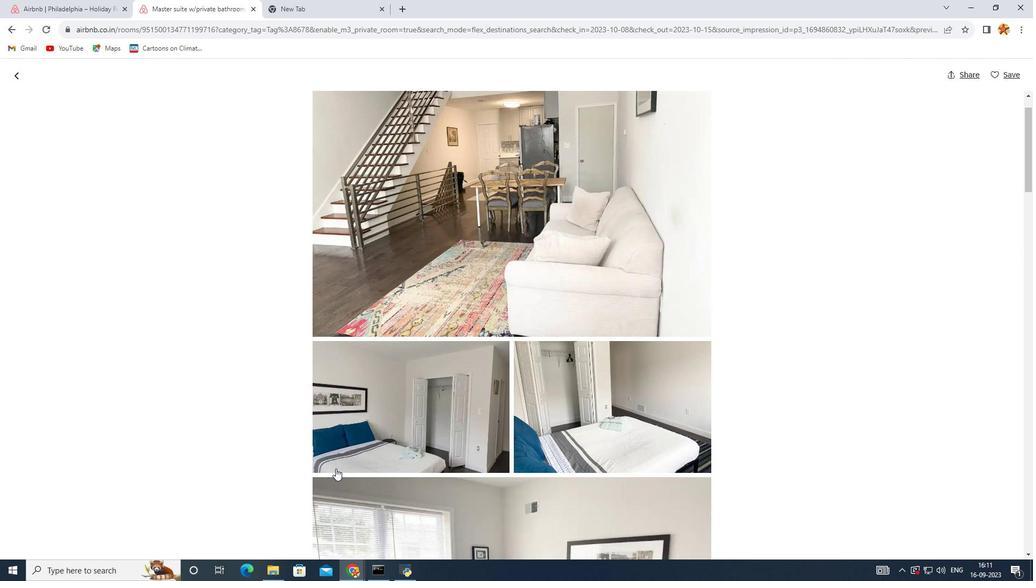 
Action: Mouse scrolled (339, 471) with delta (0, 0)
Screenshot: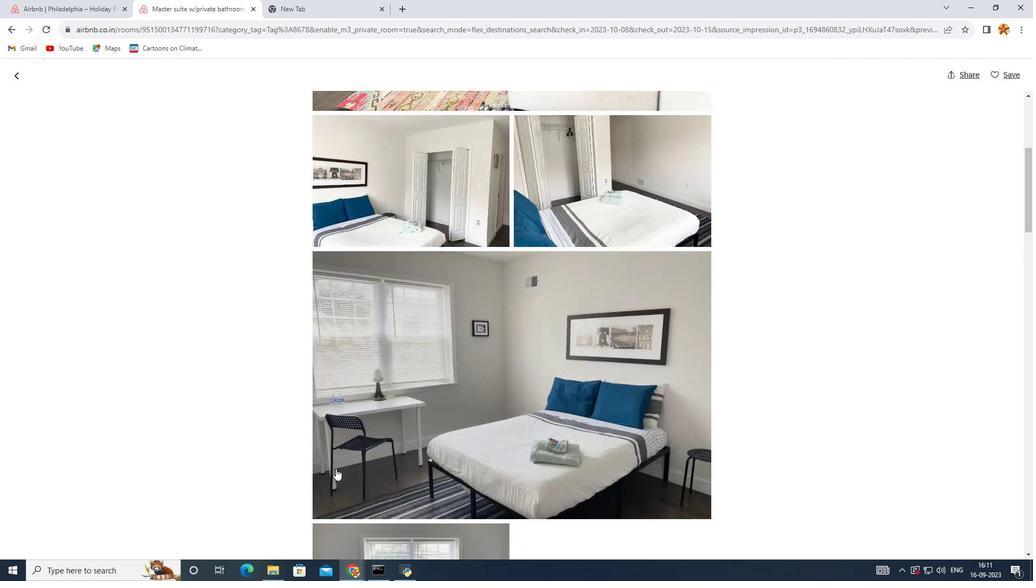 
Action: Mouse scrolled (339, 471) with delta (0, 0)
Screenshot: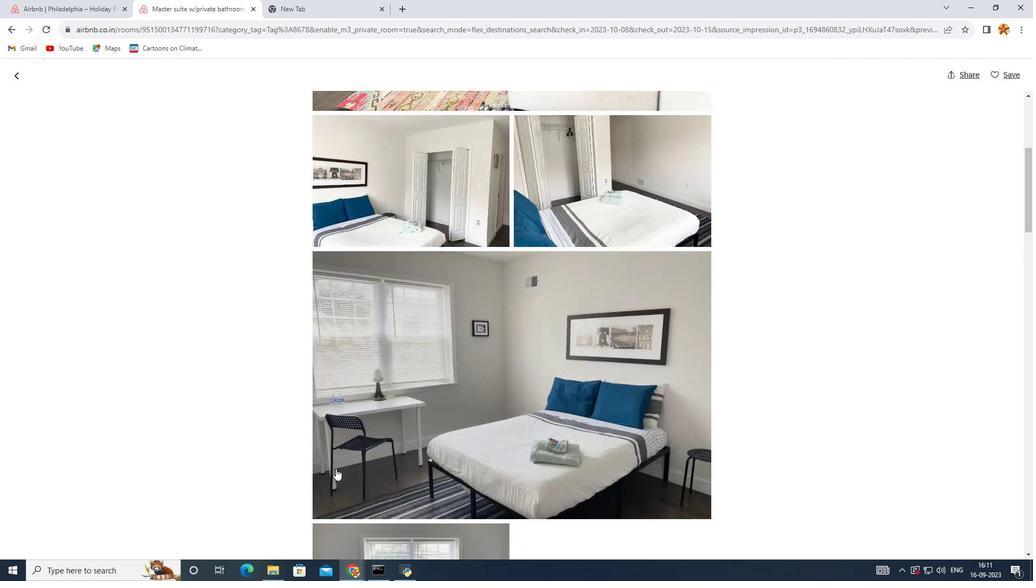 
Action: Mouse scrolled (339, 471) with delta (0, 0)
Screenshot: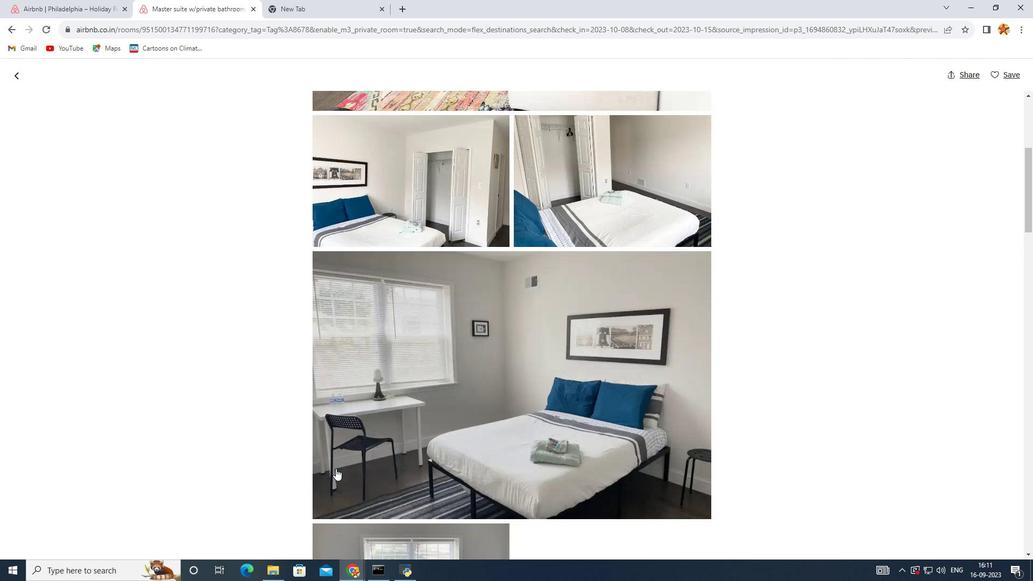 
Action: Mouse scrolled (339, 471) with delta (0, 0)
Screenshot: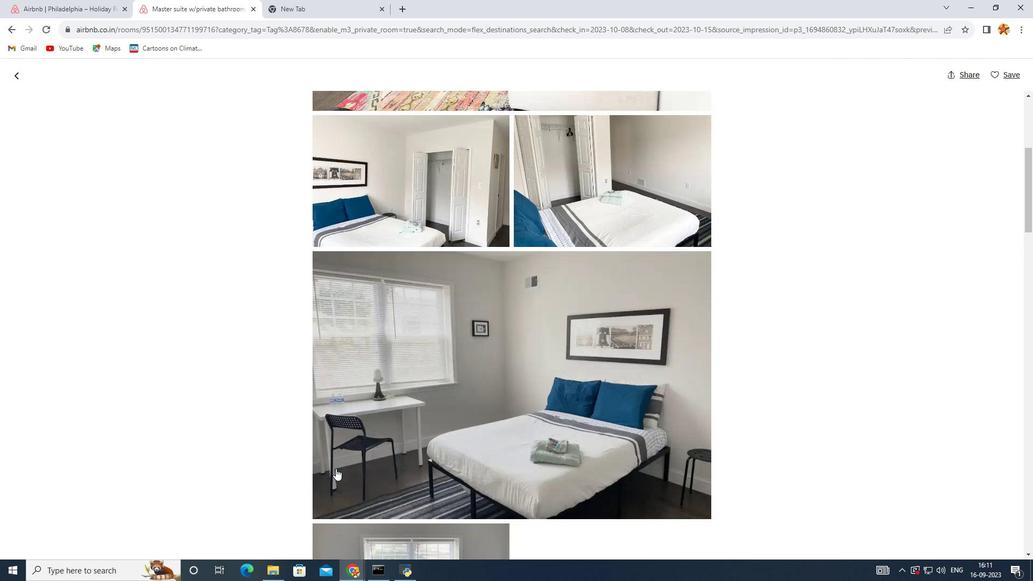 
Action: Mouse scrolled (339, 471) with delta (0, 0)
Screenshot: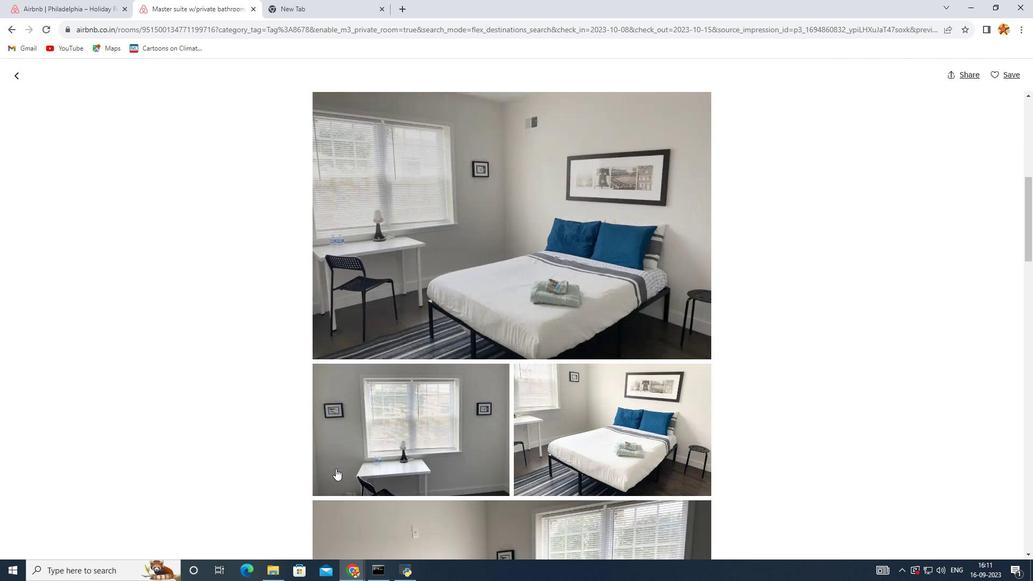 
Action: Mouse scrolled (339, 471) with delta (0, 0)
Screenshot: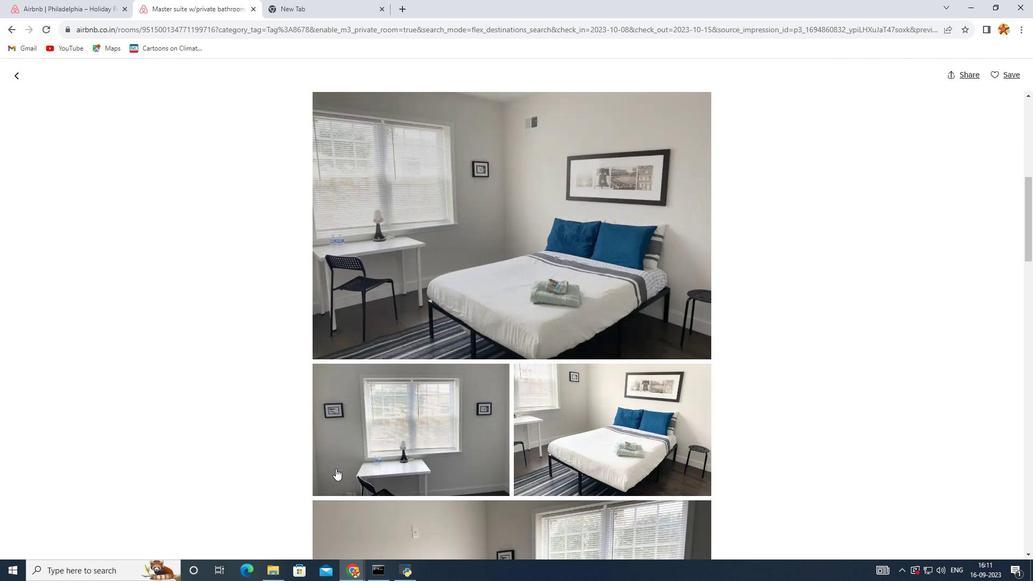 
Action: Mouse scrolled (339, 471) with delta (0, 0)
Screenshot: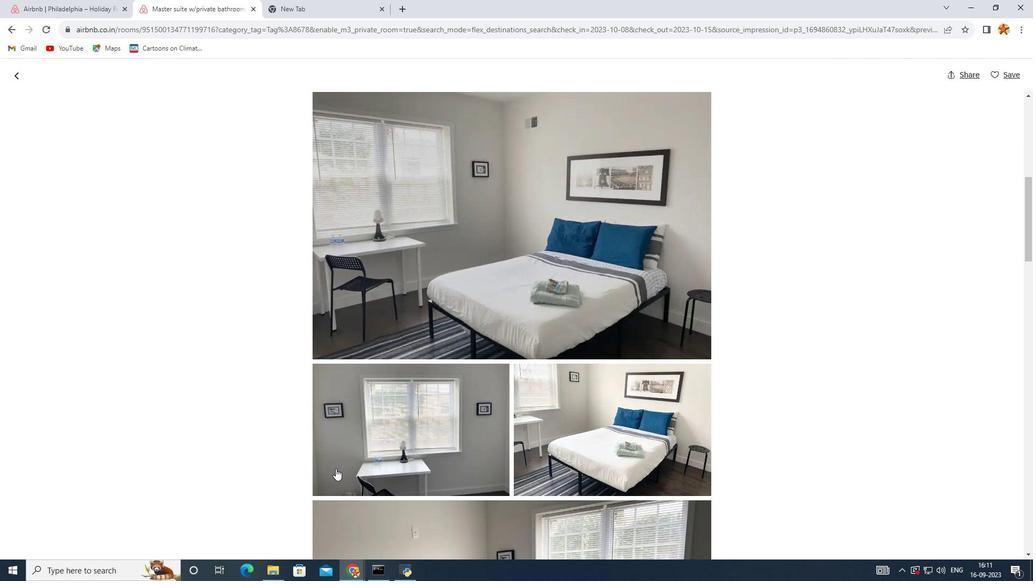 
Action: Mouse scrolled (339, 471) with delta (0, 0)
Screenshot: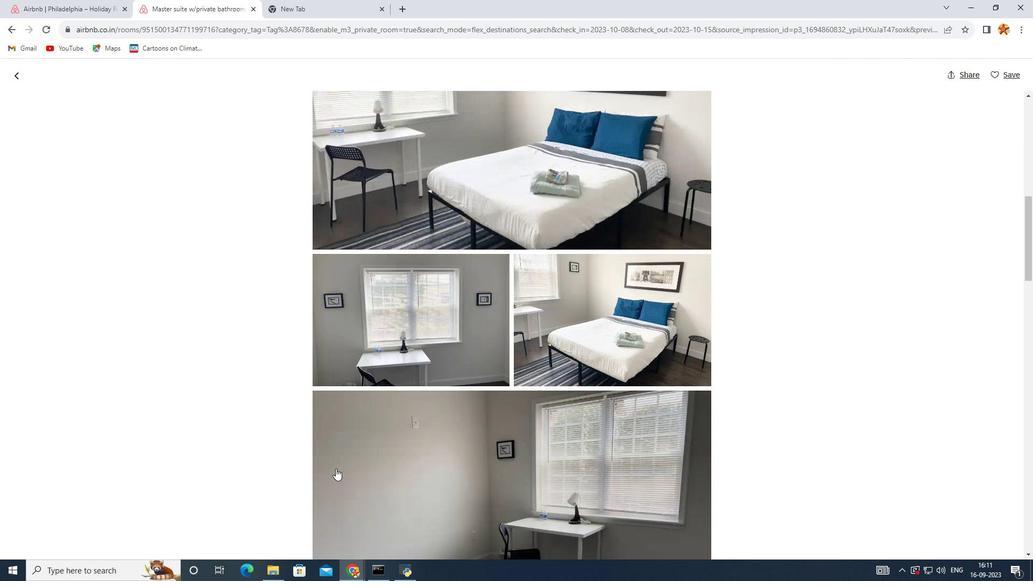 
Action: Mouse scrolled (339, 471) with delta (0, 0)
Screenshot: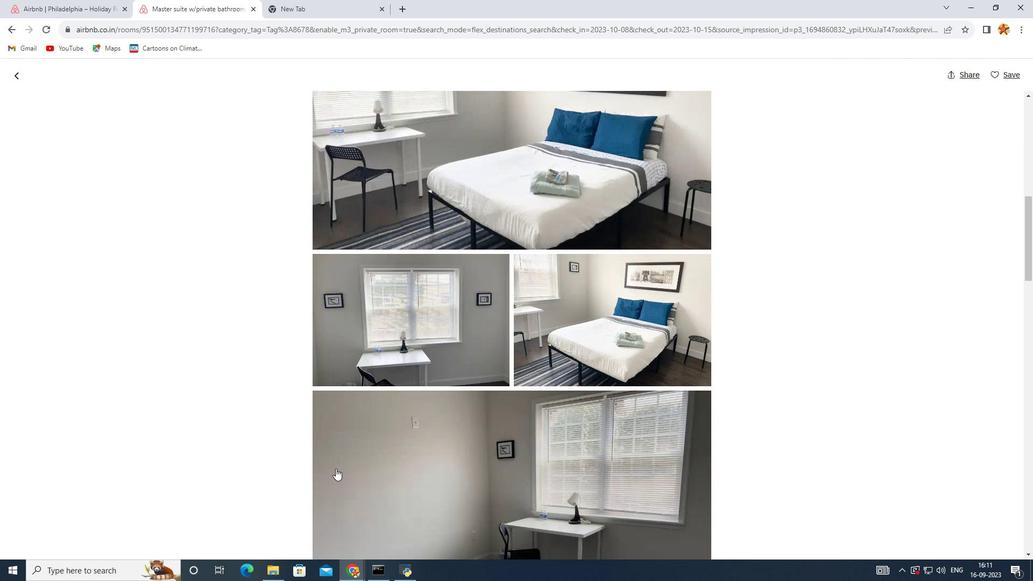 
Action: Mouse scrolled (339, 471) with delta (0, 0)
Screenshot: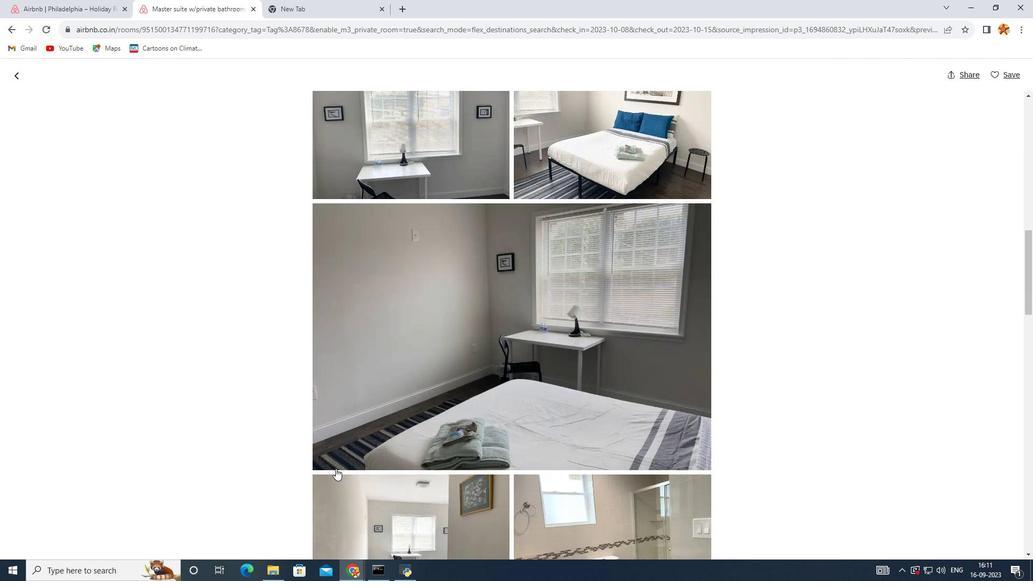 
Action: Mouse scrolled (339, 471) with delta (0, 0)
Screenshot: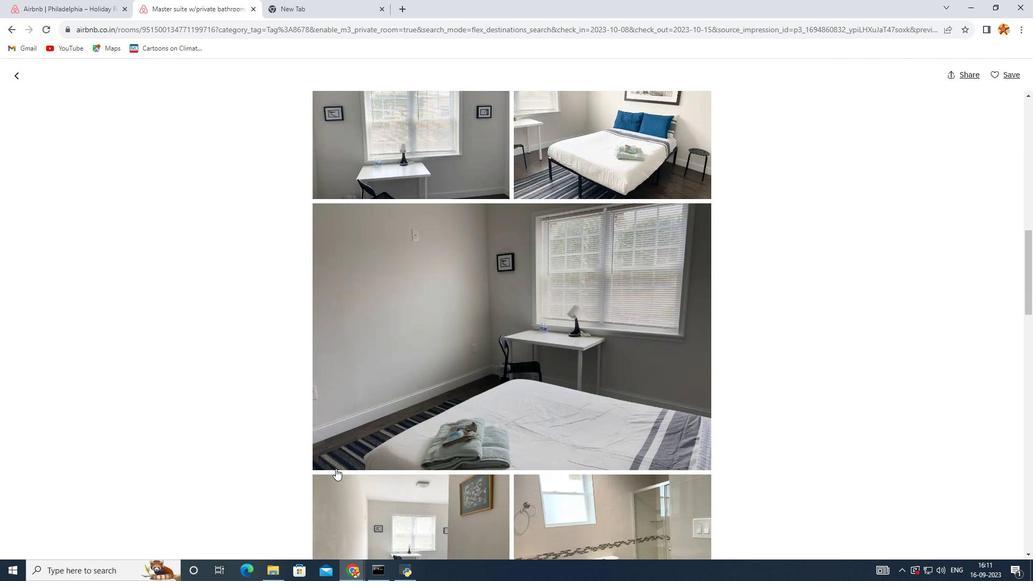 
Action: Mouse scrolled (339, 471) with delta (0, 0)
Screenshot: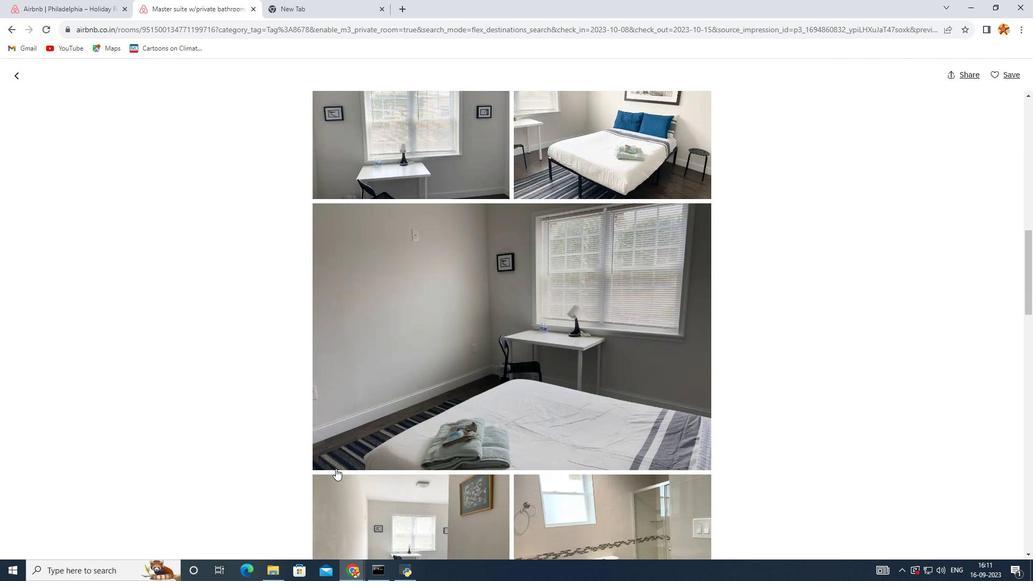 
Action: Mouse scrolled (339, 471) with delta (0, 0)
Screenshot: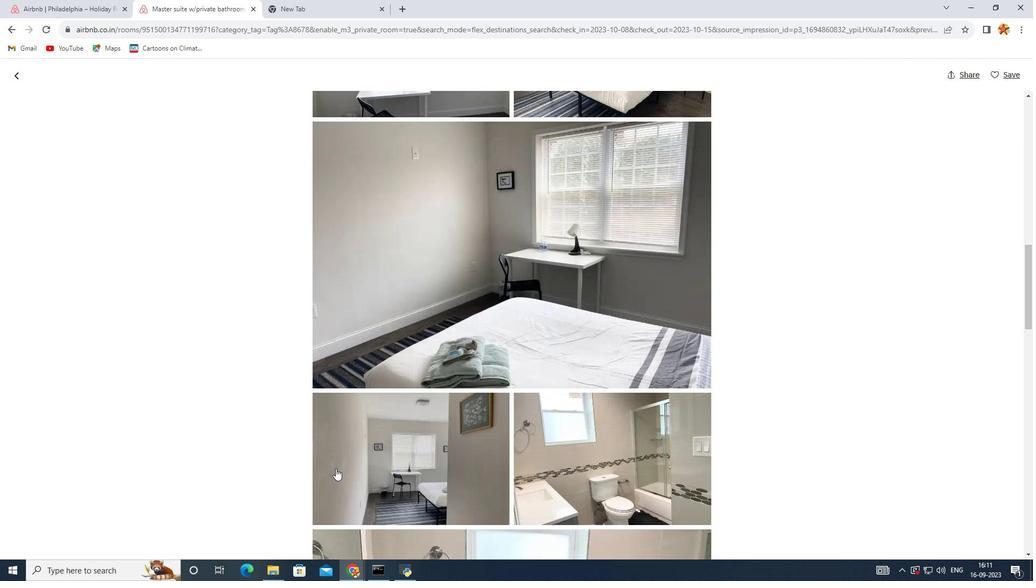 
Action: Mouse scrolled (339, 471) with delta (0, 0)
Screenshot: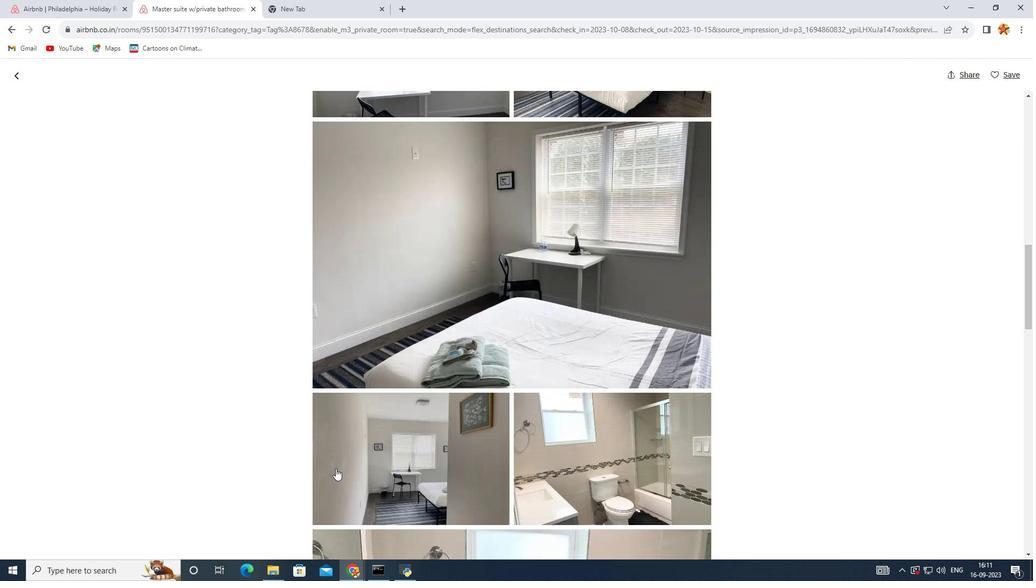 
Action: Mouse scrolled (339, 471) with delta (0, 0)
Screenshot: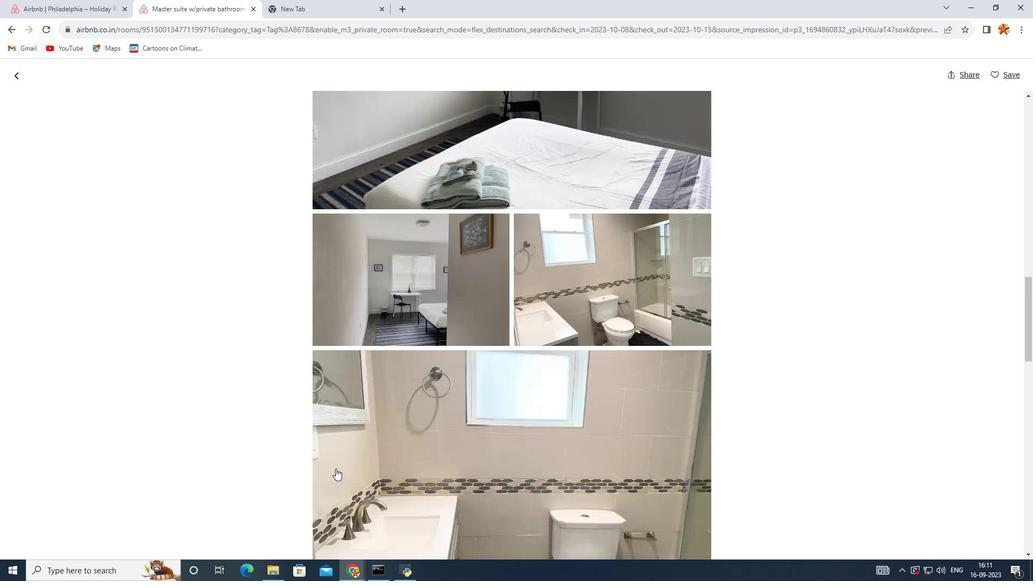 
Action: Mouse scrolled (339, 471) with delta (0, 0)
Screenshot: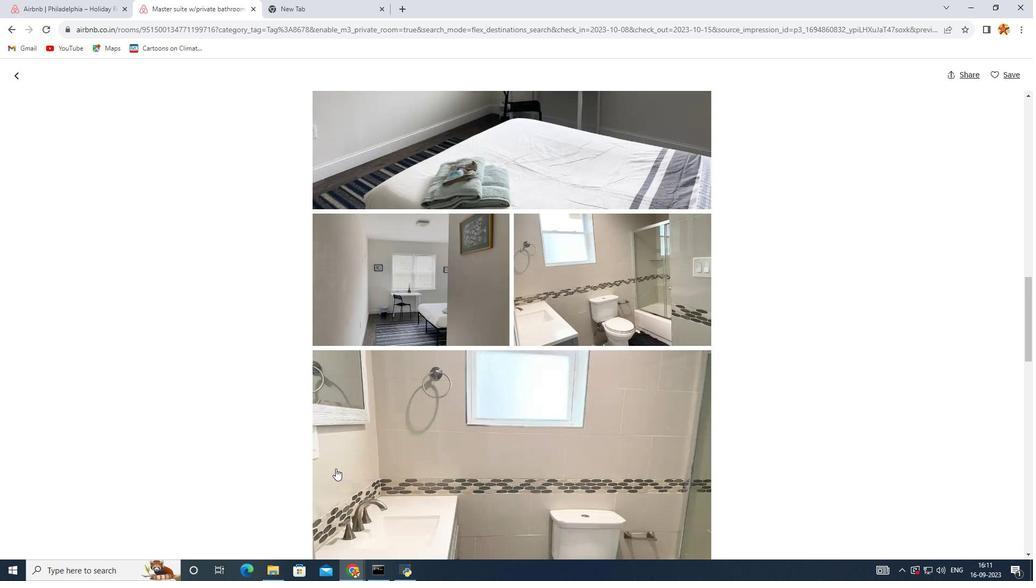 
Action: Mouse scrolled (339, 471) with delta (0, 0)
Screenshot: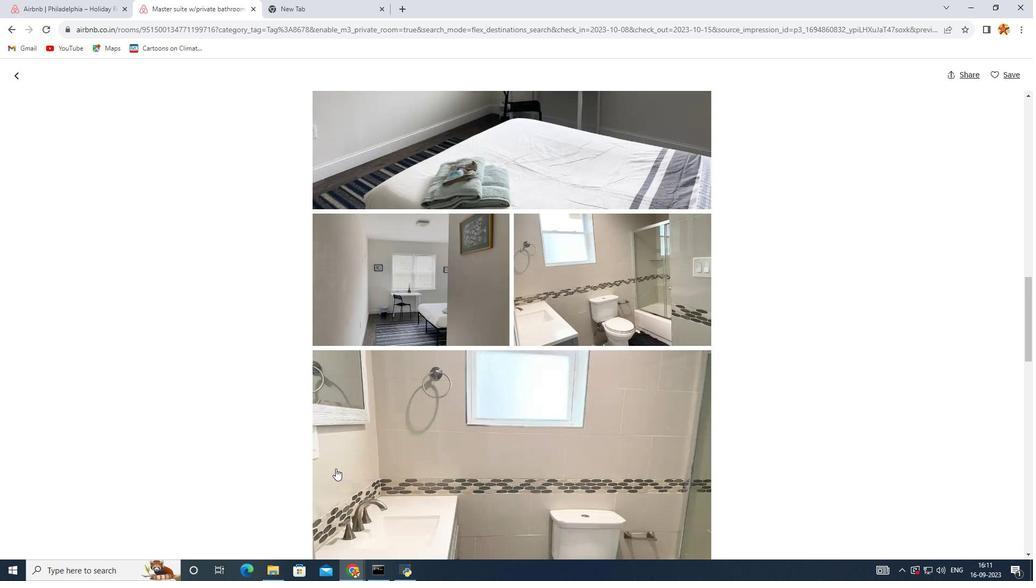 
Action: Mouse scrolled (339, 471) with delta (0, 0)
Screenshot: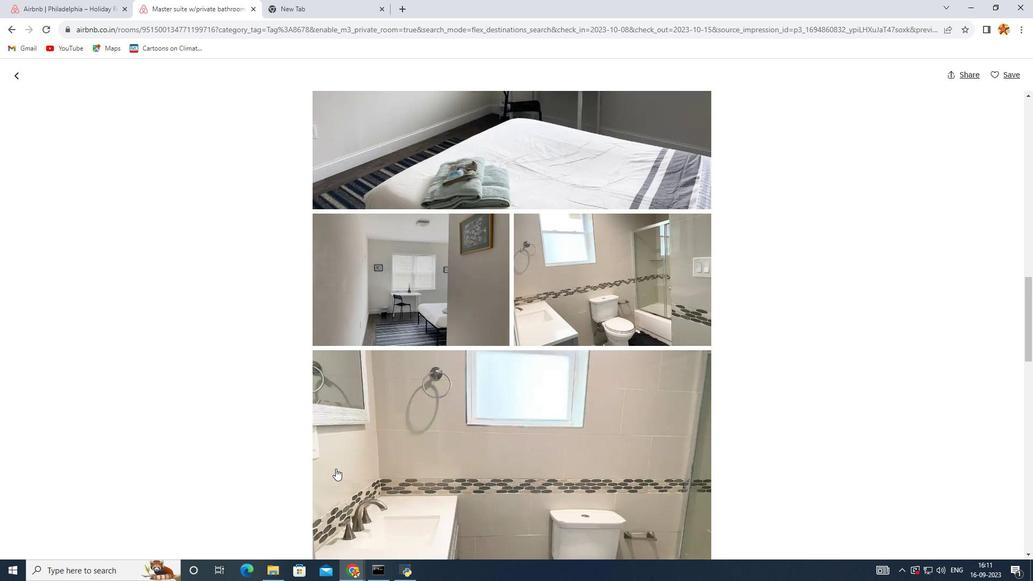 
Action: Mouse scrolled (339, 471) with delta (0, 0)
Screenshot: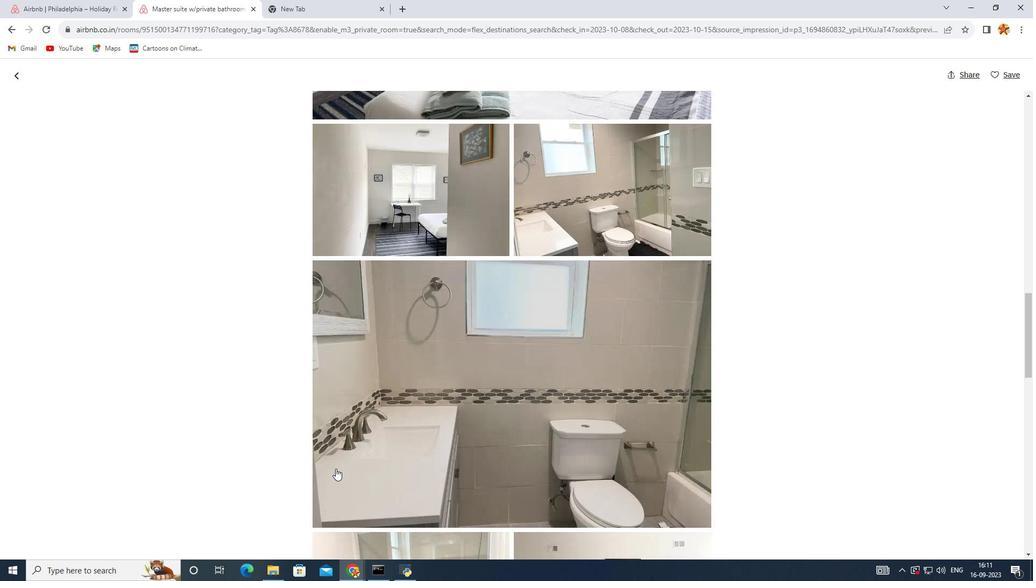 
Action: Mouse scrolled (339, 471) with delta (0, 0)
Screenshot: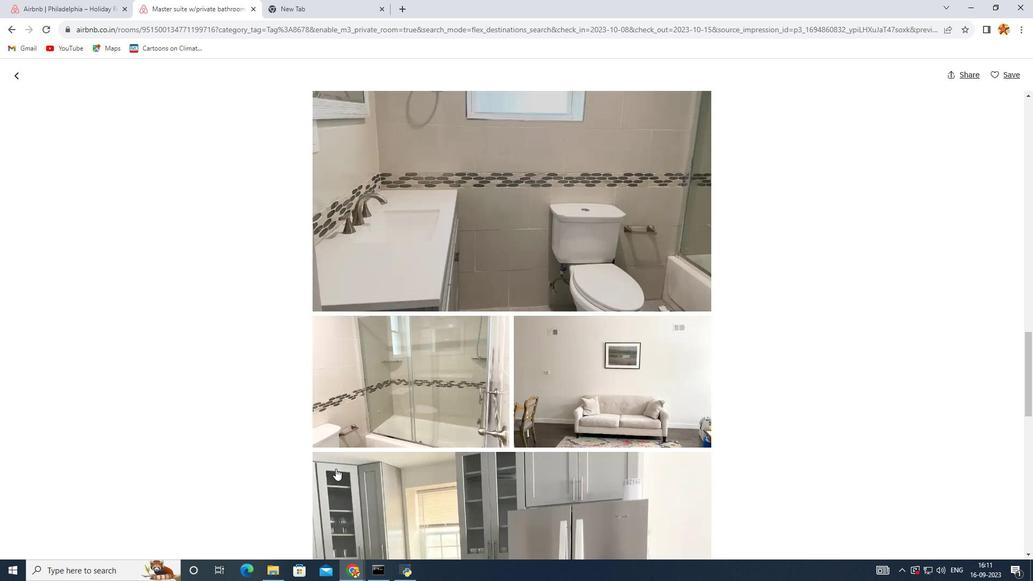 
Action: Mouse scrolled (339, 471) with delta (0, 0)
Screenshot: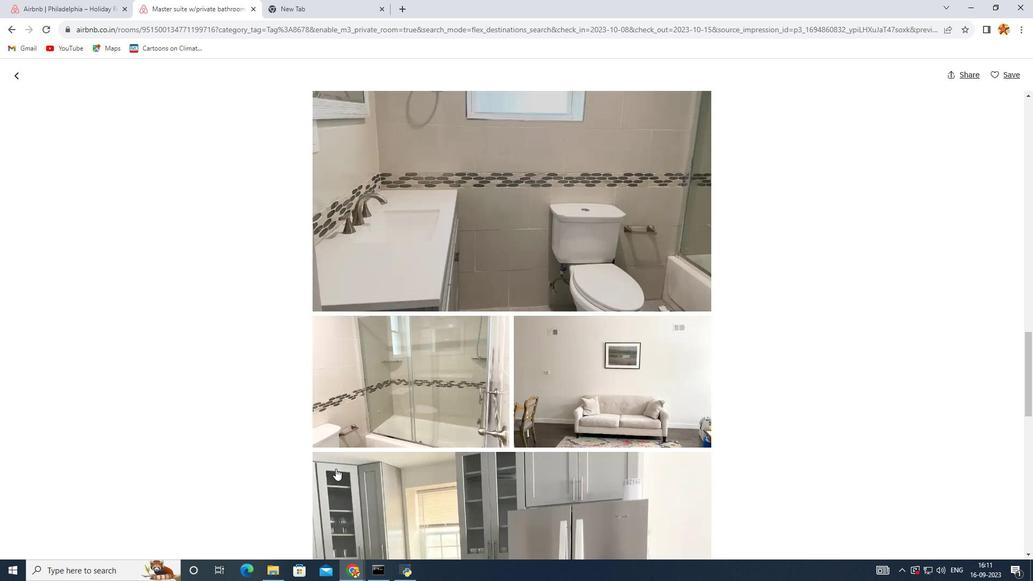 
Action: Mouse scrolled (339, 471) with delta (0, 0)
Screenshot: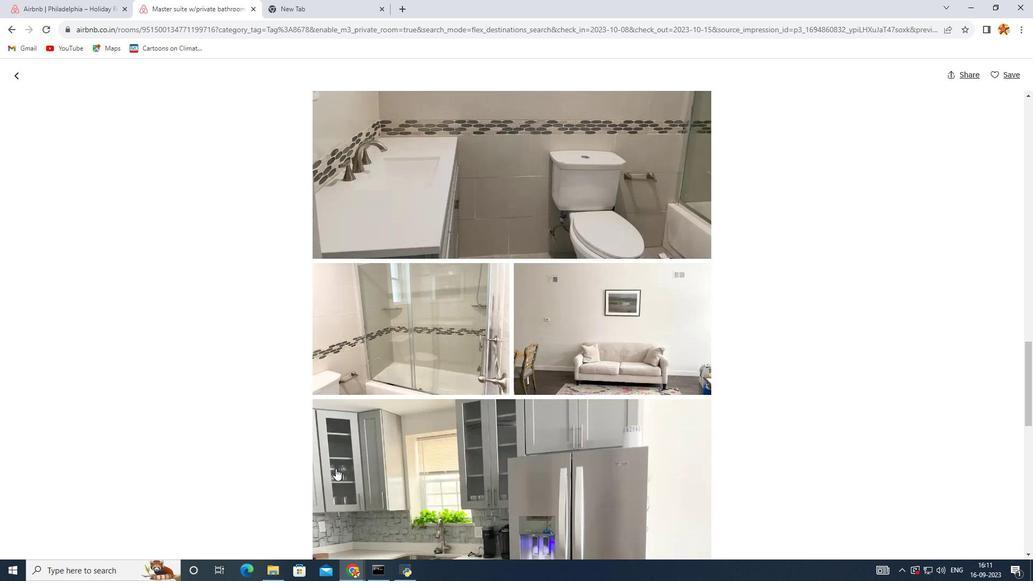 
Action: Mouse scrolled (339, 471) with delta (0, 0)
